Task: Look for Airbnb options in London, Canada from 2nd December, 2023 to 6th December, 2023 for 2 adults.1  bedroom having 1 bed and 1 bathroom. Property type can be hotel. Booking option can be shelf check-in. Look for 5 properties as per requirement.
Action: Mouse moved to (473, 76)
Screenshot: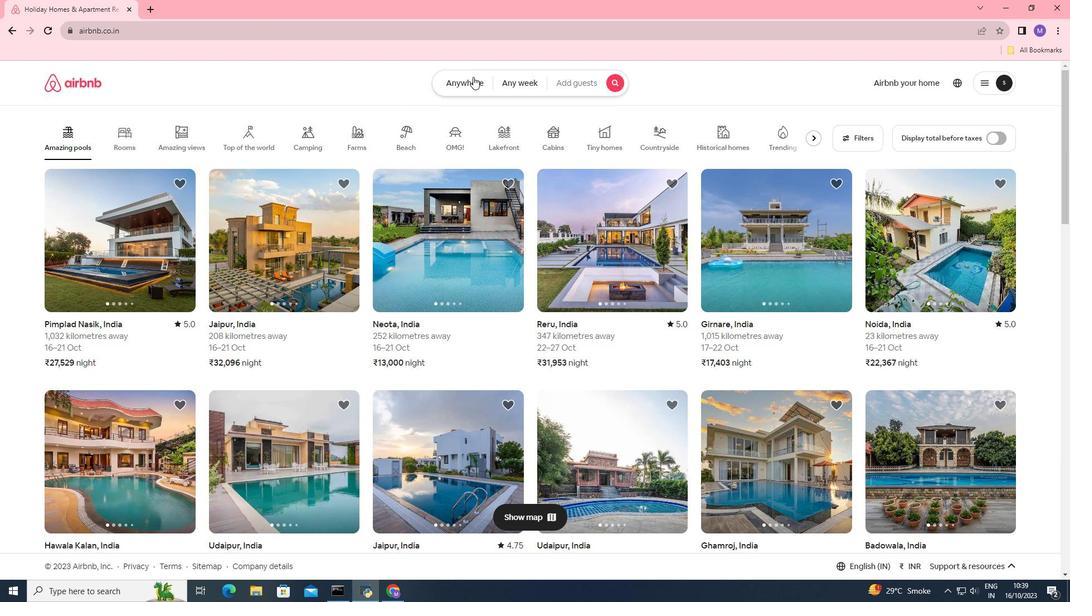 
Action: Mouse pressed left at (473, 76)
Screenshot: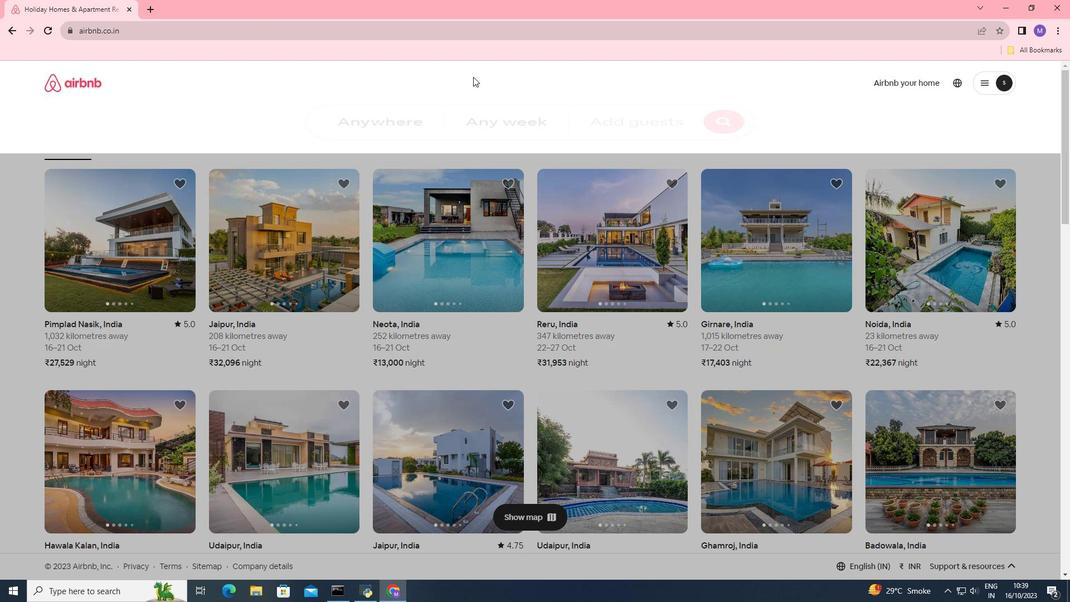 
Action: Mouse moved to (353, 124)
Screenshot: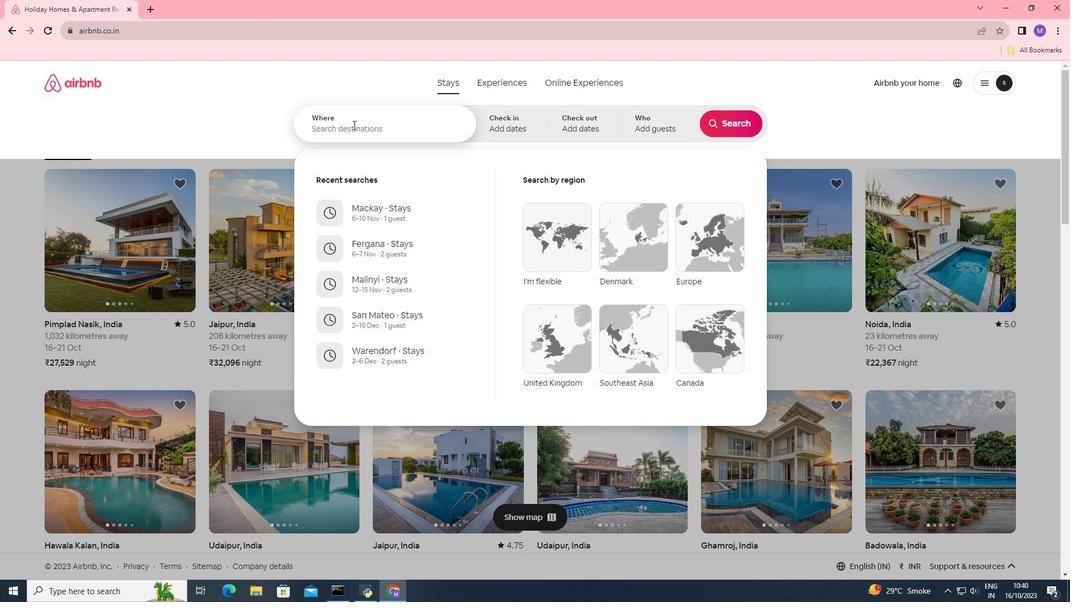 
Action: Mouse pressed left at (353, 124)
Screenshot: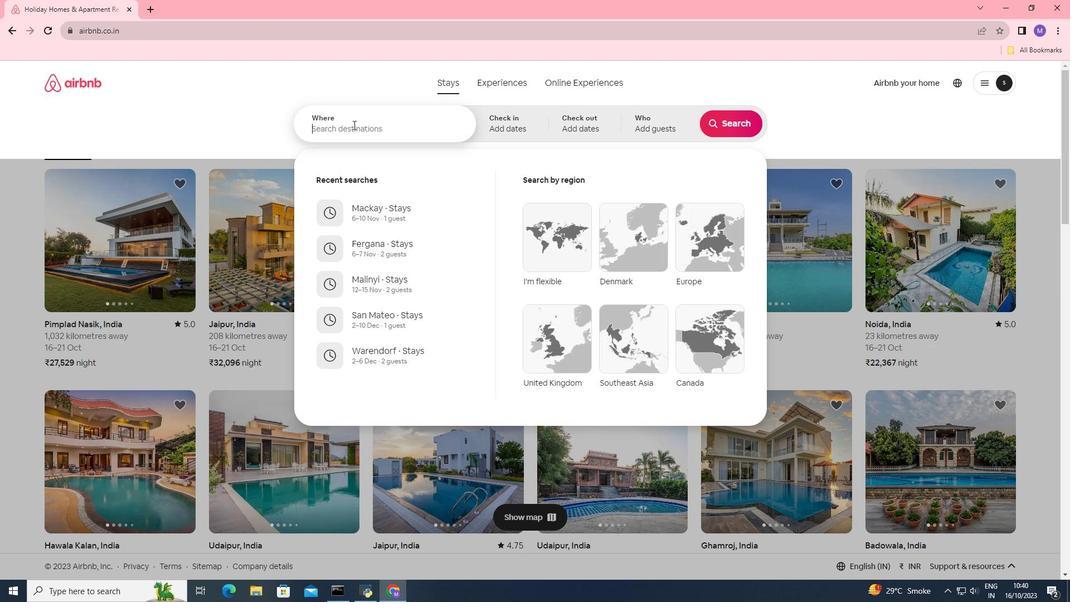 
Action: Mouse moved to (353, 124)
Screenshot: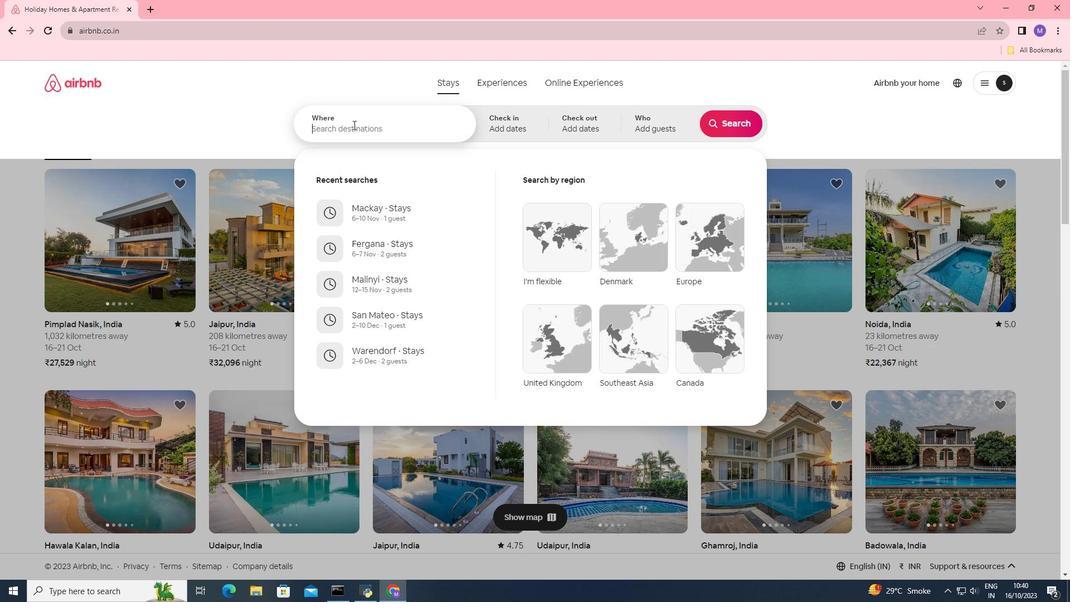
Action: Key pressed <Key.shift_r>London,<Key.space><Key.shift>Canada
Screenshot: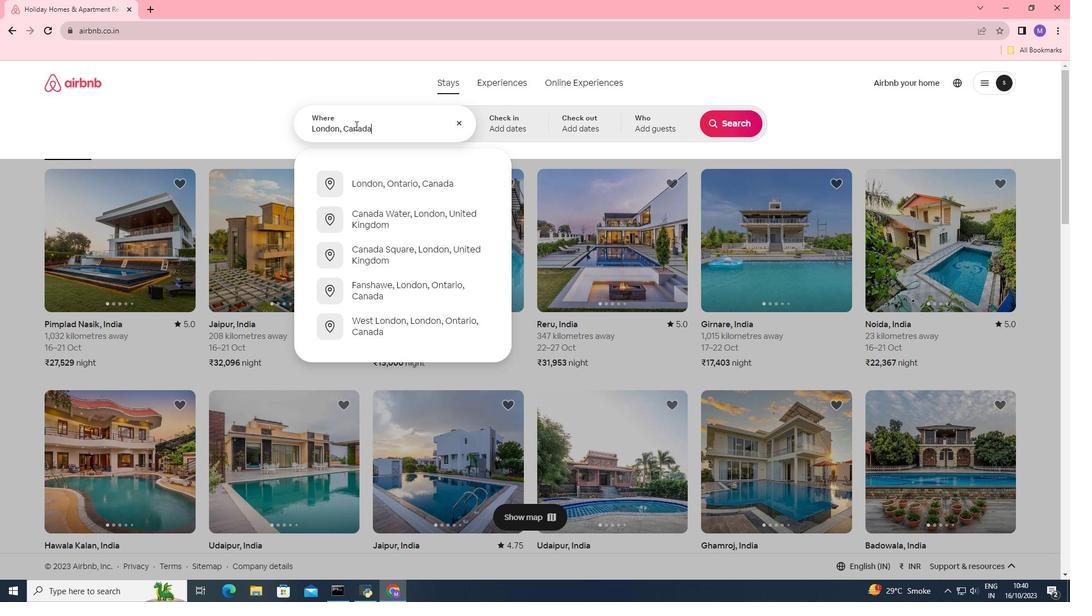 
Action: Mouse moved to (503, 125)
Screenshot: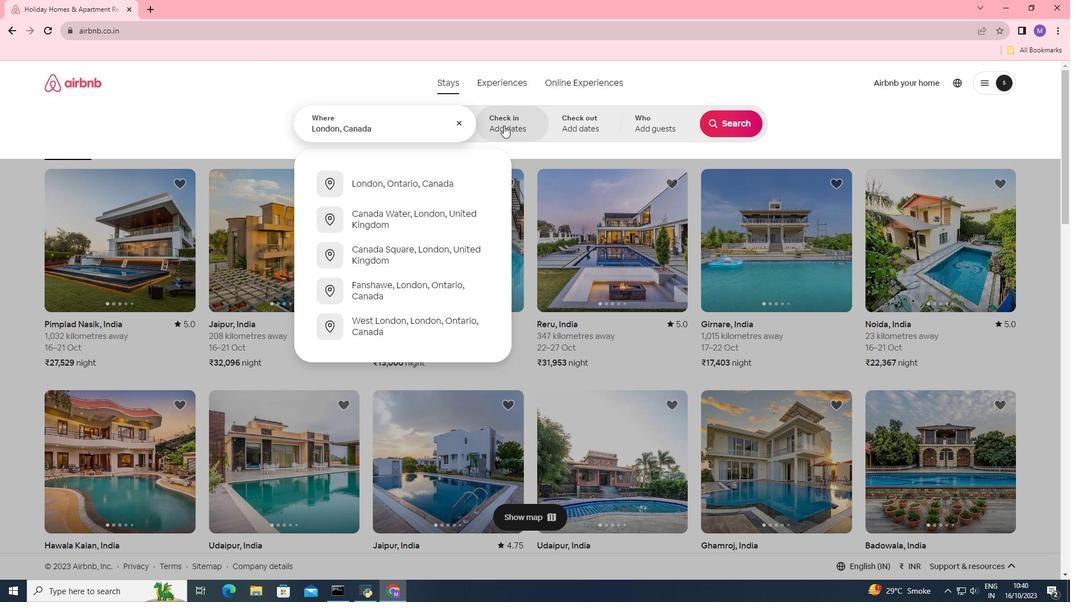
Action: Mouse pressed left at (503, 125)
Screenshot: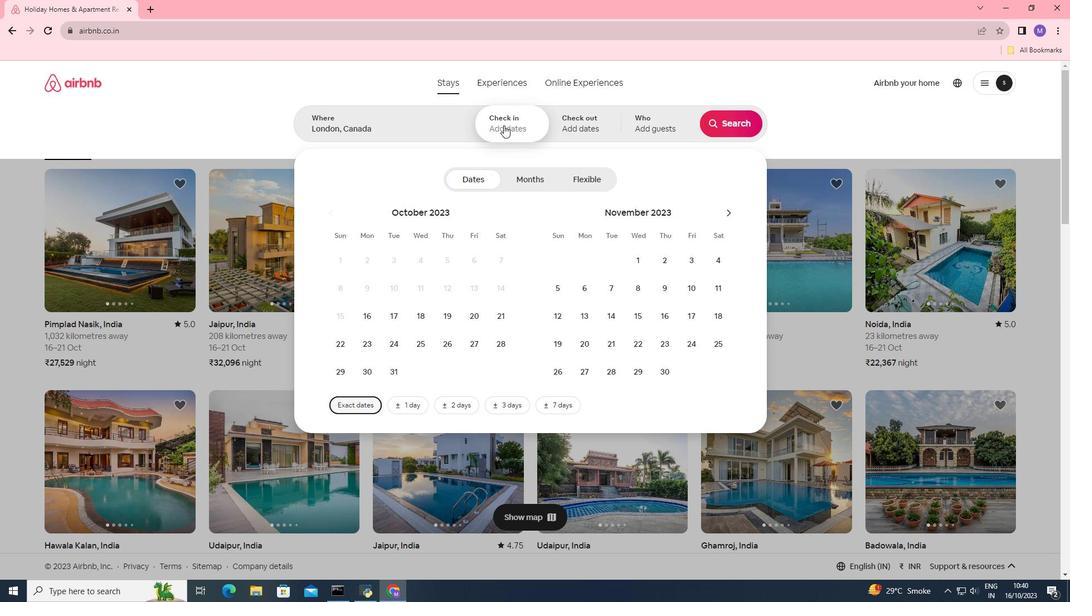 
Action: Mouse moved to (730, 215)
Screenshot: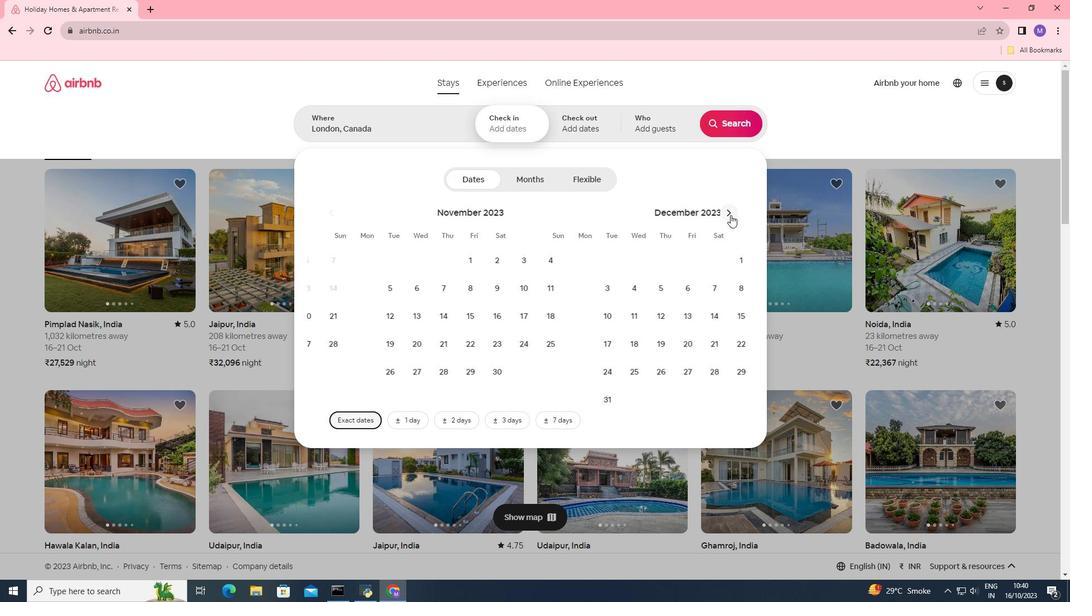 
Action: Mouse pressed left at (730, 215)
Screenshot: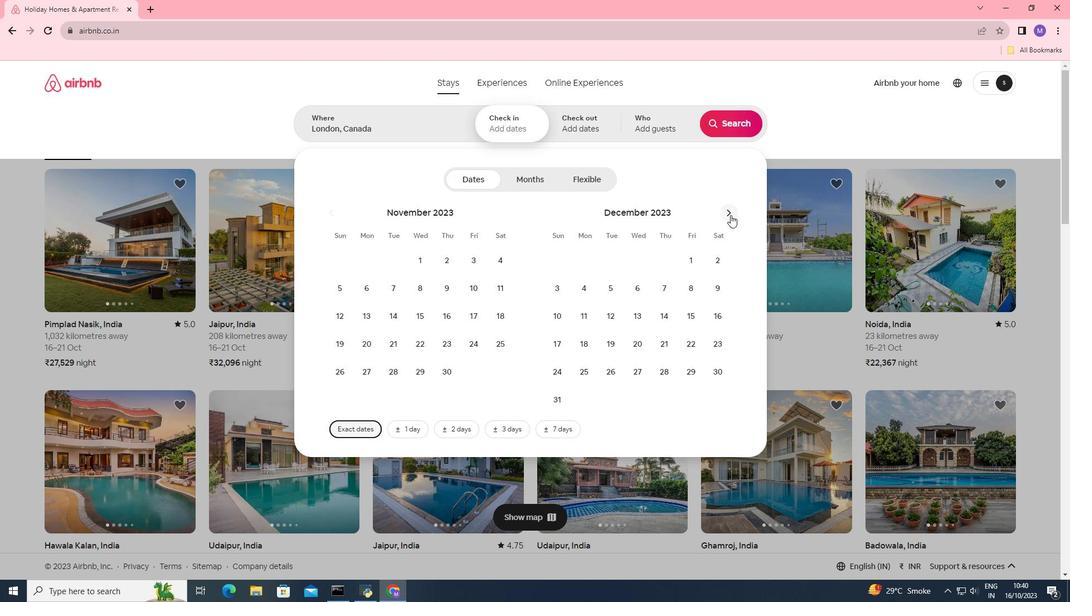 
Action: Mouse moved to (721, 263)
Screenshot: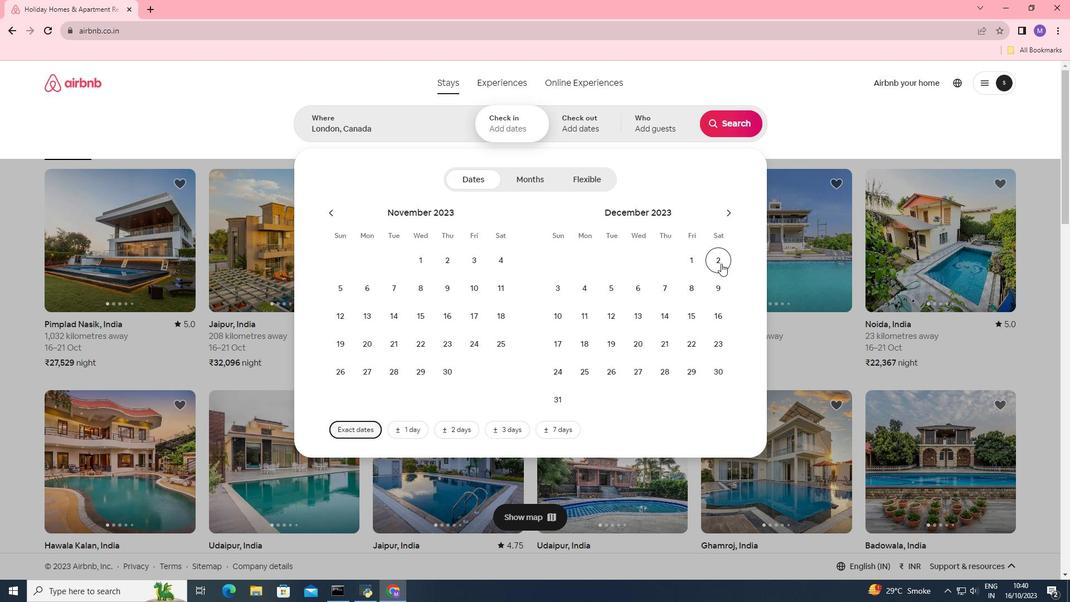 
Action: Mouse pressed left at (721, 263)
Screenshot: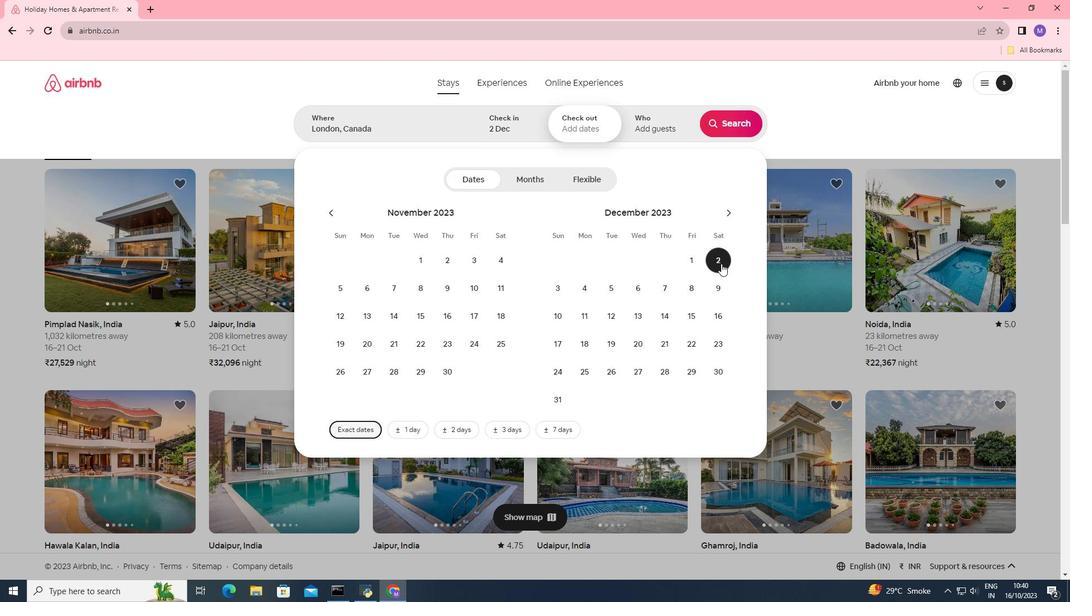 
Action: Mouse moved to (638, 290)
Screenshot: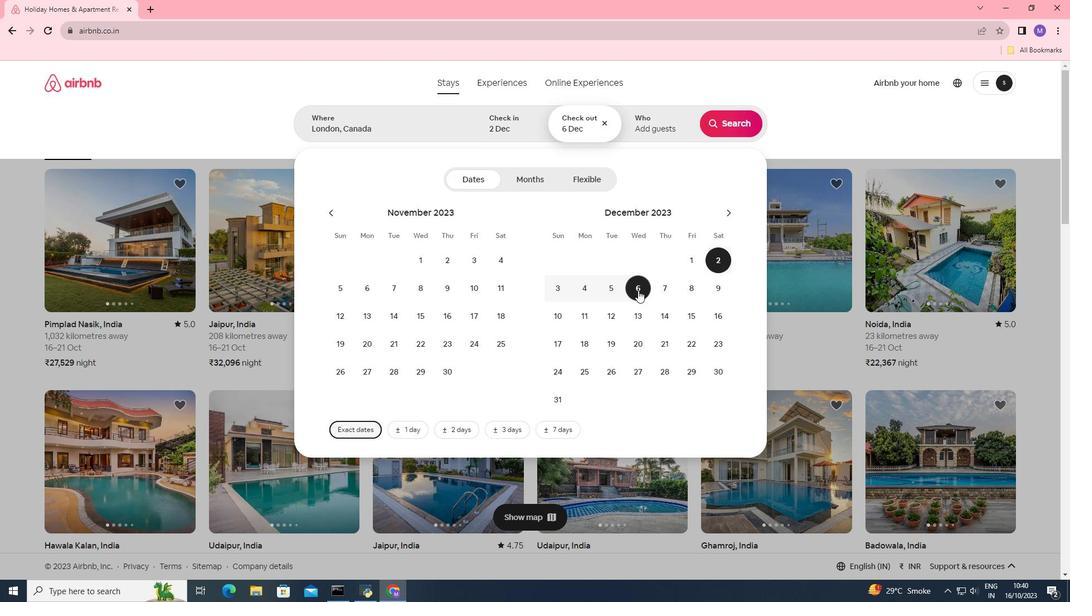 
Action: Mouse pressed left at (638, 290)
Screenshot: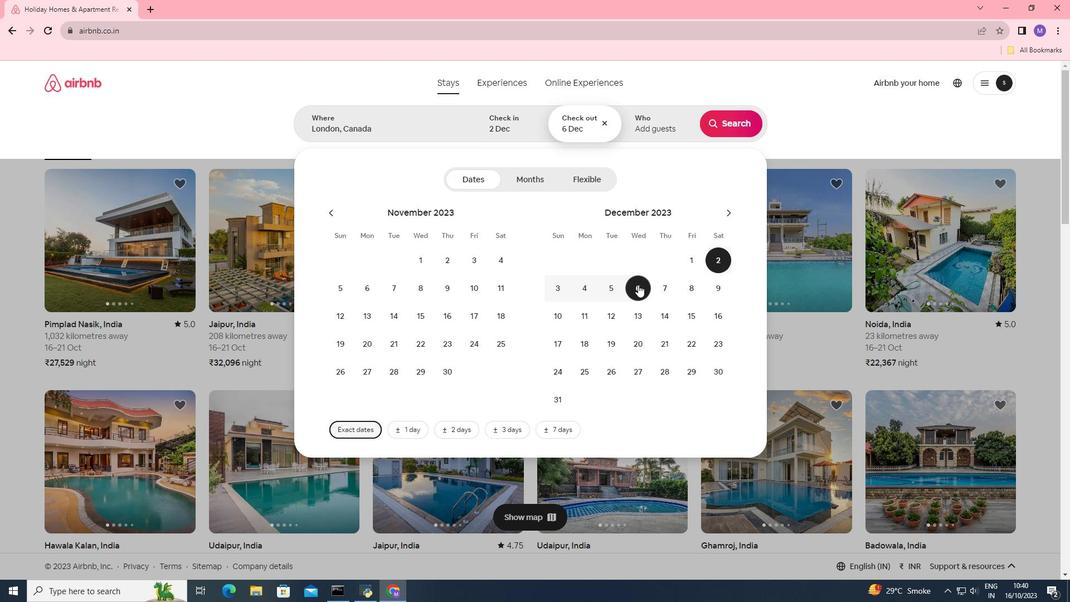 
Action: Mouse moved to (673, 127)
Screenshot: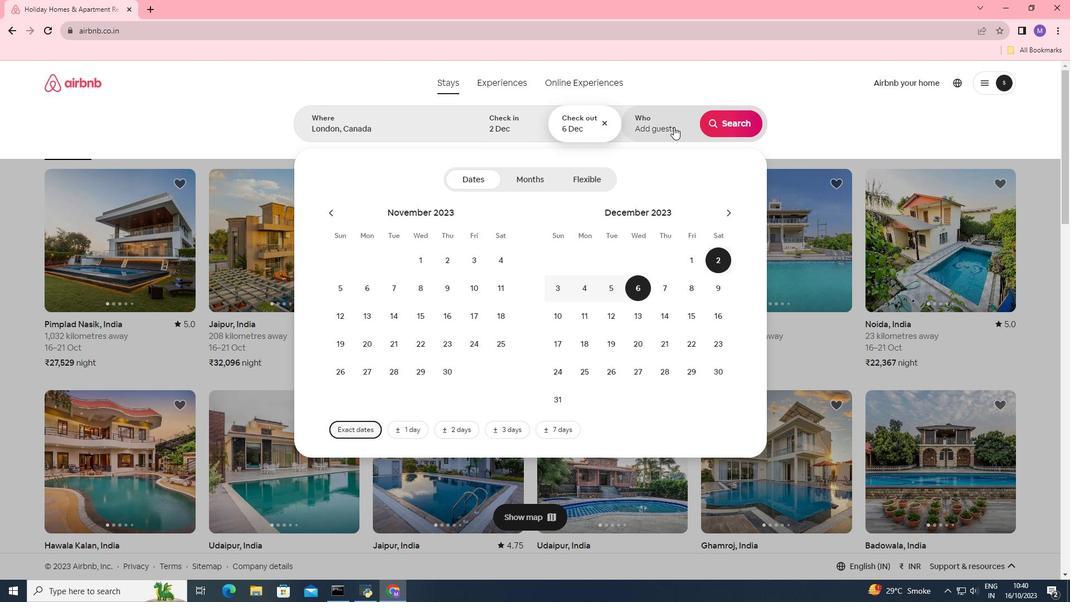 
Action: Mouse pressed left at (673, 127)
Screenshot: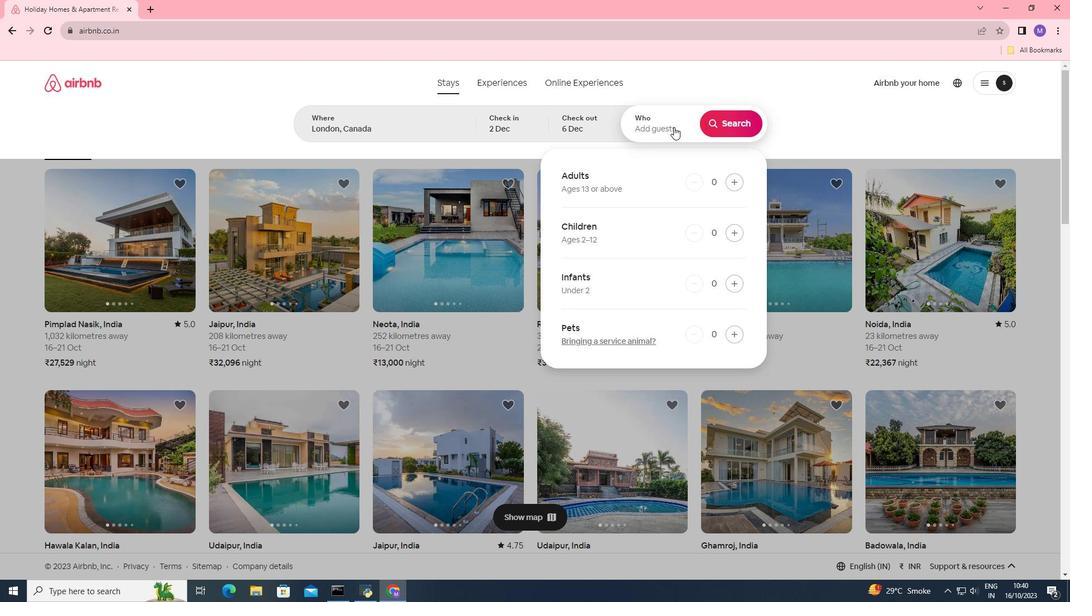 
Action: Mouse moved to (731, 170)
Screenshot: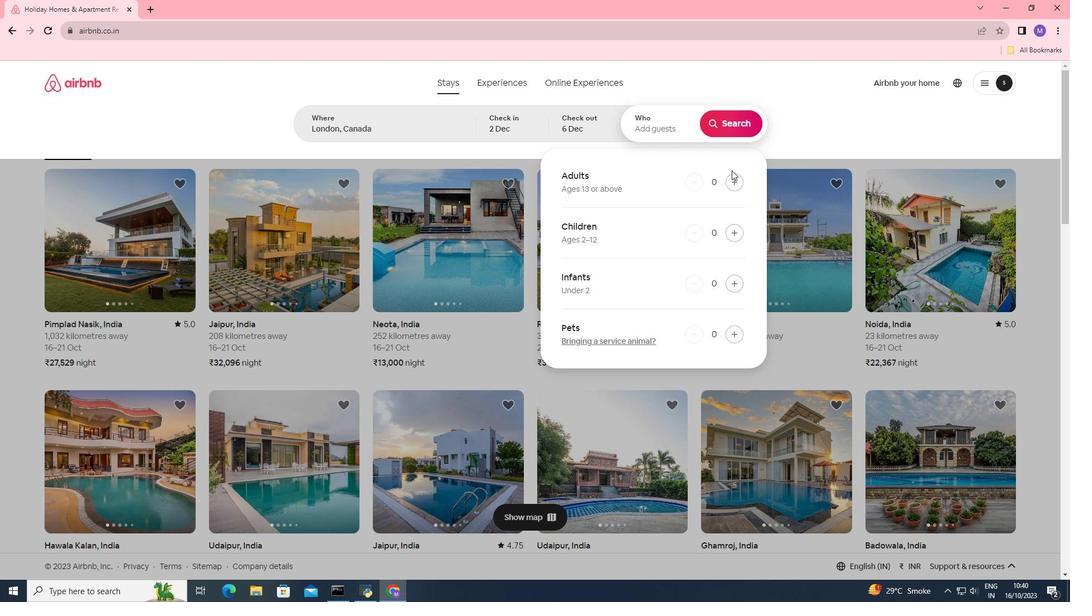 
Action: Mouse pressed left at (731, 170)
Screenshot: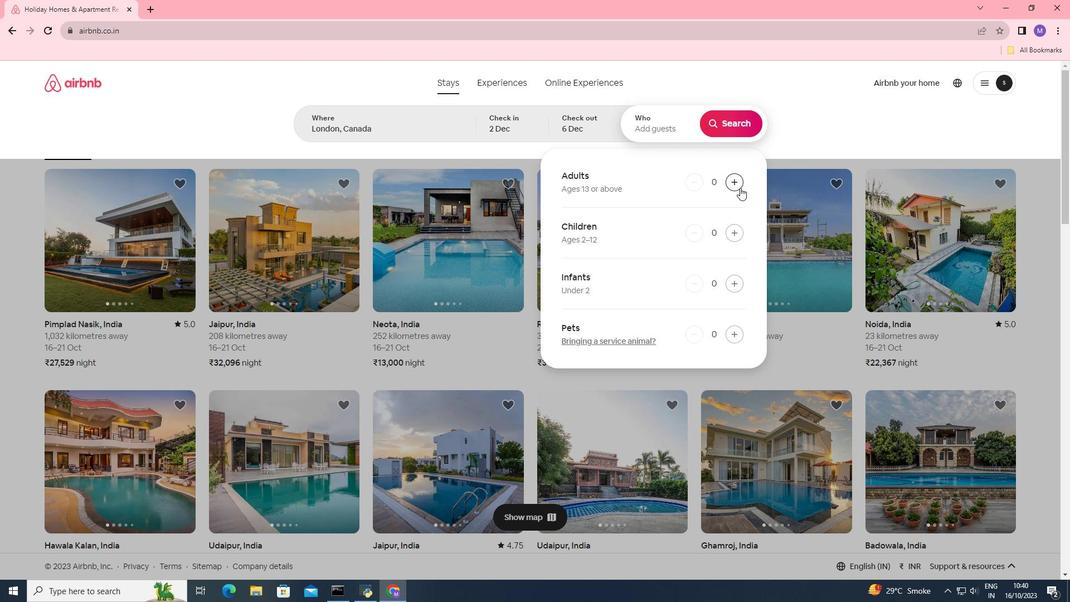 
Action: Mouse moved to (740, 187)
Screenshot: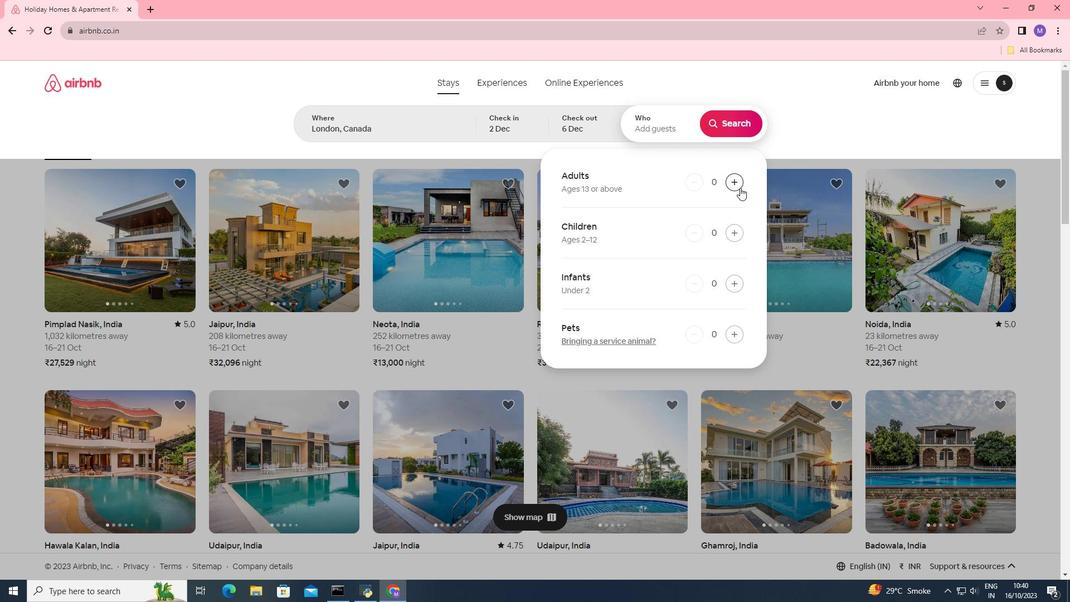
Action: Mouse pressed left at (740, 187)
Screenshot: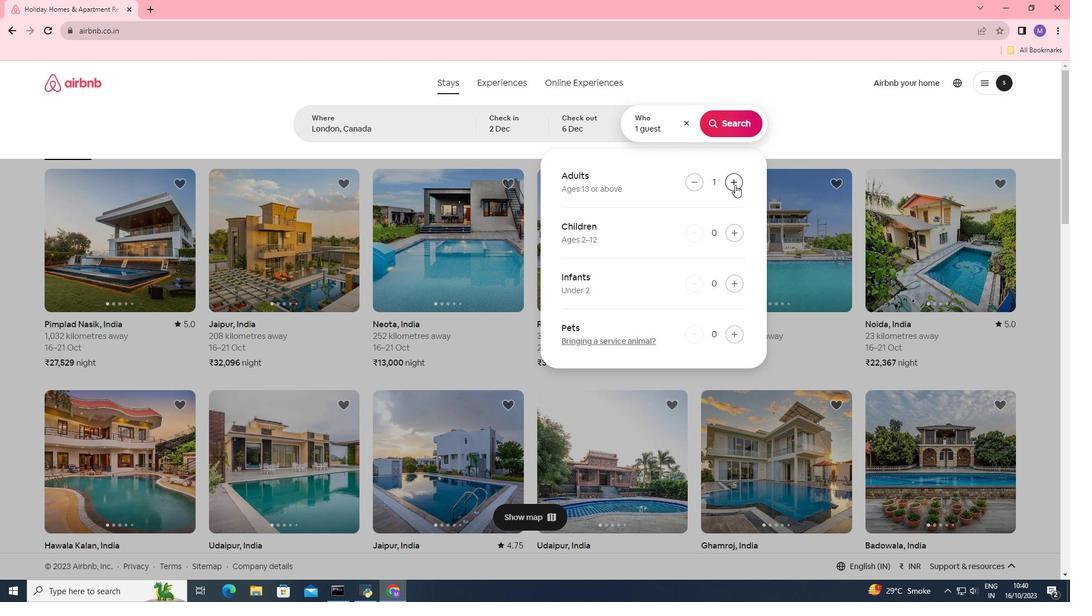 
Action: Mouse moved to (734, 185)
Screenshot: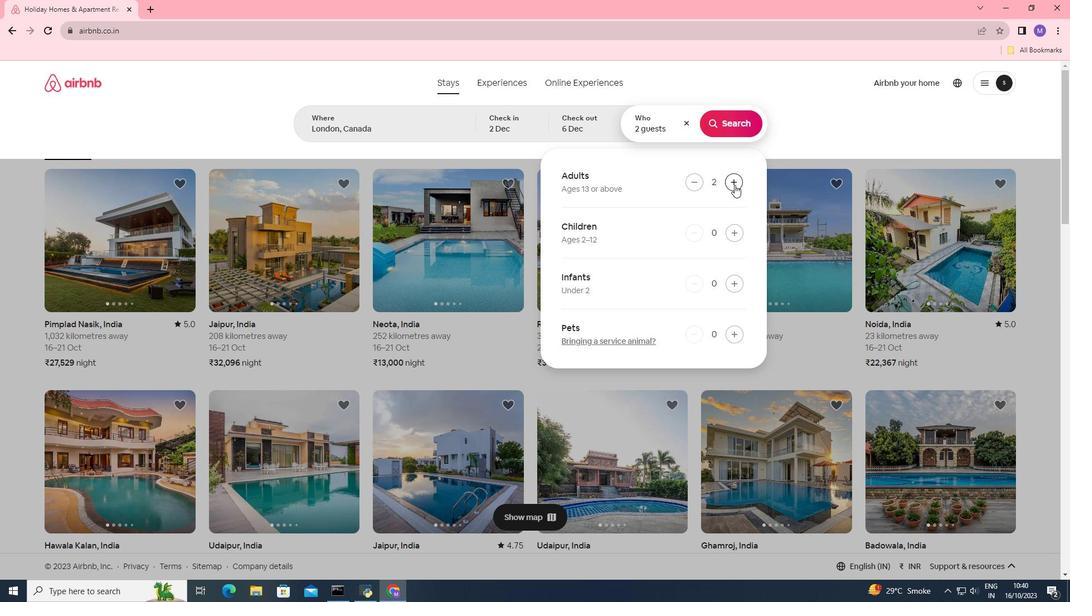 
Action: Mouse pressed left at (734, 185)
Screenshot: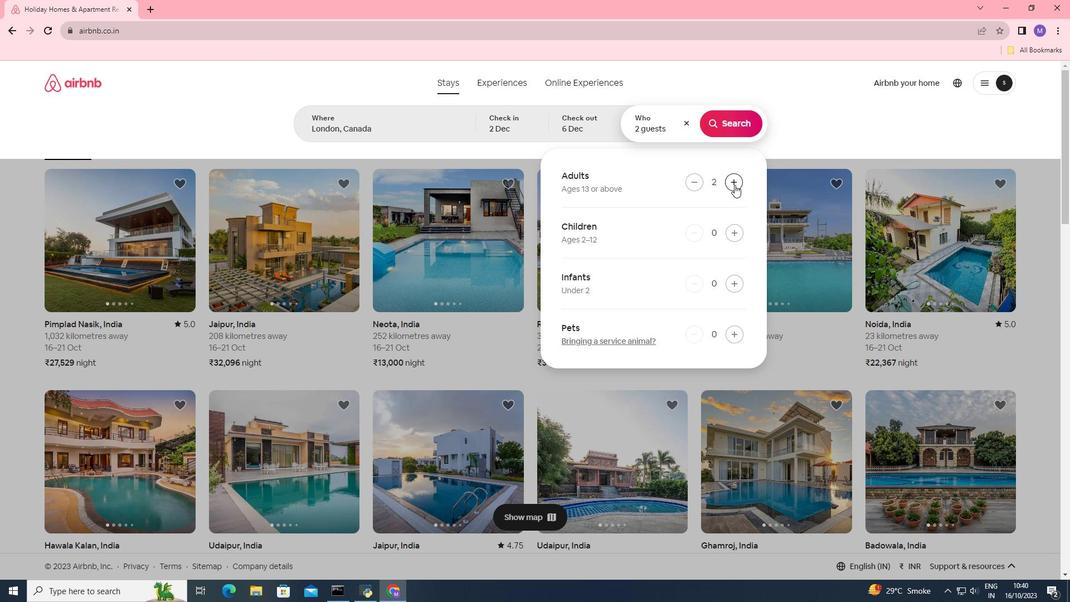 
Action: Mouse moved to (727, 125)
Screenshot: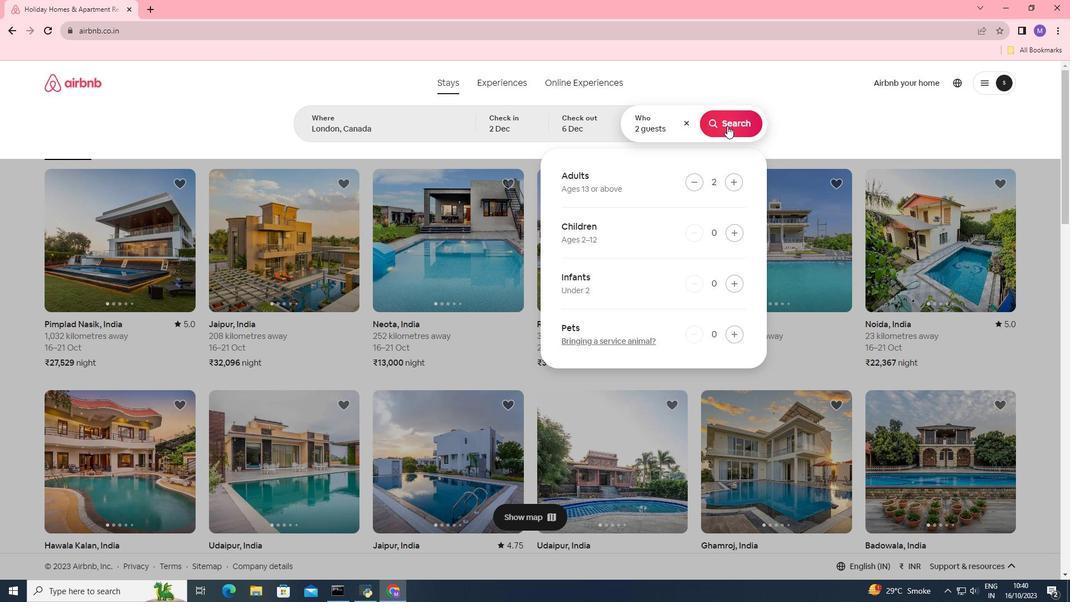 
Action: Mouse pressed left at (727, 125)
Screenshot: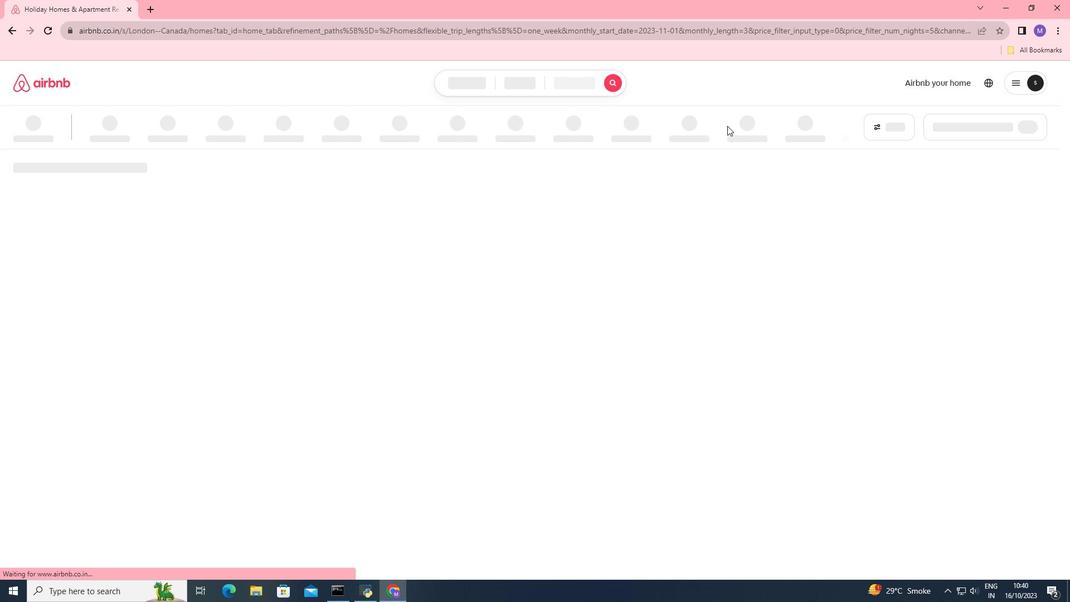 
Action: Mouse moved to (885, 128)
Screenshot: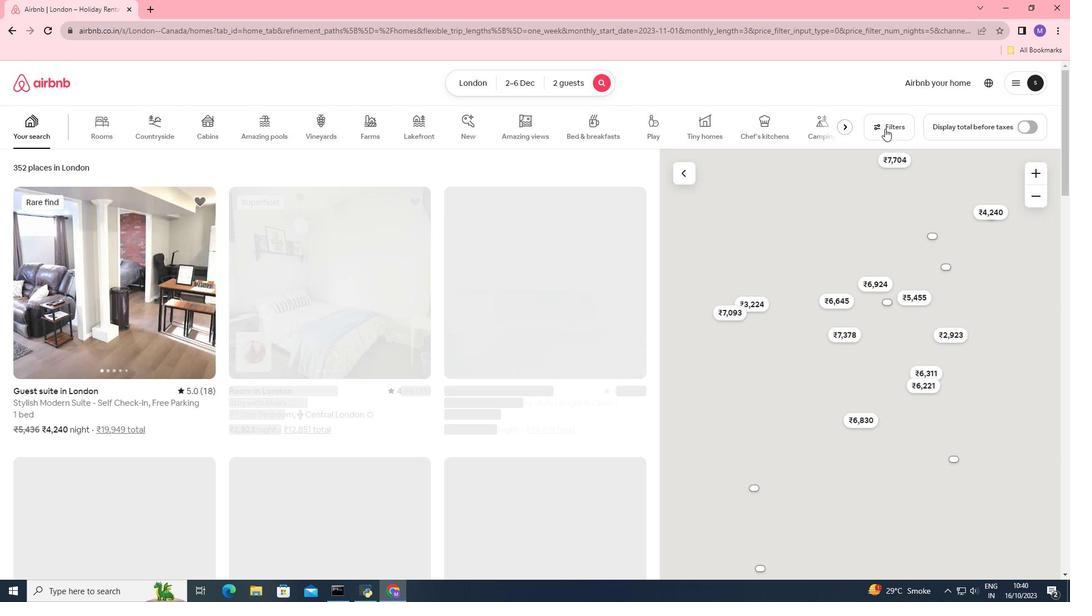 
Action: Mouse pressed left at (885, 128)
Screenshot: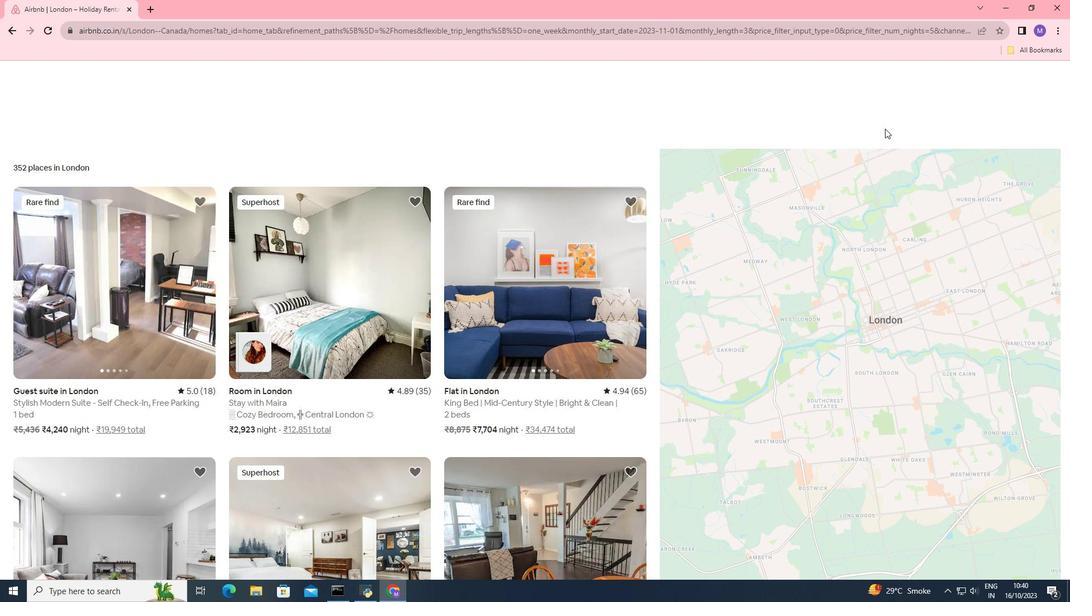 
Action: Mouse moved to (455, 387)
Screenshot: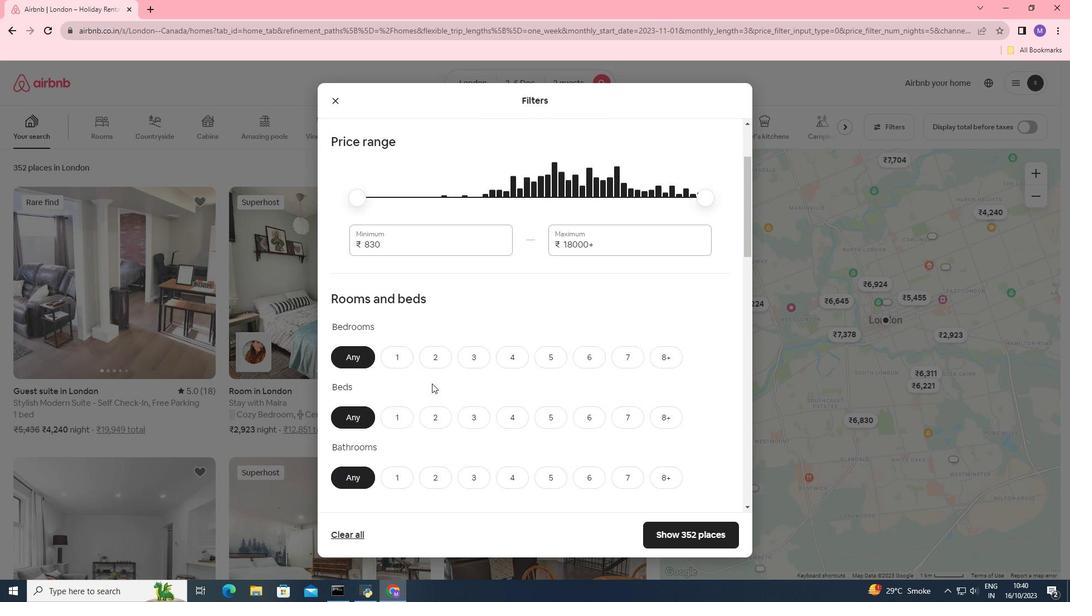 
Action: Mouse scrolled (455, 386) with delta (0, 0)
Screenshot: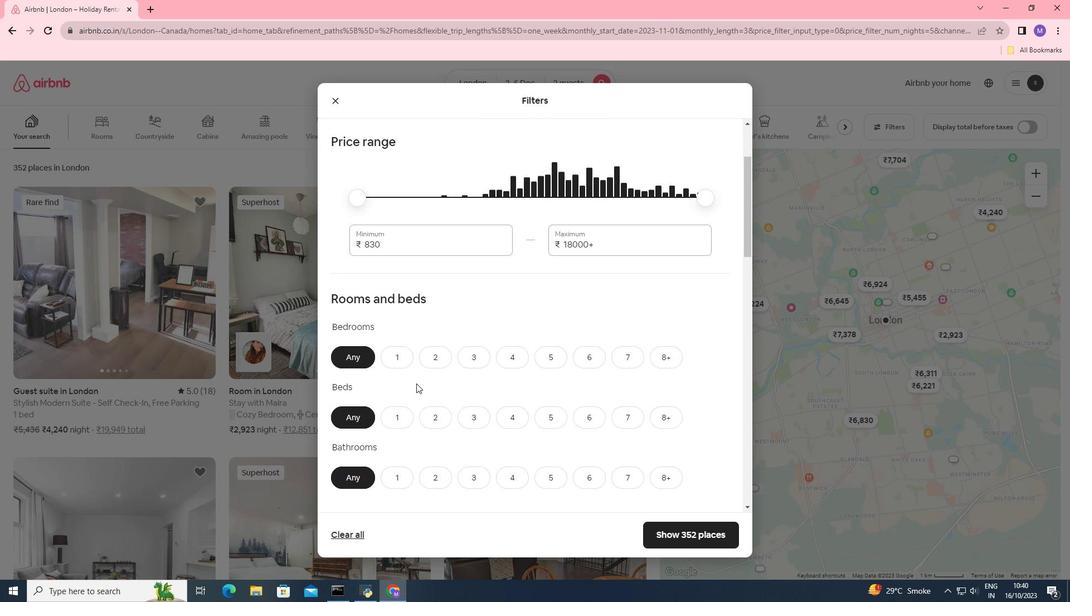 
Action: Mouse scrolled (455, 386) with delta (0, 0)
Screenshot: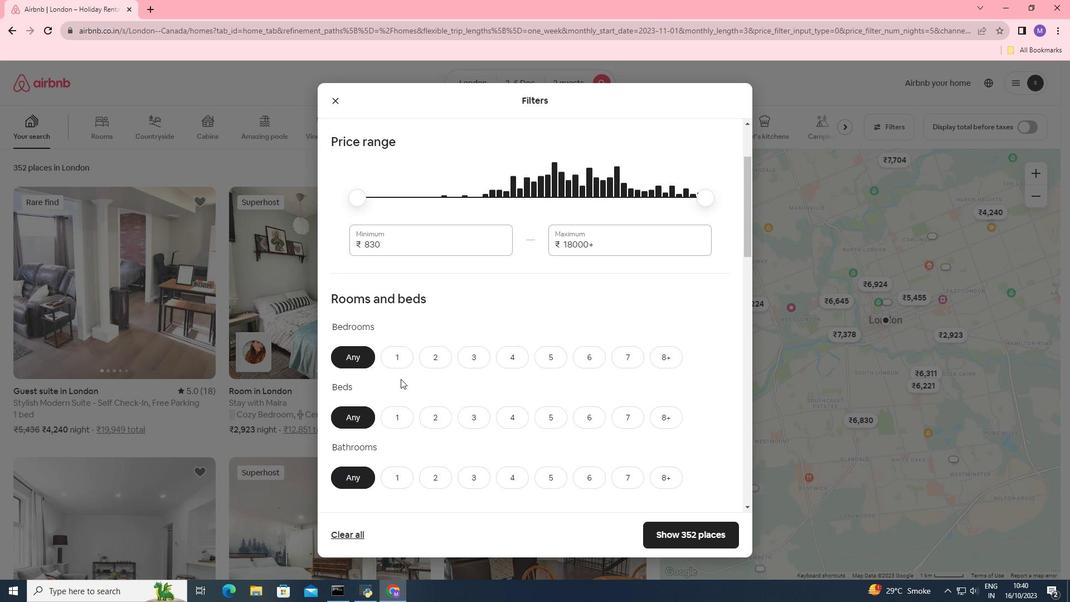 
Action: Mouse moved to (399, 351)
Screenshot: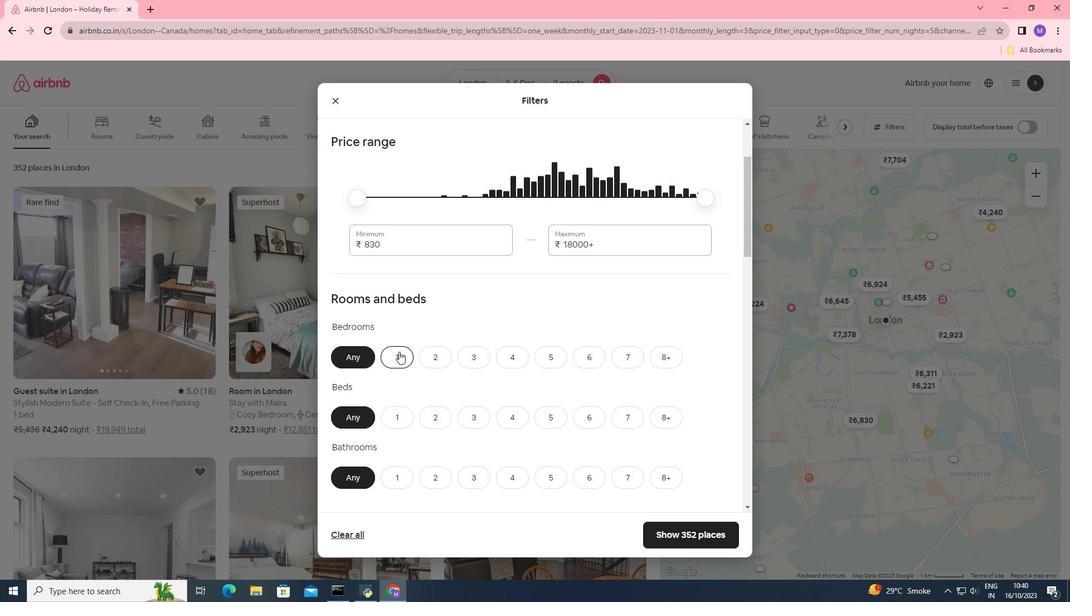 
Action: Mouse pressed left at (399, 351)
Screenshot: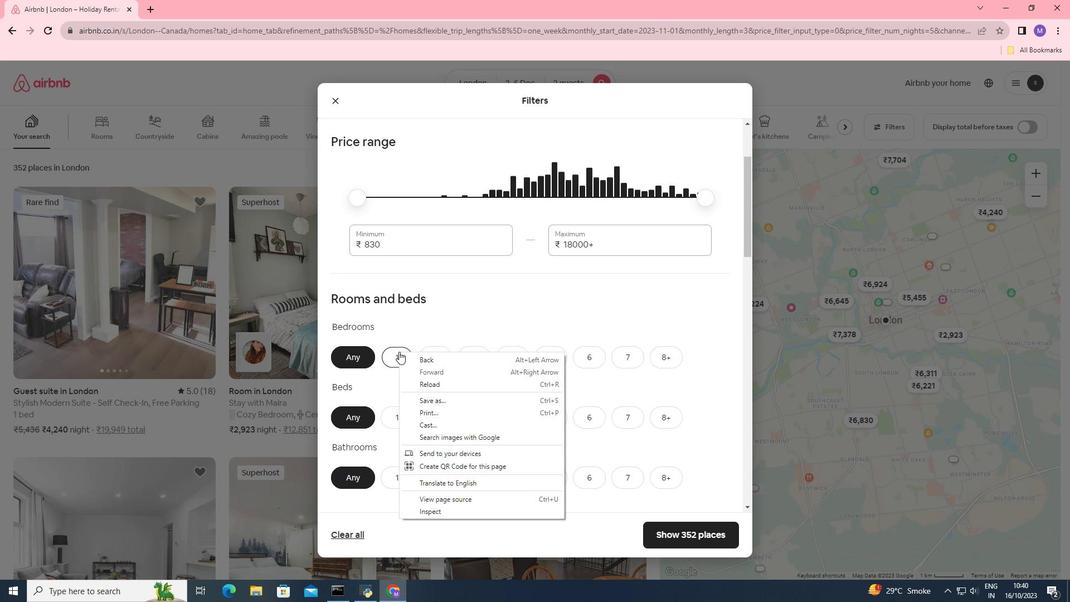 
Action: Mouse pressed right at (399, 351)
Screenshot: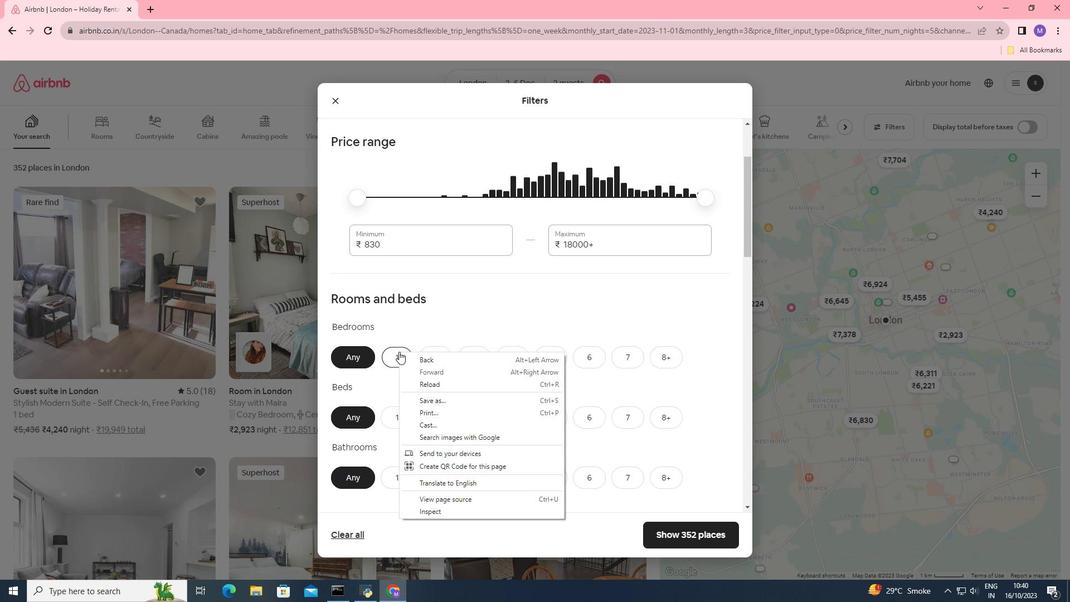 
Action: Mouse moved to (391, 363)
Screenshot: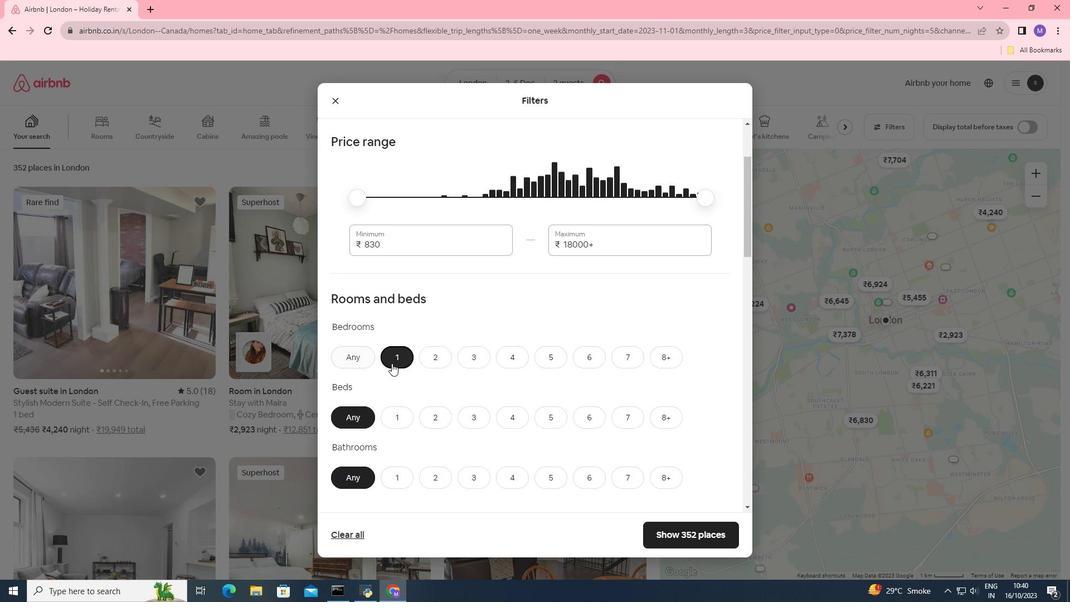 
Action: Mouse pressed left at (391, 363)
Screenshot: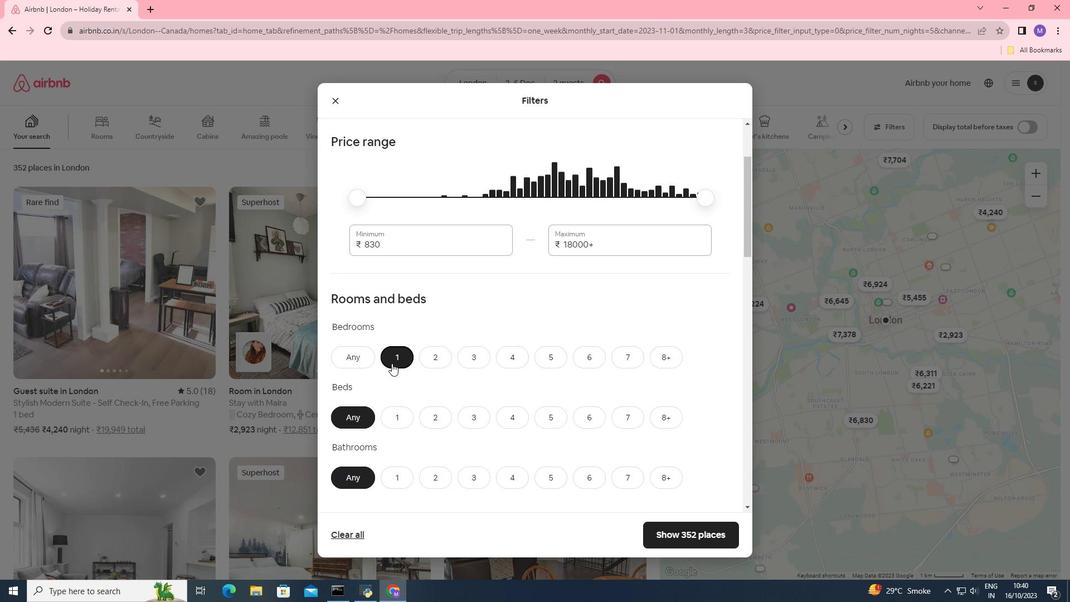 
Action: Mouse moved to (388, 419)
Screenshot: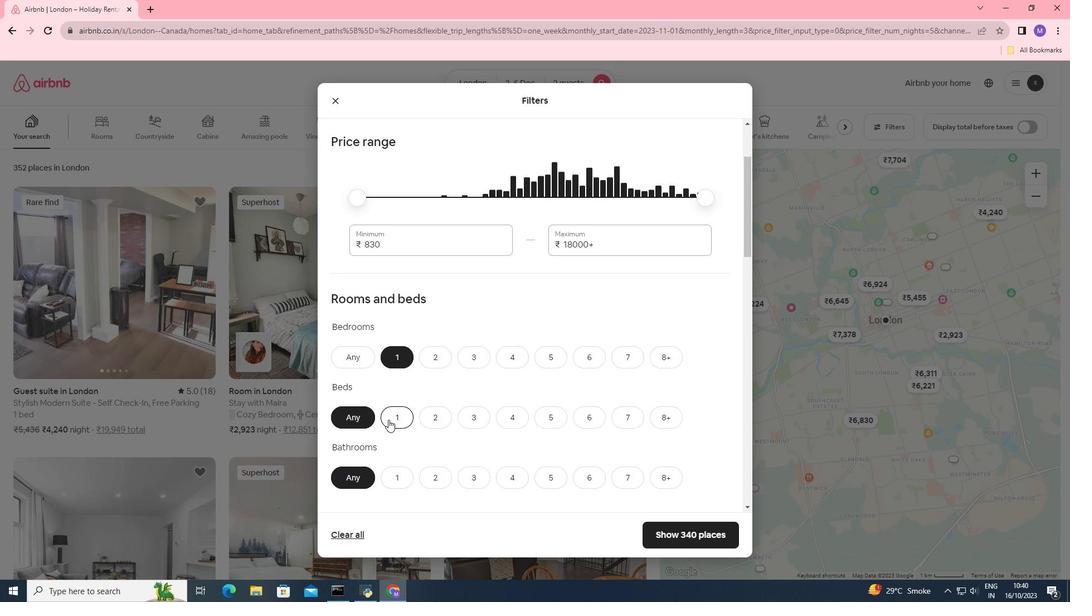 
Action: Mouse pressed left at (388, 419)
Screenshot: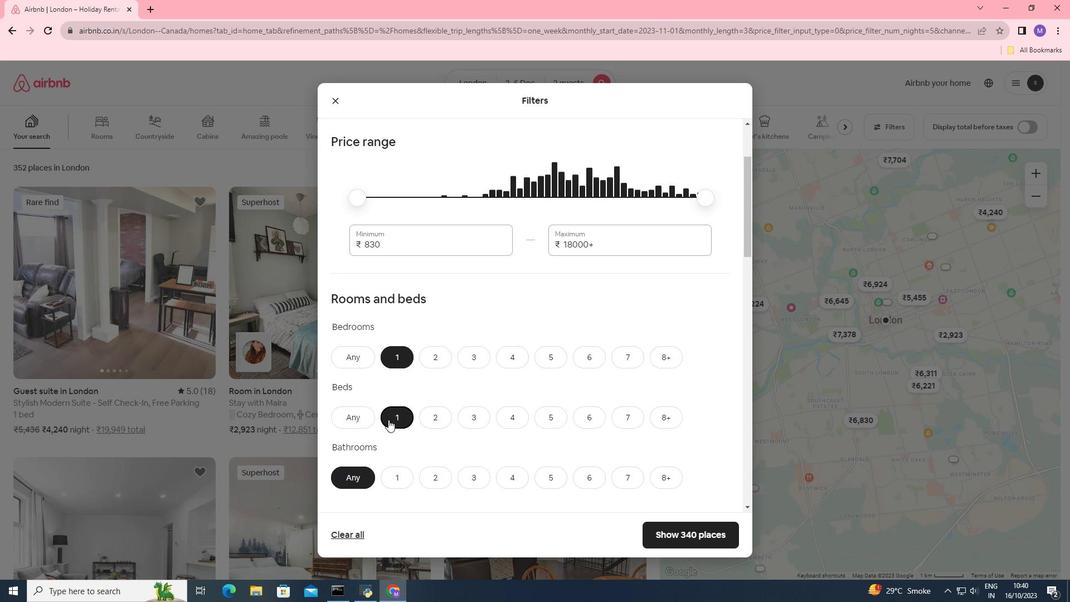 
Action: Mouse moved to (395, 477)
Screenshot: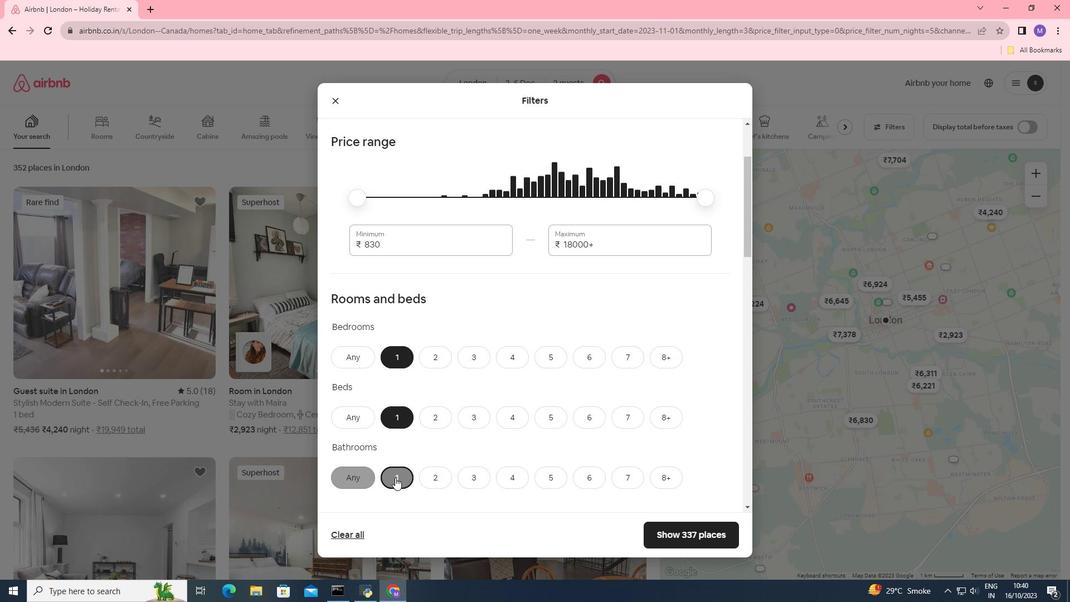 
Action: Mouse pressed left at (395, 477)
Screenshot: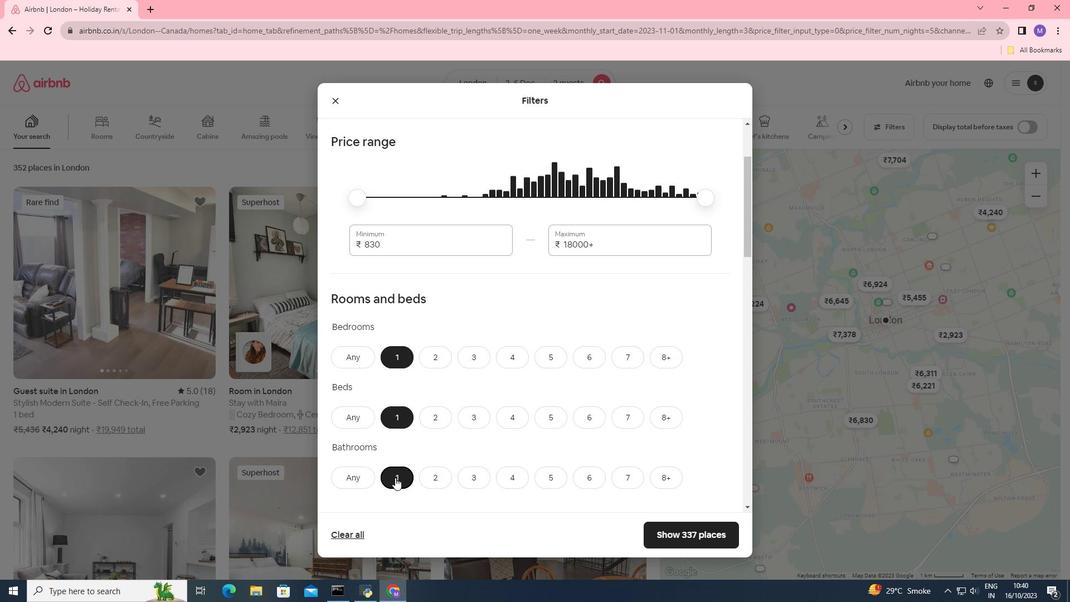 
Action: Mouse moved to (455, 385)
Screenshot: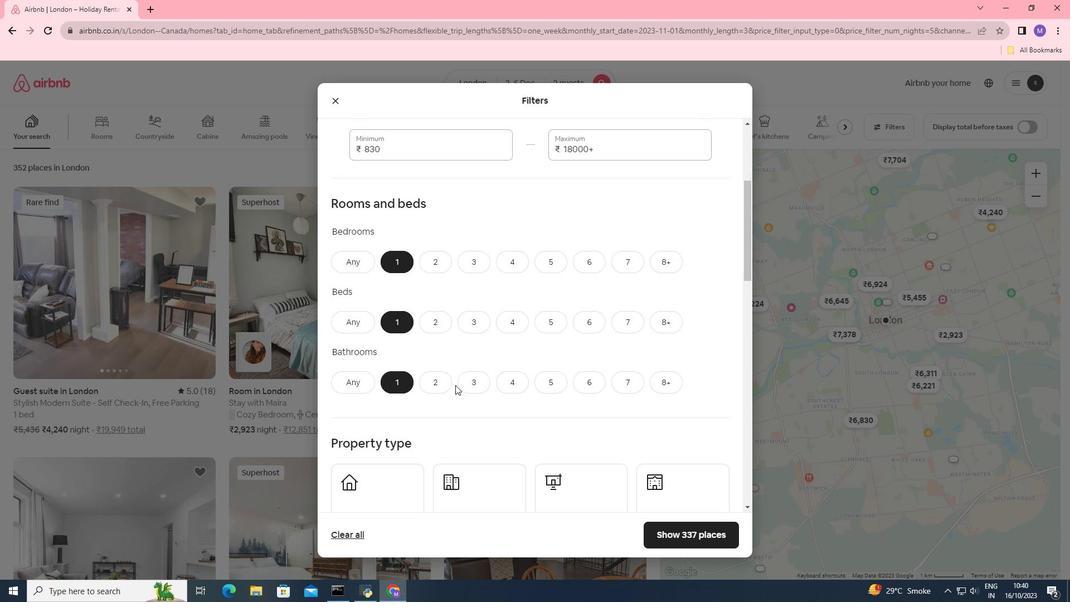 
Action: Mouse scrolled (455, 385) with delta (0, 0)
Screenshot: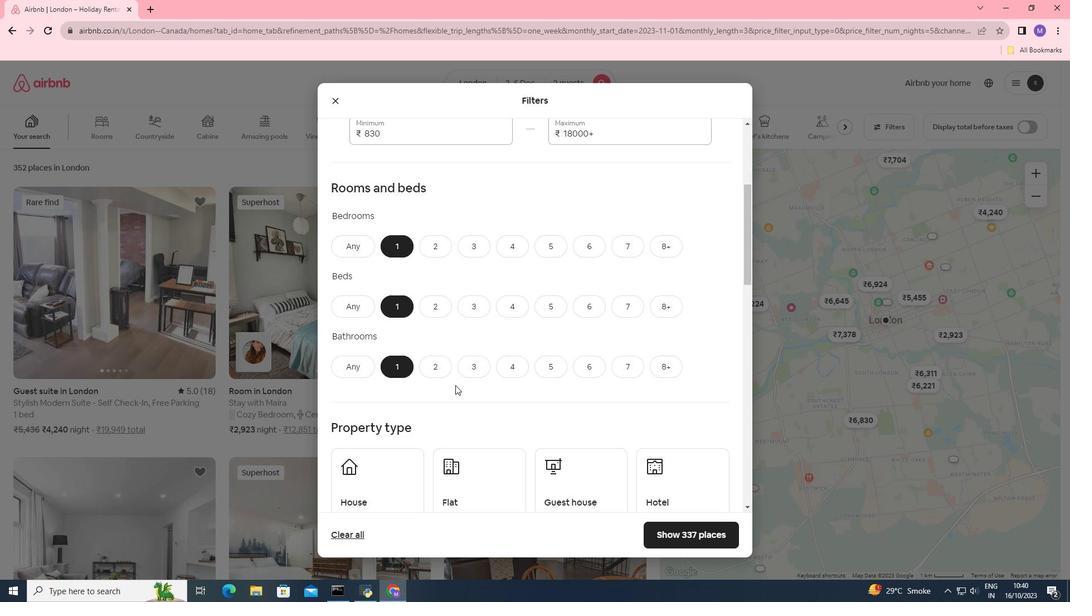 
Action: Mouse moved to (455, 385)
Screenshot: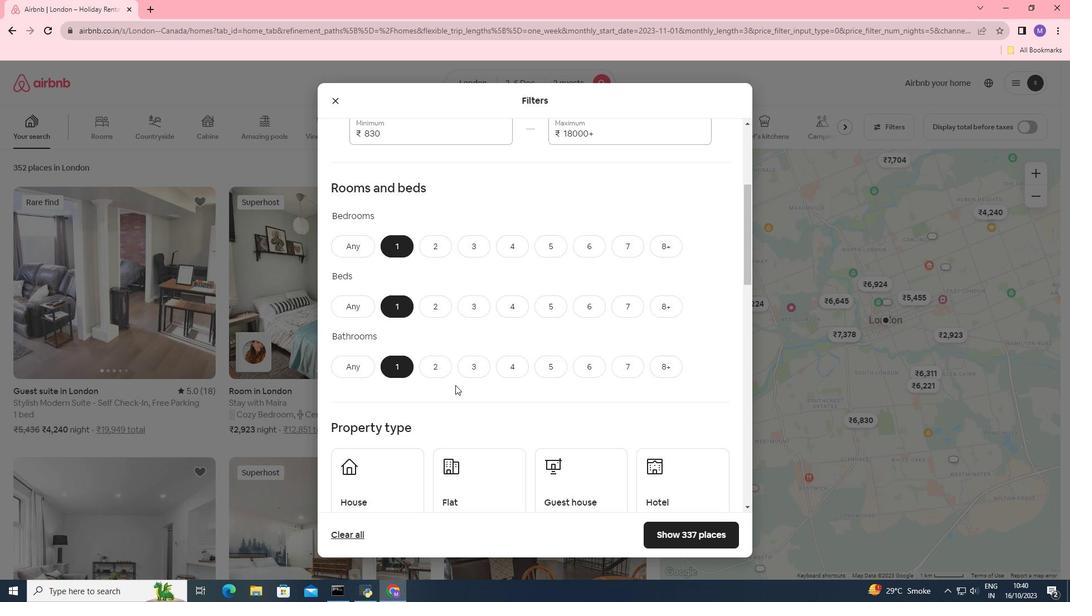 
Action: Mouse scrolled (455, 384) with delta (0, 0)
Screenshot: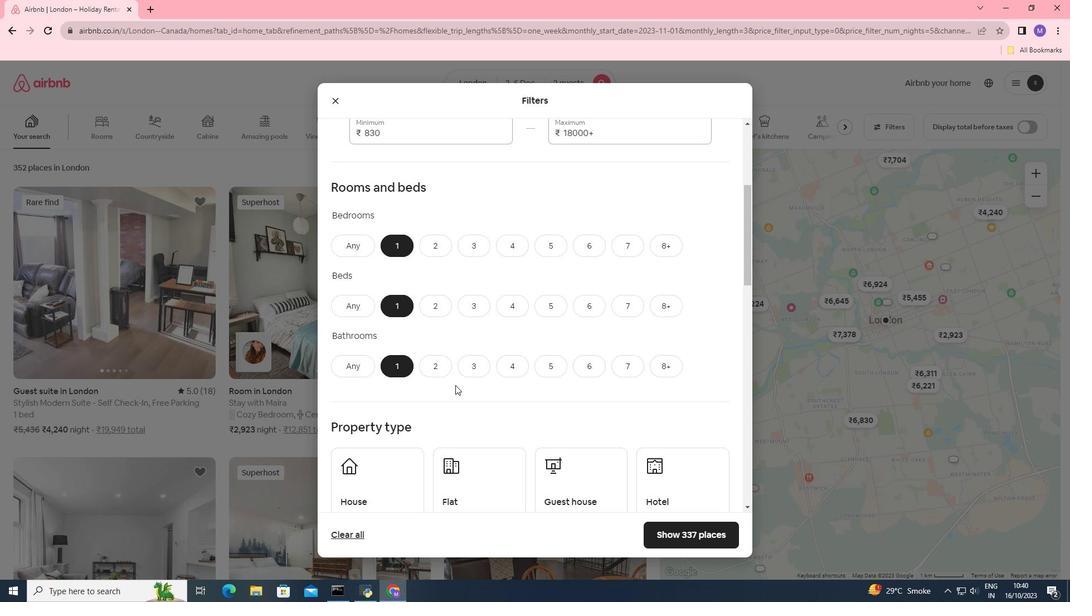 
Action: Mouse scrolled (455, 384) with delta (0, 0)
Screenshot: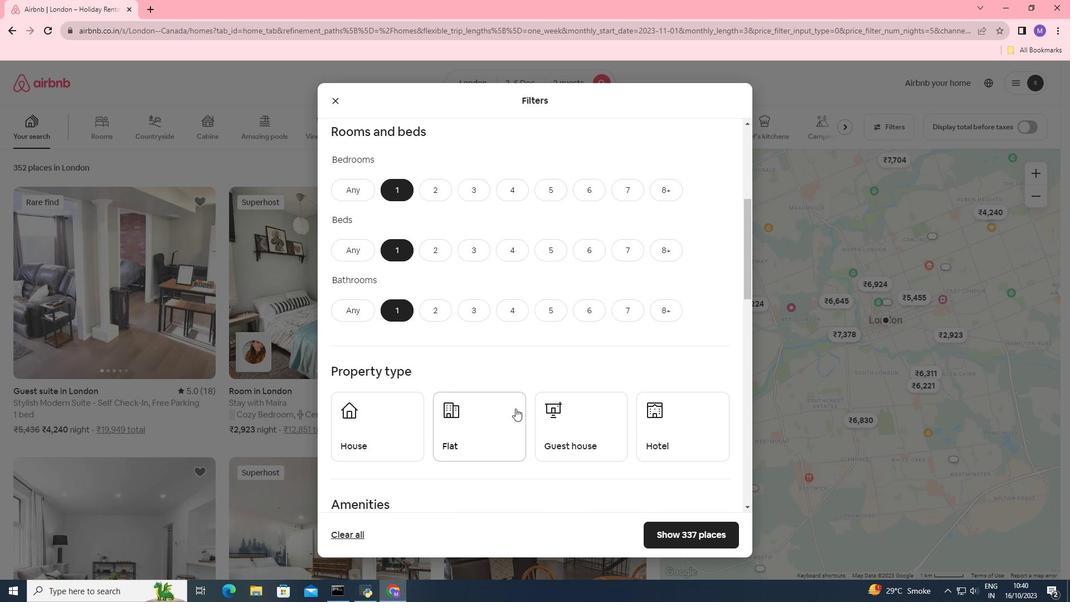 
Action: Mouse moved to (680, 450)
Screenshot: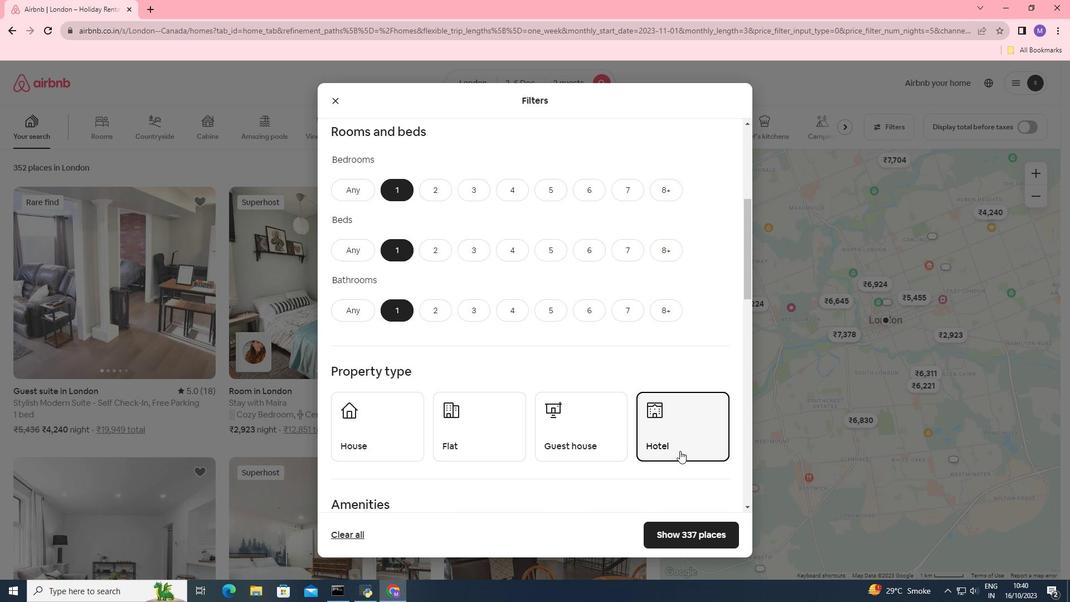 
Action: Mouse pressed left at (680, 450)
Screenshot: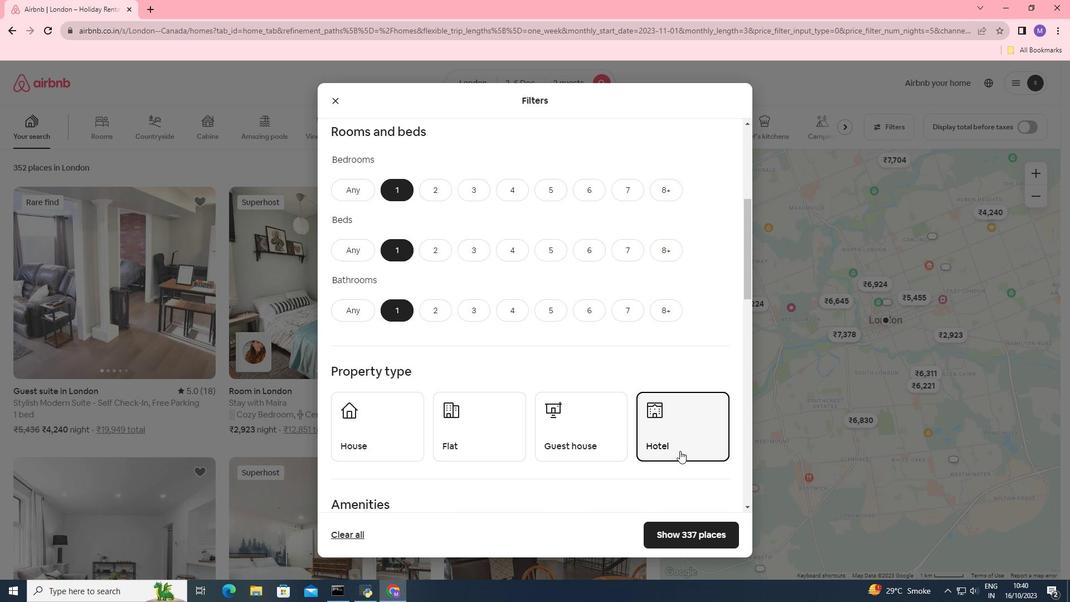 
Action: Mouse moved to (597, 362)
Screenshot: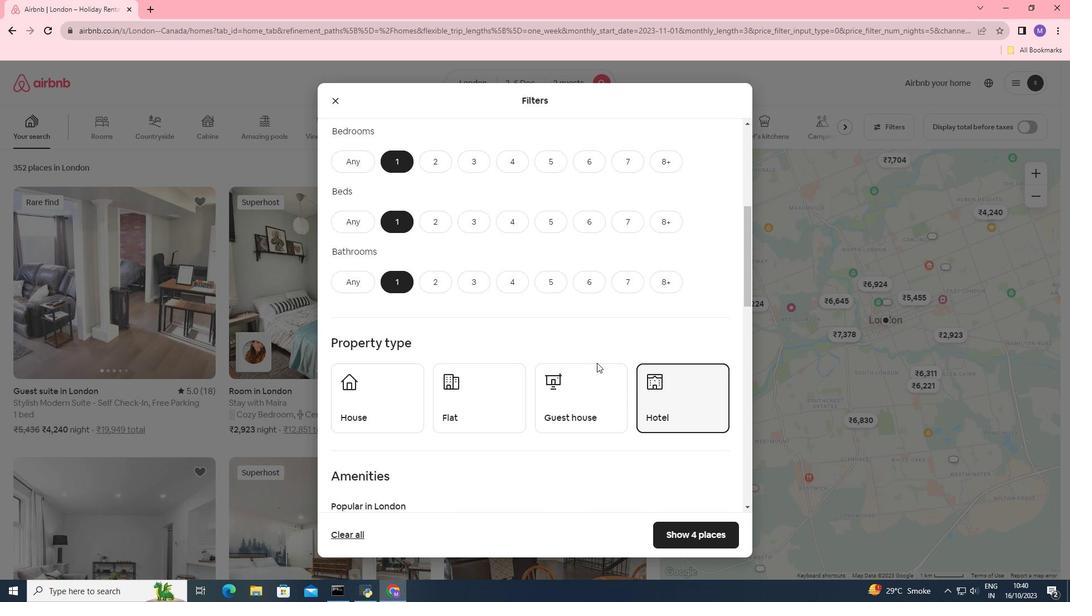
Action: Mouse scrolled (597, 362) with delta (0, 0)
Screenshot: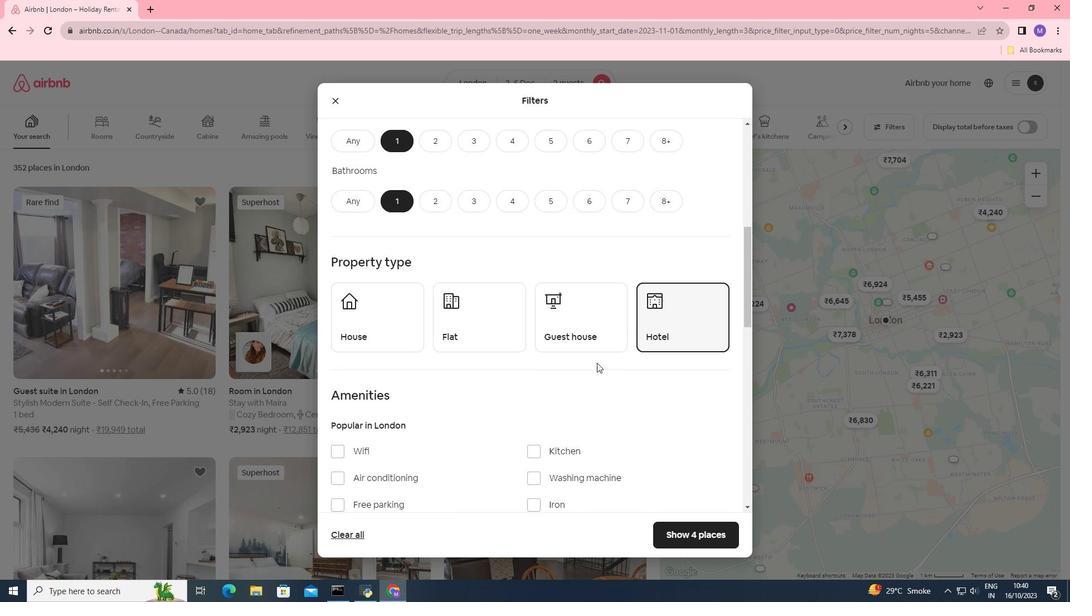 
Action: Mouse scrolled (597, 362) with delta (0, 0)
Screenshot: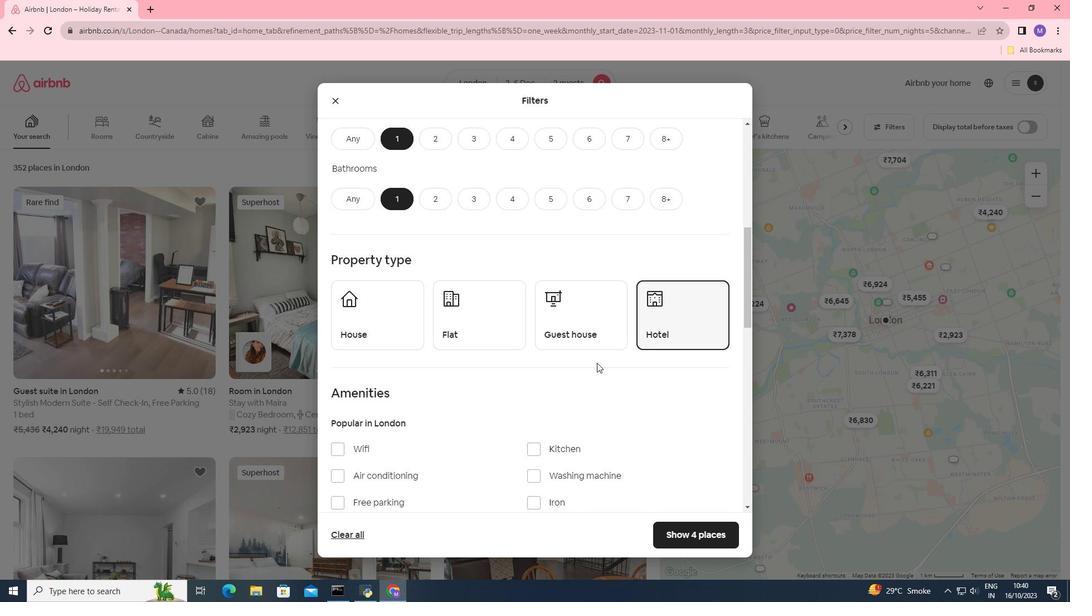 
Action: Mouse scrolled (597, 362) with delta (0, 0)
Screenshot: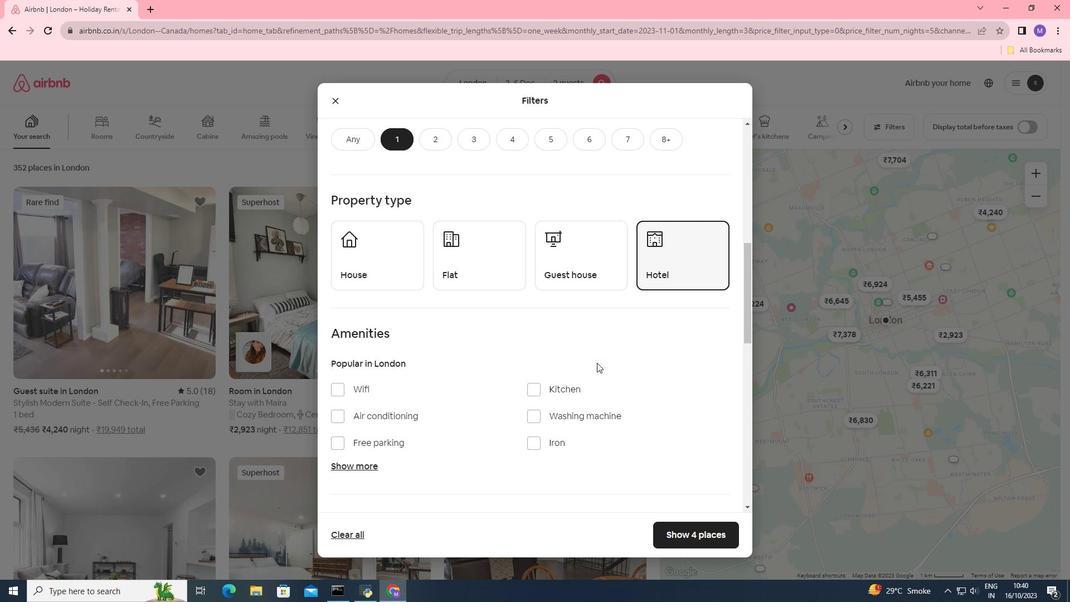 
Action: Mouse scrolled (597, 362) with delta (0, 0)
Screenshot: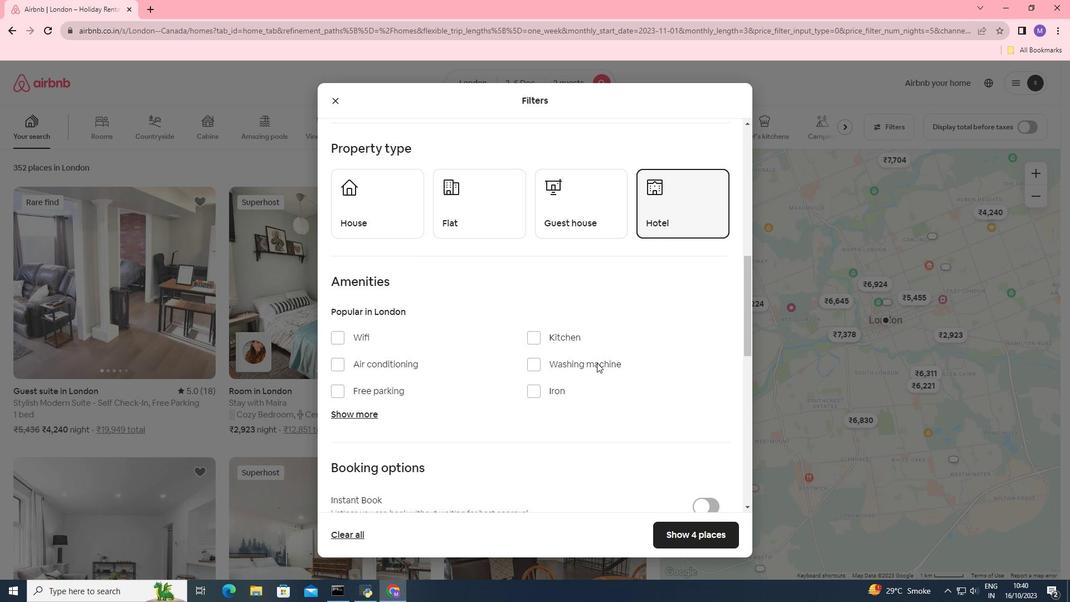 
Action: Mouse scrolled (597, 362) with delta (0, 0)
Screenshot: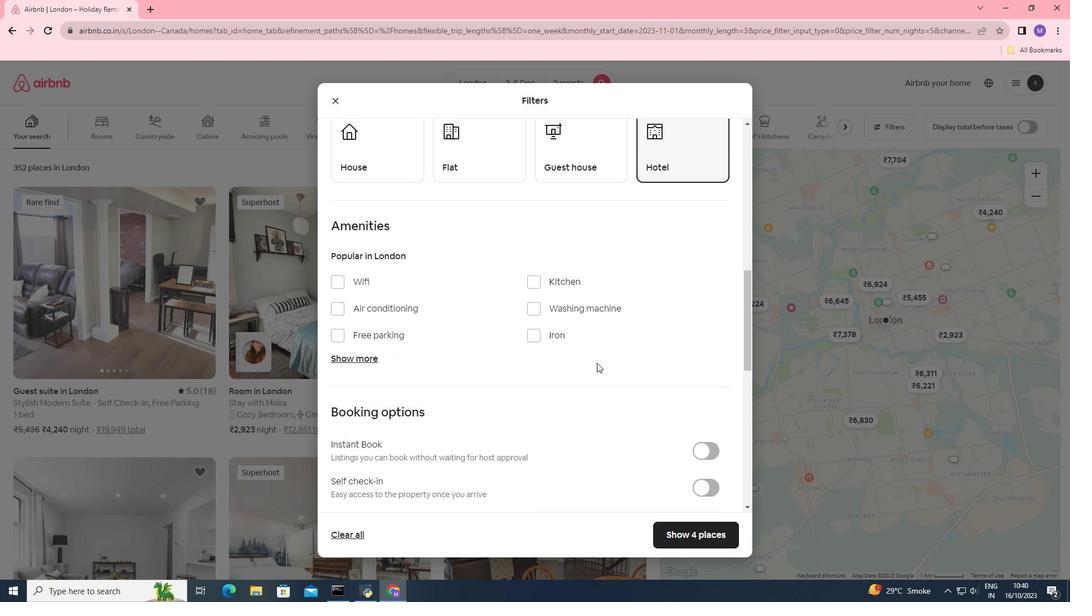 
Action: Mouse moved to (715, 484)
Screenshot: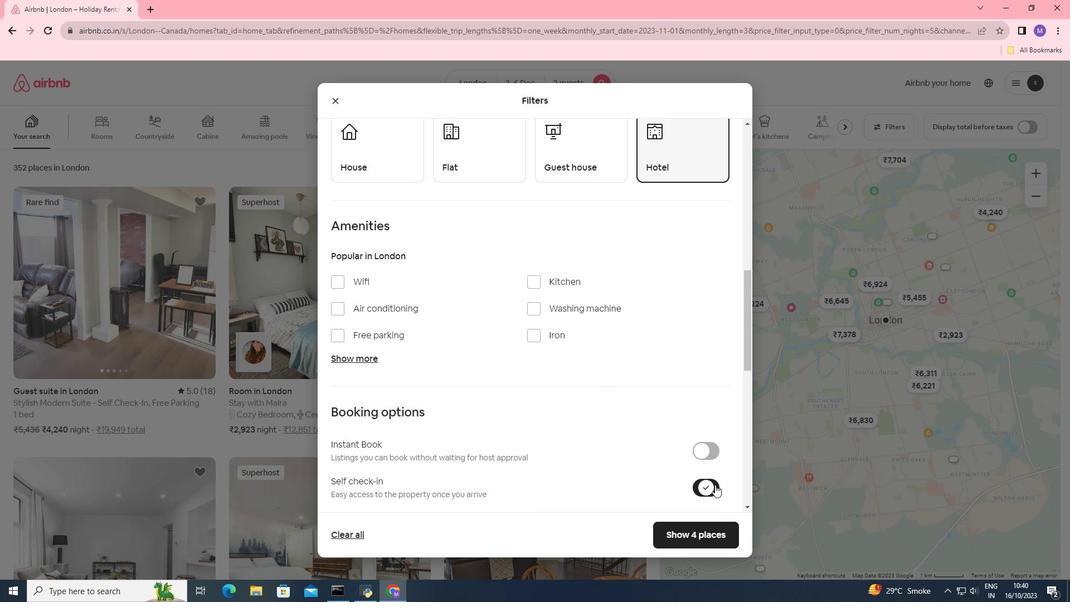 
Action: Mouse pressed left at (715, 484)
Screenshot: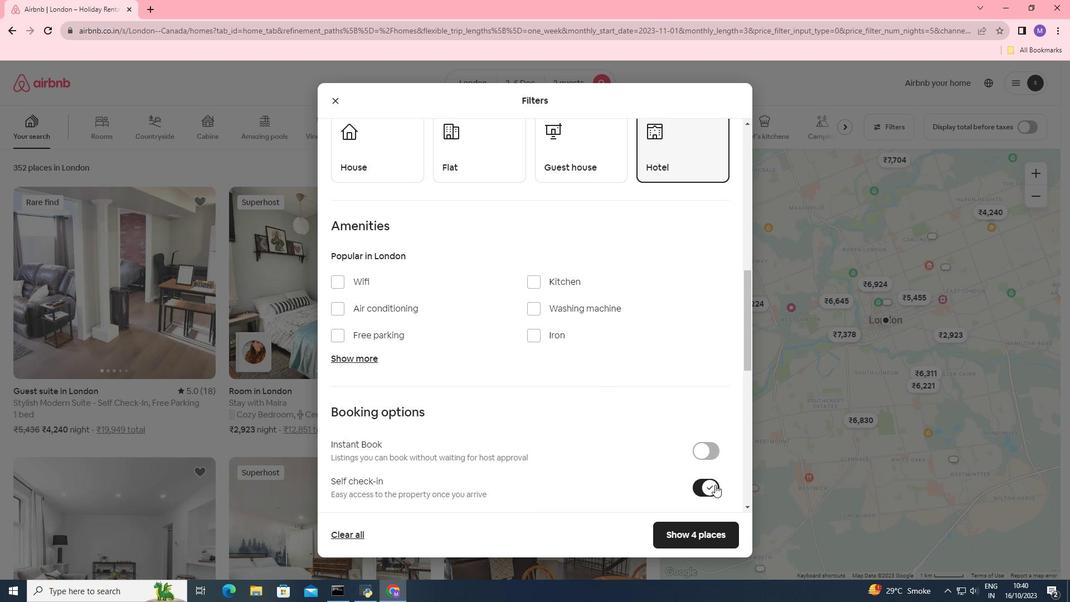 
Action: Mouse moved to (693, 526)
Screenshot: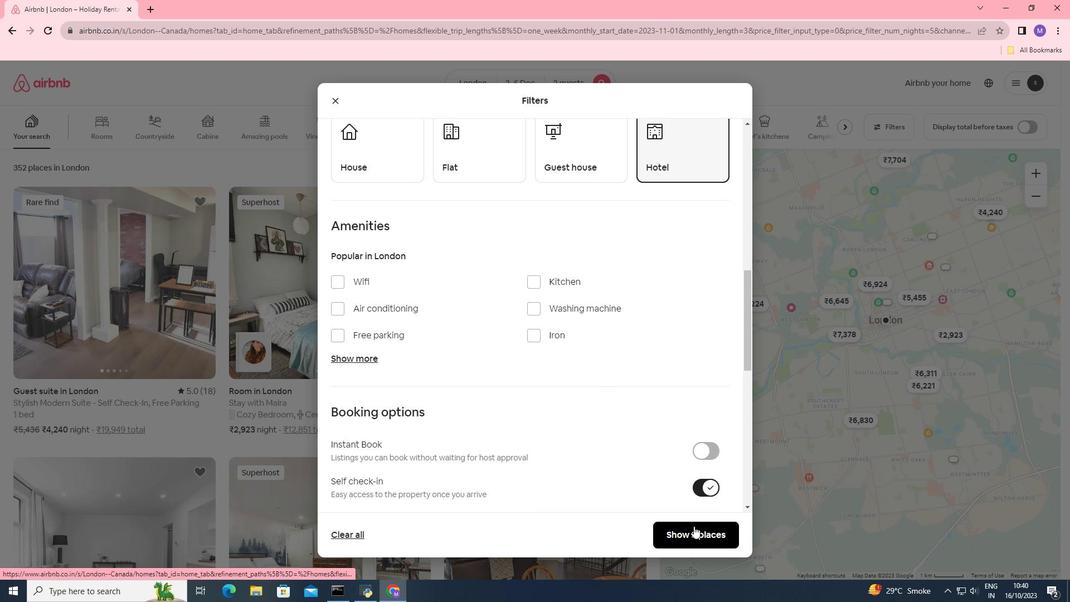 
Action: Mouse pressed left at (693, 526)
Screenshot: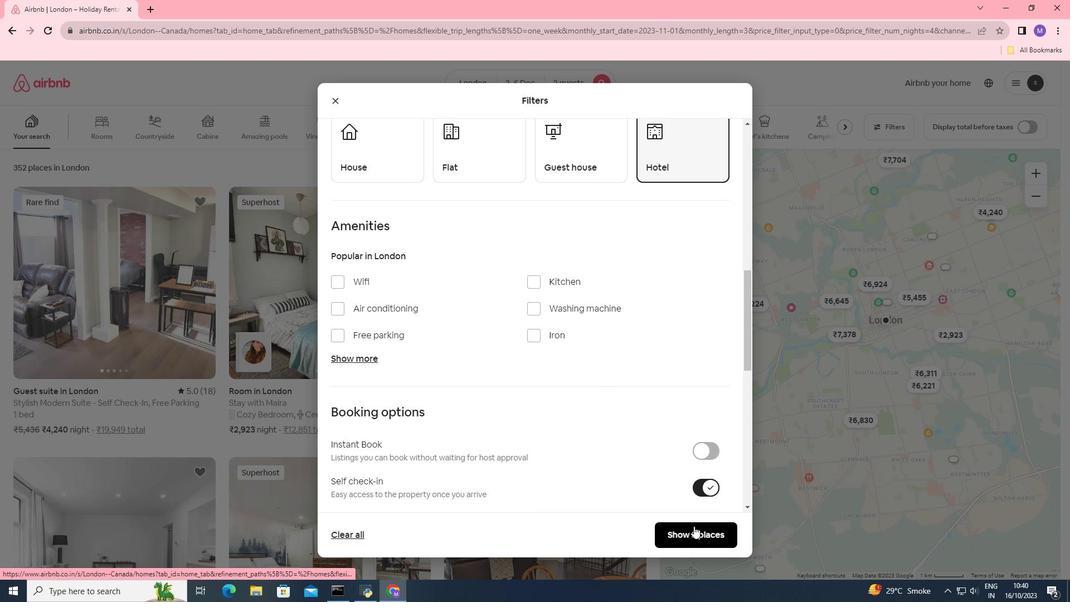 
Action: Mouse moved to (120, 285)
Screenshot: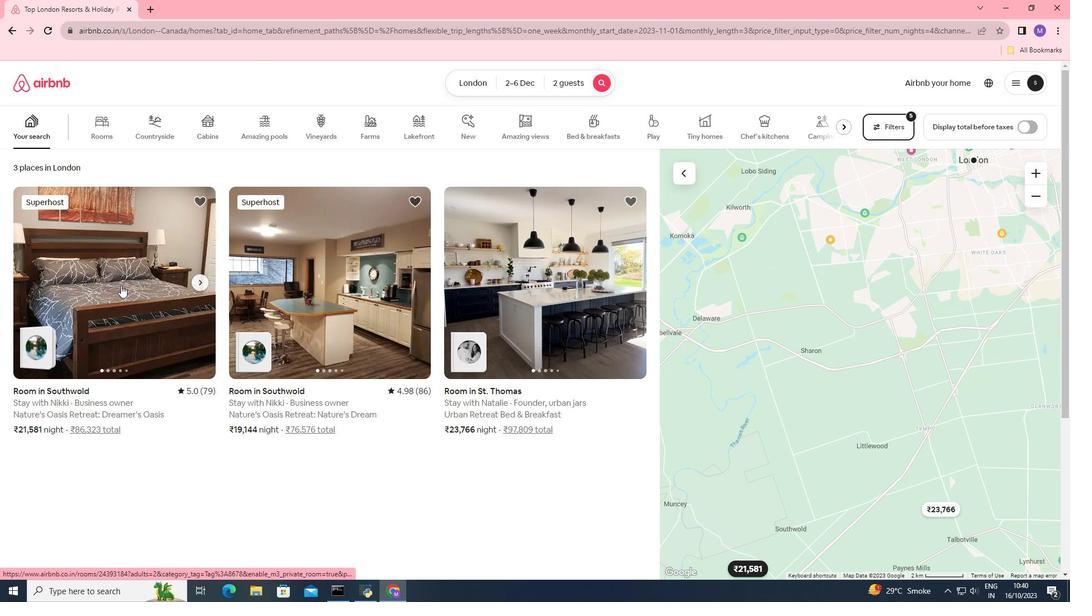 
Action: Mouse pressed left at (120, 285)
Screenshot: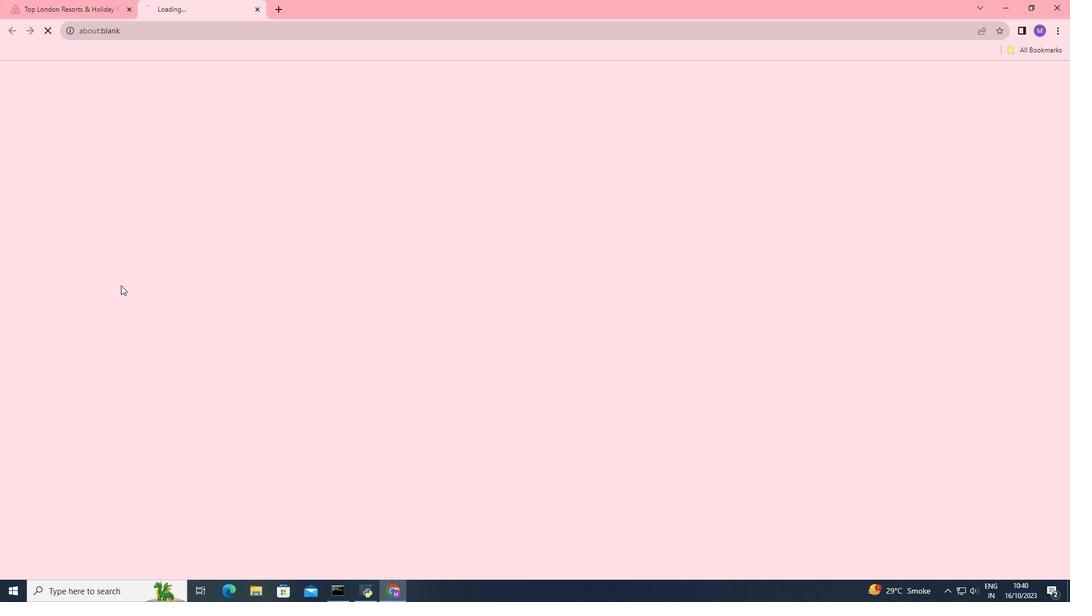 
Action: Mouse moved to (769, 391)
Screenshot: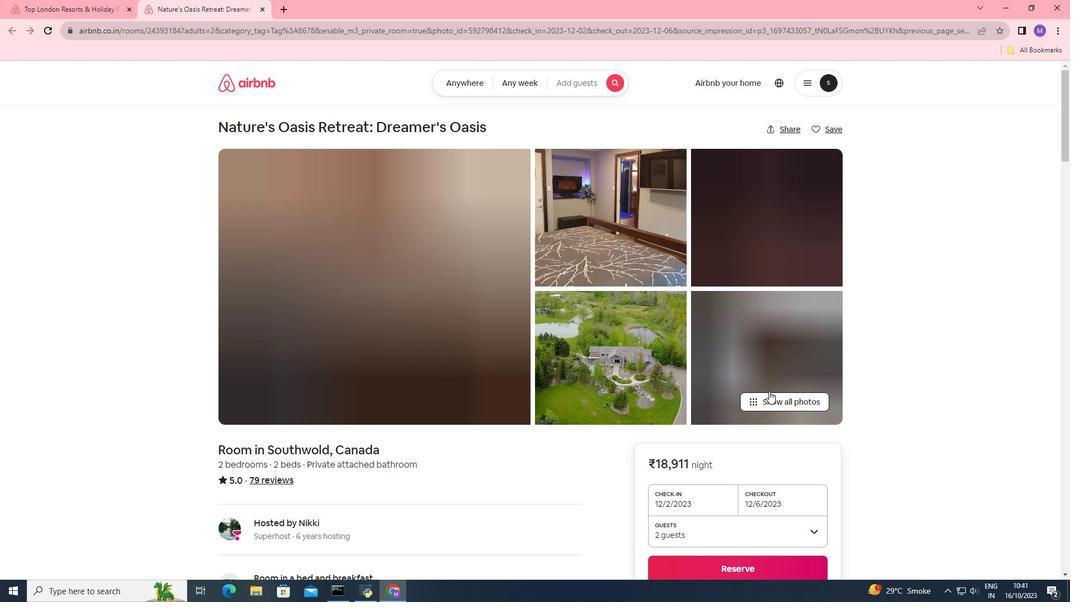 
Action: Mouse pressed left at (769, 391)
Screenshot: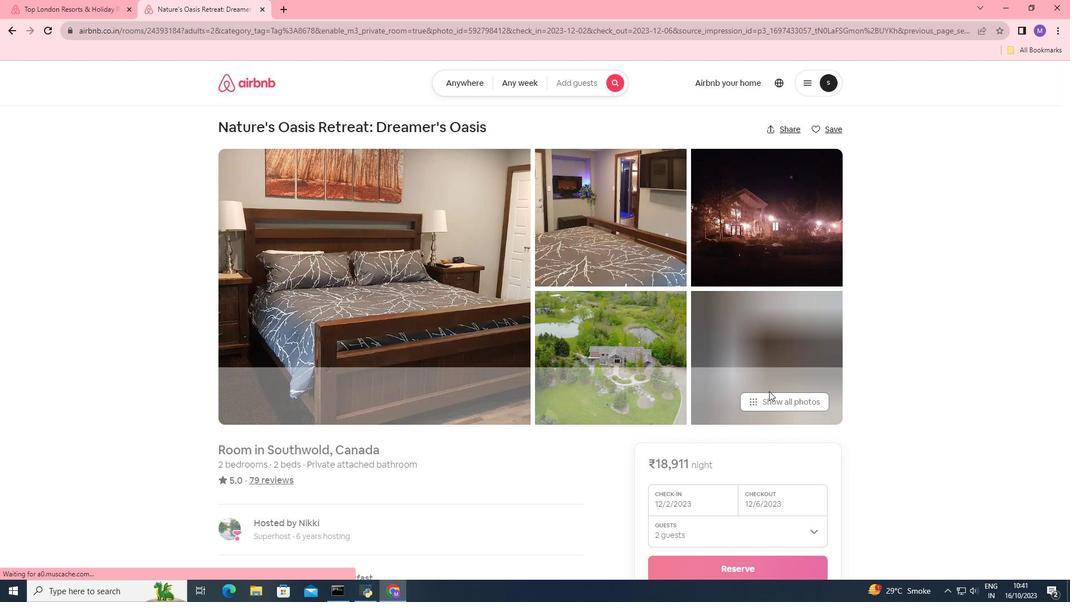 
Action: Mouse moved to (551, 329)
Screenshot: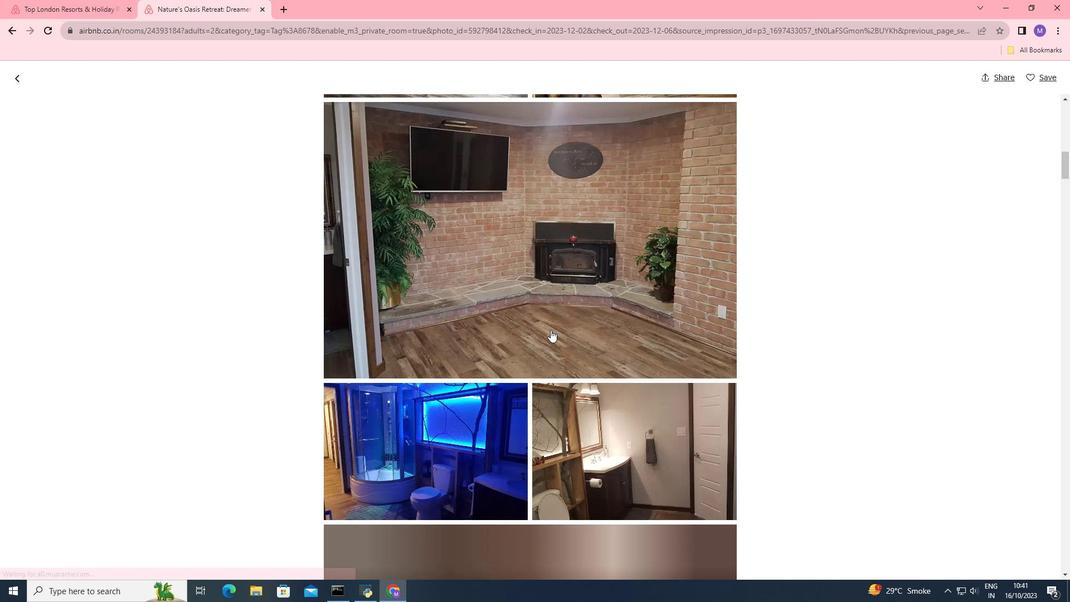 
Action: Mouse scrolled (551, 328) with delta (0, 0)
Screenshot: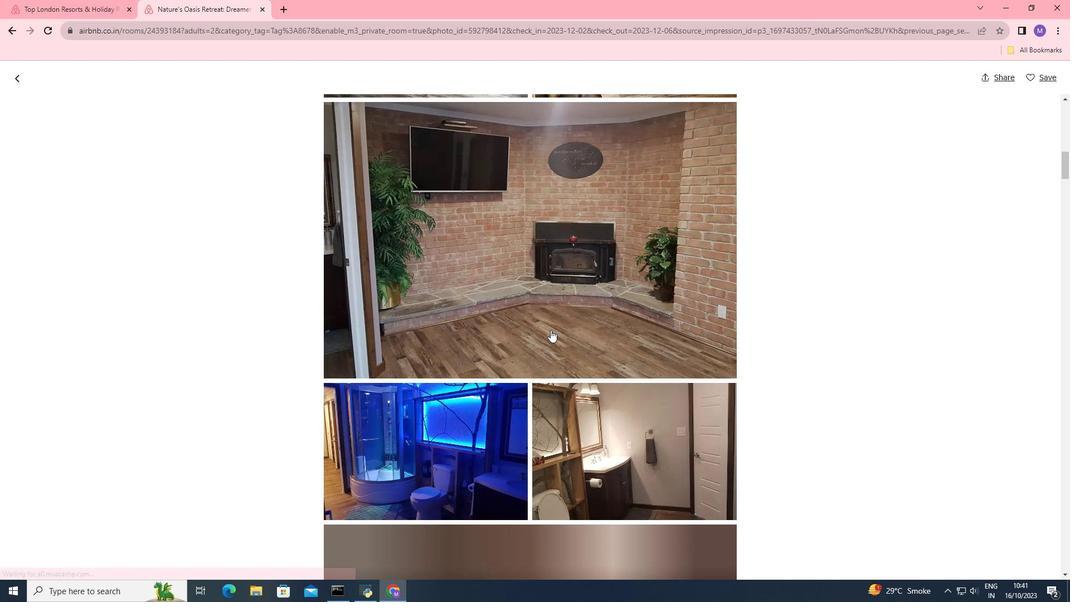 
Action: Mouse moved to (550, 329)
Screenshot: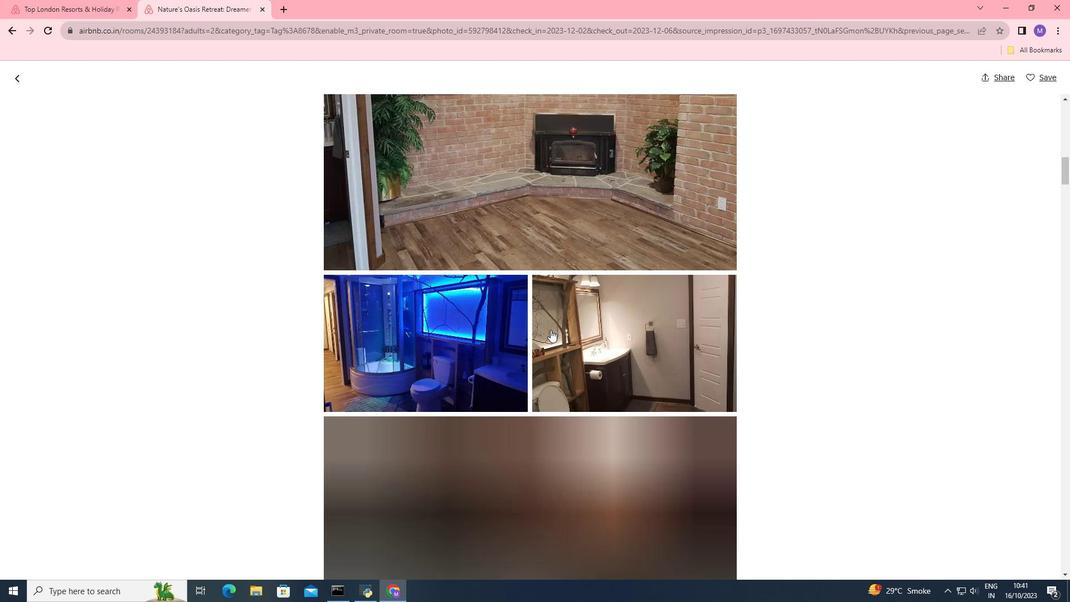 
Action: Mouse scrolled (550, 328) with delta (0, 0)
Screenshot: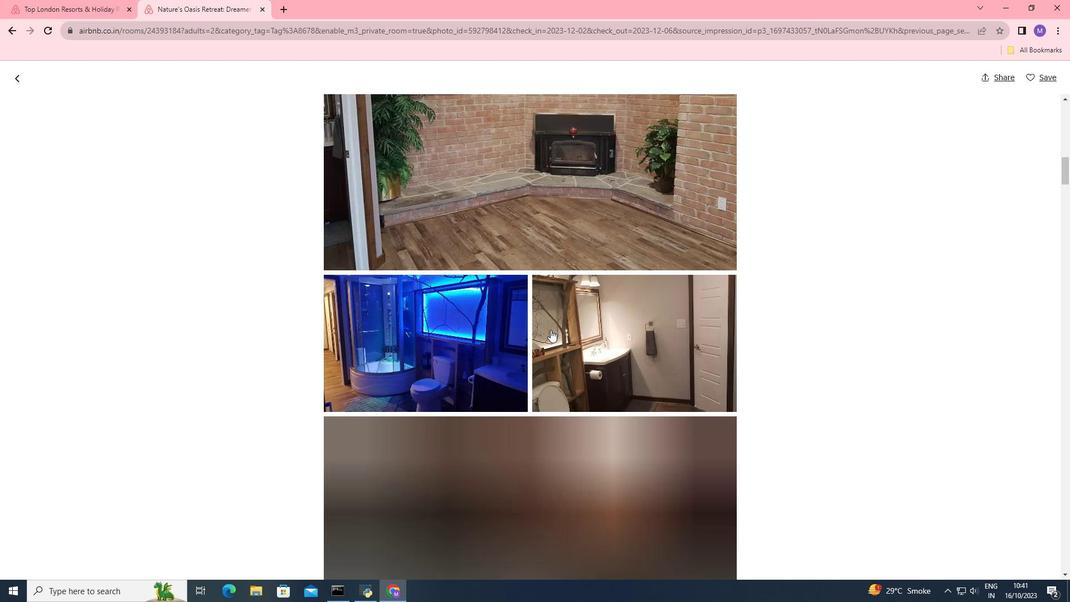
Action: Mouse moved to (550, 329)
Screenshot: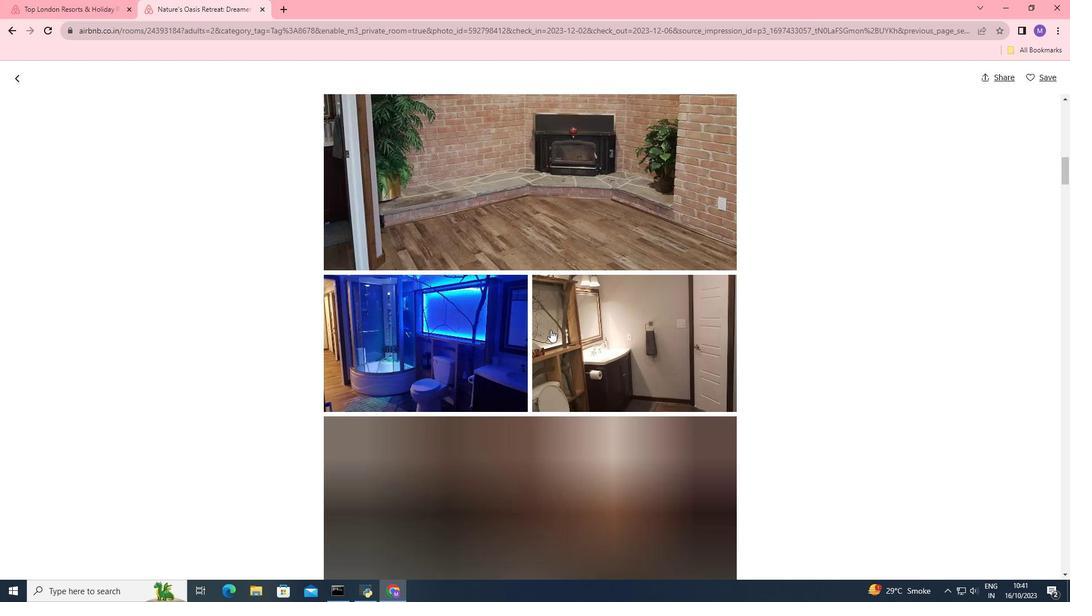 
Action: Mouse scrolled (550, 329) with delta (0, 0)
Screenshot: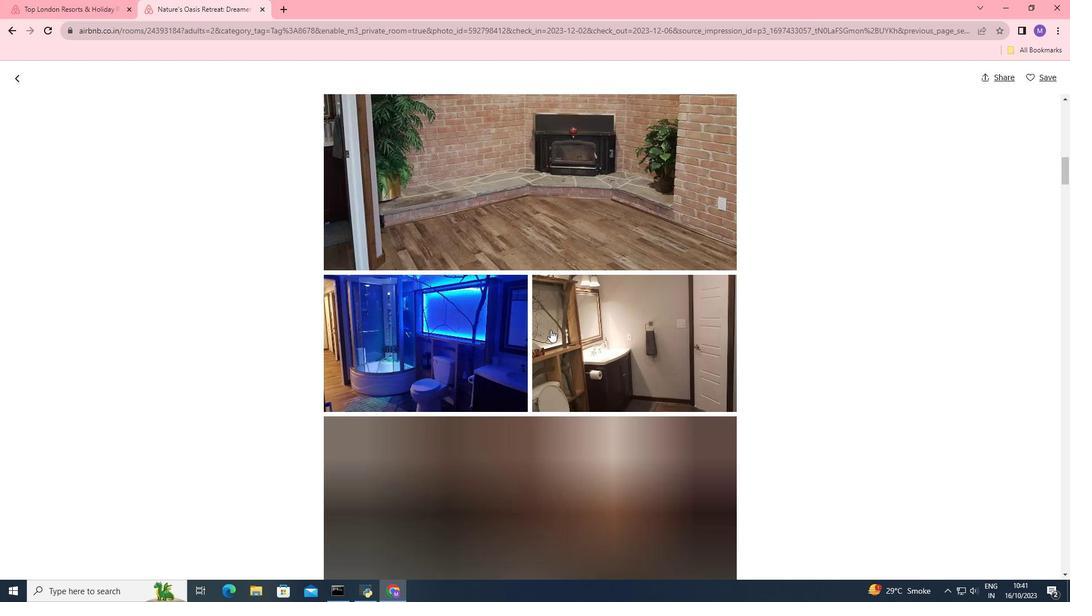 
Action: Mouse scrolled (550, 329) with delta (0, 0)
Screenshot: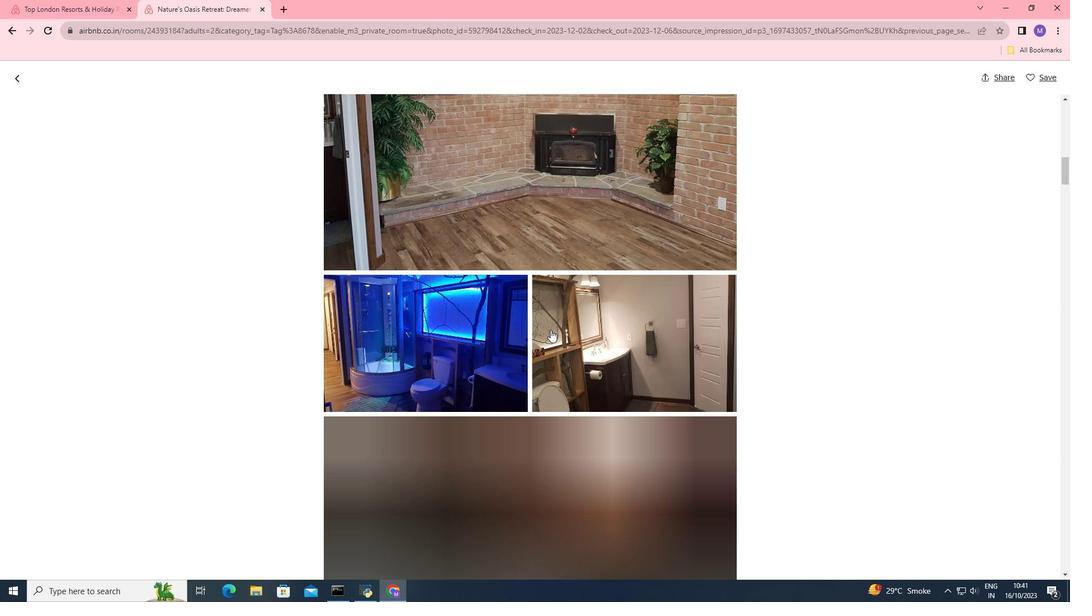 
Action: Mouse scrolled (550, 329) with delta (0, 0)
Screenshot: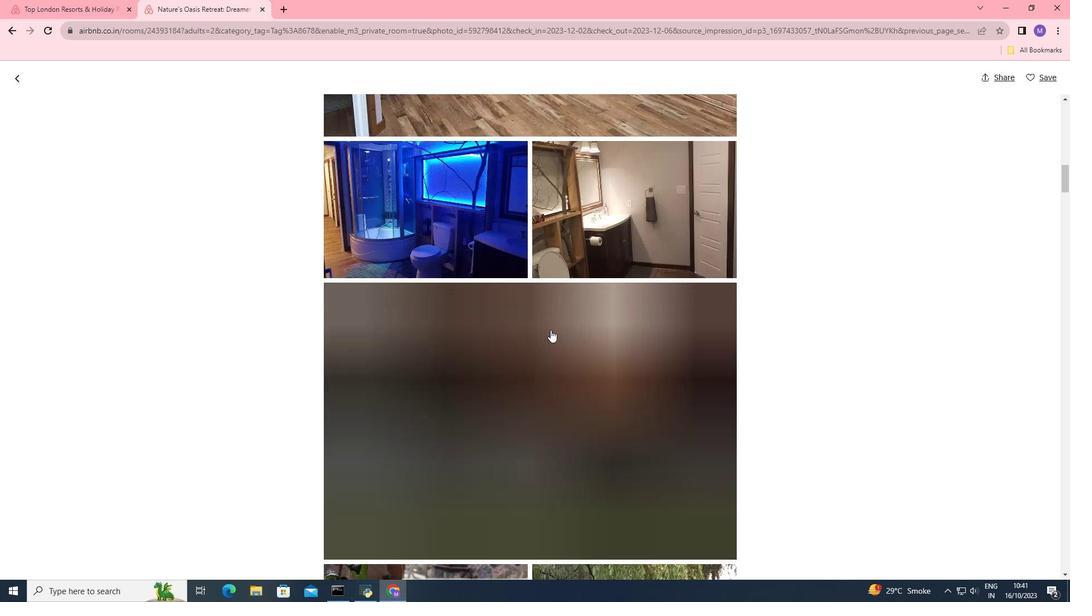 
Action: Mouse scrolled (550, 329) with delta (0, 0)
Screenshot: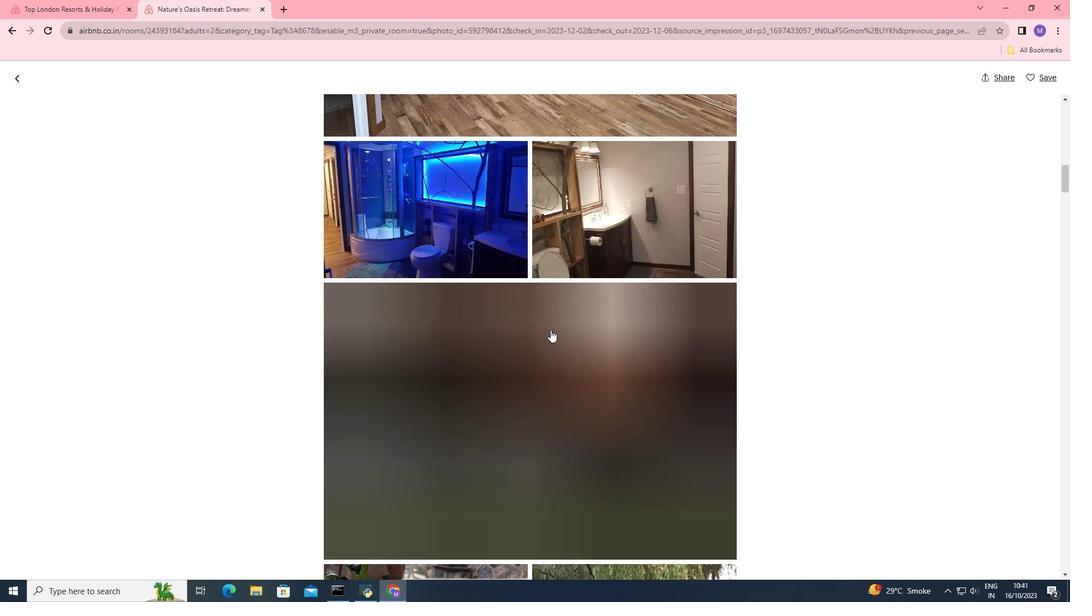 
Action: Mouse scrolled (550, 329) with delta (0, 0)
Screenshot: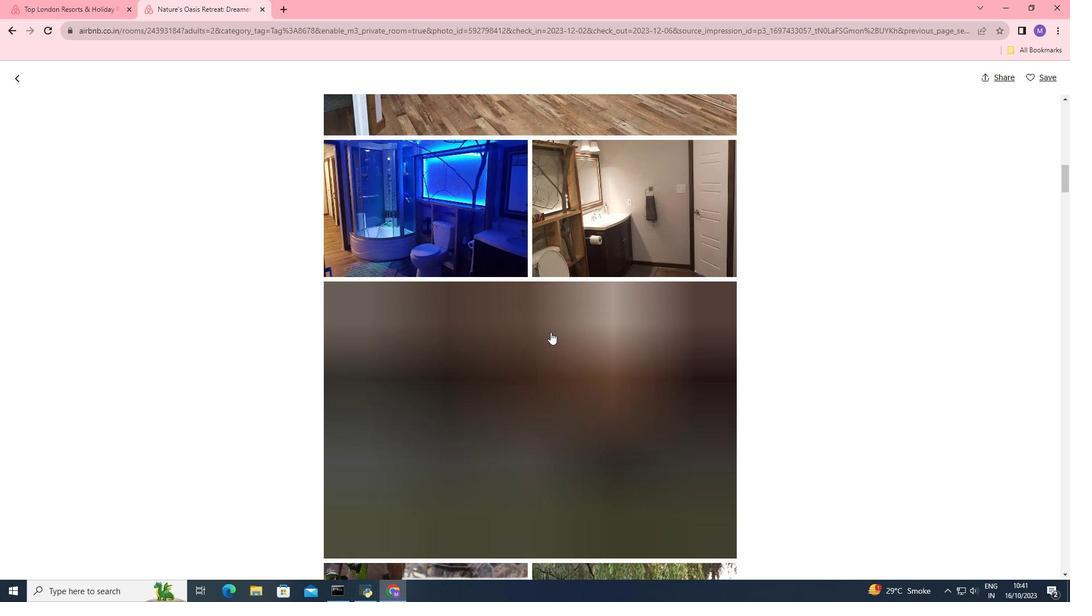 
Action: Mouse moved to (550, 335)
Screenshot: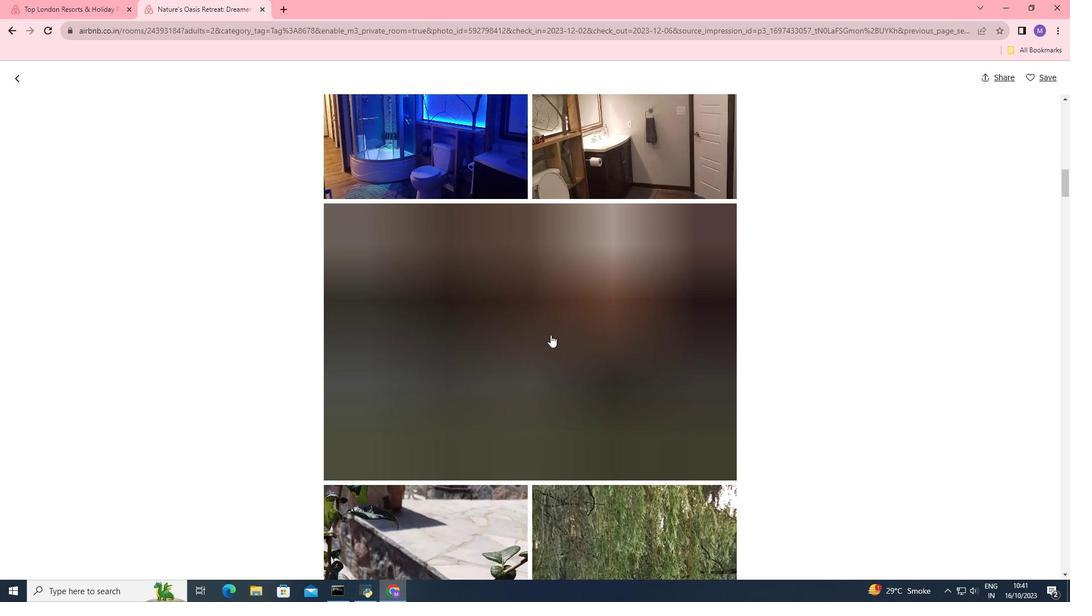 
Action: Mouse scrolled (550, 334) with delta (0, 0)
Screenshot: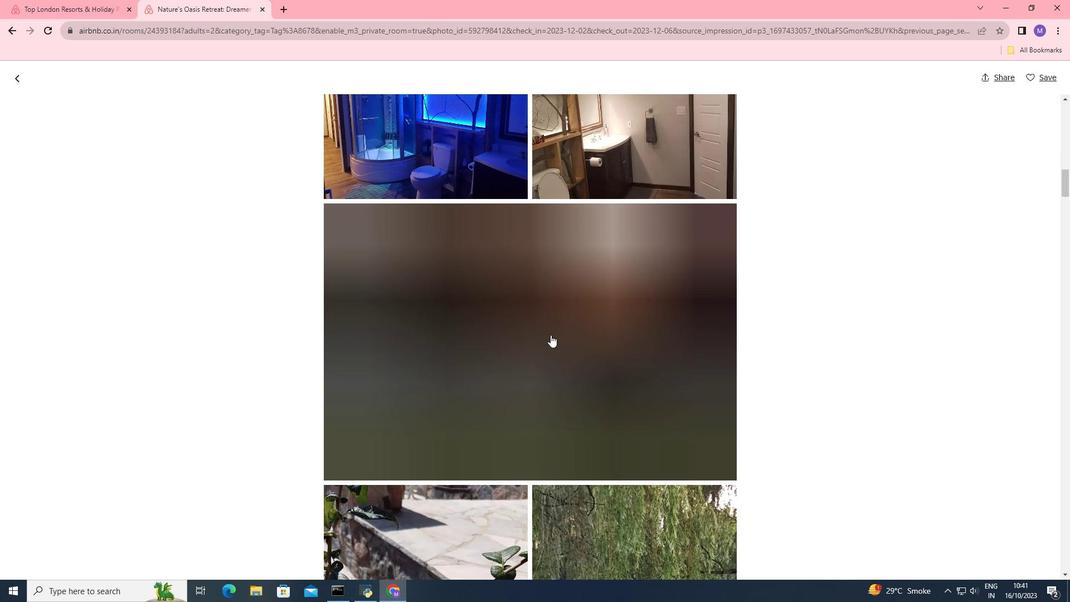 
Action: Mouse scrolled (550, 334) with delta (0, 0)
Screenshot: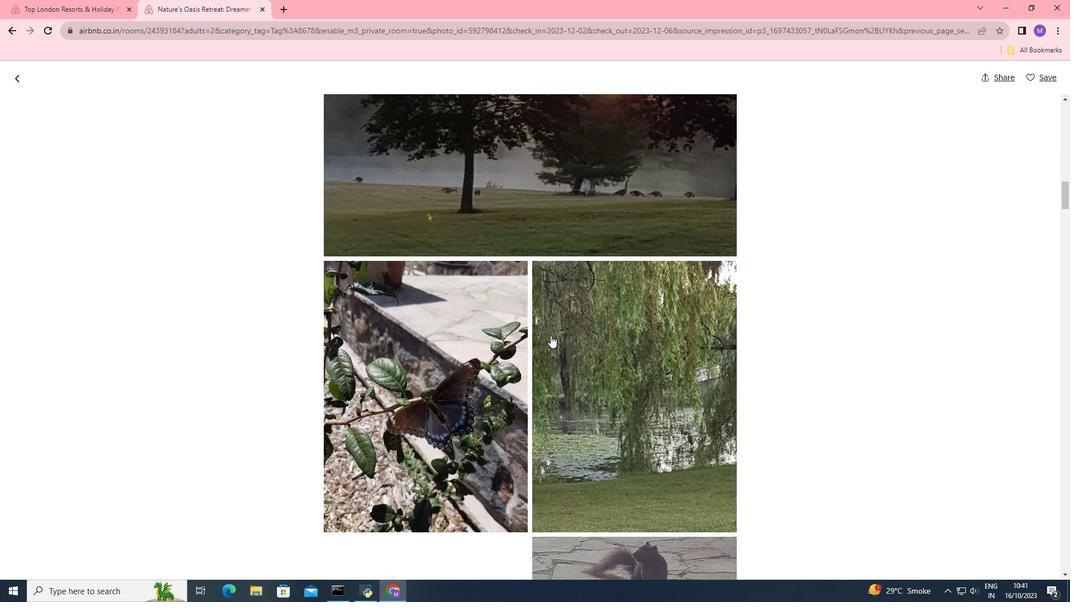 
Action: Mouse scrolled (550, 334) with delta (0, 0)
Screenshot: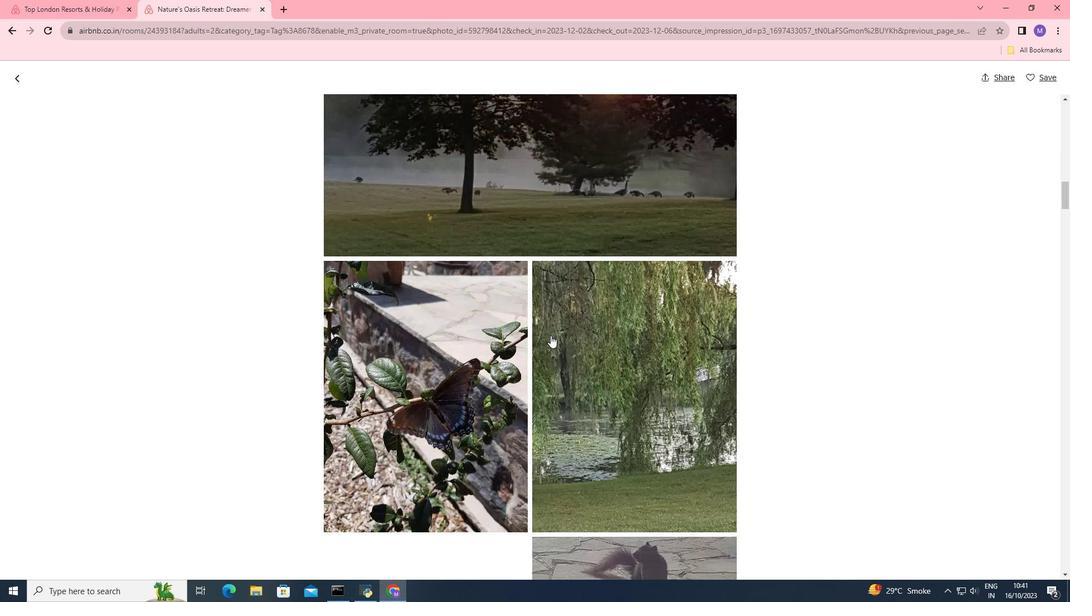 
Action: Mouse scrolled (550, 334) with delta (0, 0)
Screenshot: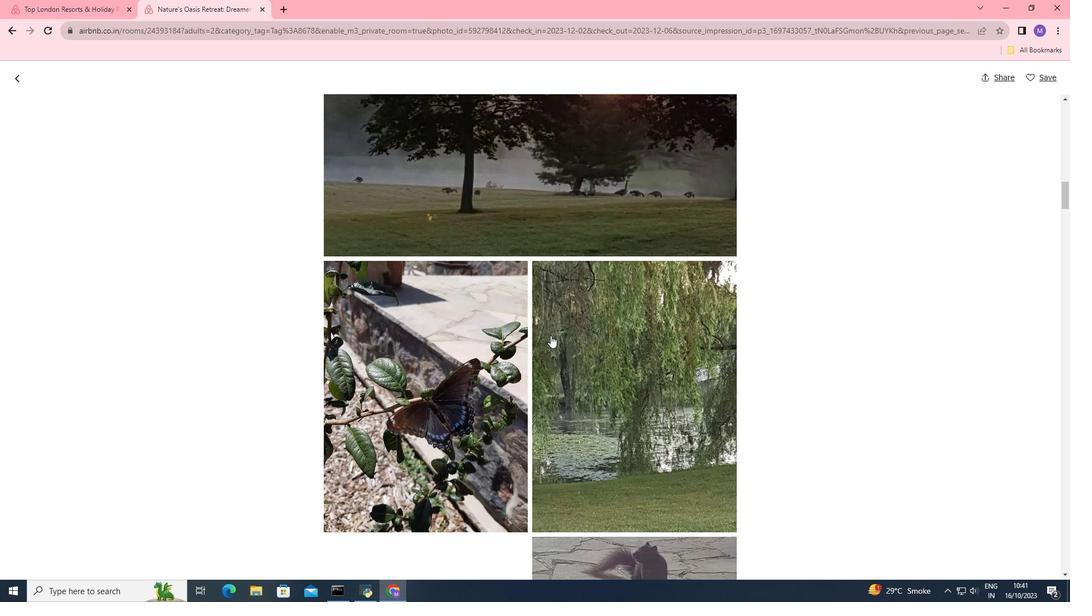 
Action: Mouse scrolled (550, 334) with delta (0, 0)
Screenshot: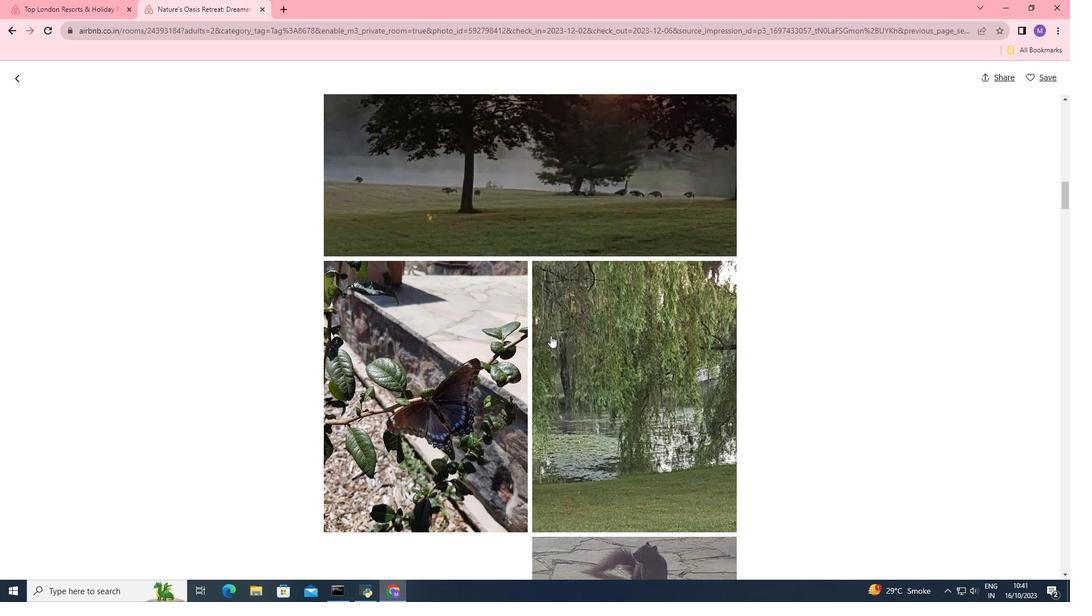 
Action: Mouse scrolled (550, 334) with delta (0, 0)
Screenshot: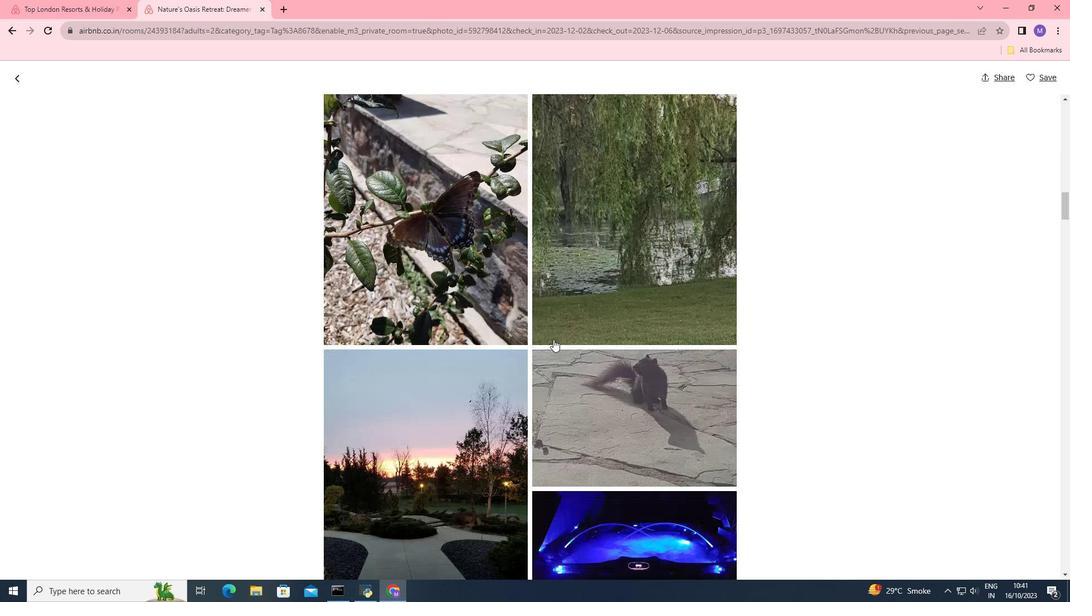 
Action: Mouse scrolled (550, 334) with delta (0, 0)
Screenshot: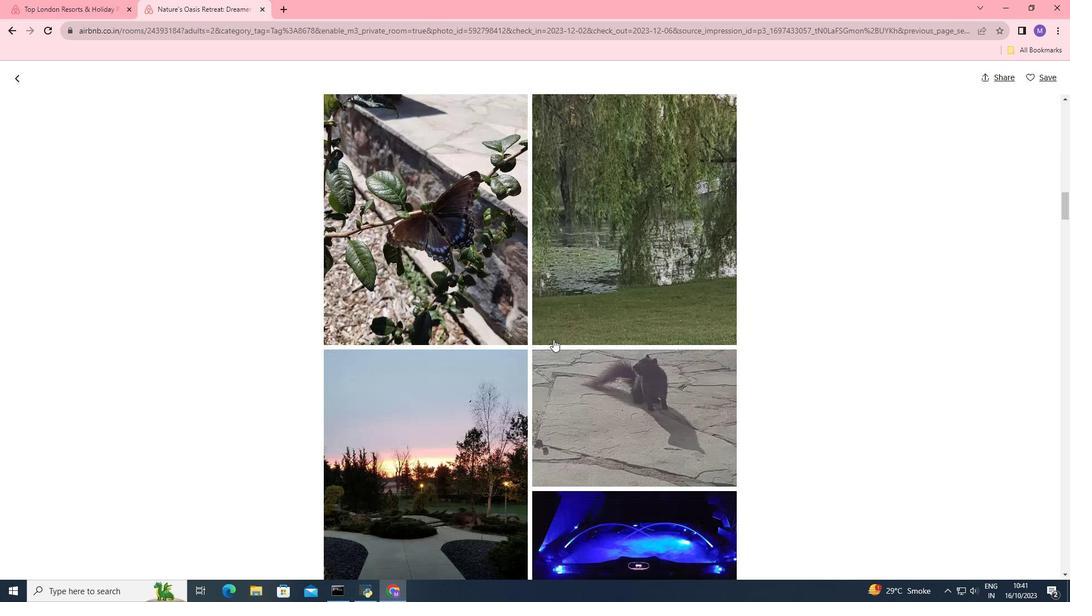 
Action: Mouse scrolled (550, 334) with delta (0, 0)
Screenshot: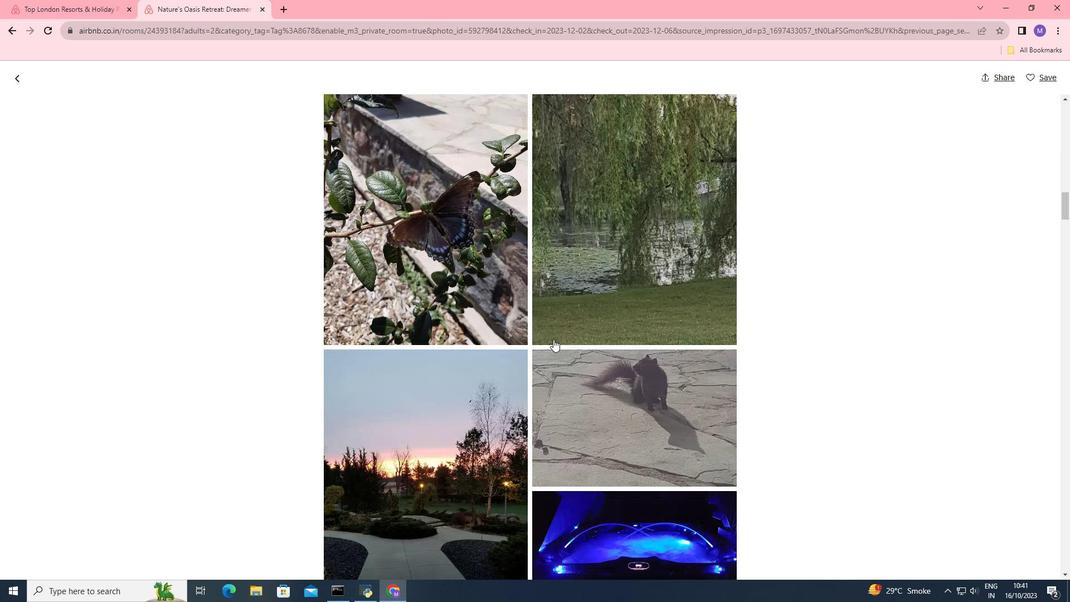 
Action: Mouse moved to (550, 335)
Screenshot: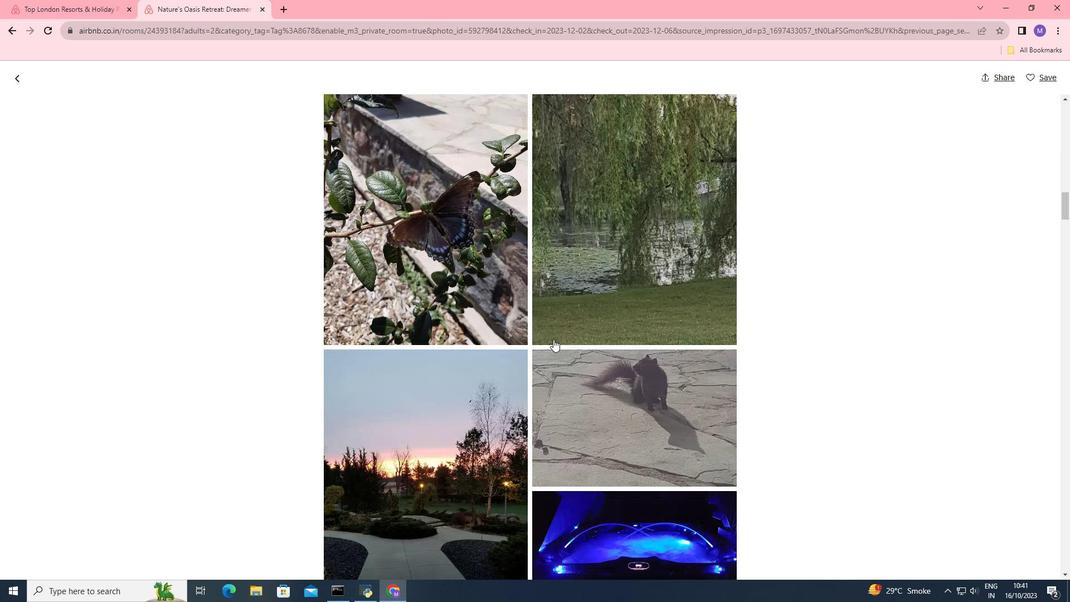 
Action: Mouse scrolled (550, 334) with delta (0, 0)
Screenshot: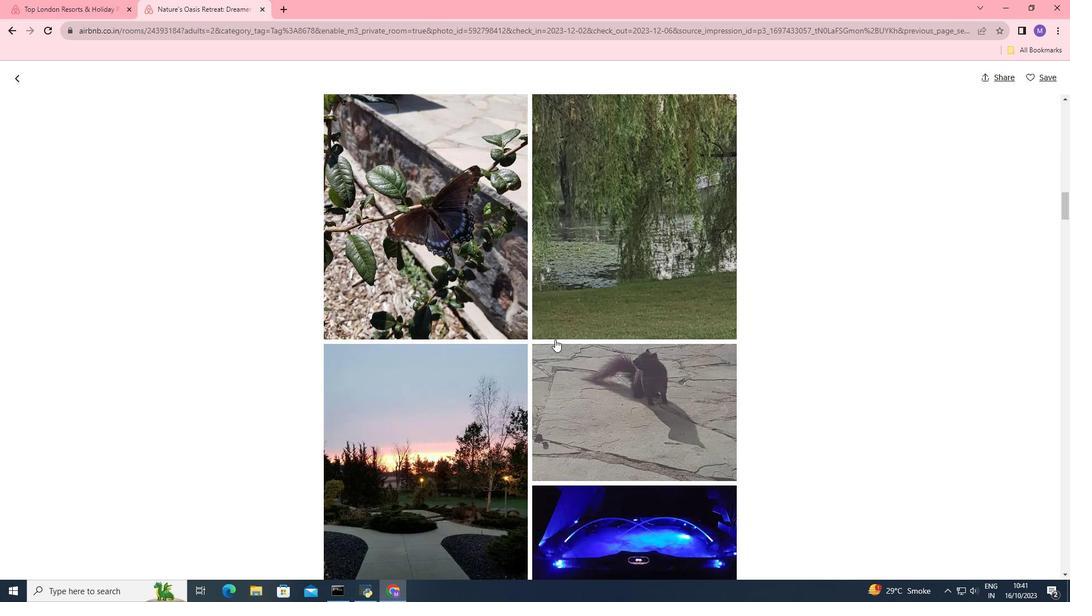 
Action: Mouse moved to (555, 341)
Screenshot: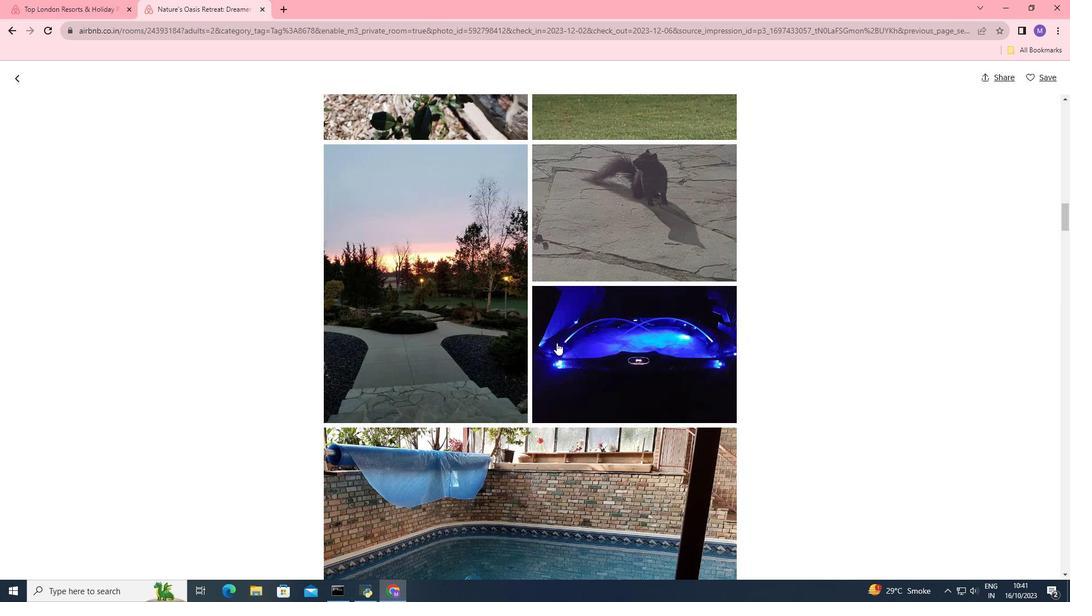 
Action: Mouse scrolled (555, 340) with delta (0, 0)
Screenshot: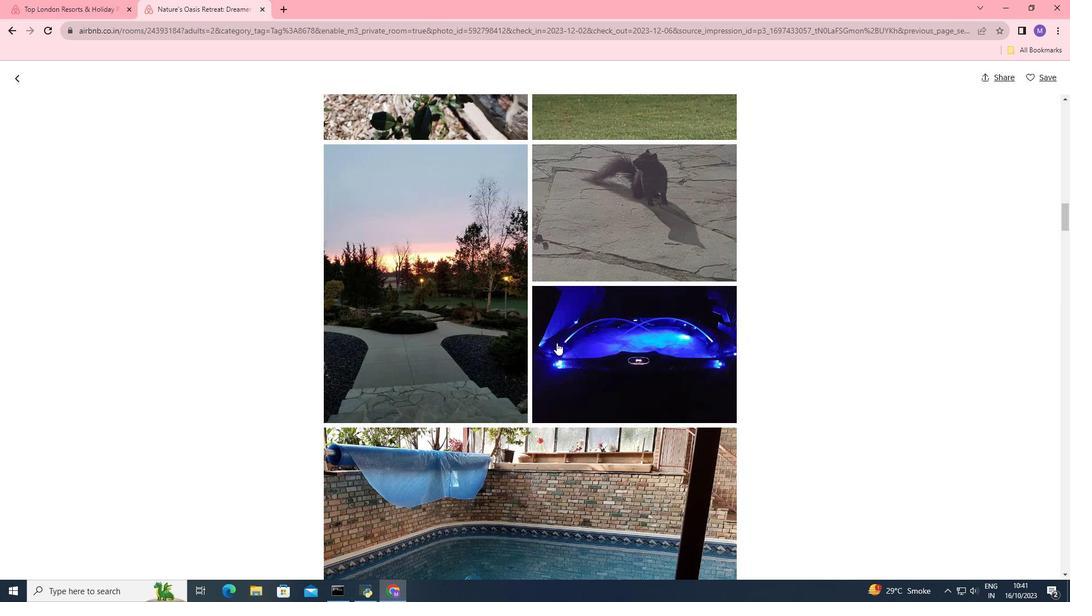 
Action: Mouse moved to (555, 341)
Screenshot: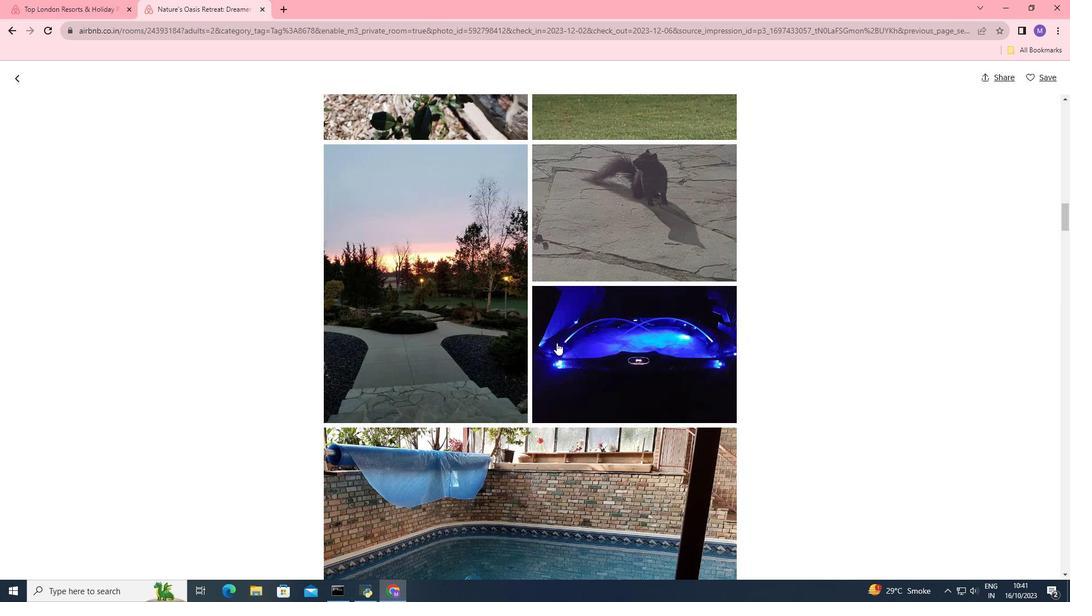 
Action: Mouse scrolled (555, 340) with delta (0, 0)
Screenshot: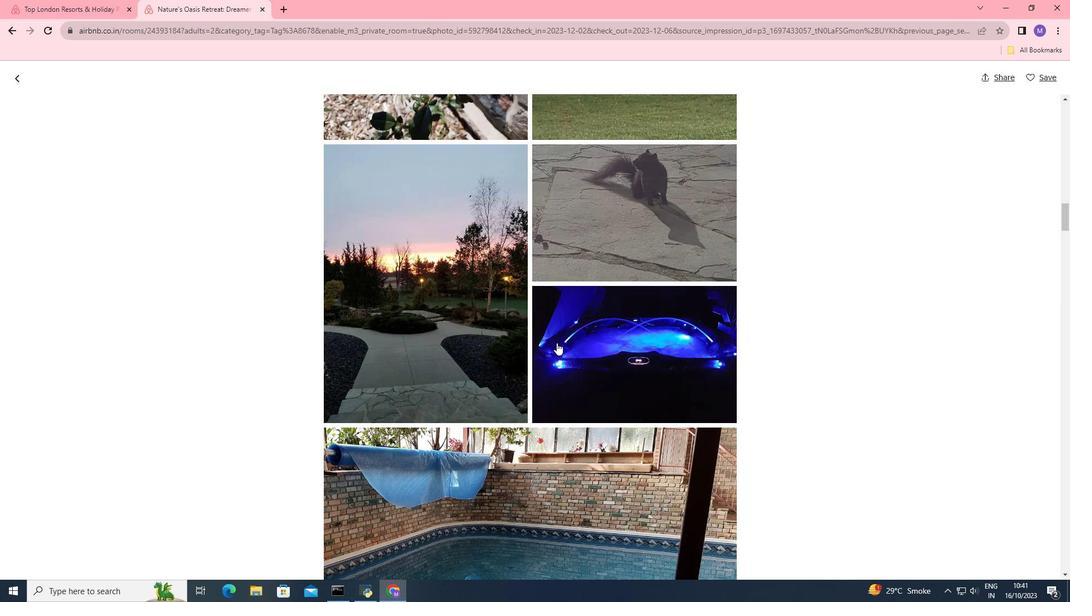 
Action: Mouse scrolled (555, 340) with delta (0, 0)
Screenshot: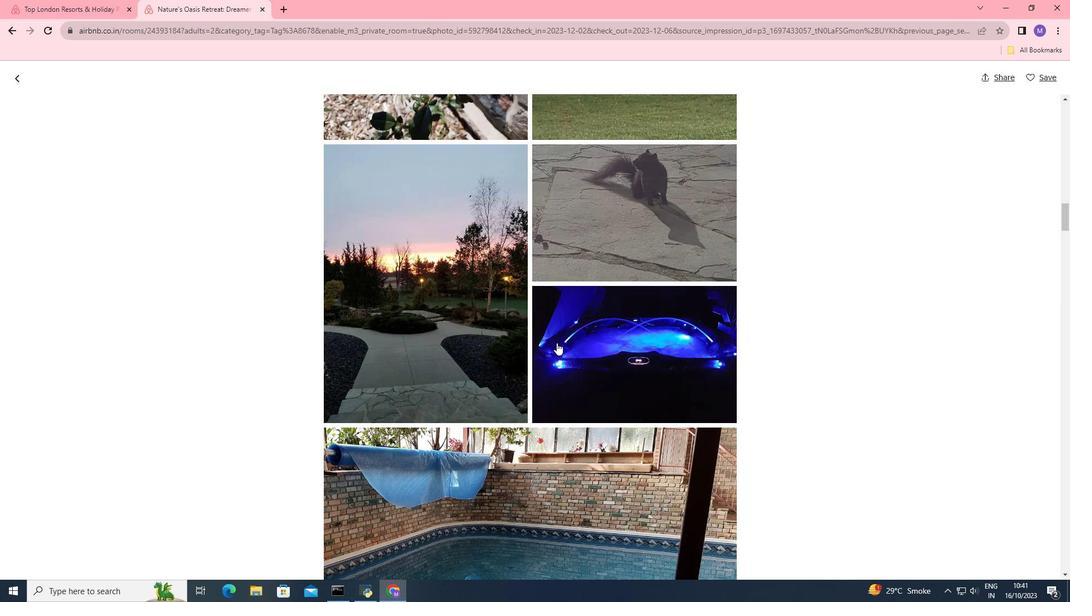 
Action: Mouse scrolled (555, 340) with delta (0, 0)
Screenshot: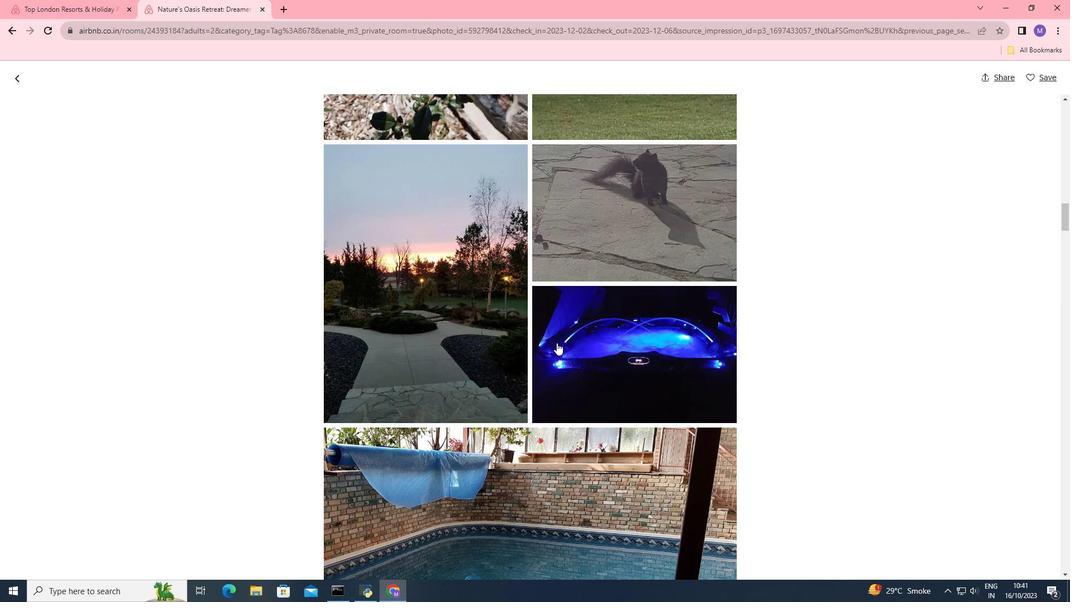
Action: Mouse scrolled (555, 340) with delta (0, 0)
Screenshot: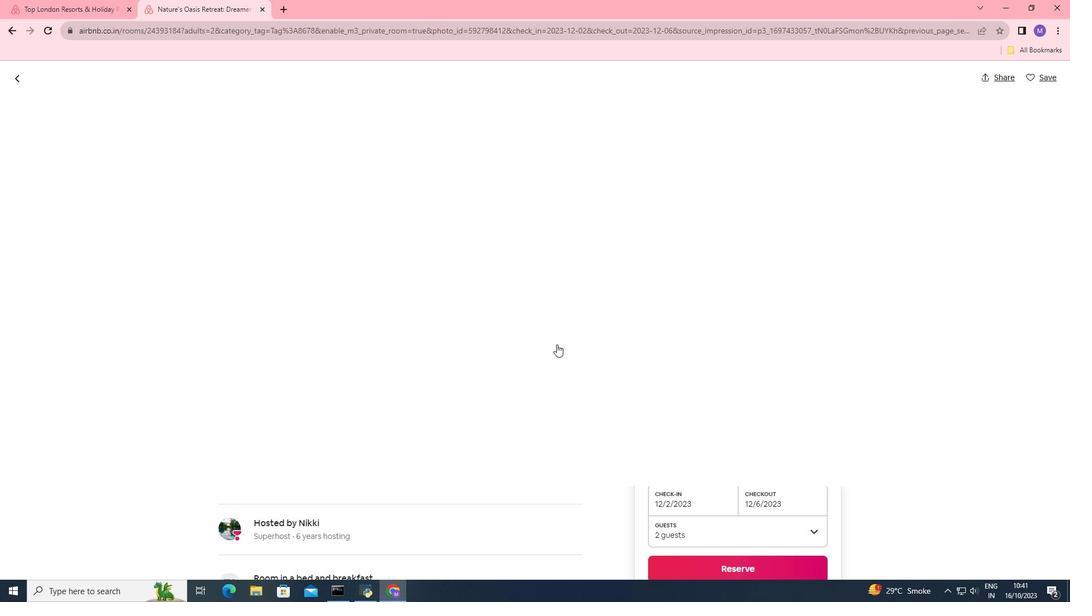 
Action: Mouse scrolled (555, 340) with delta (0, 0)
Screenshot: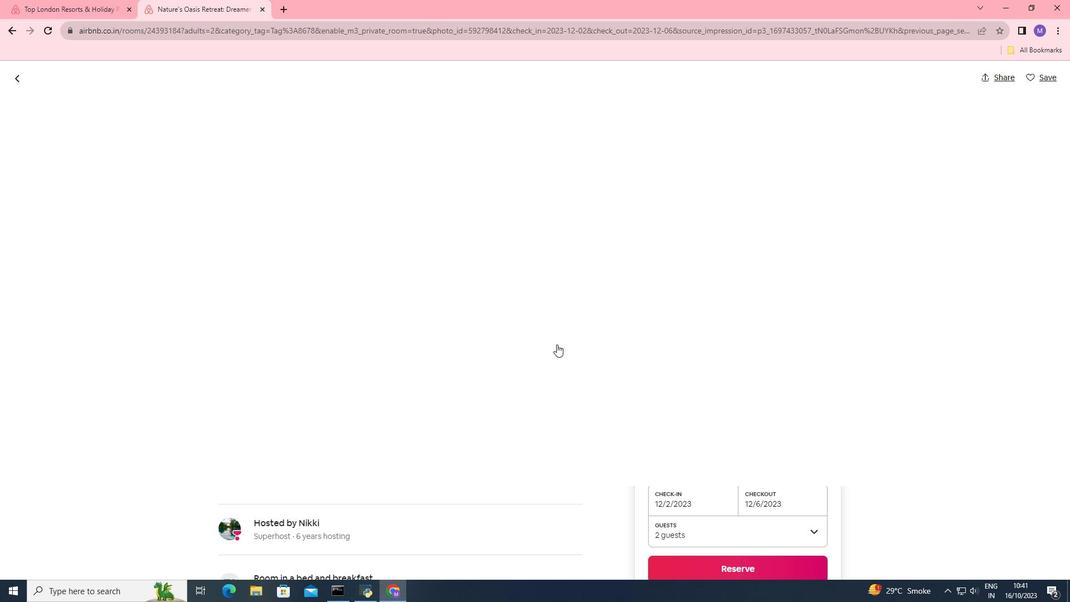 
Action: Mouse moved to (556, 341)
Screenshot: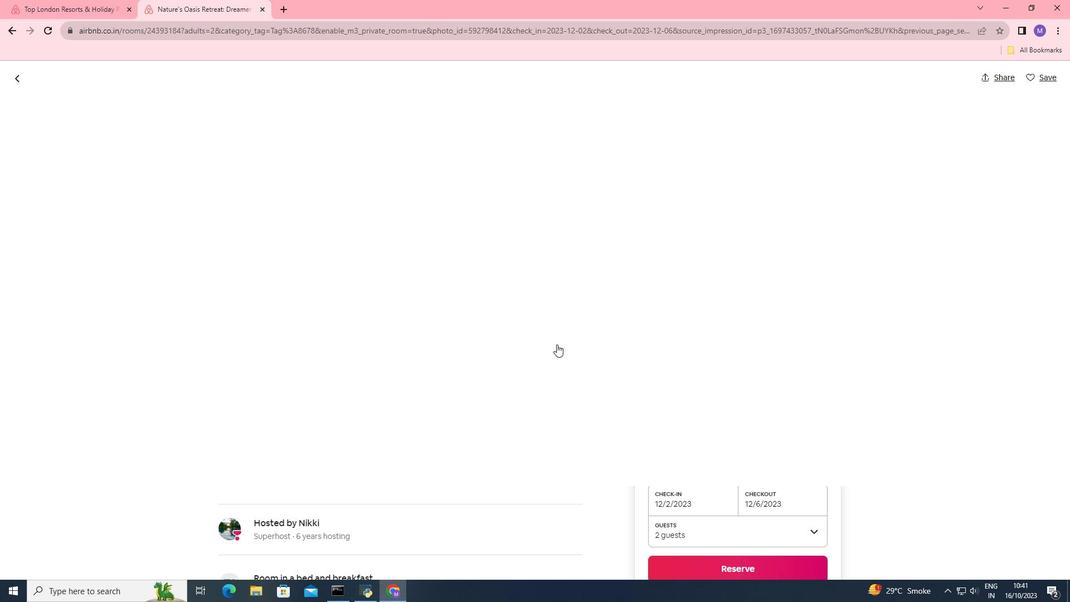 
Action: Mouse scrolled (556, 341) with delta (0, 0)
Screenshot: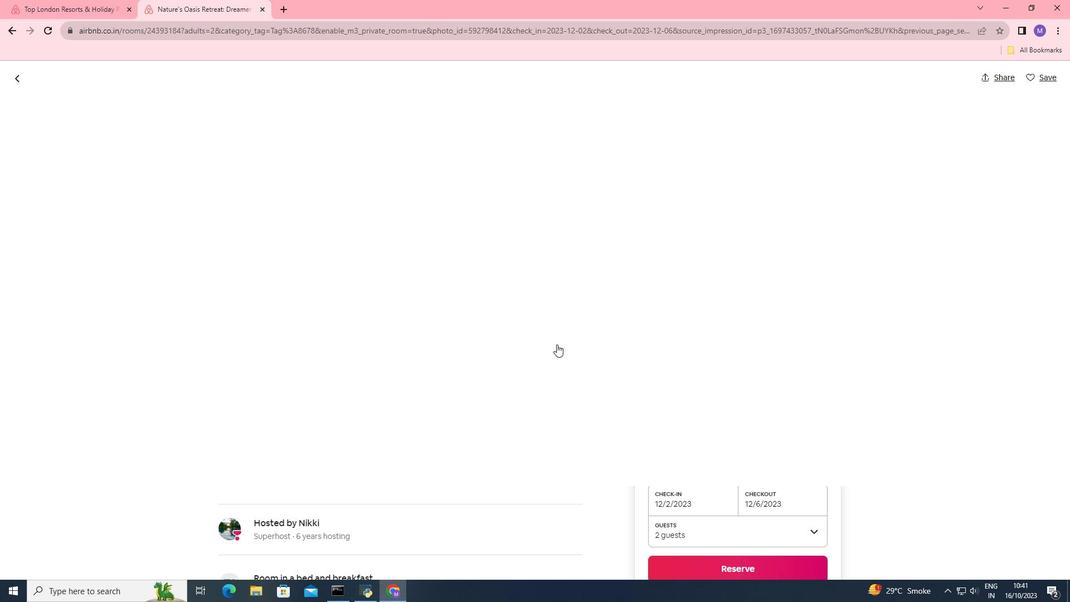 
Action: Mouse scrolled (556, 341) with delta (0, 0)
Screenshot: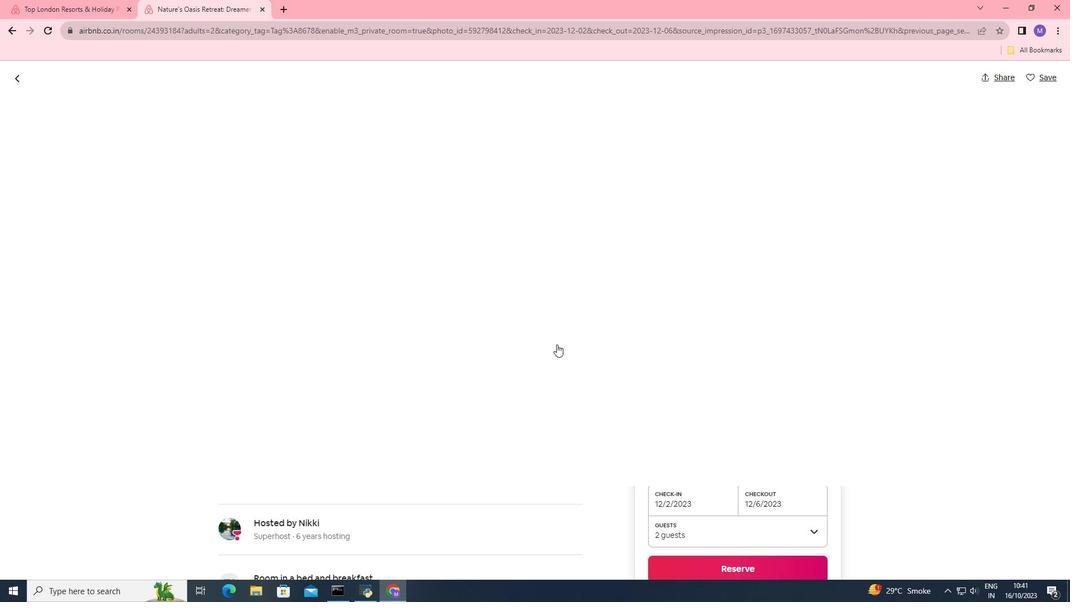 
Action: Mouse moved to (556, 342)
Screenshot: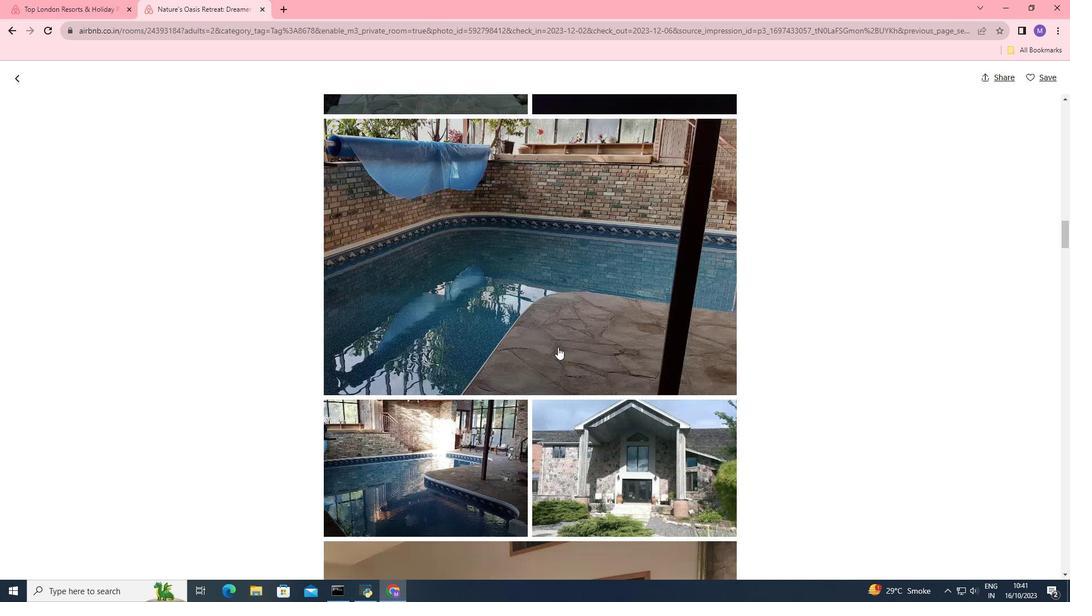
Action: Mouse scrolled (556, 342) with delta (0, 0)
Screenshot: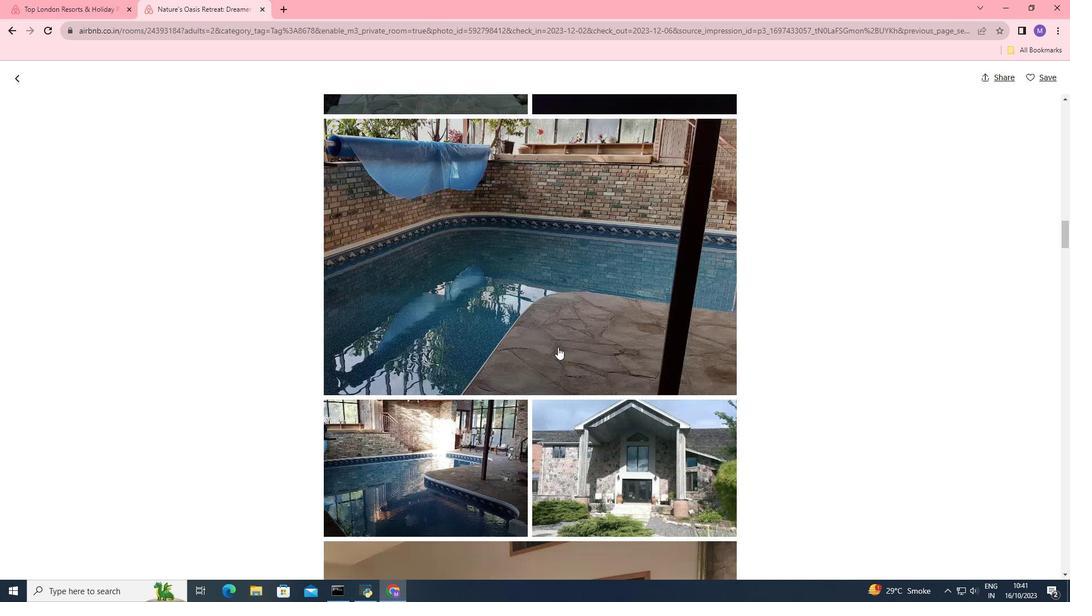 
Action: Mouse moved to (557, 347)
Screenshot: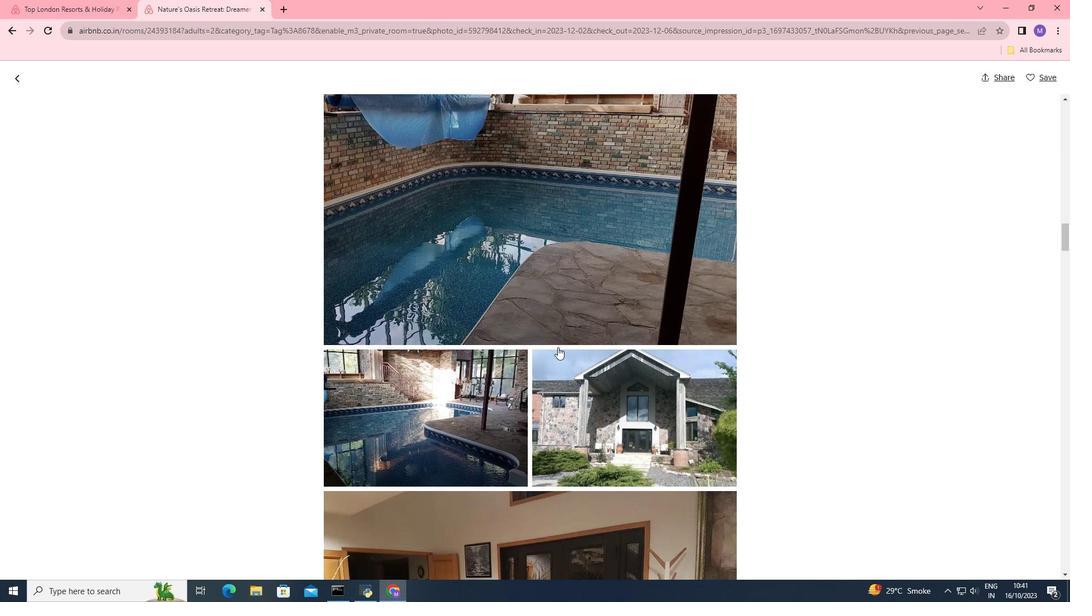
Action: Mouse scrolled (557, 346) with delta (0, 0)
Screenshot: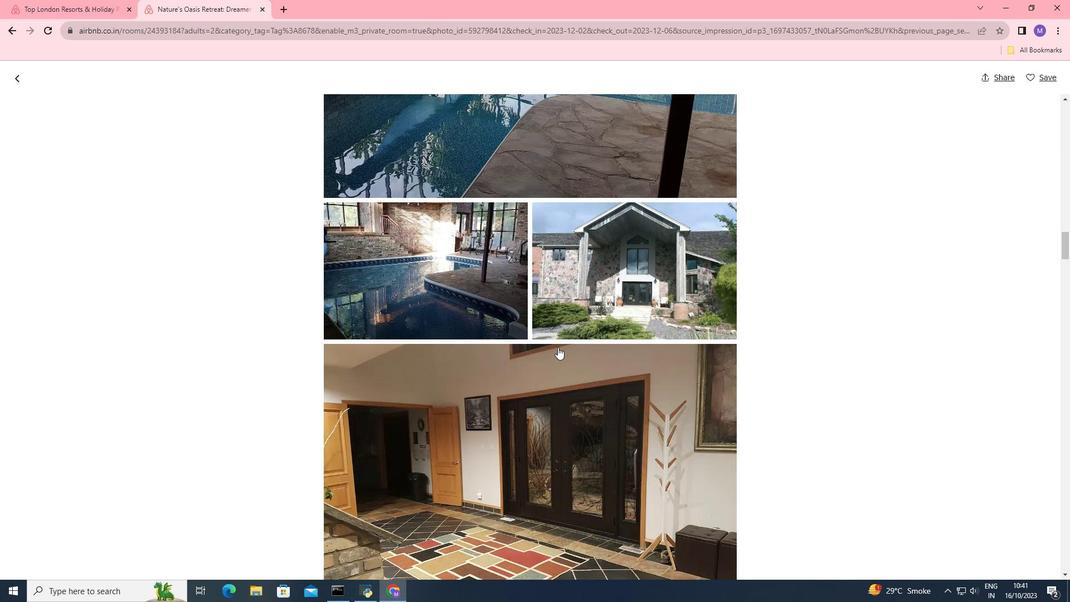 
Action: Mouse scrolled (557, 346) with delta (0, 0)
Screenshot: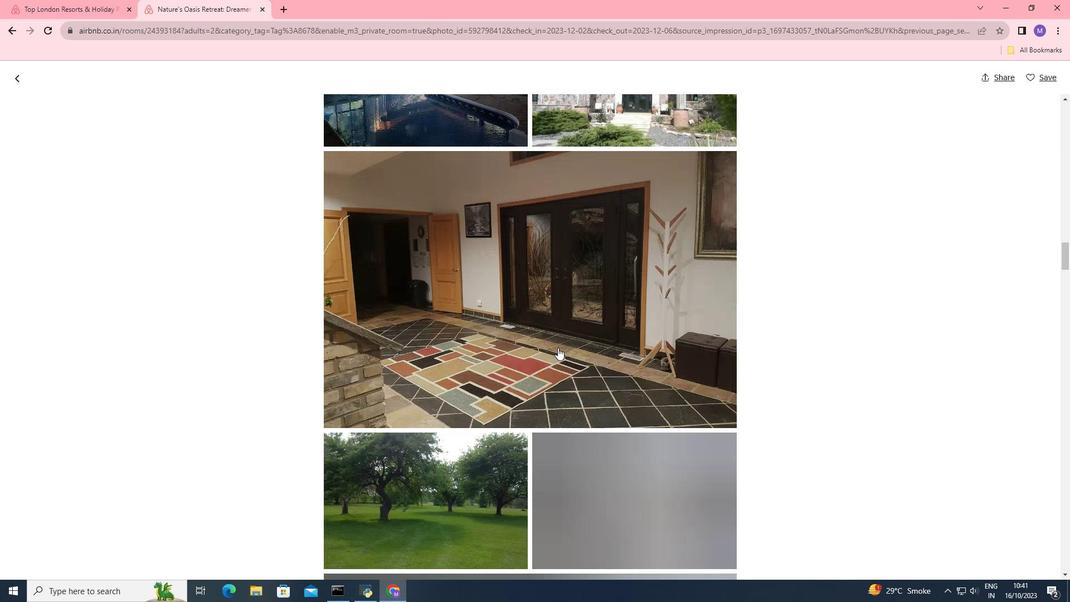 
Action: Mouse scrolled (557, 346) with delta (0, 0)
Screenshot: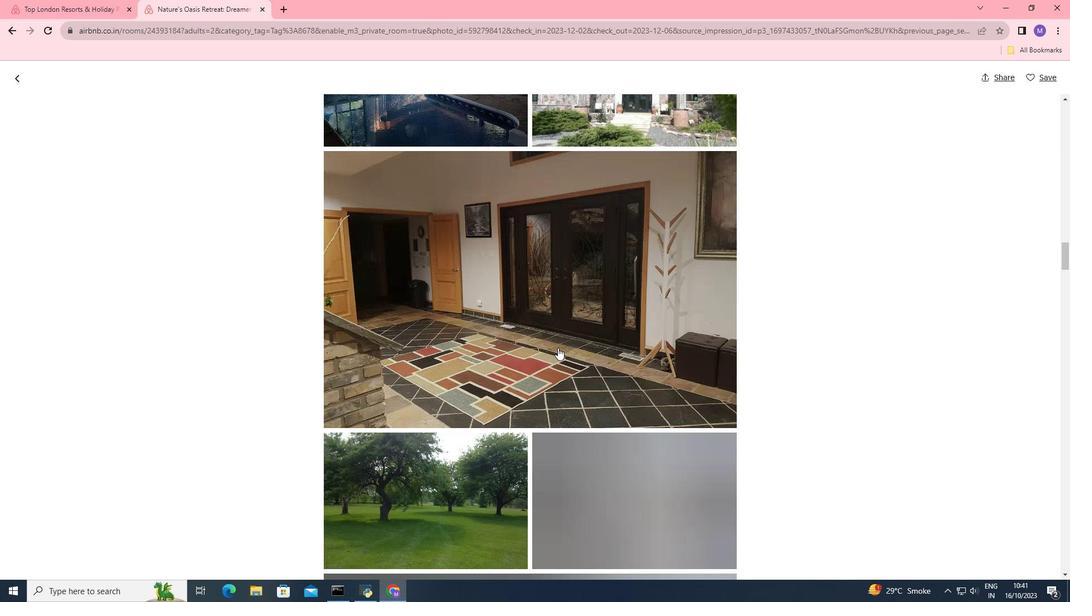 
Action: Mouse scrolled (557, 346) with delta (0, 0)
Screenshot: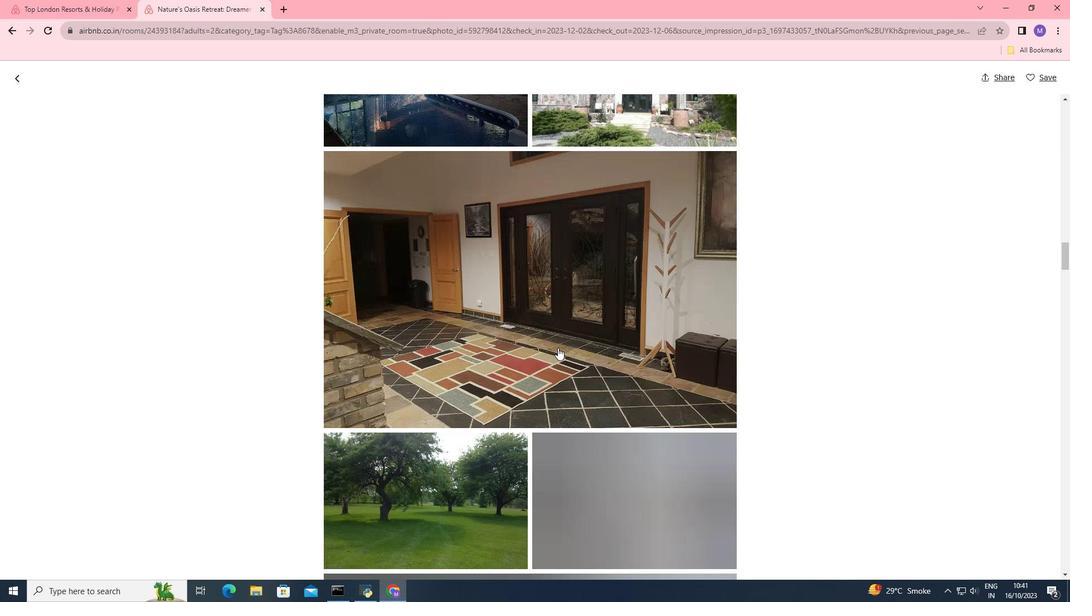 
Action: Mouse scrolled (557, 346) with delta (0, 0)
Screenshot: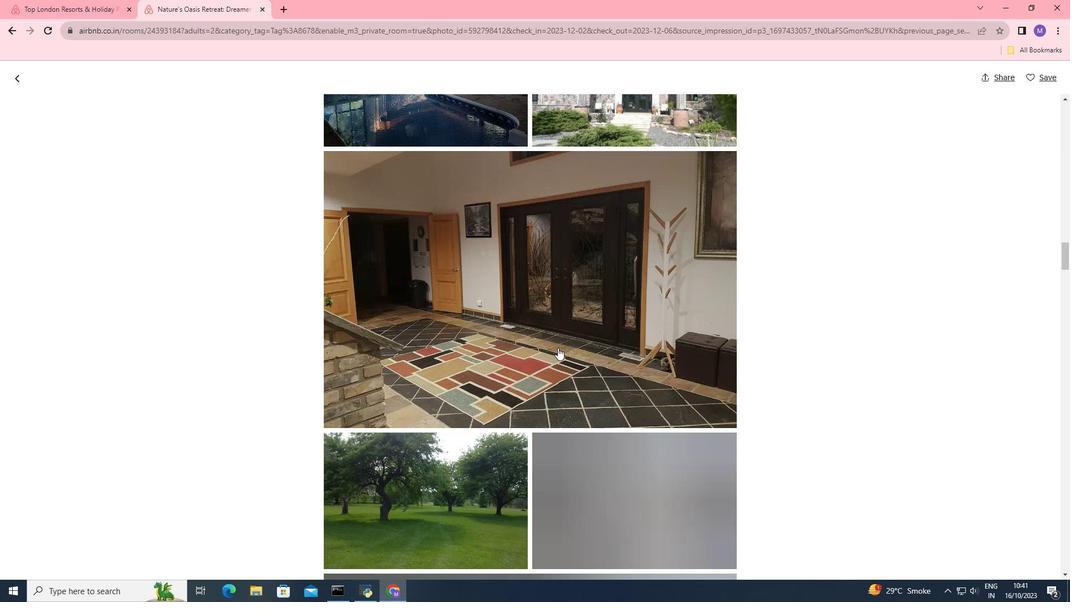 
Action: Mouse scrolled (557, 346) with delta (0, 0)
Screenshot: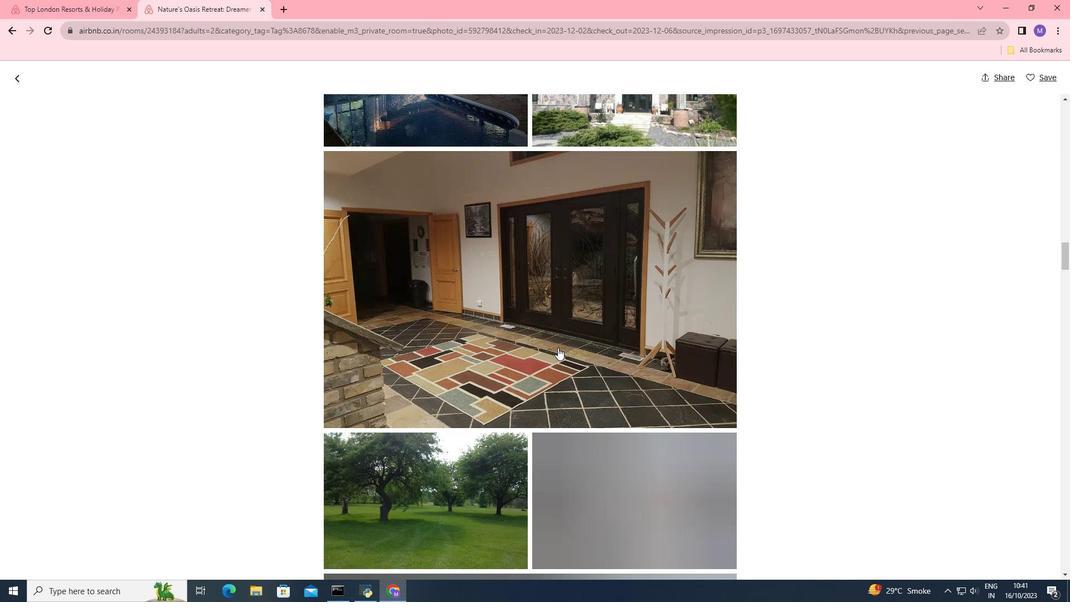 
Action: Mouse scrolled (557, 346) with delta (0, 0)
Screenshot: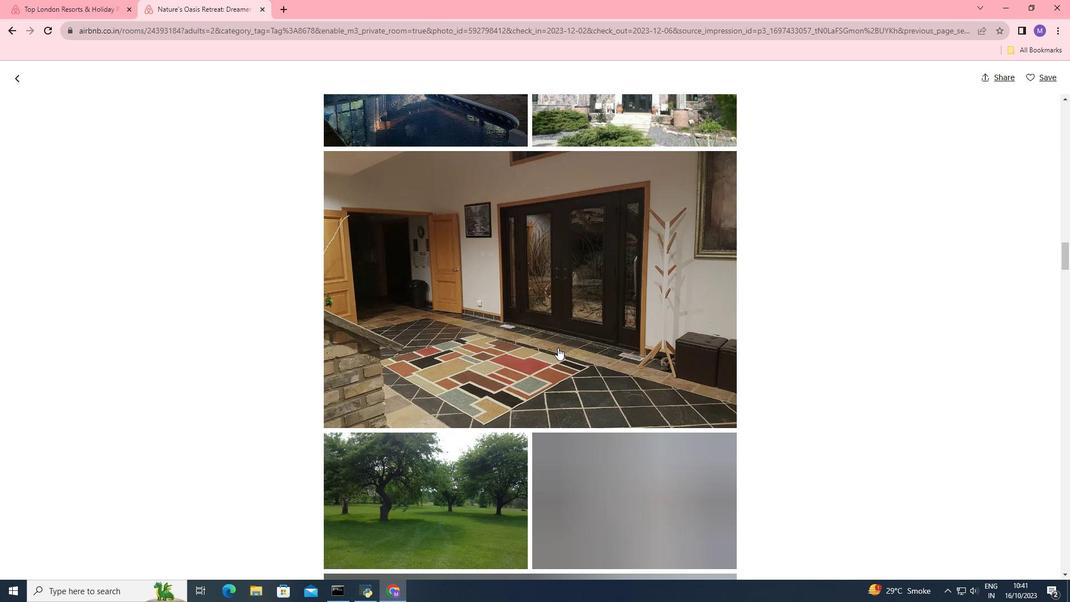 
Action: Mouse moved to (557, 347)
Screenshot: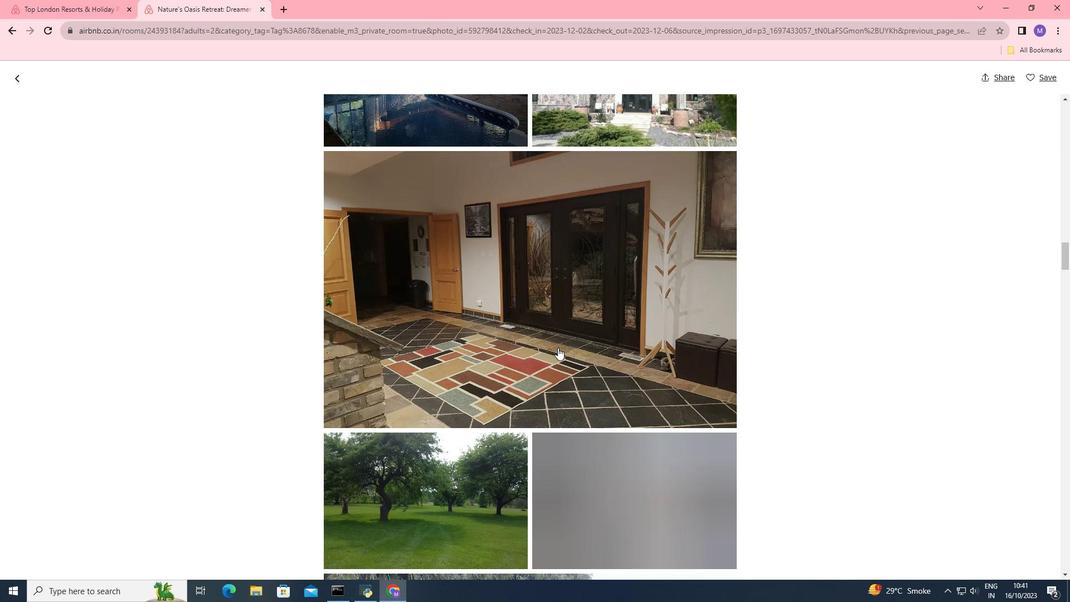 
Action: Mouse scrolled (557, 347) with delta (0, 0)
Screenshot: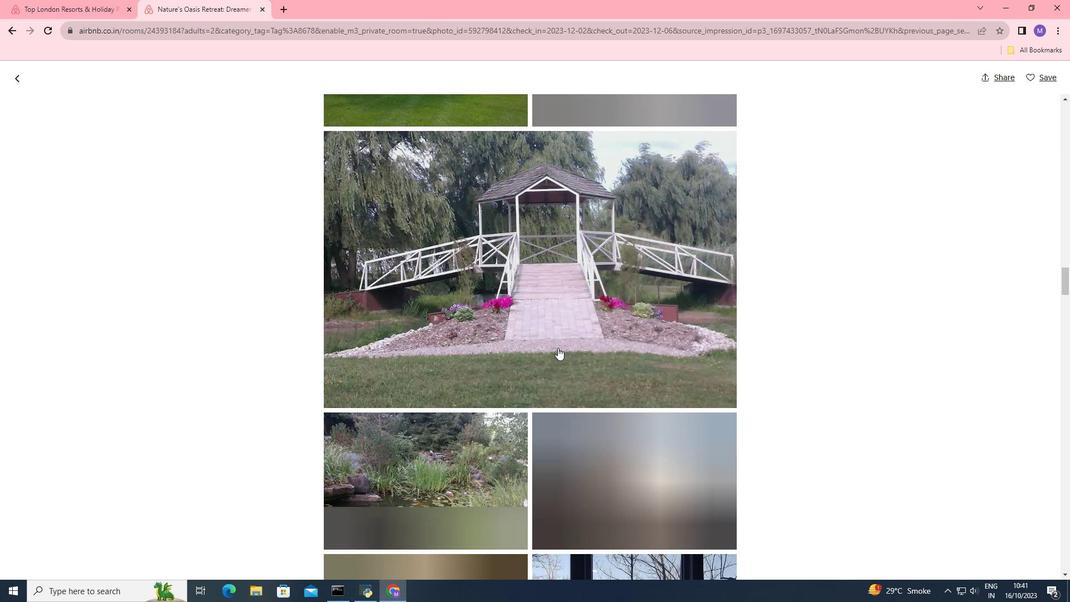 
Action: Mouse scrolled (557, 347) with delta (0, 0)
Screenshot: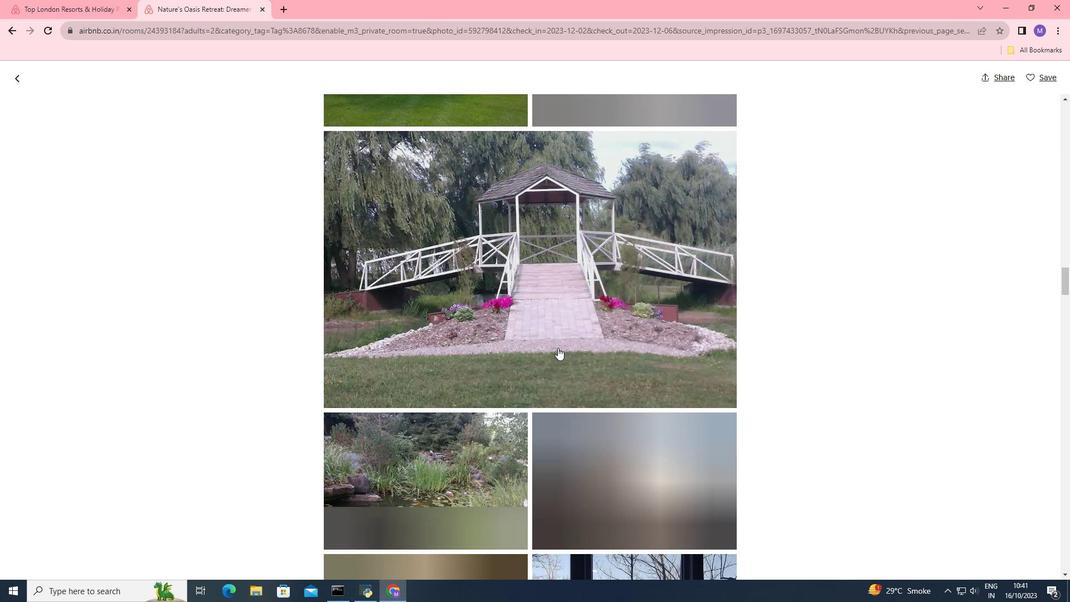 
Action: Mouse scrolled (557, 347) with delta (0, 0)
Screenshot: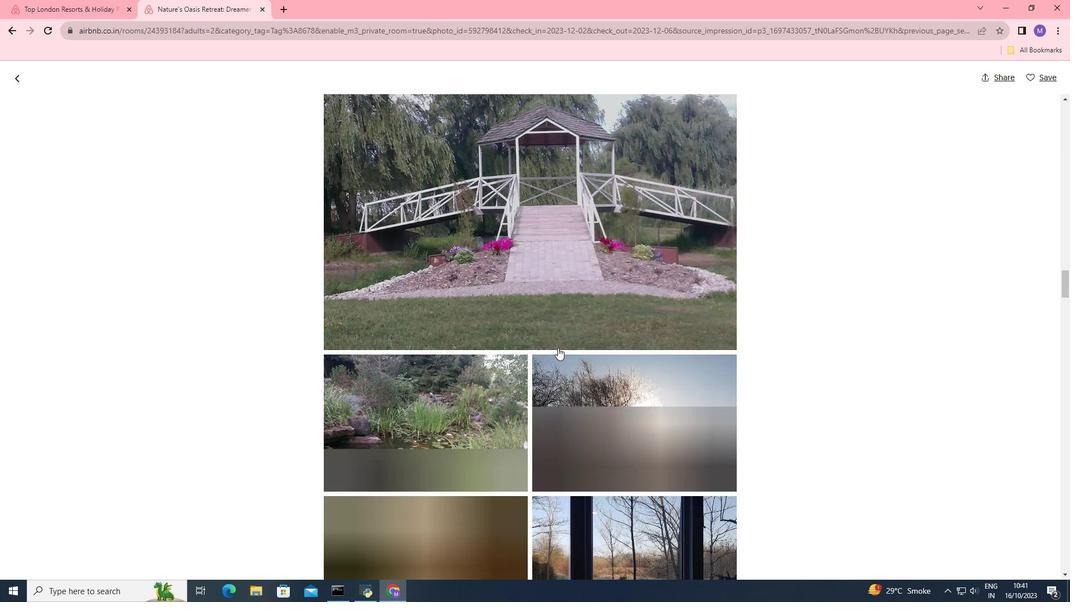 
Action: Mouse scrolled (557, 347) with delta (0, 0)
Screenshot: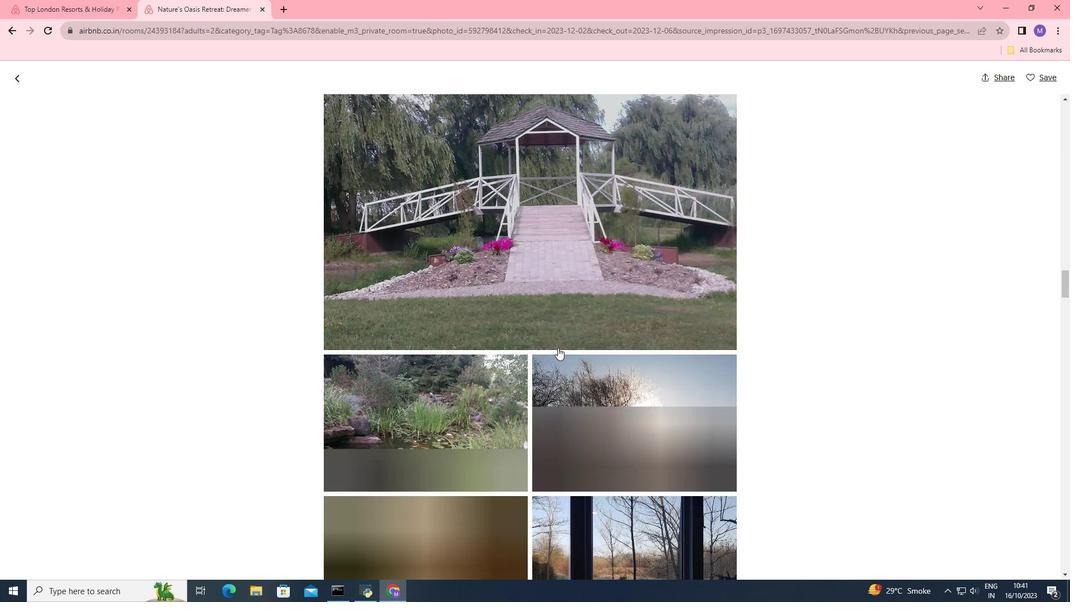 
Action: Mouse scrolled (557, 347) with delta (0, 0)
Screenshot: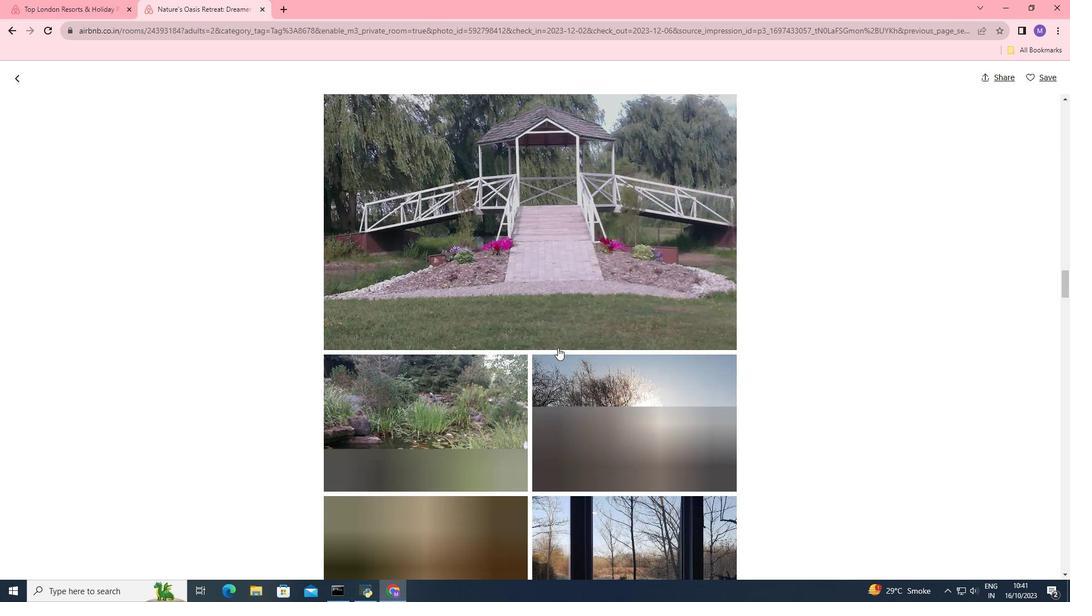 
Action: Mouse scrolled (557, 347) with delta (0, 0)
Screenshot: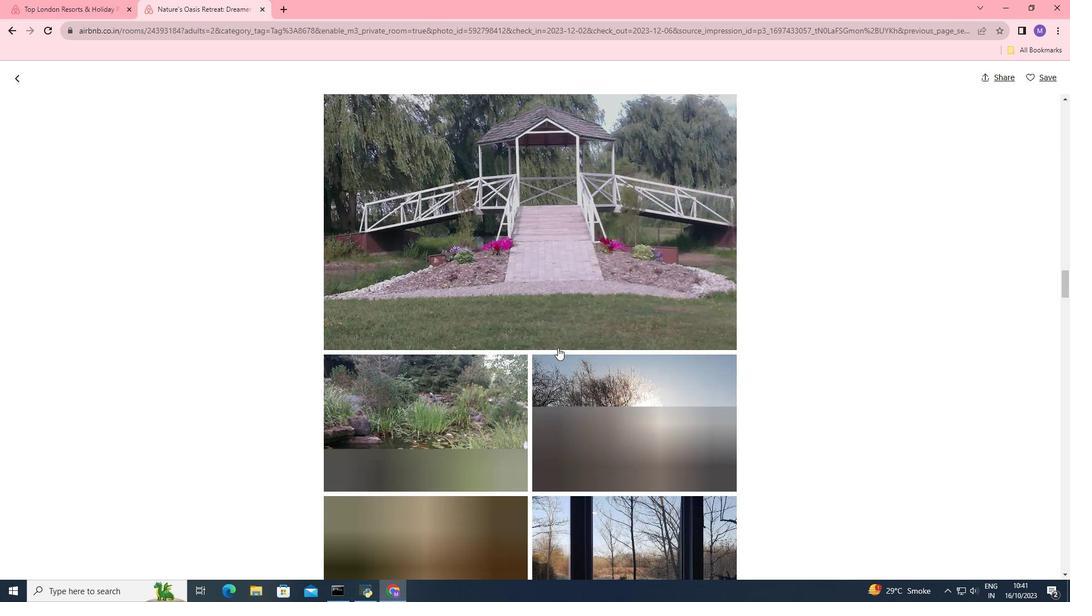 
Action: Mouse scrolled (557, 347) with delta (0, 0)
Screenshot: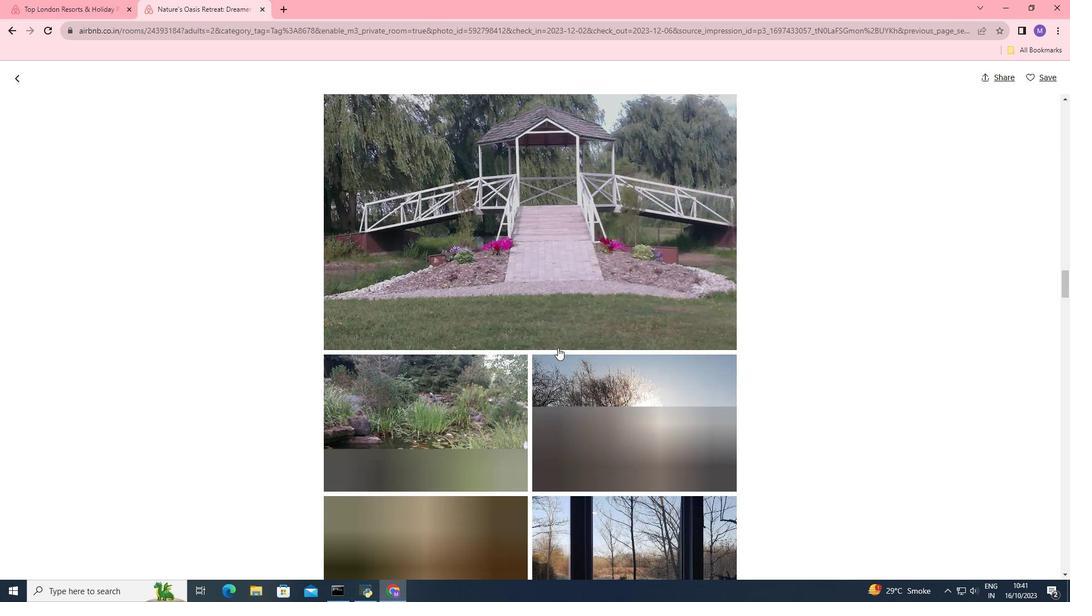 
Action: Mouse scrolled (557, 347) with delta (0, 0)
Screenshot: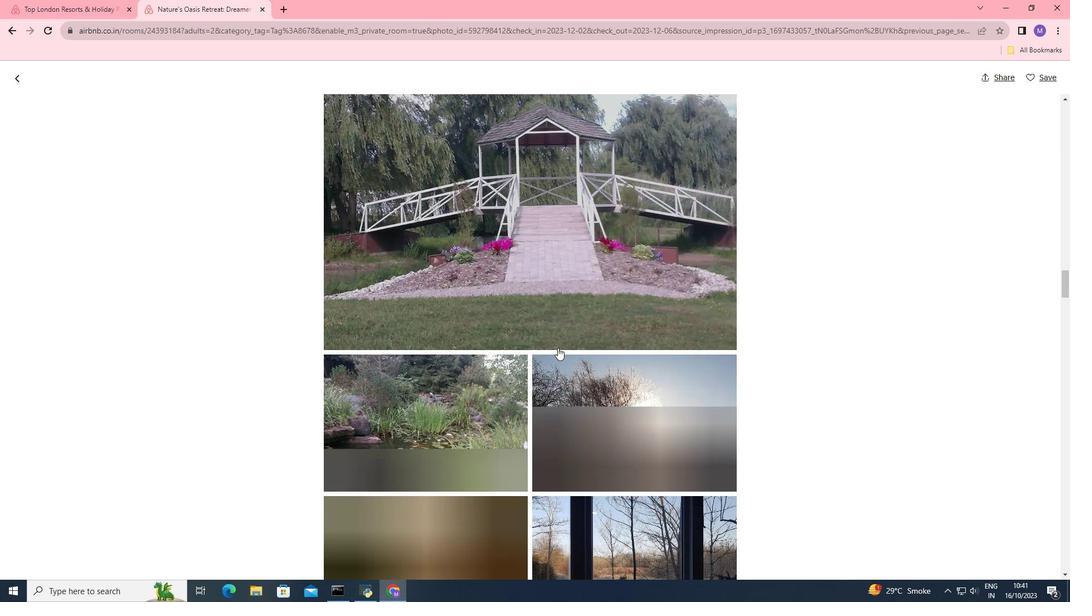 
Action: Mouse scrolled (557, 347) with delta (0, 0)
Screenshot: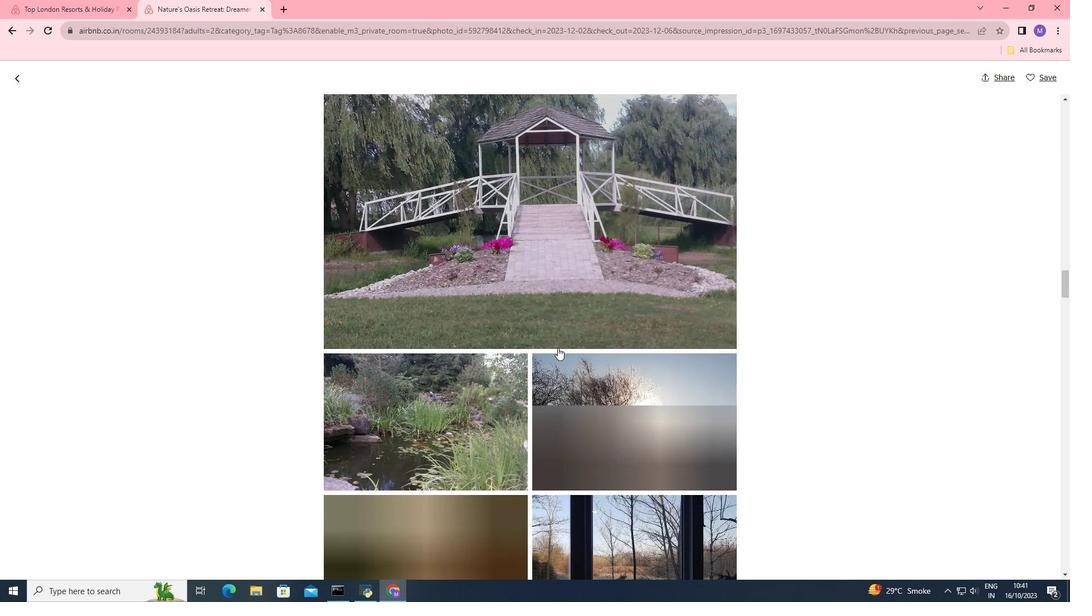 
Action: Mouse moved to (557, 347)
Screenshot: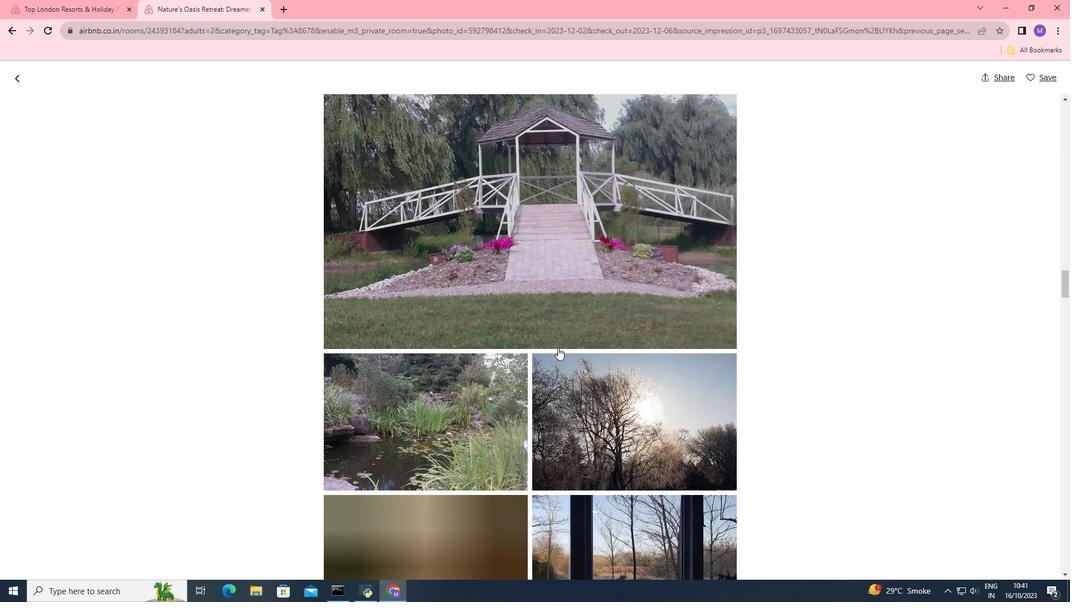 
Action: Mouse scrolled (557, 347) with delta (0, 0)
Screenshot: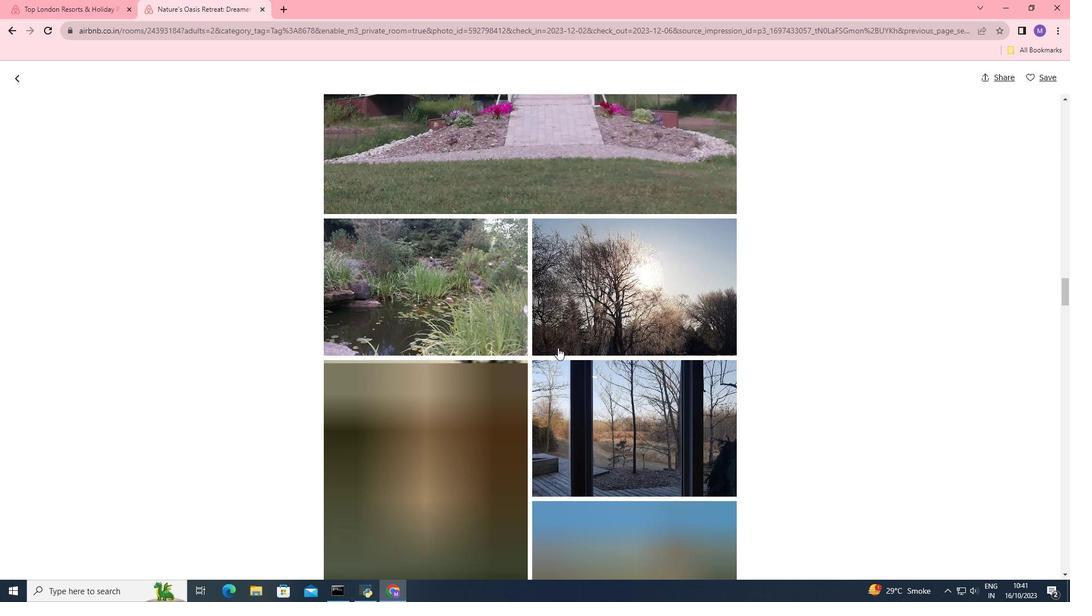 
Action: Mouse scrolled (557, 347) with delta (0, 0)
Screenshot: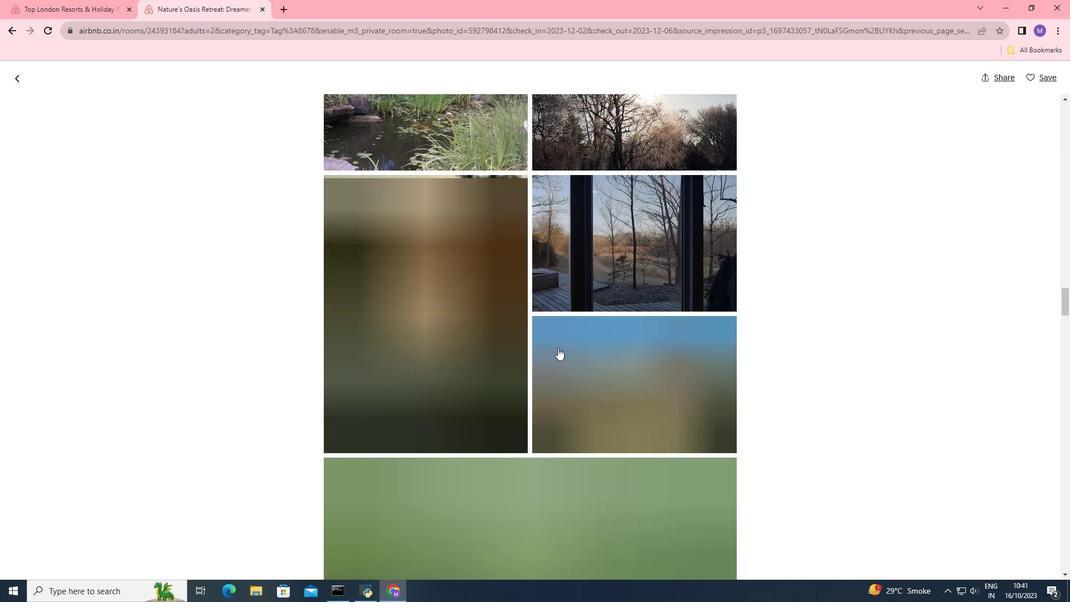 
Action: Mouse scrolled (557, 347) with delta (0, 0)
Screenshot: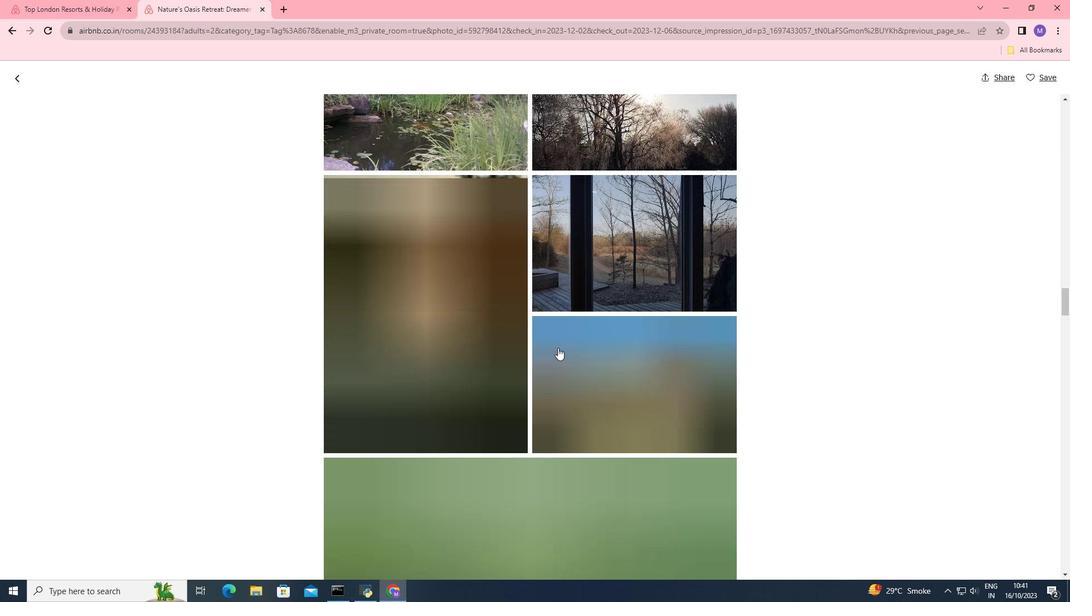 
Action: Mouse scrolled (557, 347) with delta (0, 0)
Screenshot: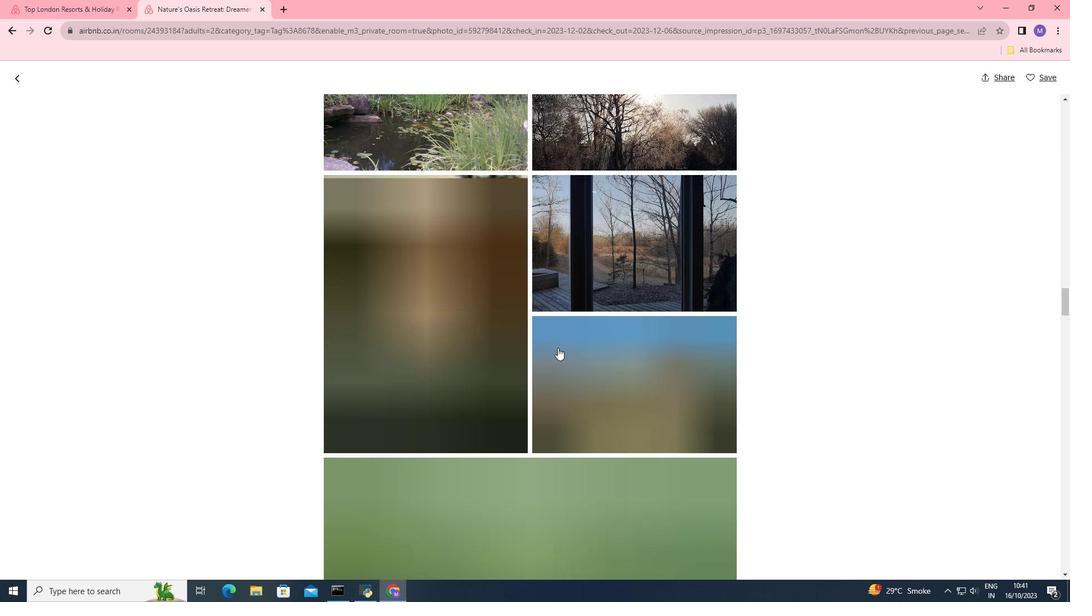 
Action: Mouse scrolled (557, 347) with delta (0, 0)
Screenshot: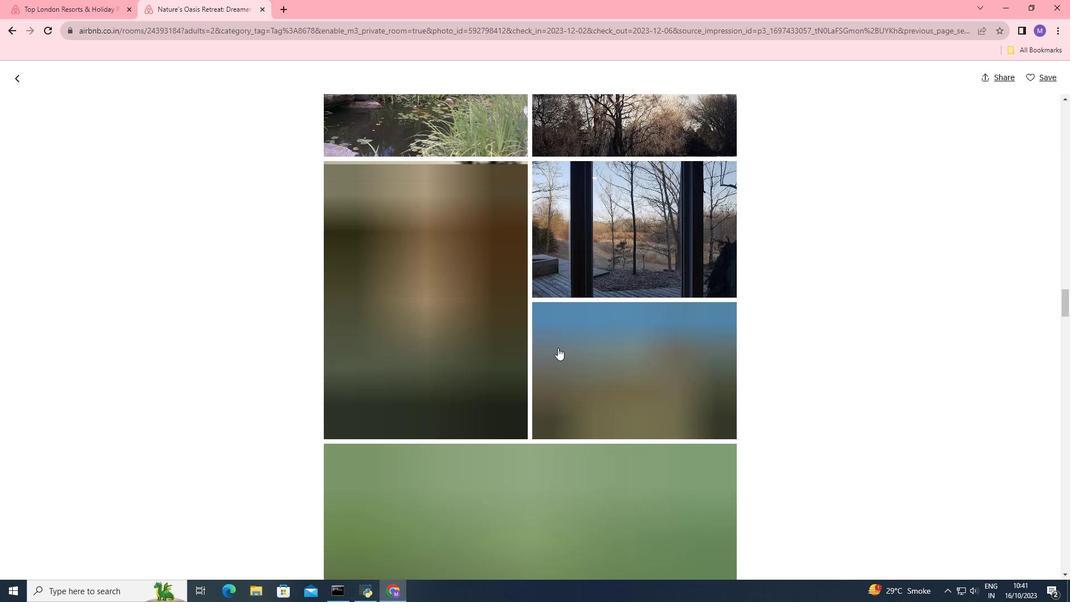 
Action: Mouse scrolled (557, 347) with delta (0, 0)
Screenshot: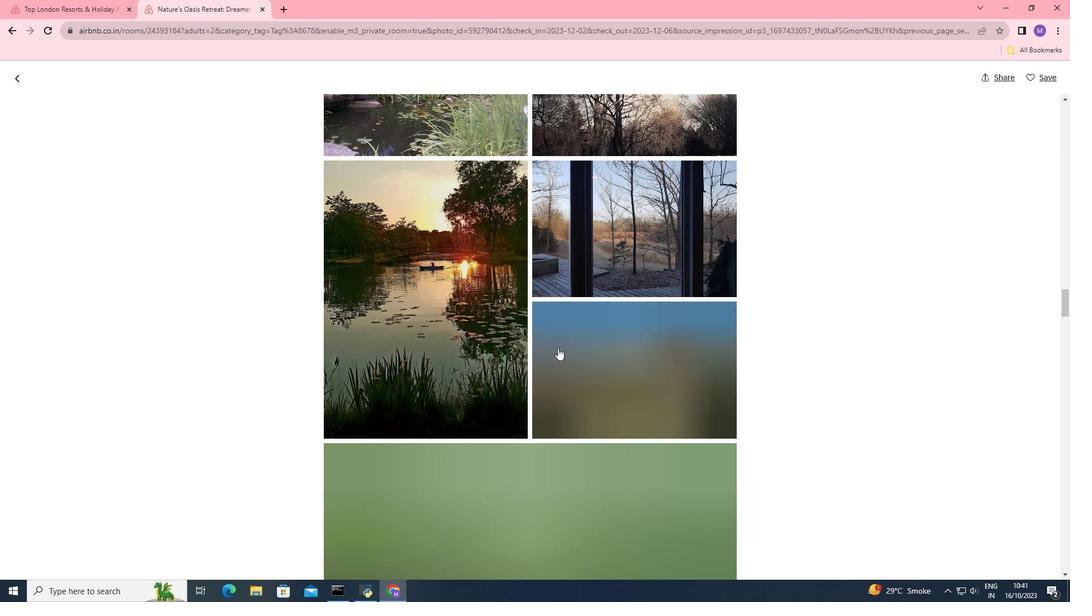 
Action: Mouse scrolled (557, 347) with delta (0, 0)
Screenshot: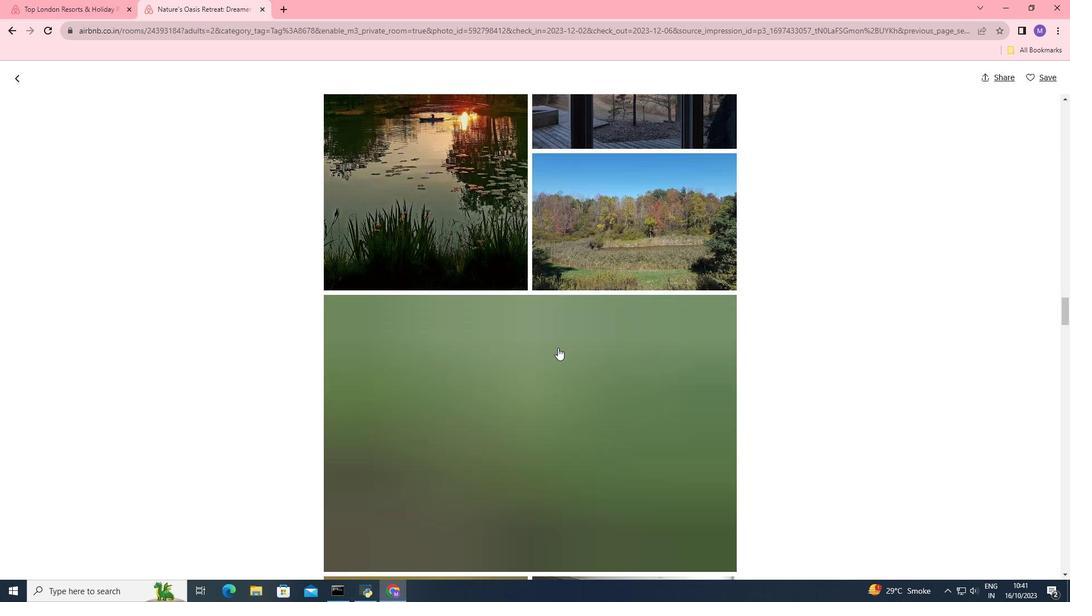 
Action: Mouse scrolled (557, 347) with delta (0, 0)
Screenshot: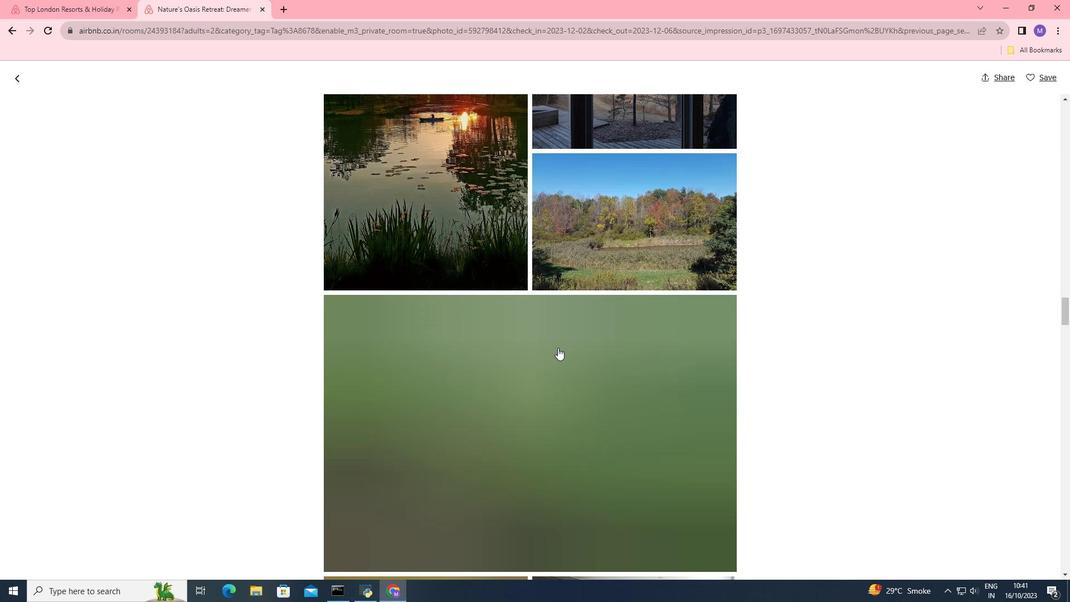 
Action: Mouse scrolled (557, 347) with delta (0, 0)
Screenshot: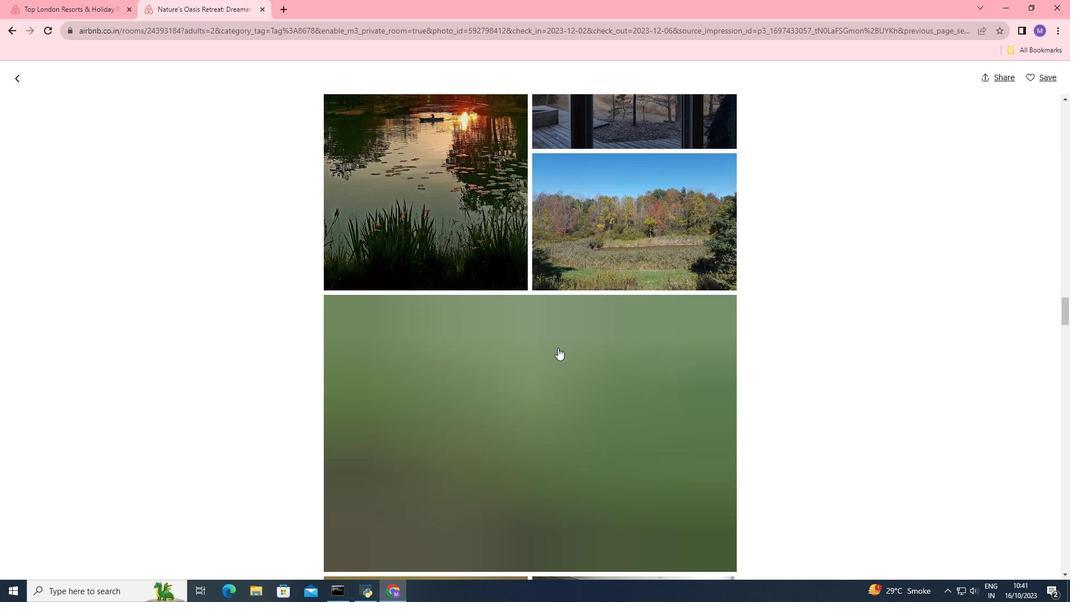 
Action: Mouse scrolled (557, 347) with delta (0, 0)
Screenshot: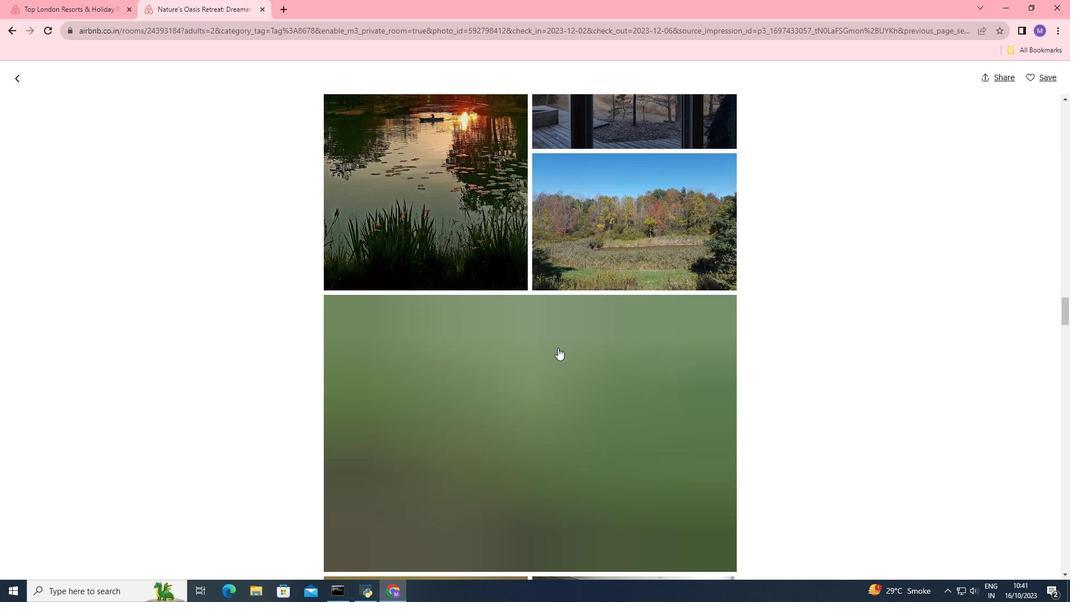 
Action: Mouse scrolled (557, 347) with delta (0, 0)
Screenshot: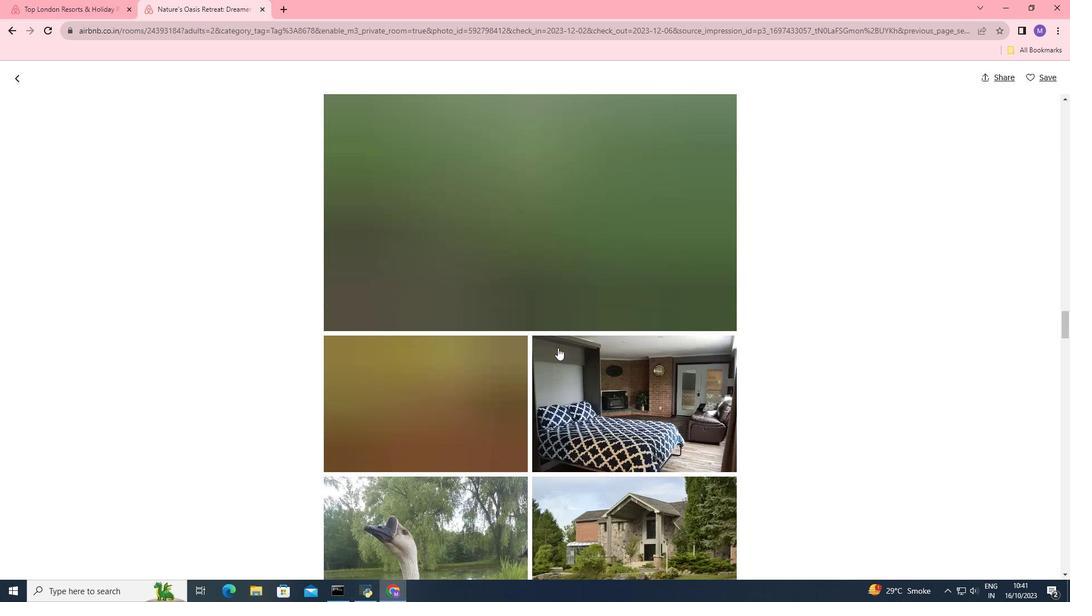 
Action: Mouse scrolled (557, 347) with delta (0, 0)
Screenshot: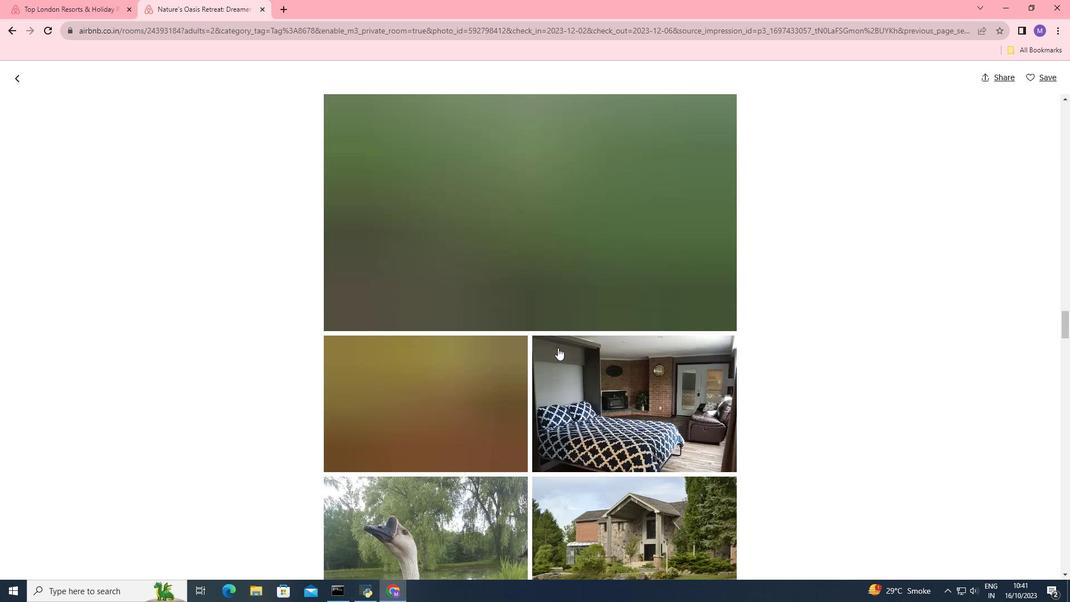 
Action: Mouse scrolled (557, 347) with delta (0, 0)
Screenshot: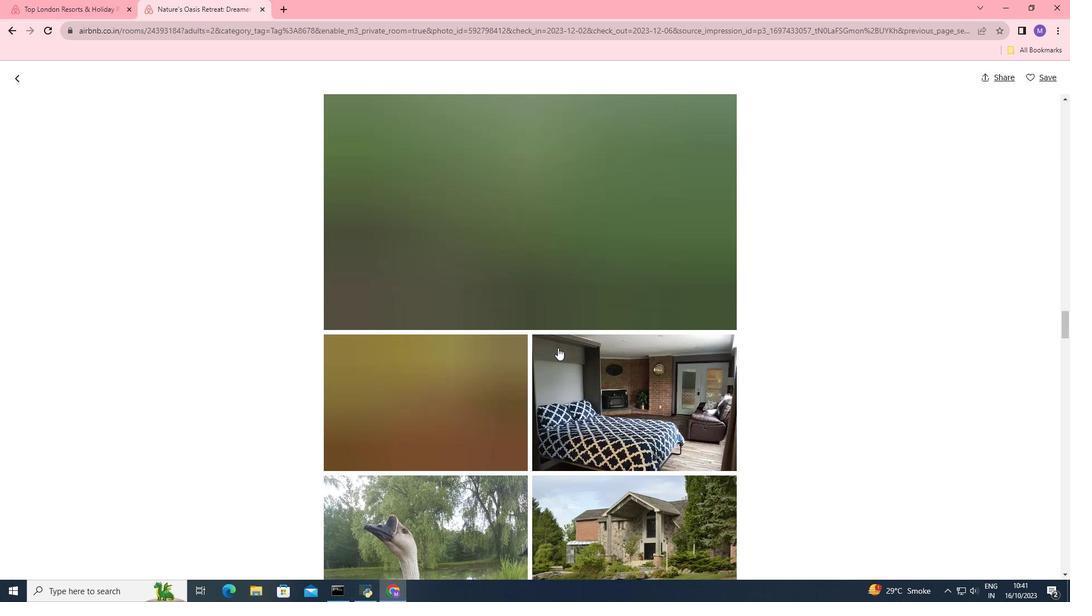 
Action: Mouse scrolled (557, 347) with delta (0, 0)
Screenshot: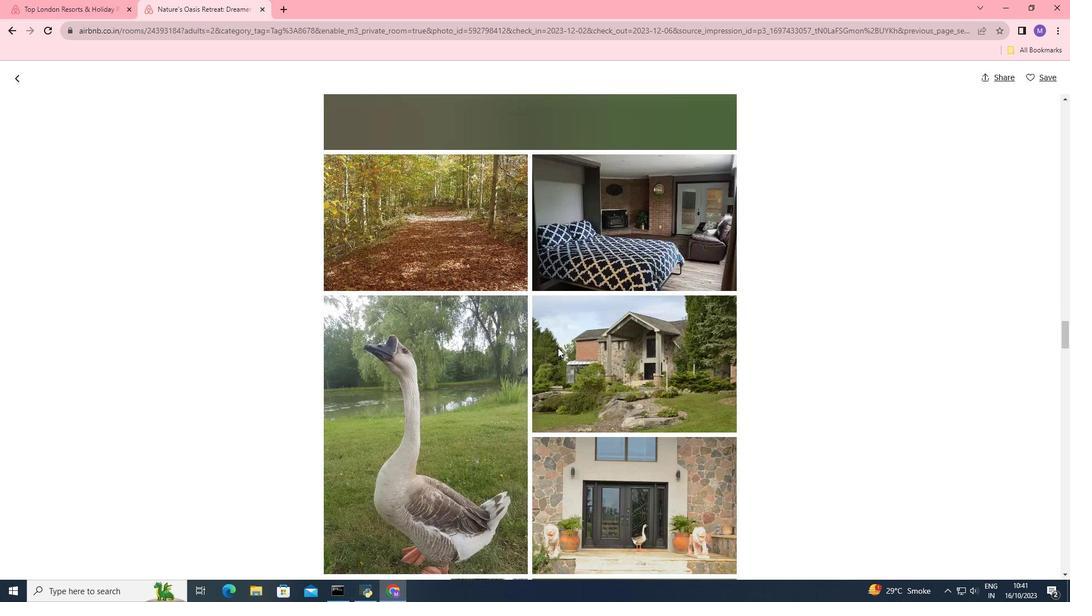 
Action: Mouse scrolled (557, 347) with delta (0, 0)
Screenshot: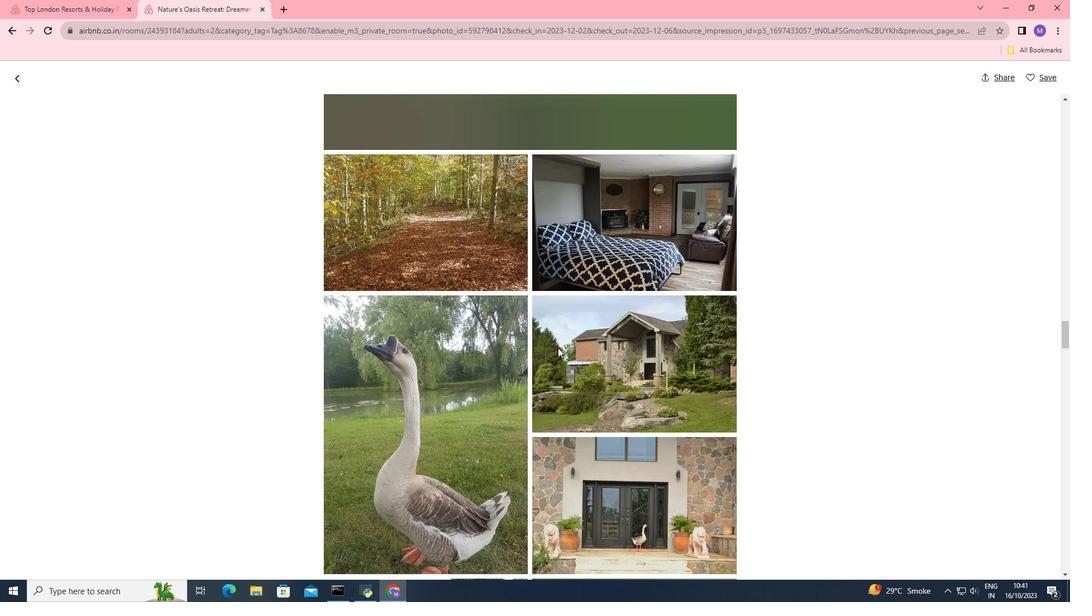 
Action: Mouse scrolled (557, 347) with delta (0, 0)
Screenshot: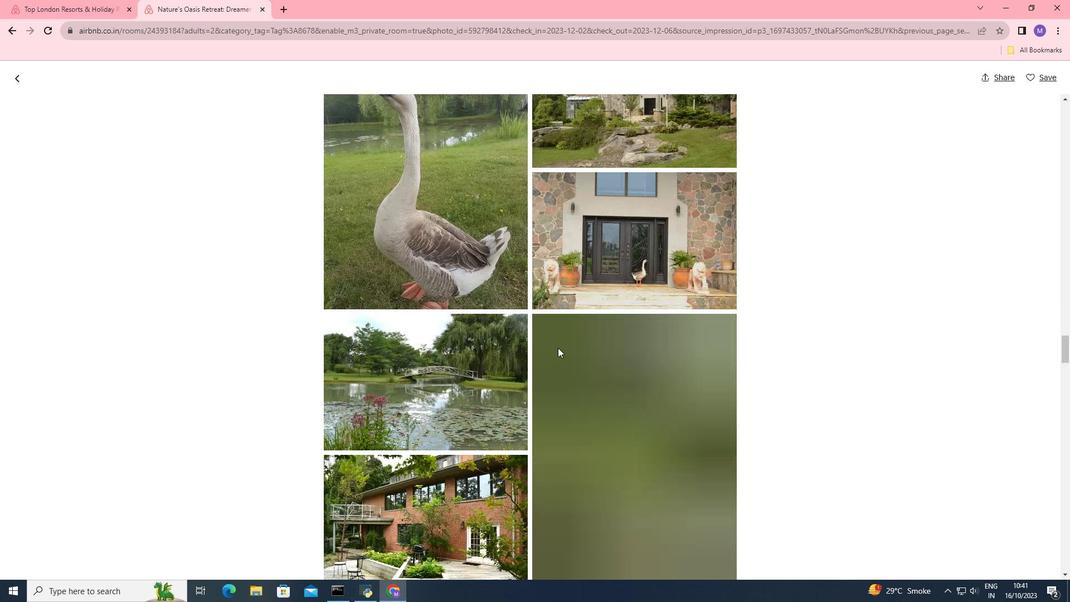 
Action: Mouse scrolled (557, 347) with delta (0, 0)
Screenshot: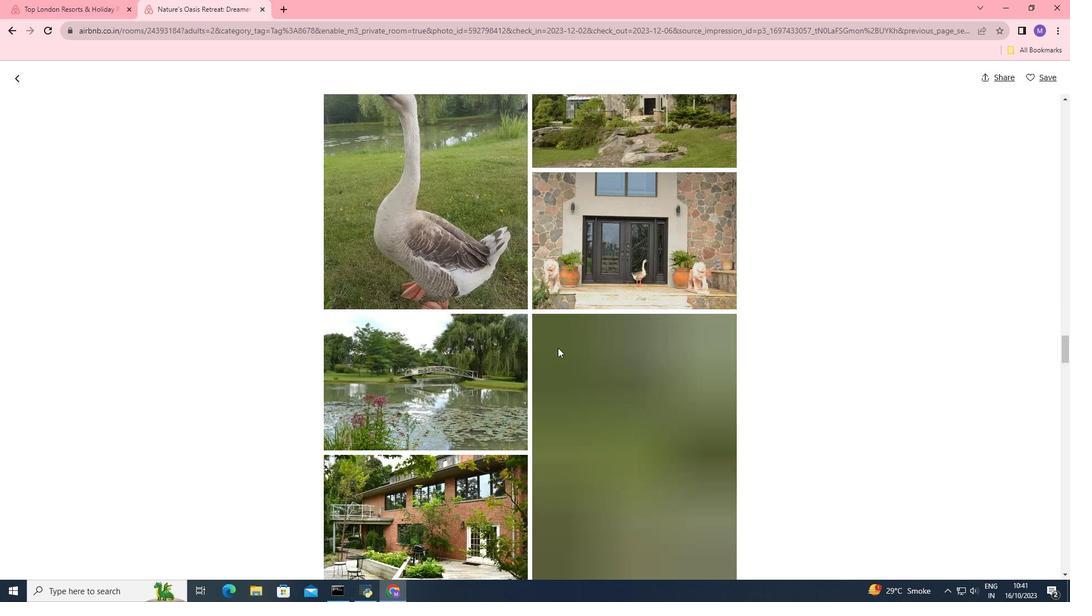 
Action: Mouse moved to (557, 347)
Screenshot: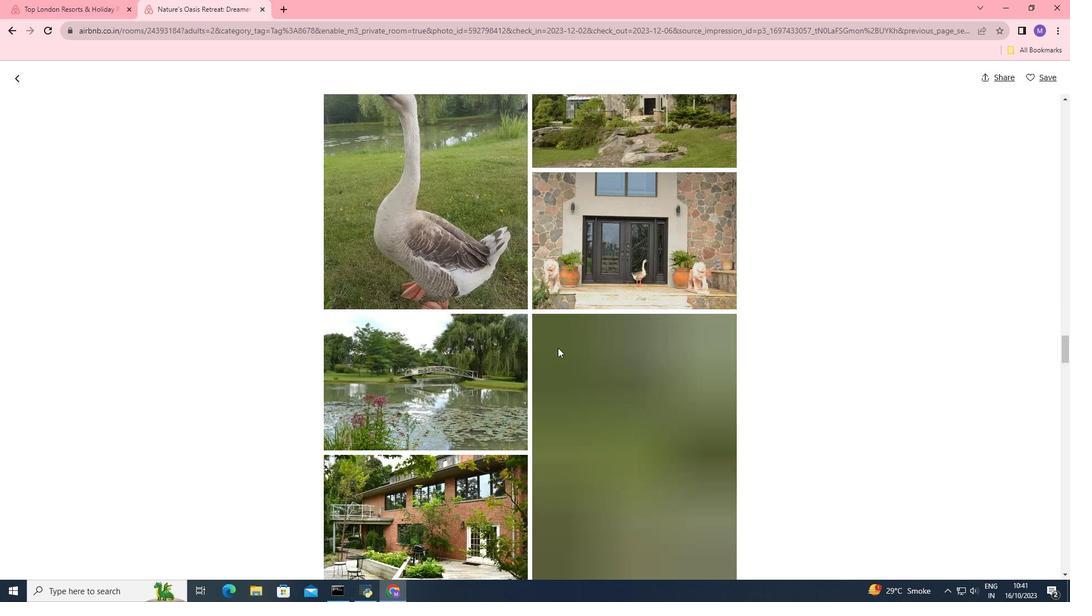 
Action: Mouse scrolled (557, 347) with delta (0, 0)
Screenshot: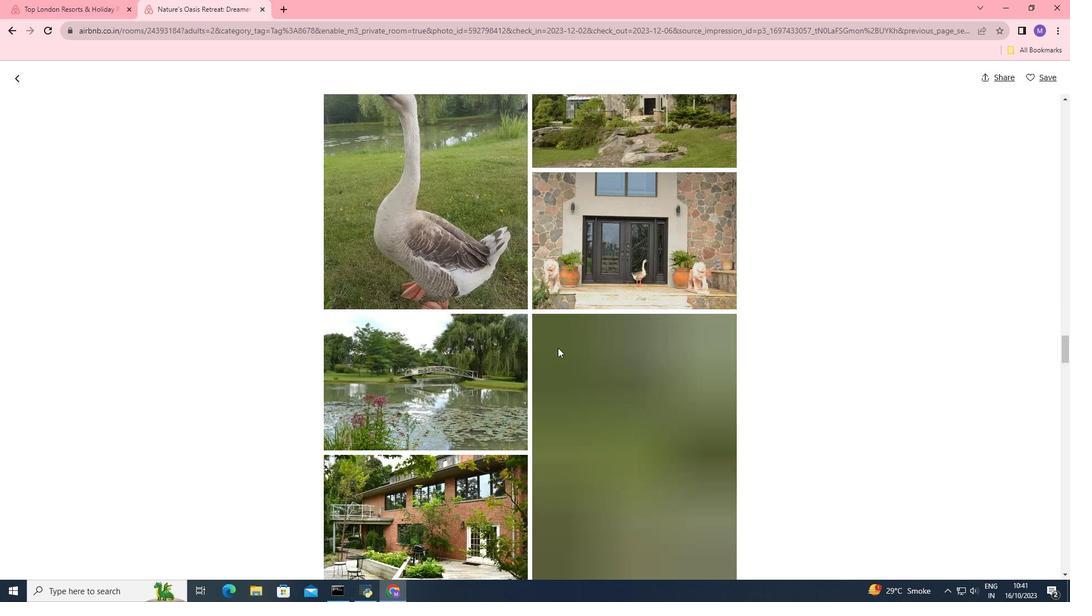 
Action: Mouse scrolled (557, 347) with delta (0, 0)
Screenshot: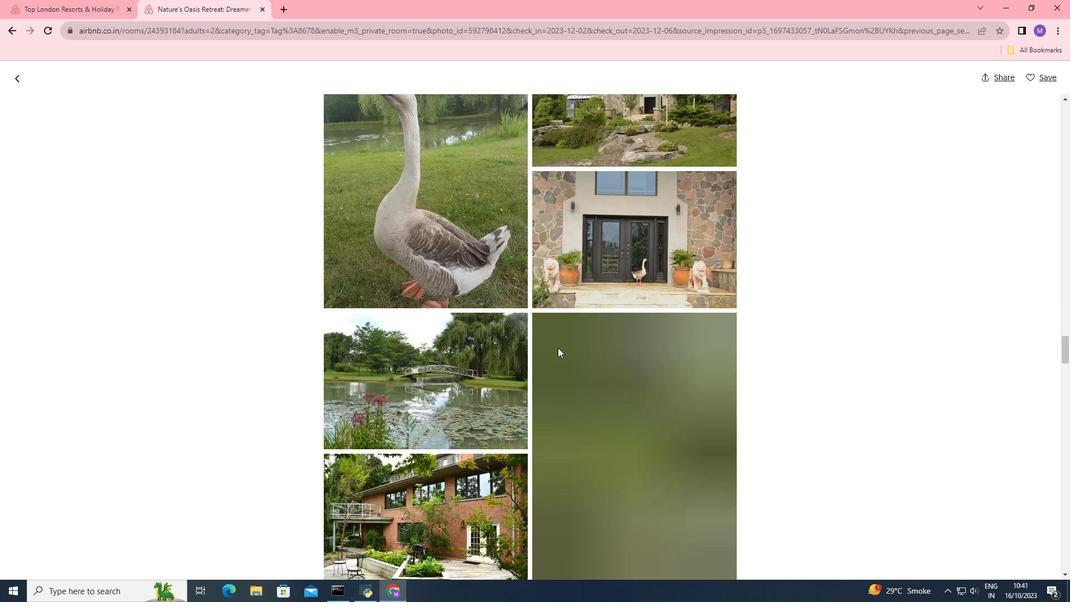 
Action: Mouse scrolled (557, 347) with delta (0, 0)
Screenshot: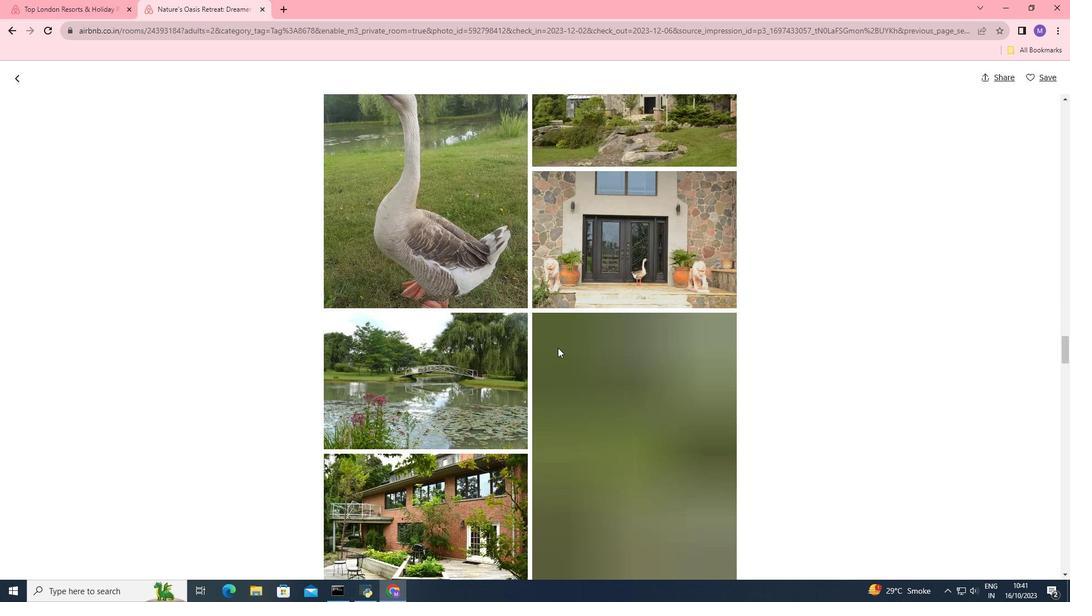
Action: Mouse scrolled (557, 347) with delta (0, 0)
Screenshot: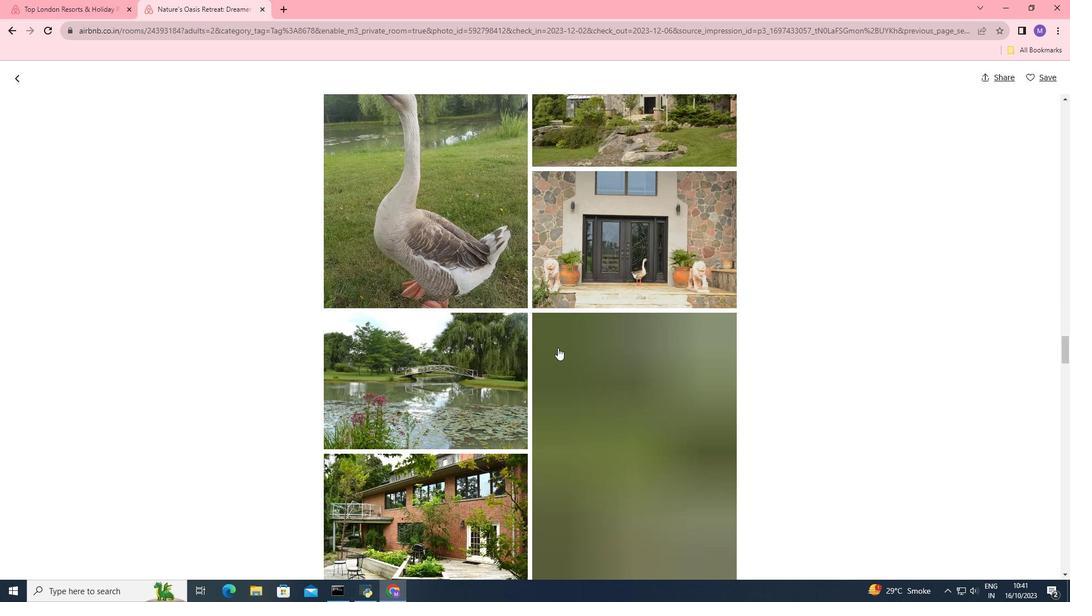 
Action: Mouse scrolled (557, 347) with delta (0, 0)
Screenshot: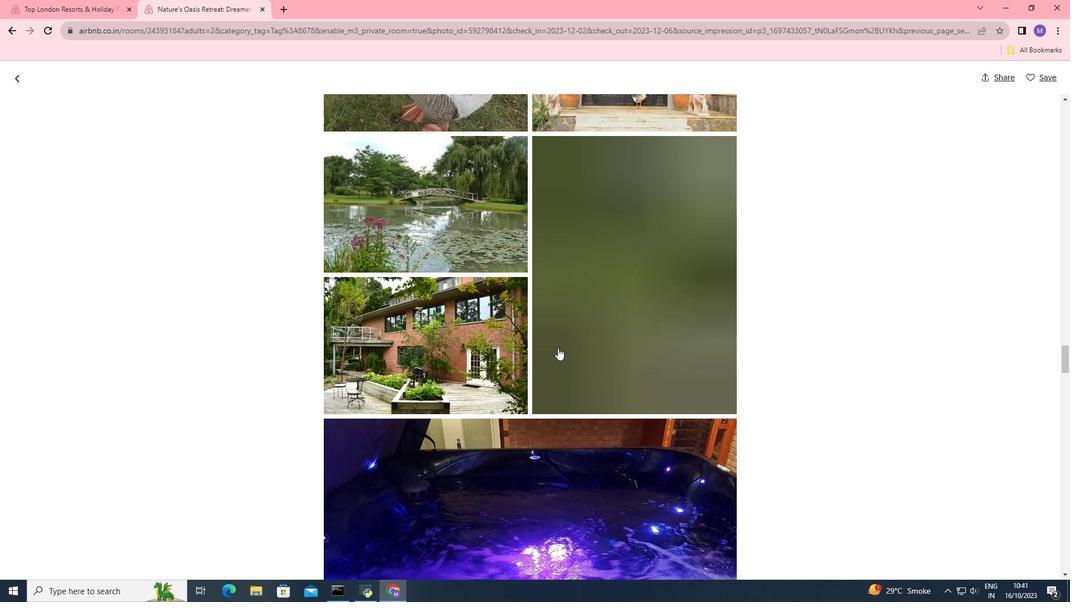 
Action: Mouse scrolled (557, 347) with delta (0, 0)
Screenshot: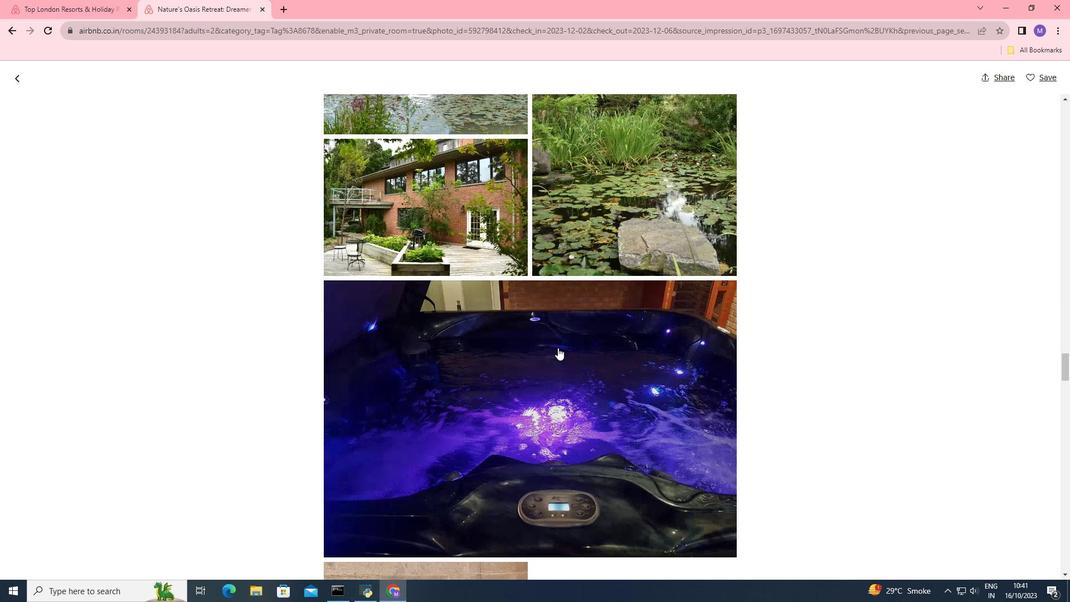 
Action: Mouse scrolled (557, 347) with delta (0, 0)
Screenshot: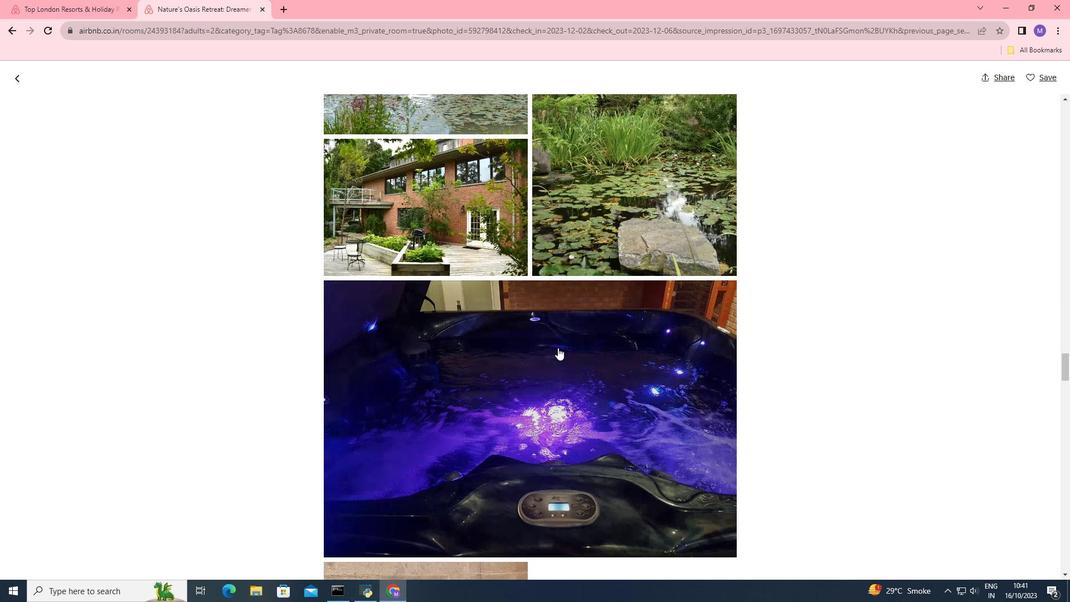 
Action: Mouse scrolled (557, 347) with delta (0, 0)
Screenshot: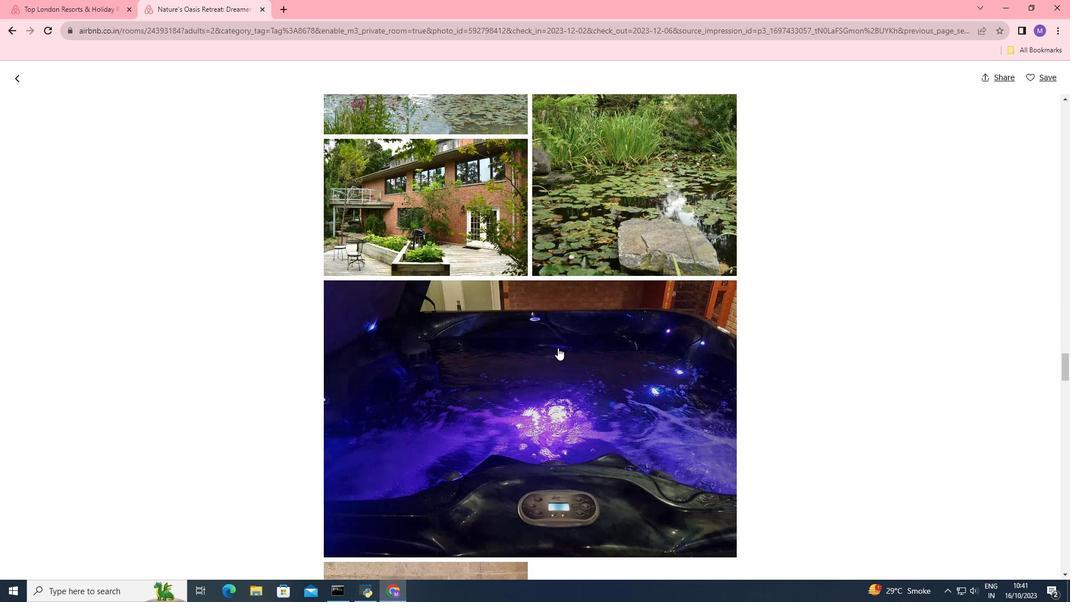 
Action: Mouse scrolled (557, 347) with delta (0, 0)
Screenshot: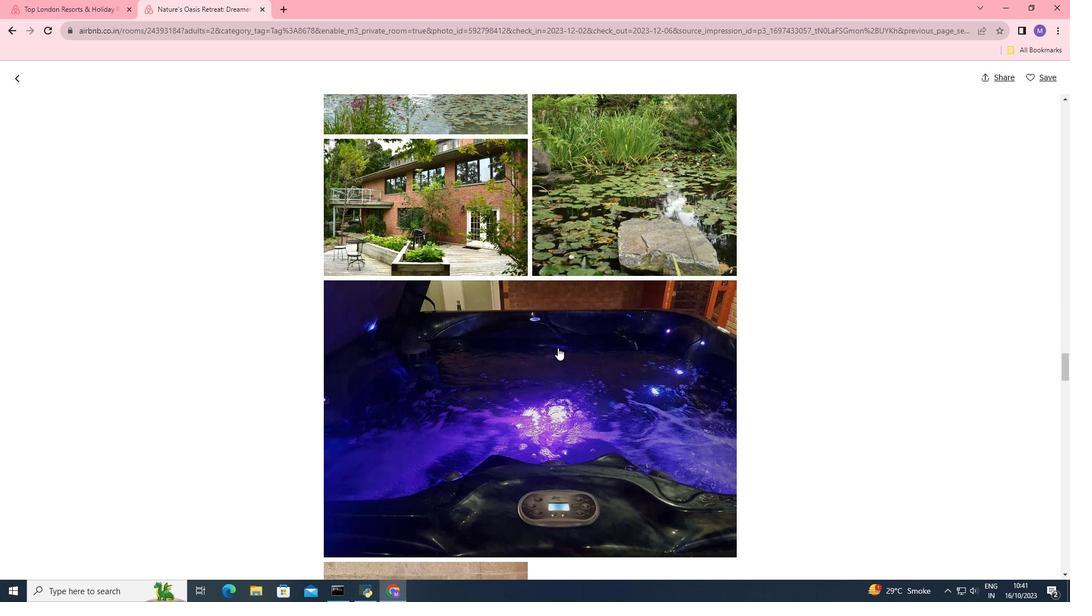 
Action: Mouse scrolled (557, 347) with delta (0, 0)
Screenshot: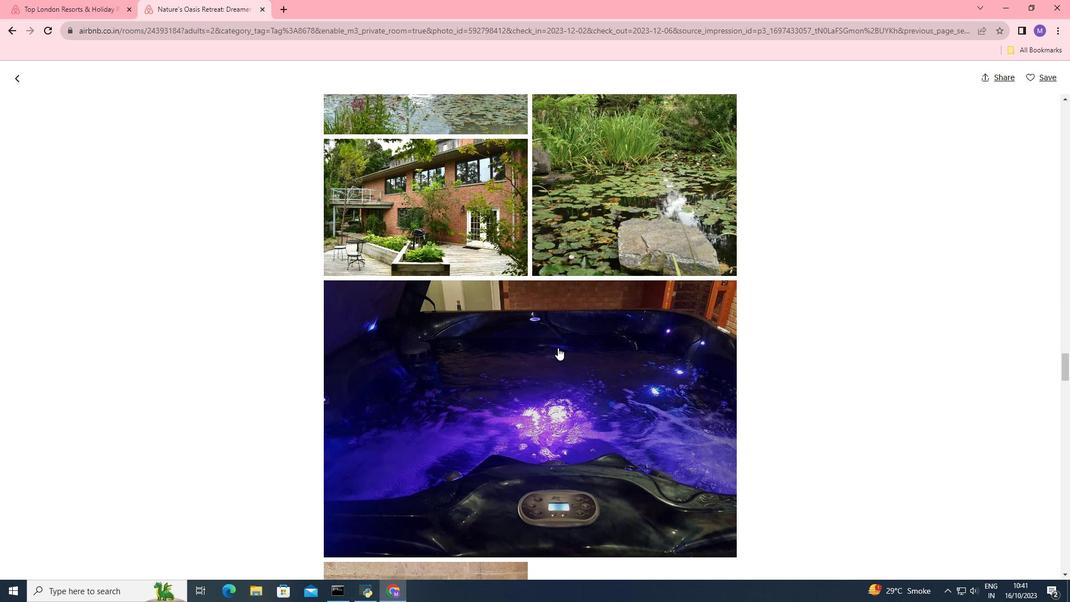 
Action: Mouse scrolled (557, 347) with delta (0, 0)
Screenshot: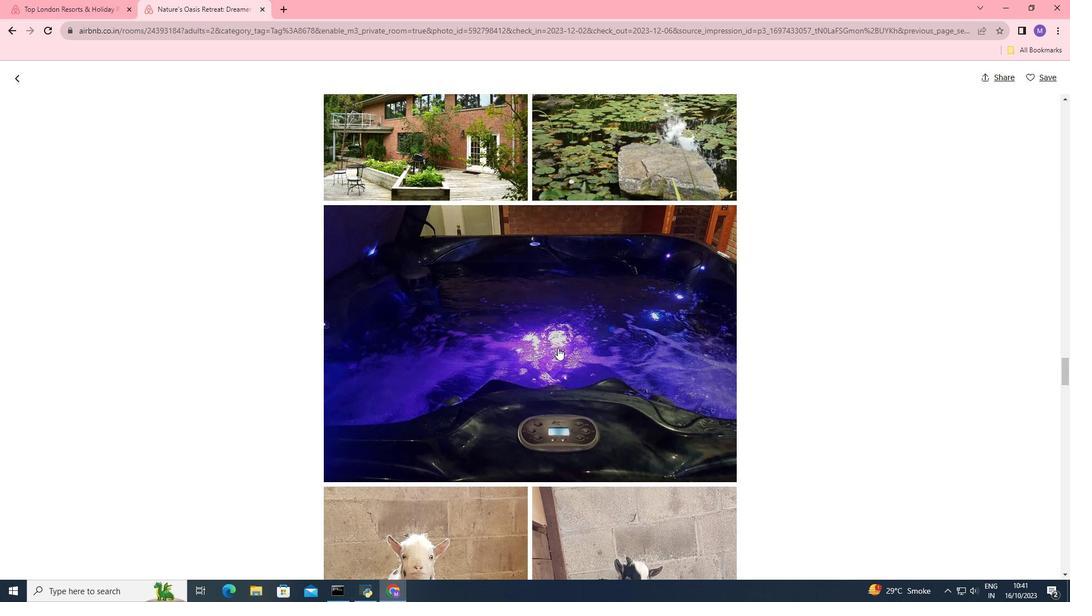 
Action: Mouse scrolled (557, 347) with delta (0, 0)
Screenshot: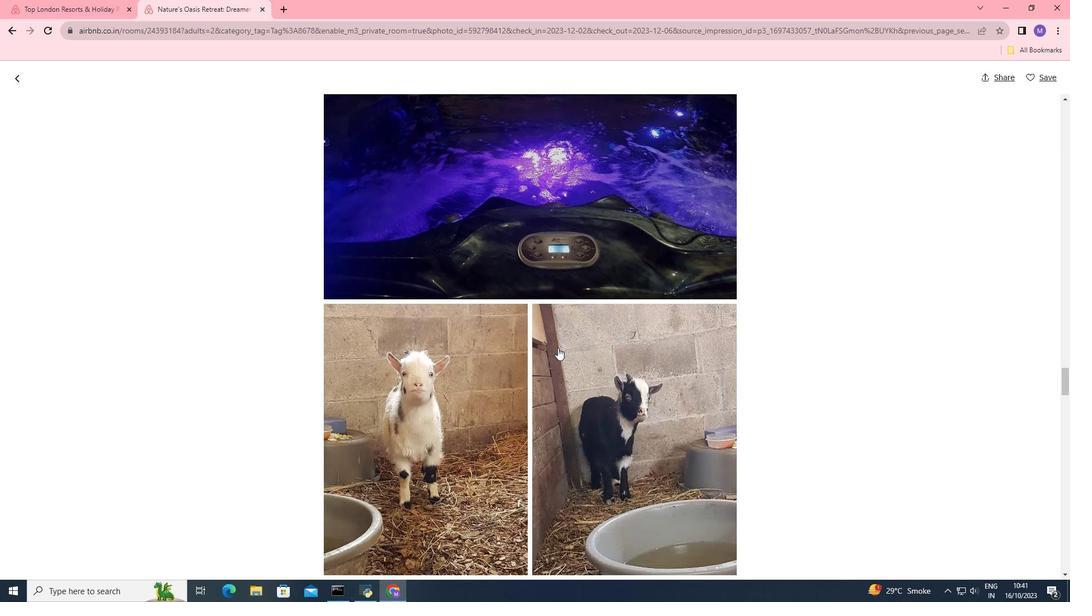 
Action: Mouse scrolled (557, 347) with delta (0, 0)
Screenshot: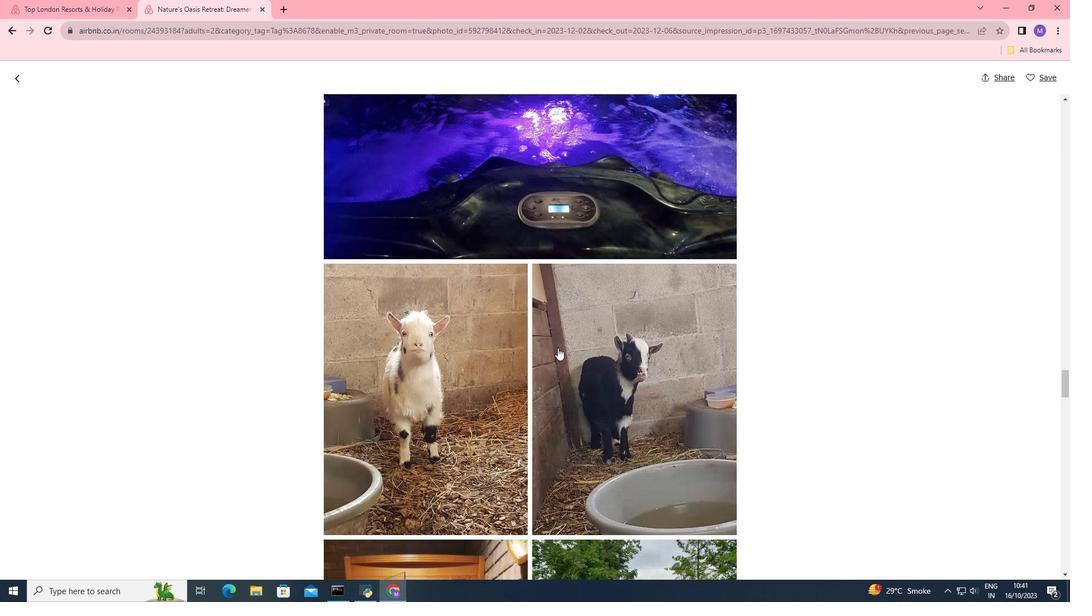 
Action: Mouse scrolled (557, 347) with delta (0, 0)
Screenshot: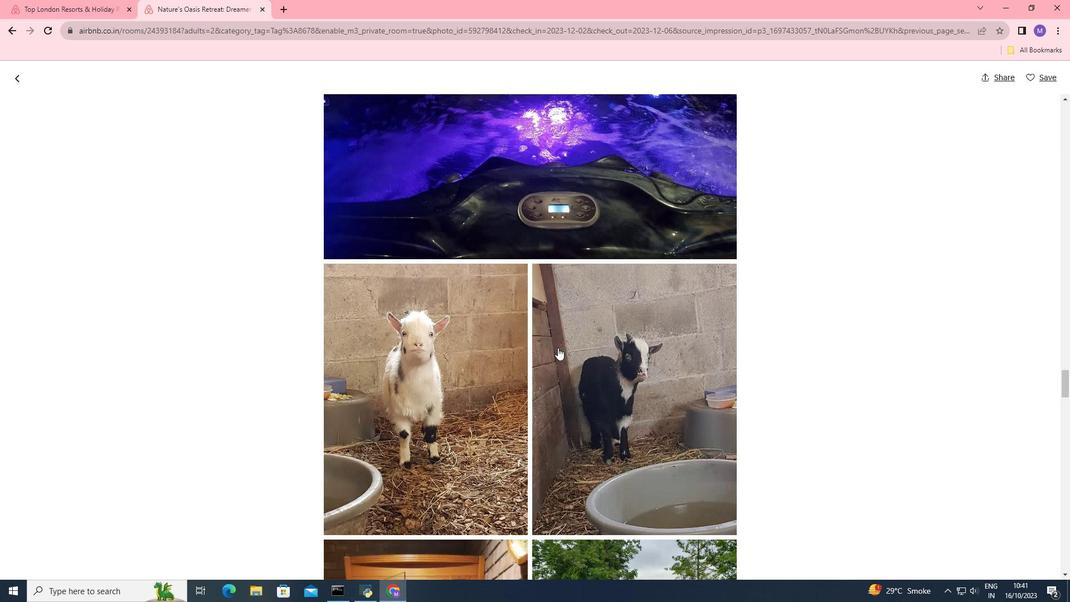 
Action: Mouse scrolled (557, 347) with delta (0, 0)
Screenshot: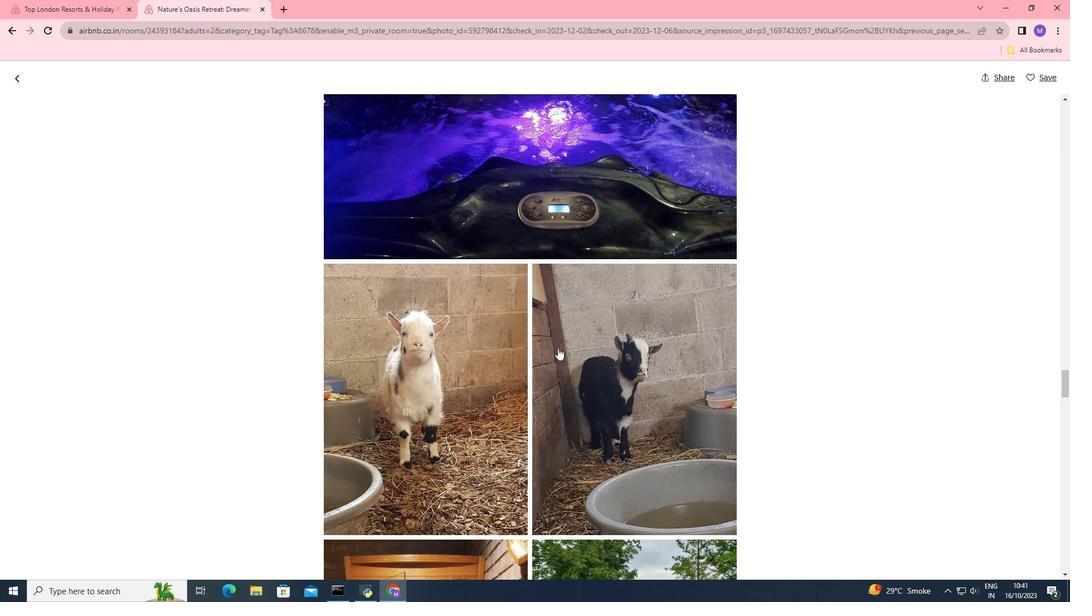 
Action: Mouse scrolled (557, 347) with delta (0, 0)
Screenshot: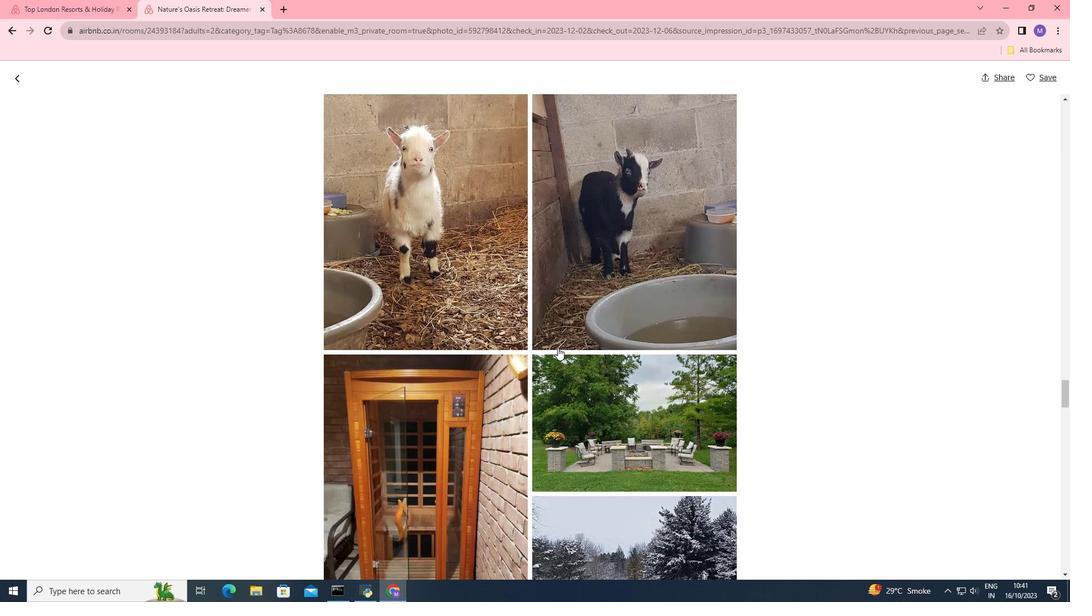 
Action: Mouse scrolled (557, 347) with delta (0, 0)
Screenshot: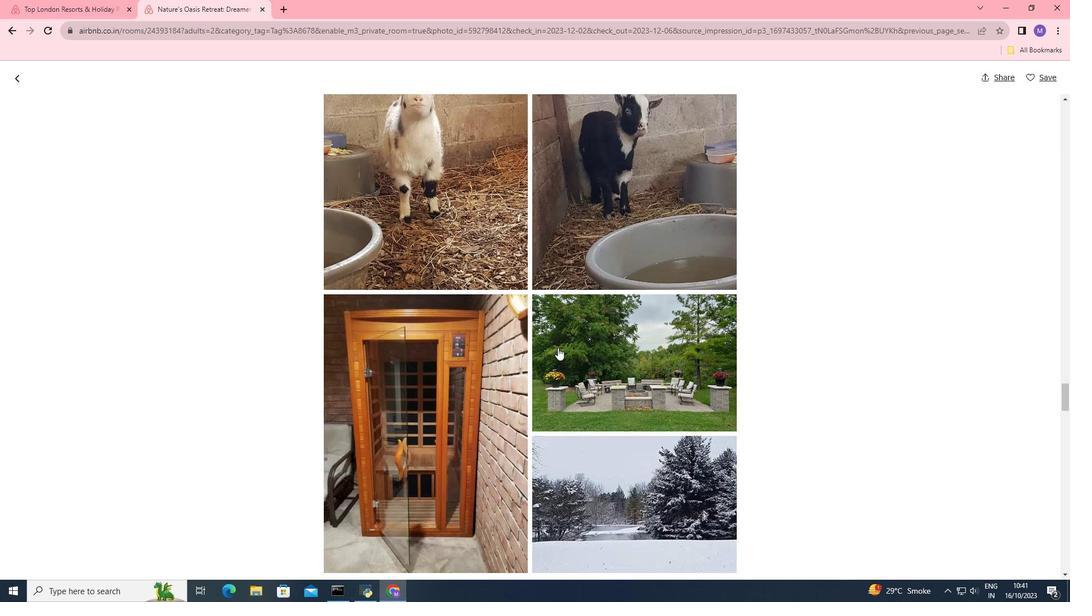 
Action: Mouse scrolled (557, 347) with delta (0, 0)
Screenshot: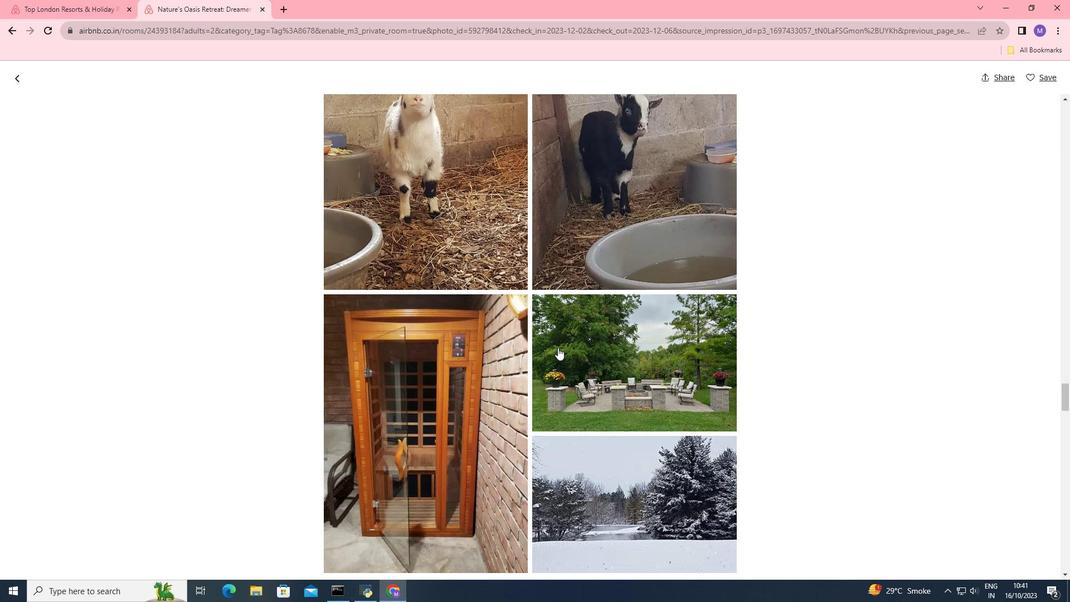 
Action: Mouse scrolled (557, 347) with delta (0, 0)
Screenshot: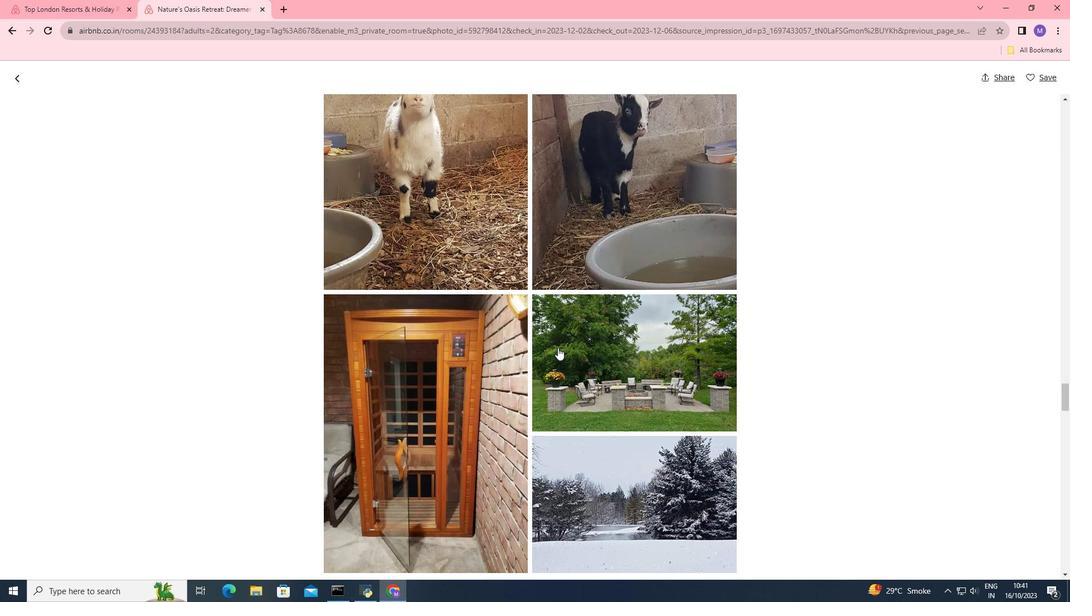 
Action: Mouse scrolled (557, 347) with delta (0, 0)
Screenshot: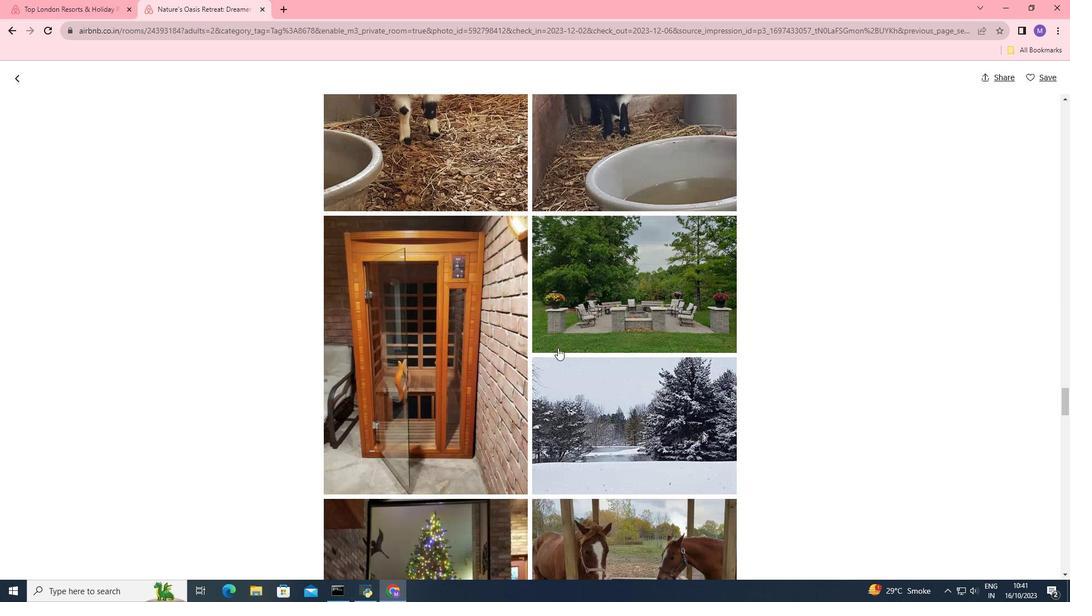
Action: Mouse scrolled (557, 347) with delta (0, 0)
Screenshot: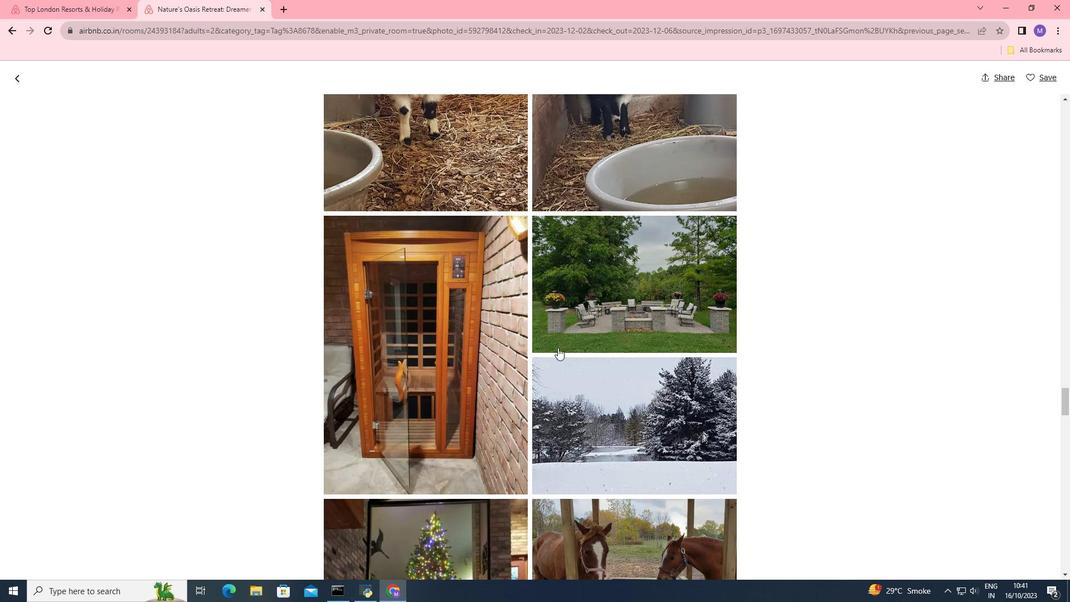 
Action: Mouse scrolled (557, 347) with delta (0, 0)
Screenshot: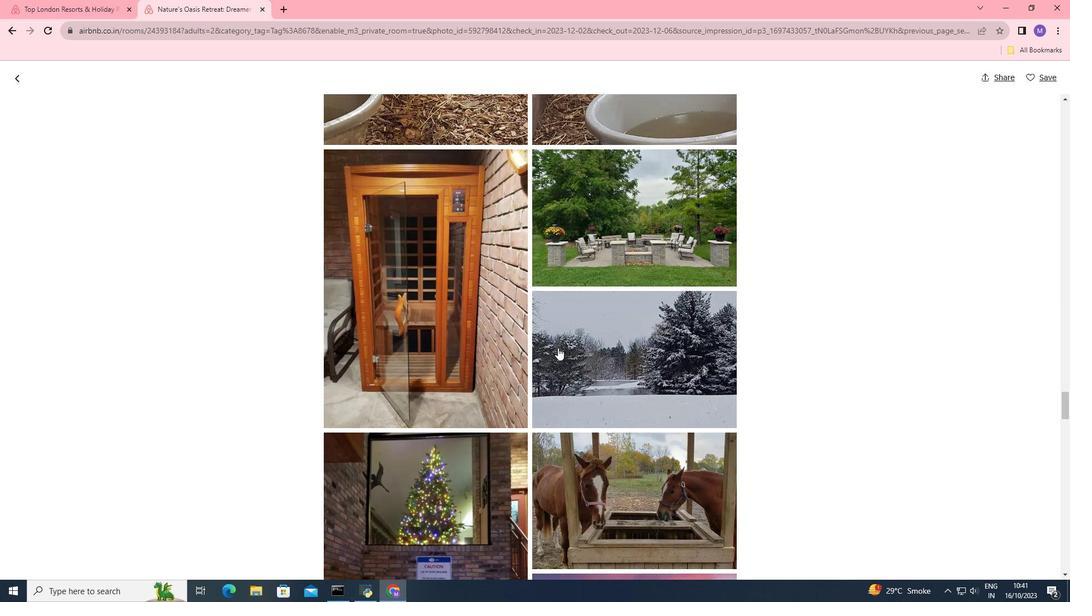 
Action: Mouse scrolled (557, 347) with delta (0, 0)
Screenshot: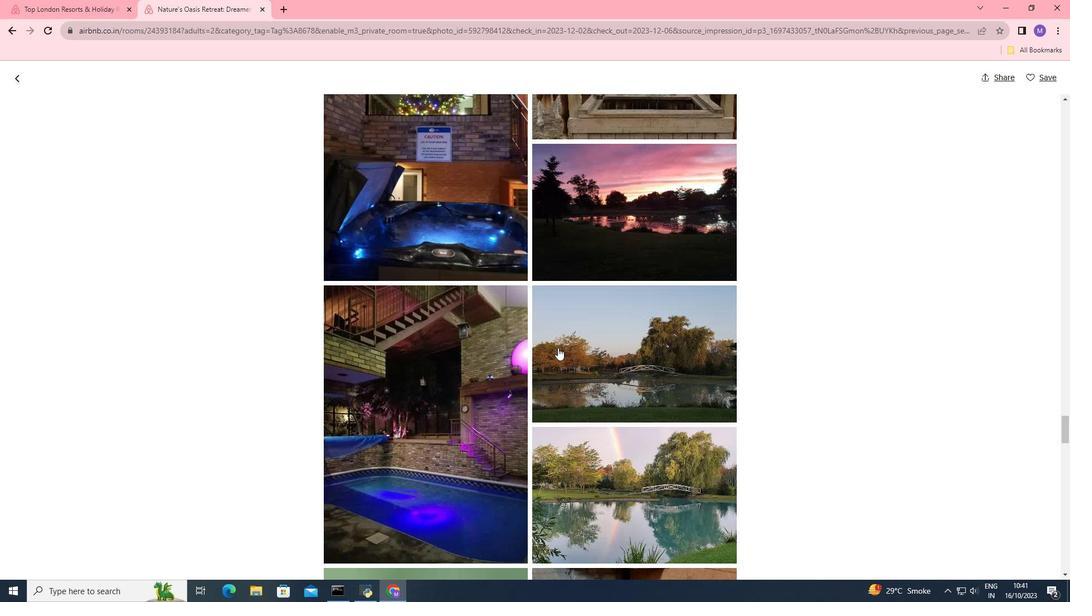 
Action: Mouse scrolled (557, 347) with delta (0, 0)
Screenshot: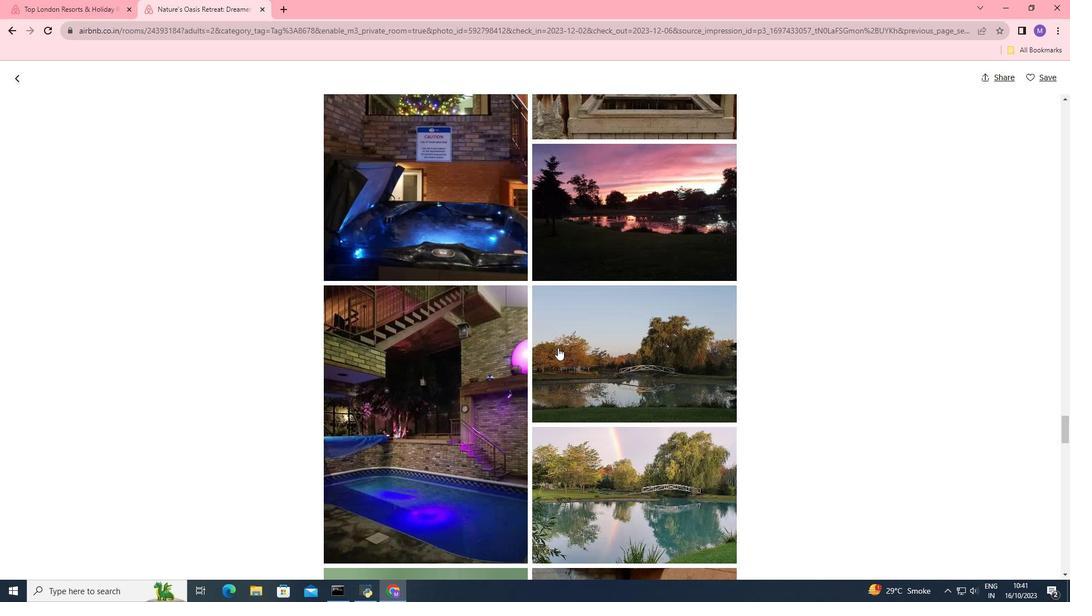 
Action: Mouse scrolled (557, 347) with delta (0, 0)
Screenshot: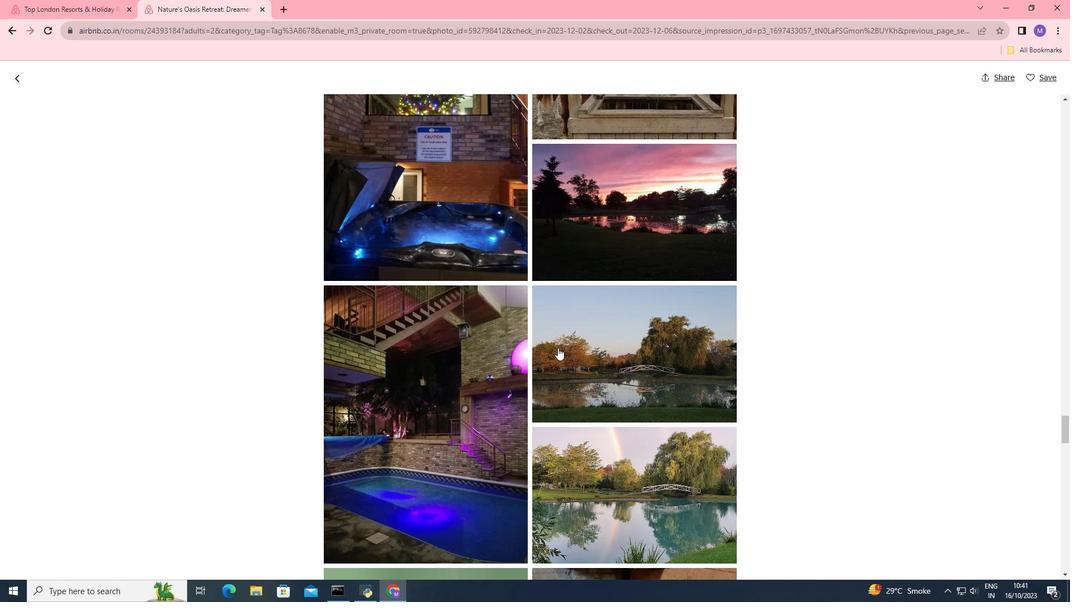 
Action: Mouse scrolled (557, 347) with delta (0, 0)
Screenshot: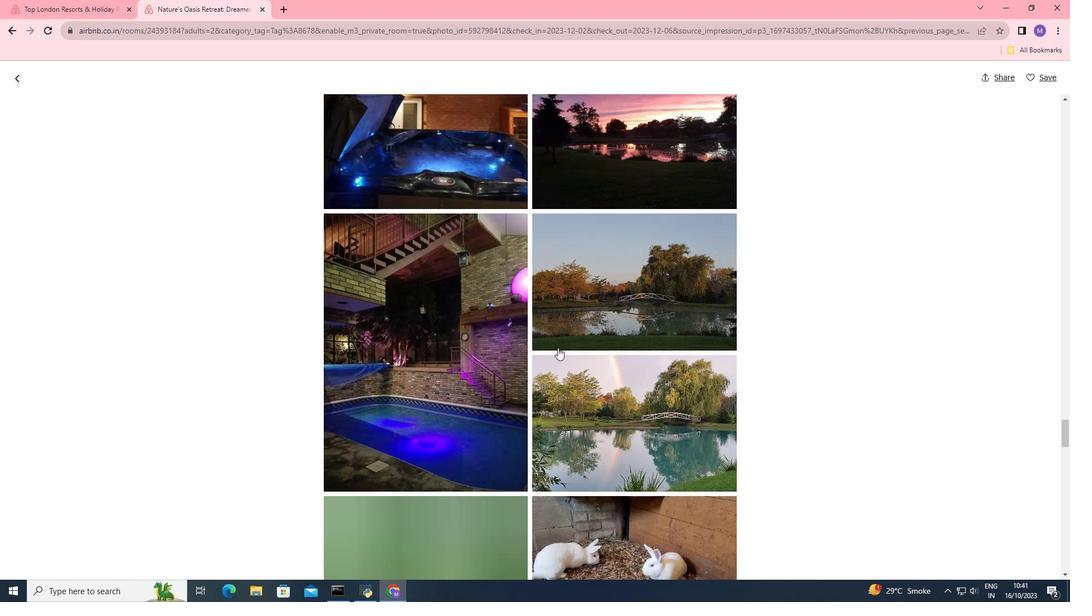 
Action: Mouse scrolled (557, 347) with delta (0, 0)
Screenshot: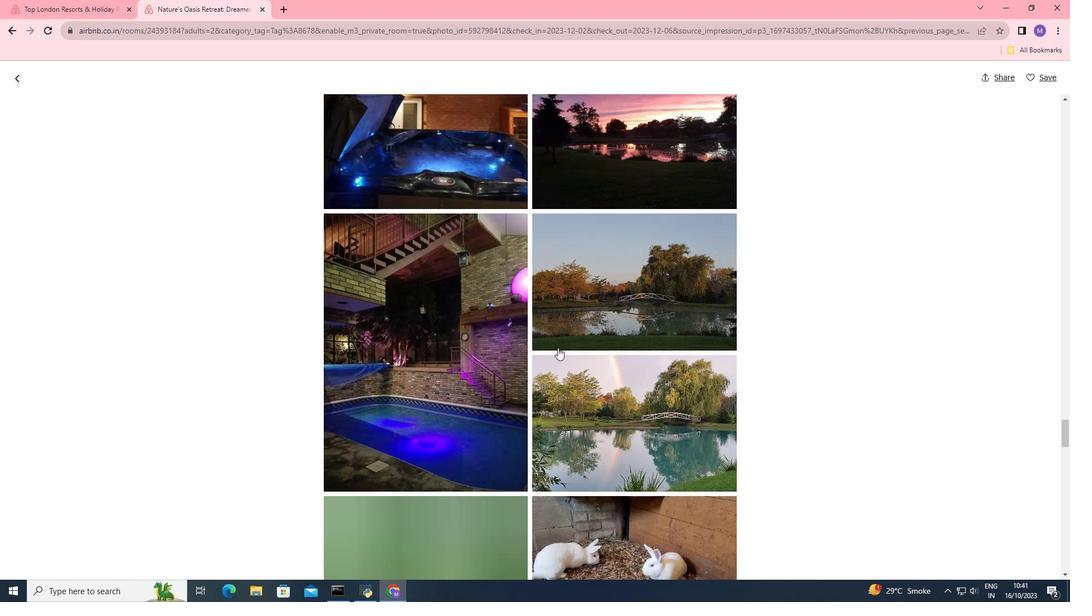 
Action: Mouse scrolled (557, 347) with delta (0, 0)
Screenshot: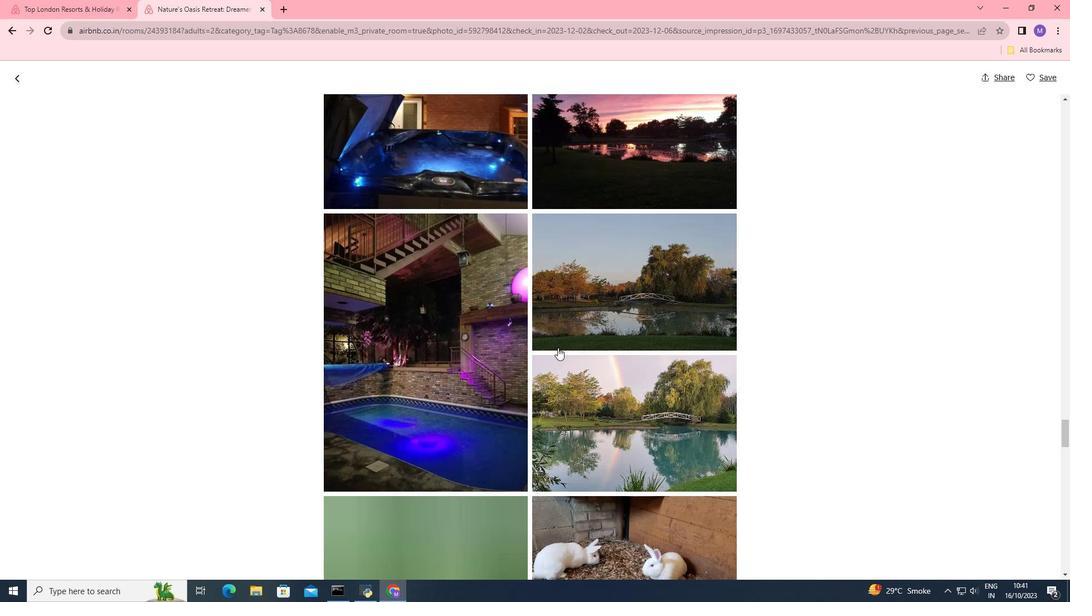 
Action: Mouse scrolled (557, 347) with delta (0, 0)
Screenshot: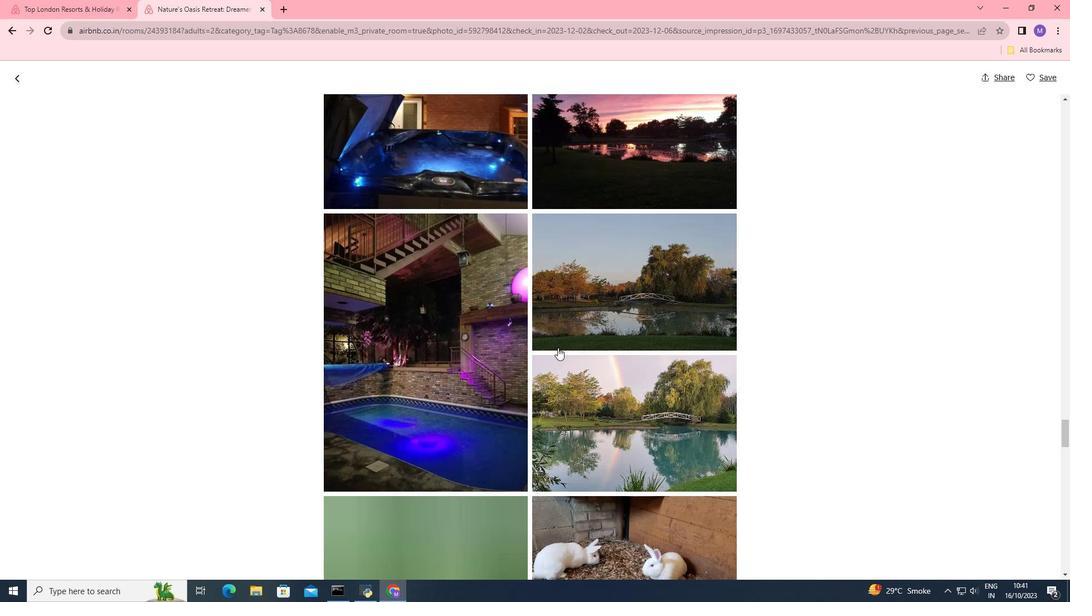 
Action: Mouse scrolled (557, 347) with delta (0, 0)
Screenshot: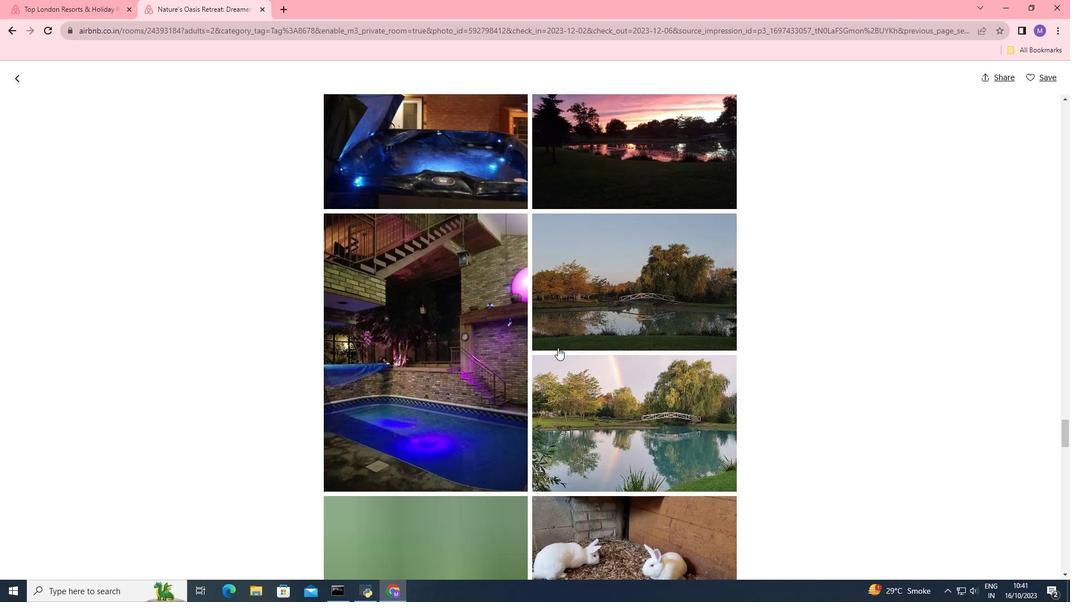 
Action: Mouse scrolled (557, 347) with delta (0, 0)
Screenshot: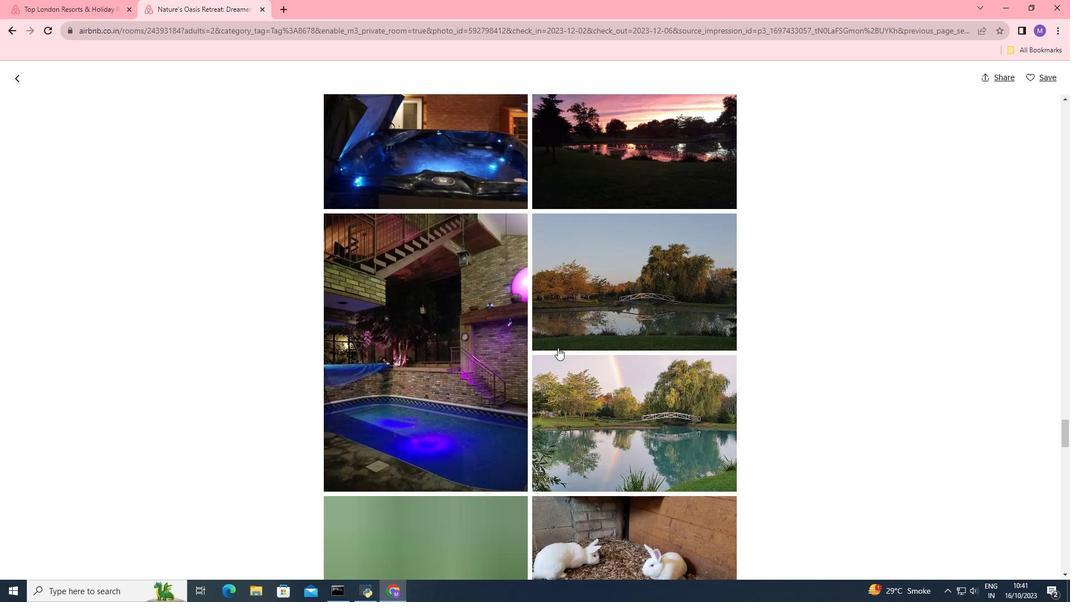 
Action: Mouse scrolled (557, 347) with delta (0, 0)
Screenshot: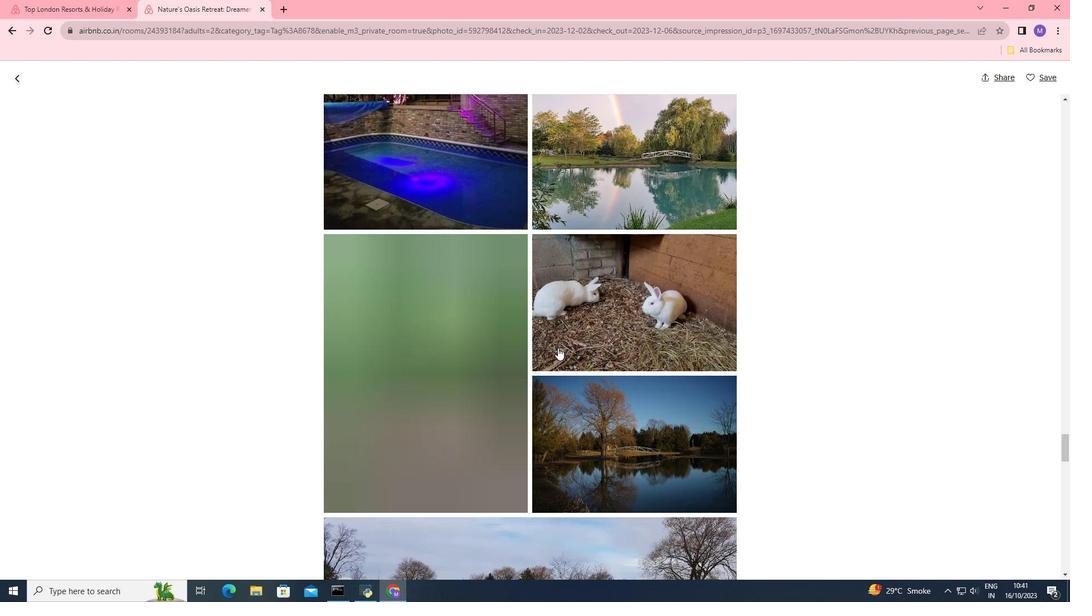 
Action: Mouse scrolled (557, 347) with delta (0, 0)
Screenshot: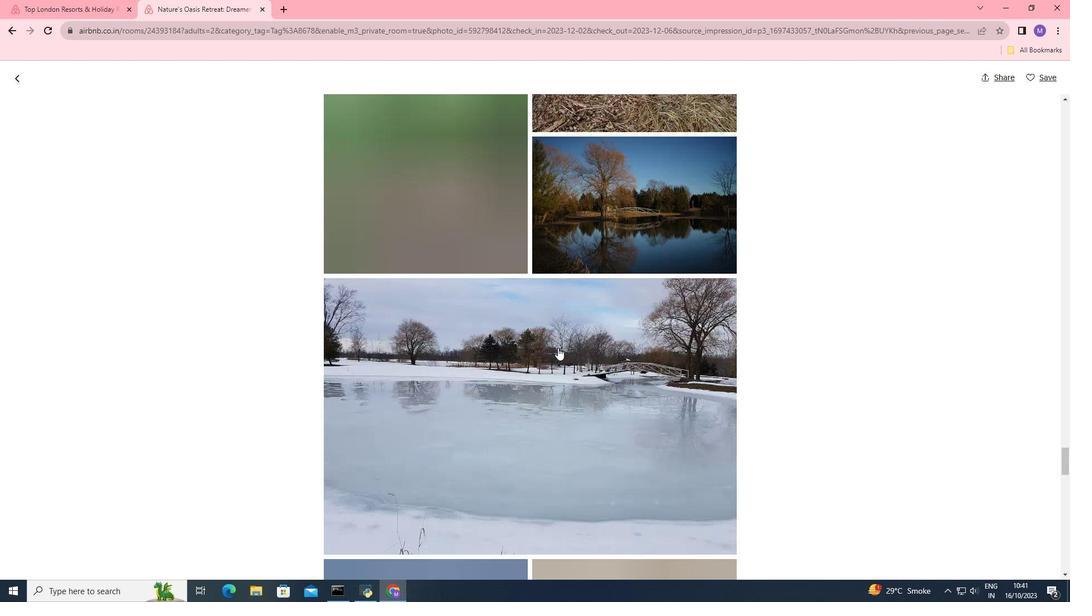 
Action: Mouse scrolled (557, 347) with delta (0, 0)
Screenshot: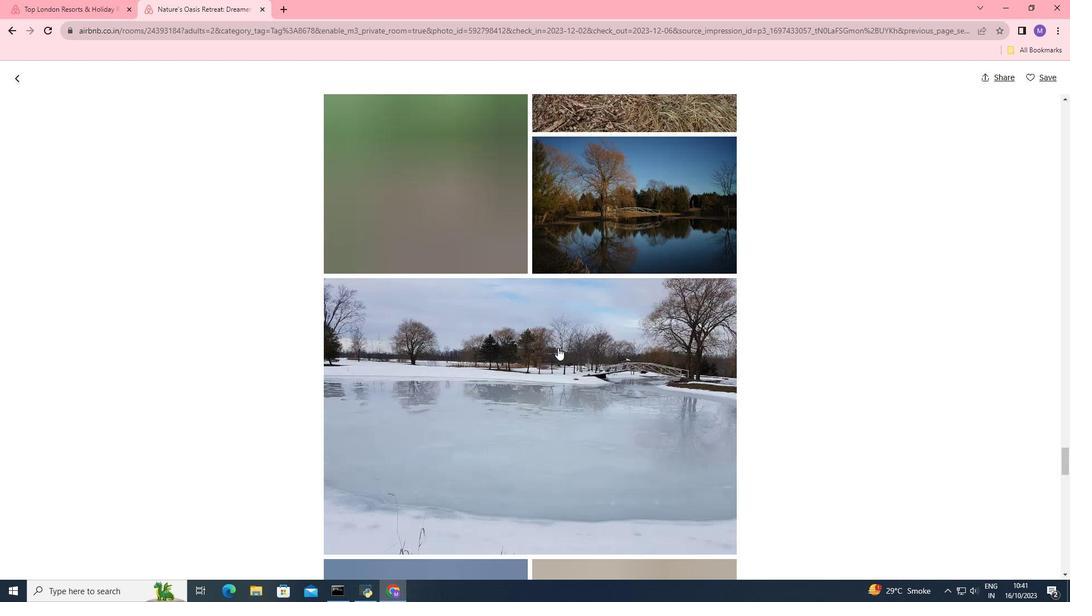 
Action: Mouse scrolled (557, 347) with delta (0, 0)
Screenshot: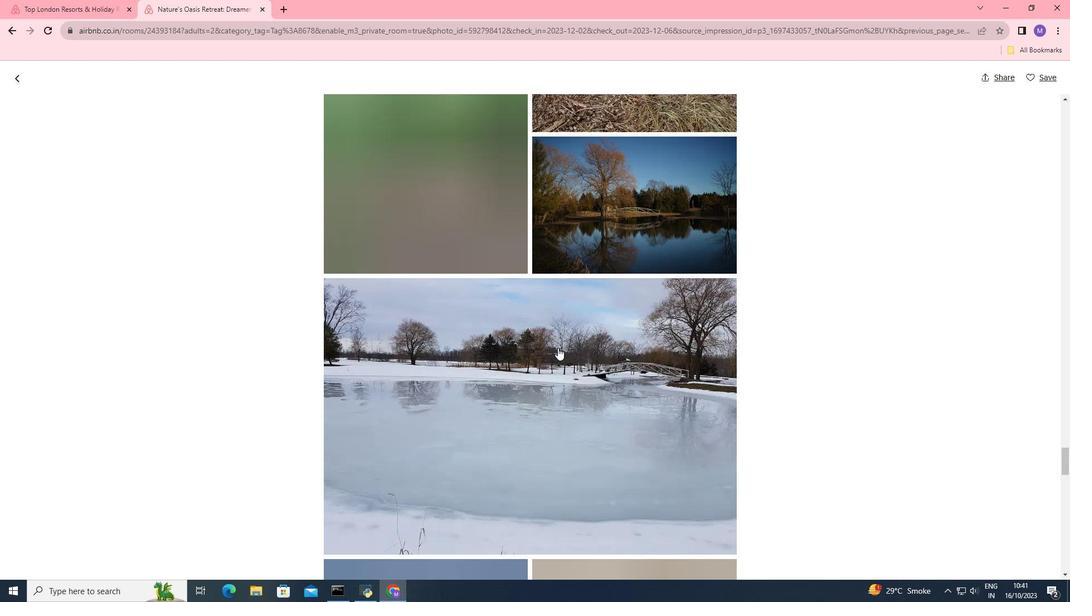 
Action: Mouse scrolled (557, 347) with delta (0, 0)
Screenshot: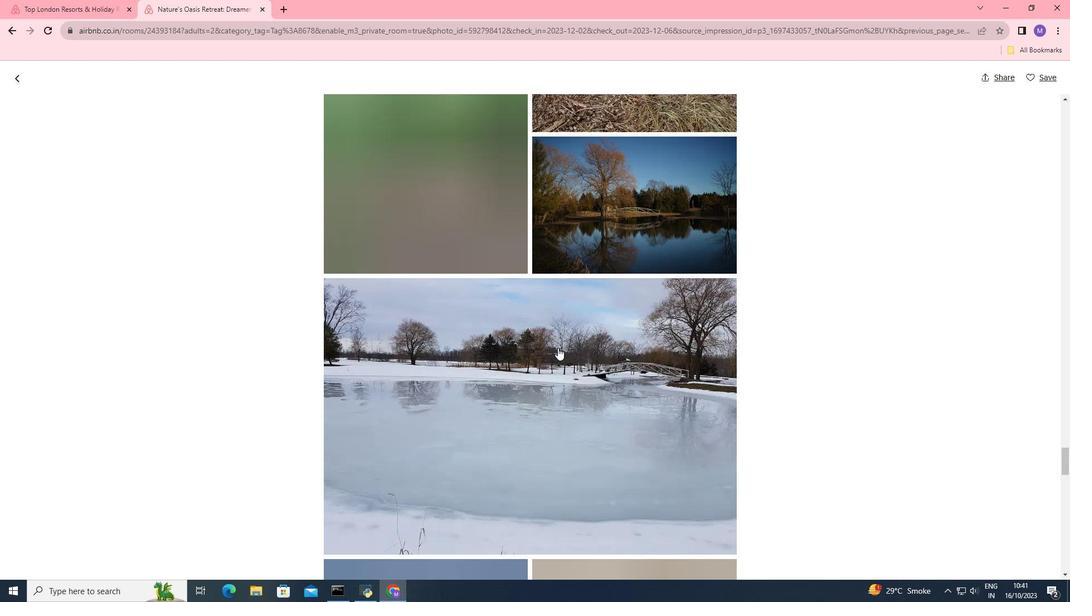
Action: Mouse scrolled (557, 347) with delta (0, 0)
Screenshot: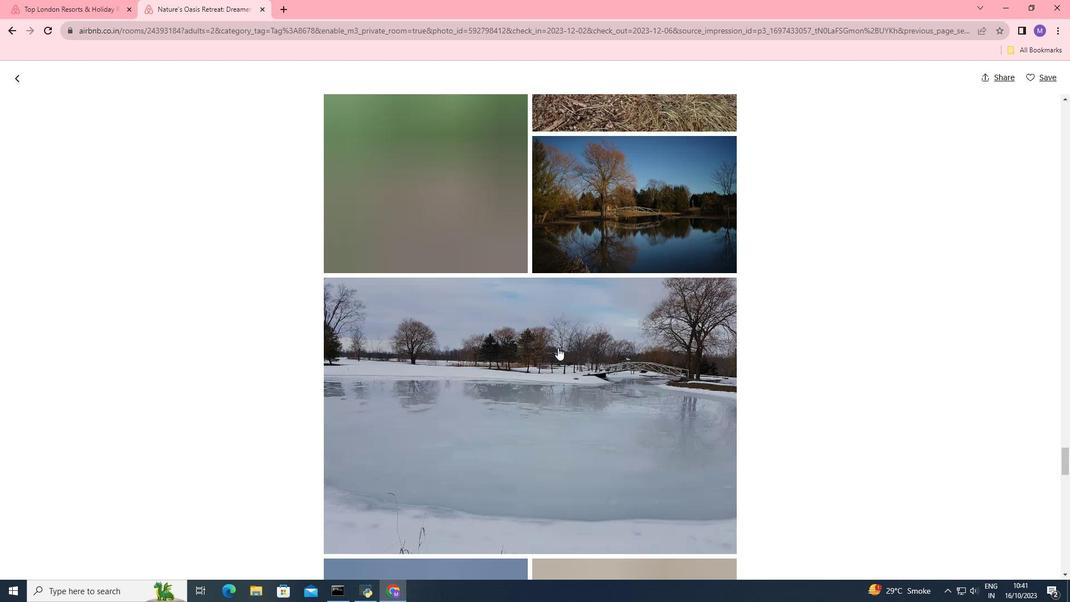 
Action: Mouse scrolled (557, 347) with delta (0, 0)
Screenshot: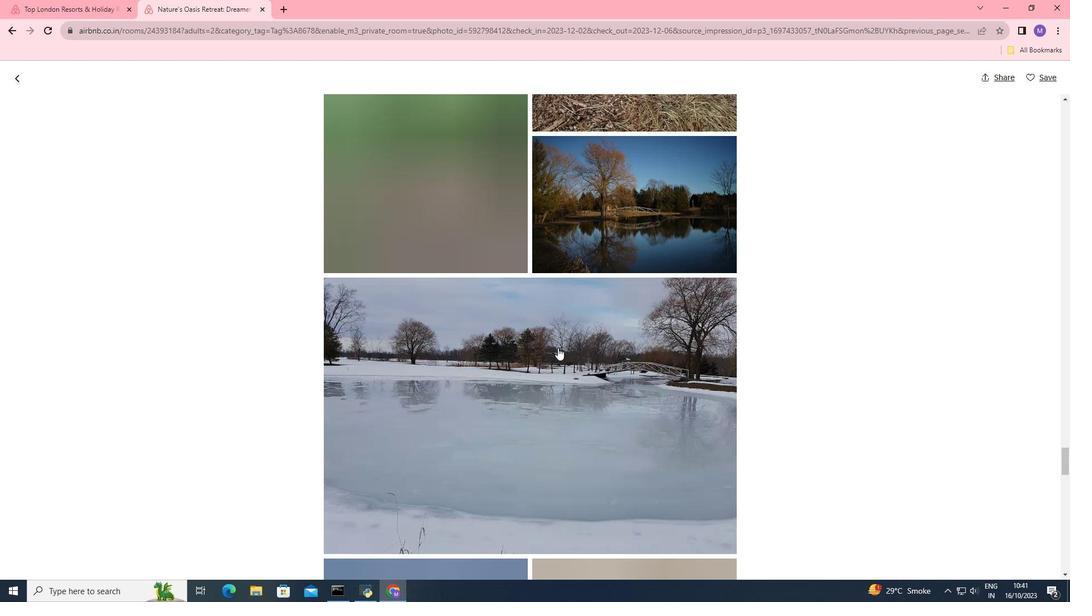 
Action: Mouse scrolled (557, 347) with delta (0, 0)
Screenshot: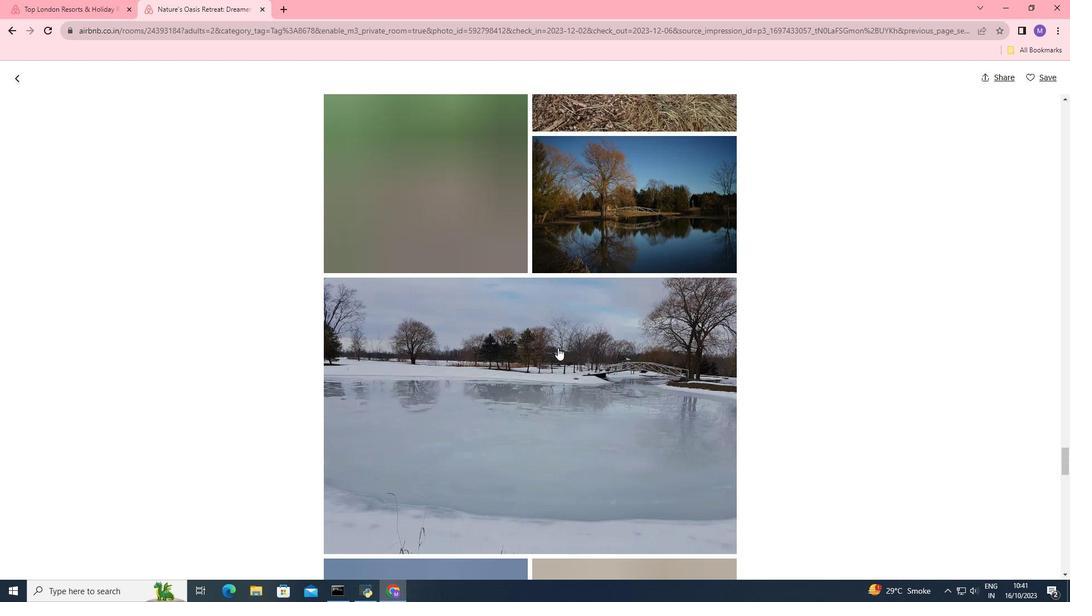 
Action: Mouse scrolled (557, 347) with delta (0, 0)
Screenshot: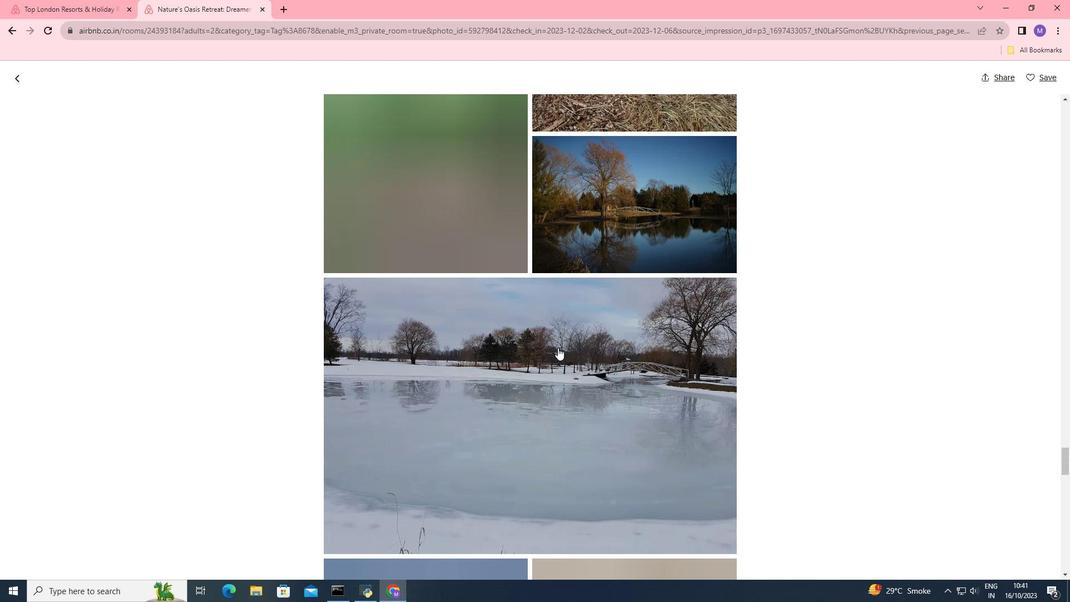 
Action: Mouse moved to (557, 347)
Screenshot: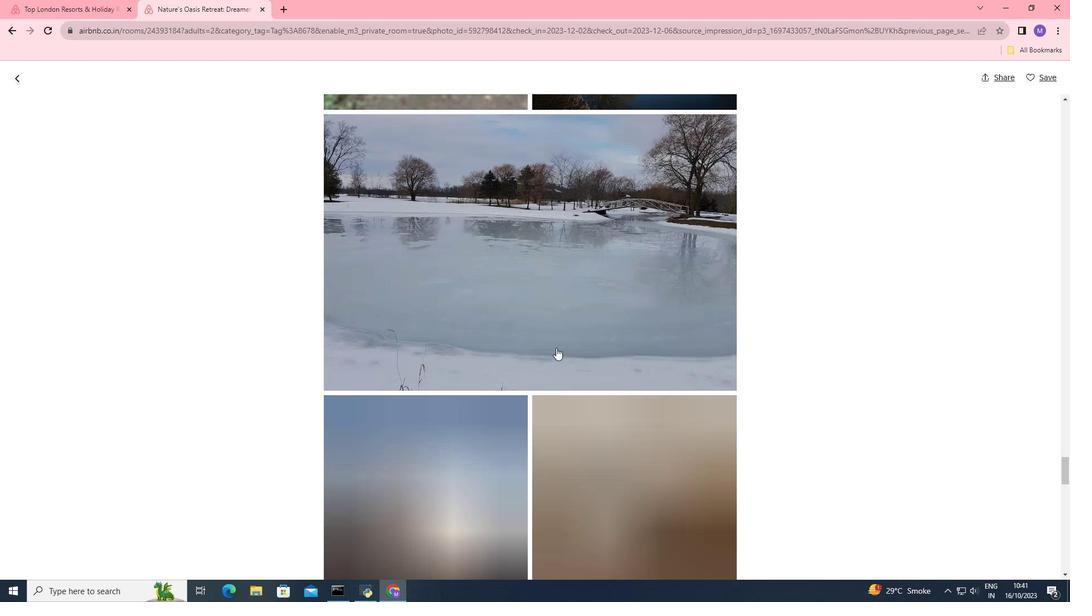 
Action: Mouse scrolled (557, 347) with delta (0, 0)
Screenshot: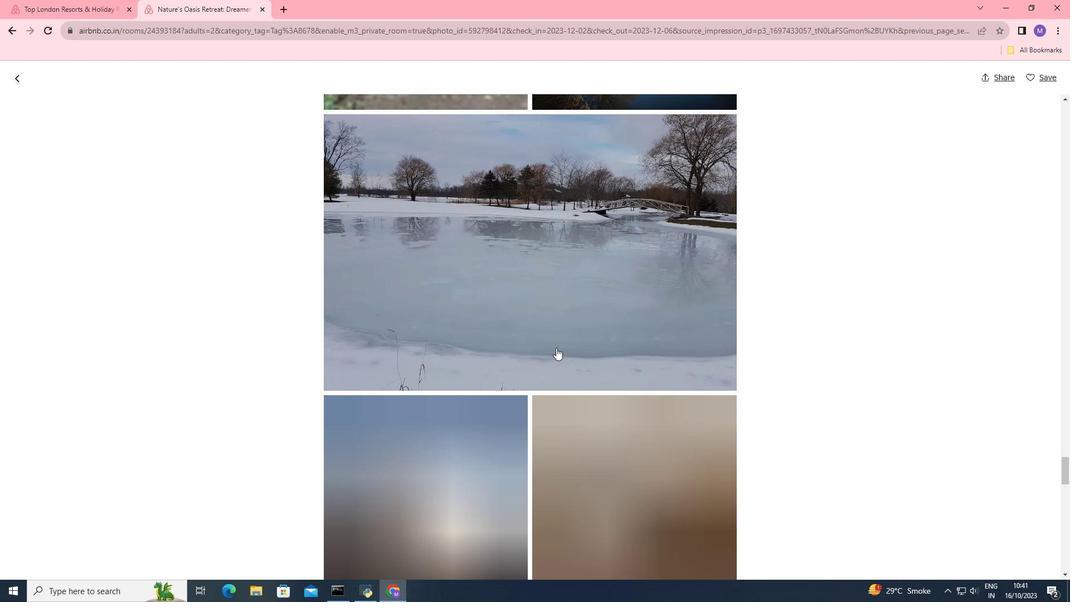
Action: Mouse scrolled (557, 347) with delta (0, 0)
Screenshot: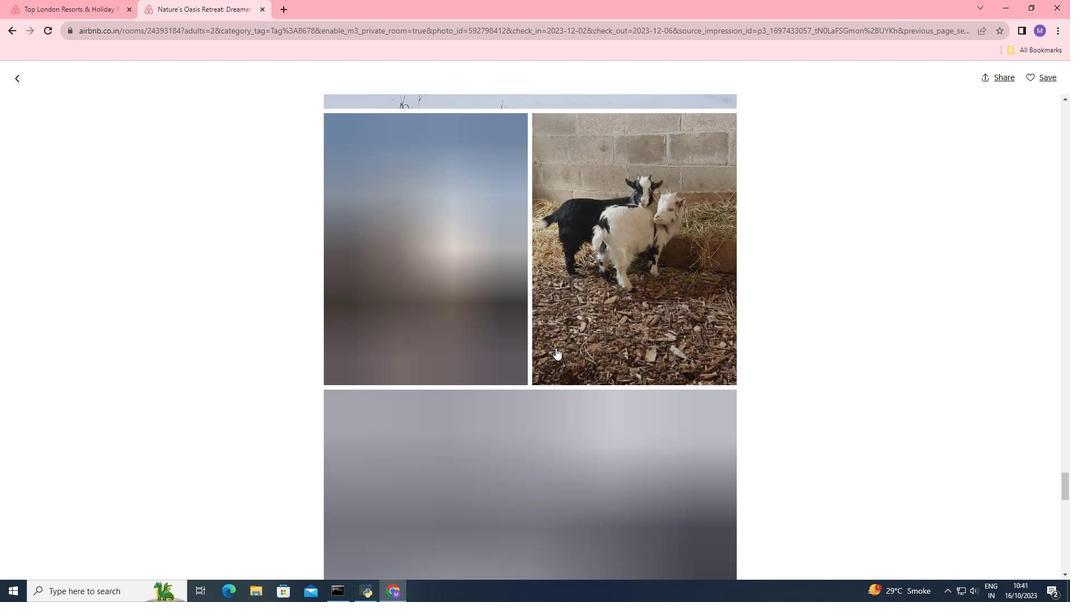 
Action: Mouse scrolled (557, 347) with delta (0, 0)
Screenshot: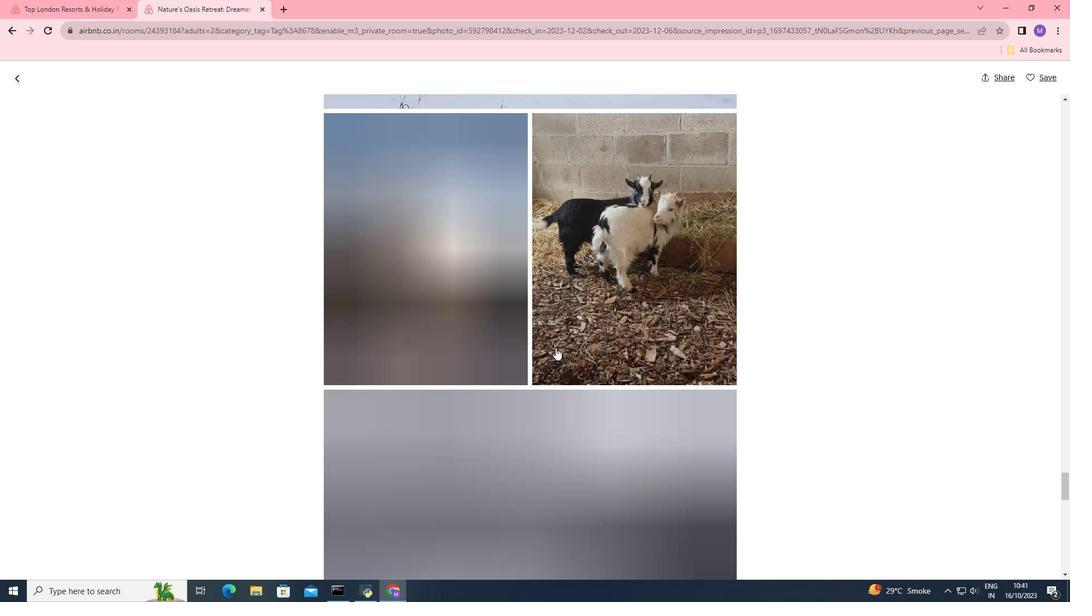 
Action: Mouse scrolled (557, 347) with delta (0, 0)
Screenshot: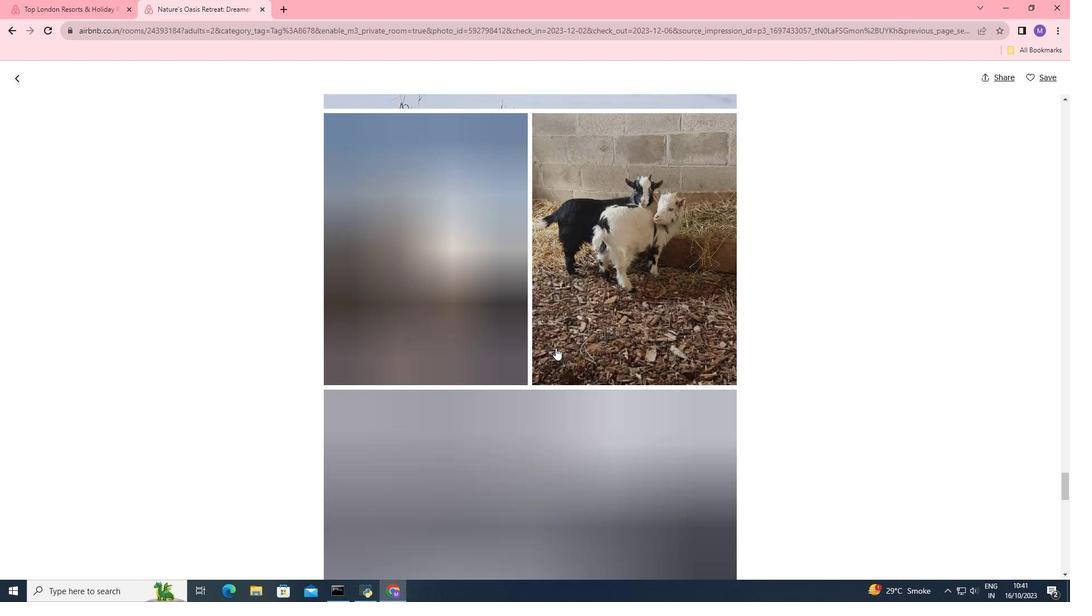 
Action: Mouse scrolled (557, 347) with delta (0, 0)
Screenshot: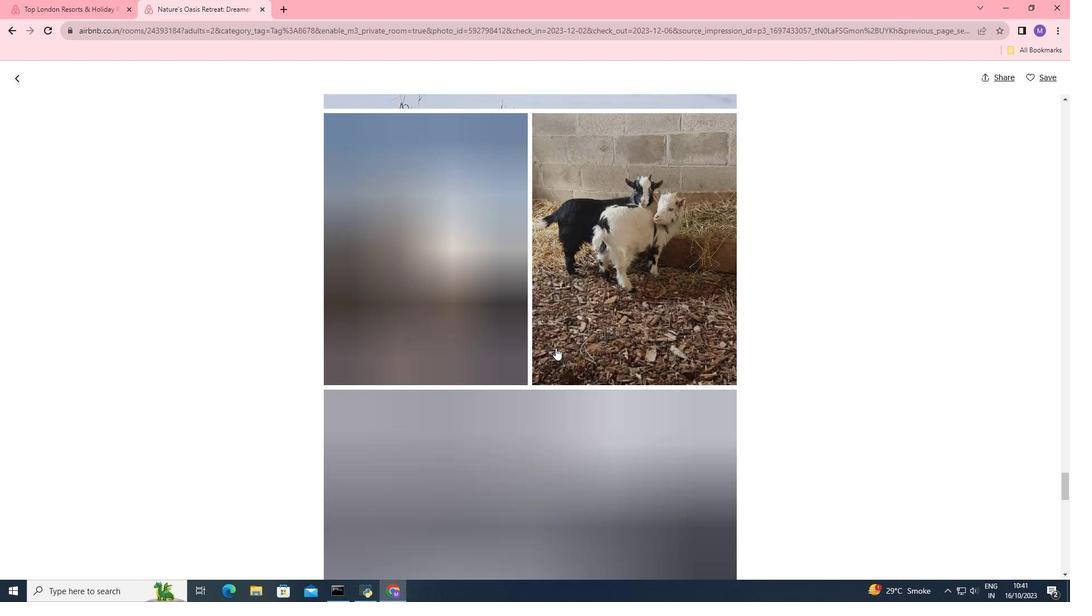
Action: Mouse scrolled (557, 347) with delta (0, 0)
Screenshot: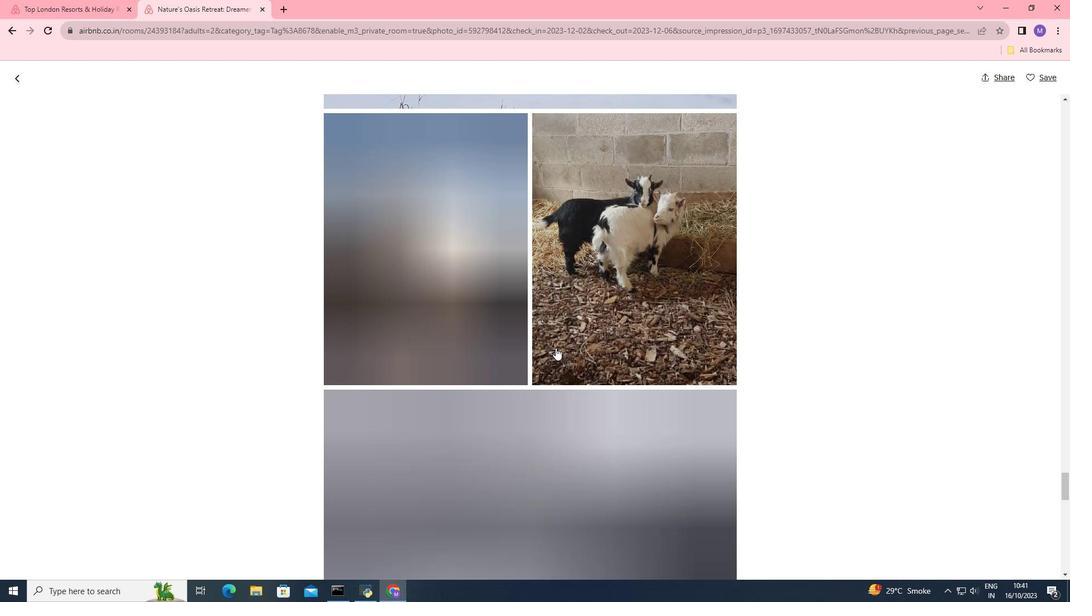 
Action: Mouse scrolled (557, 347) with delta (0, 0)
Screenshot: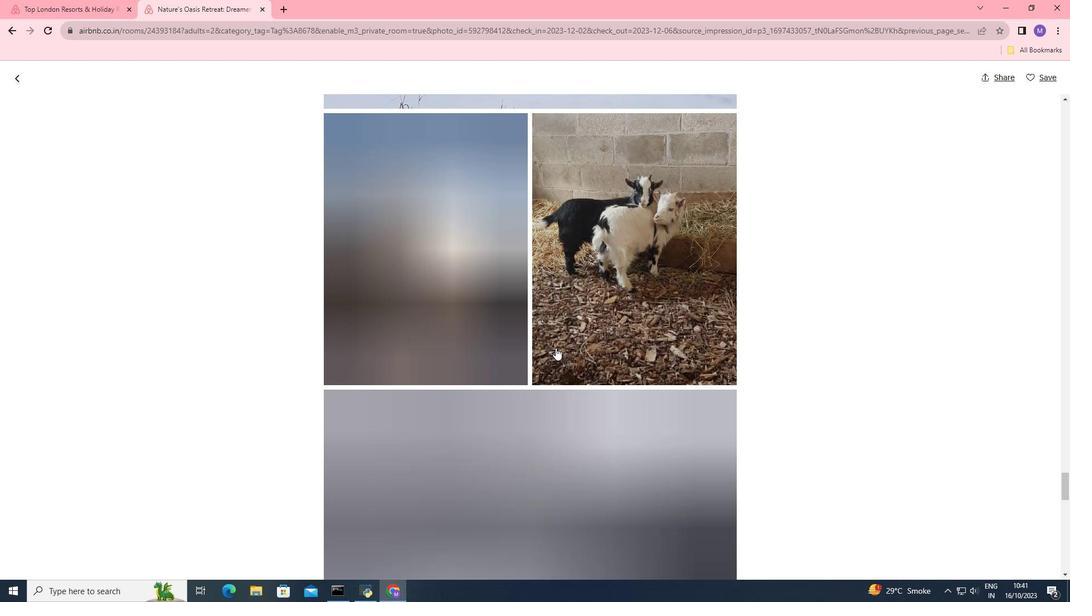 
Action: Mouse moved to (556, 347)
Screenshot: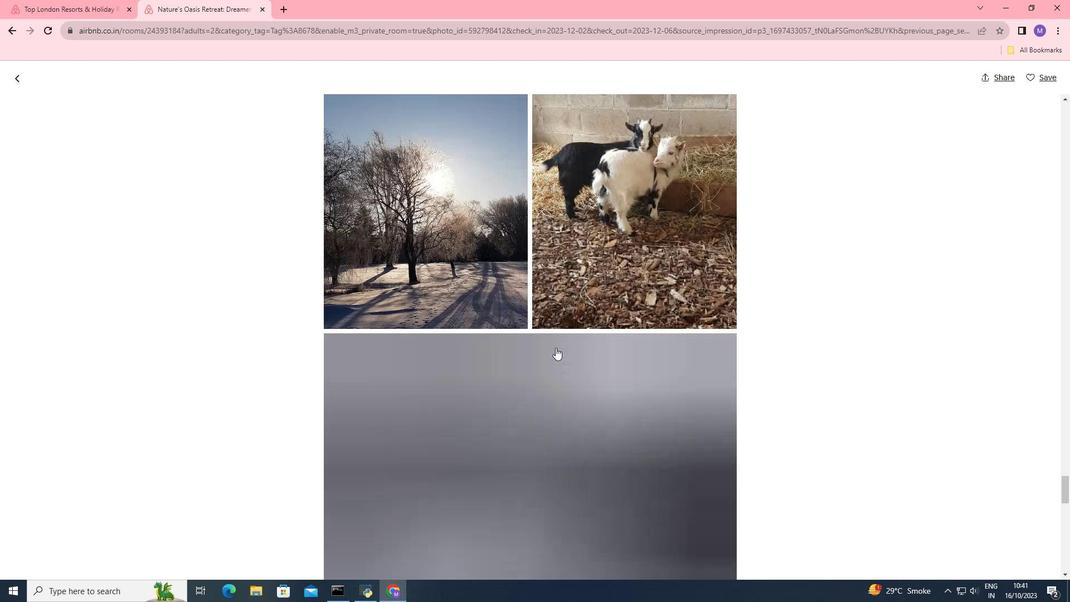 
Action: Mouse scrolled (556, 347) with delta (0, 0)
Screenshot: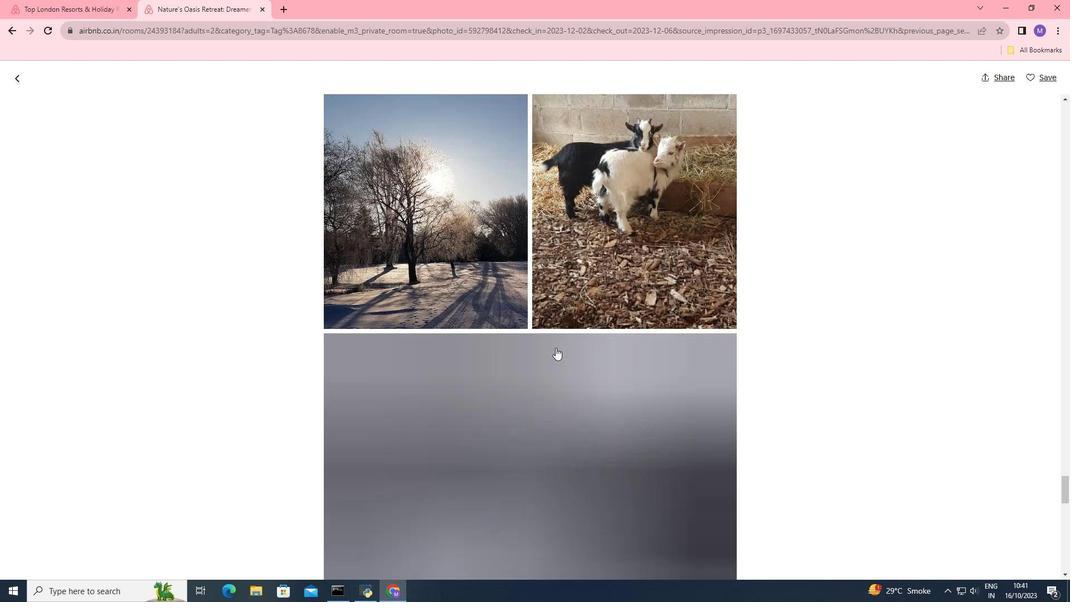 
Action: Mouse moved to (555, 347)
Screenshot: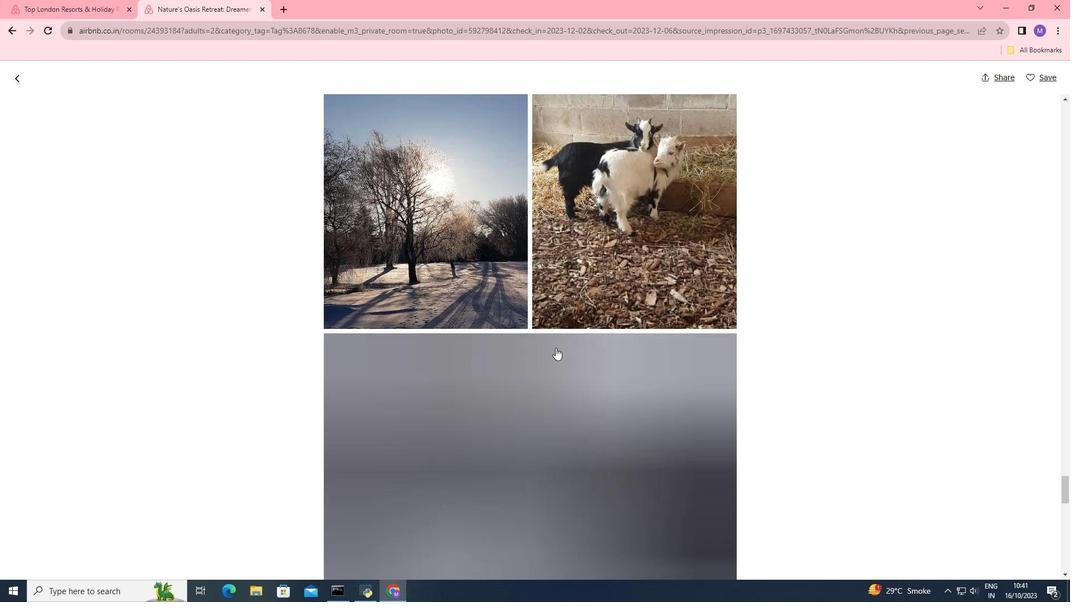 
Action: Mouse scrolled (555, 347) with delta (0, 0)
Screenshot: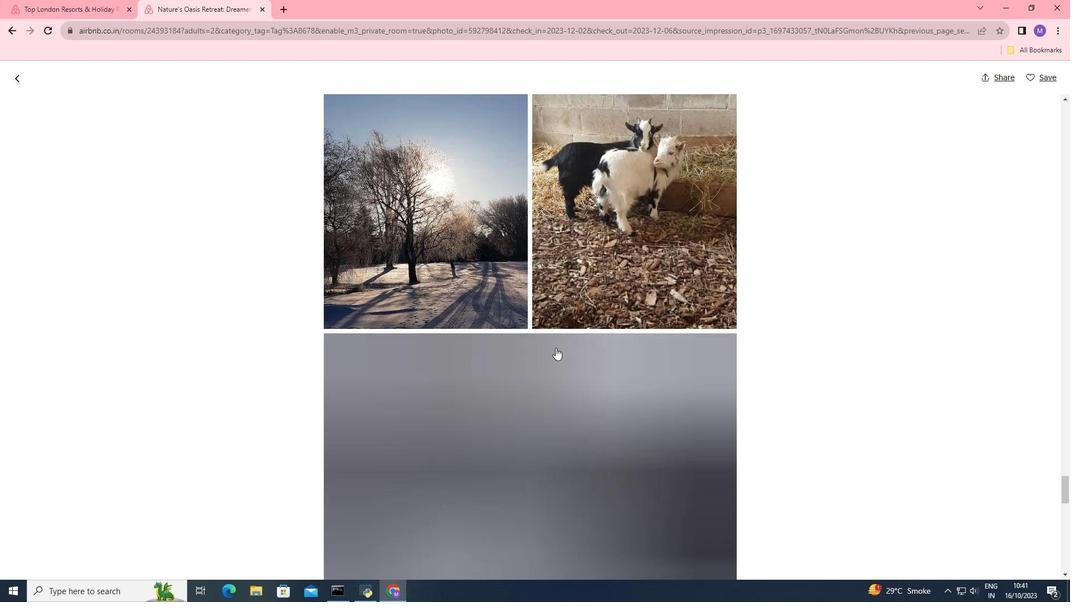 
Action: Mouse scrolled (555, 347) with delta (0, 0)
Screenshot: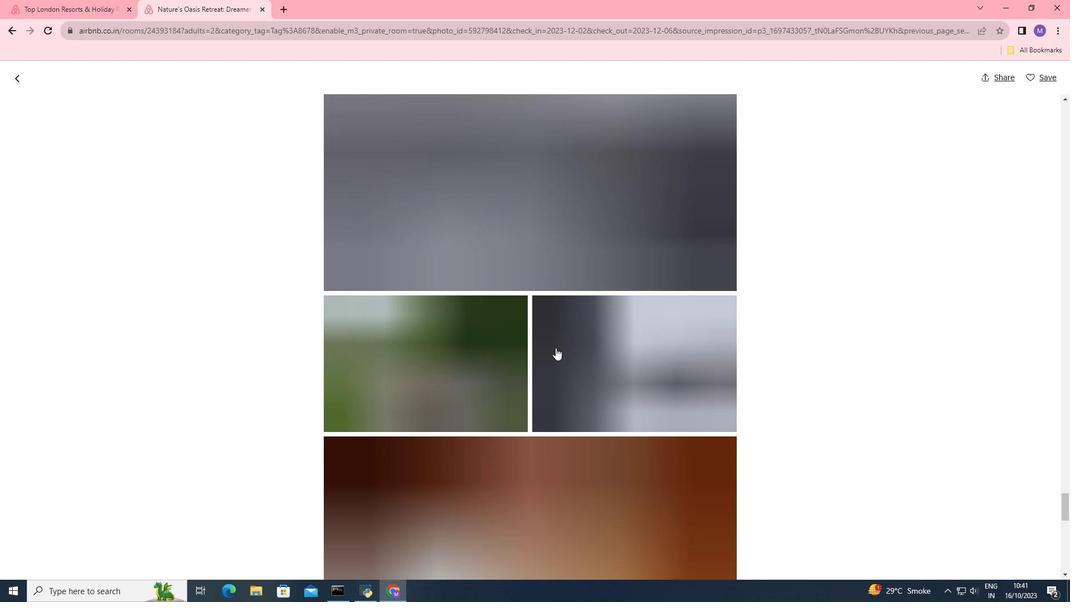 
Action: Mouse scrolled (555, 347) with delta (0, 0)
Screenshot: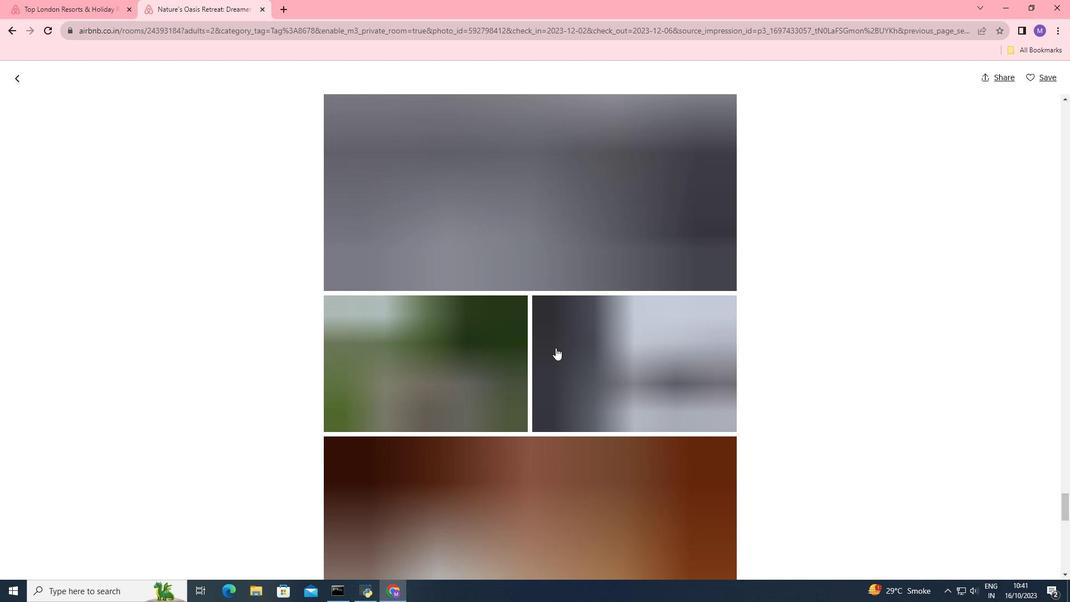 
Action: Mouse scrolled (555, 347) with delta (0, 0)
Screenshot: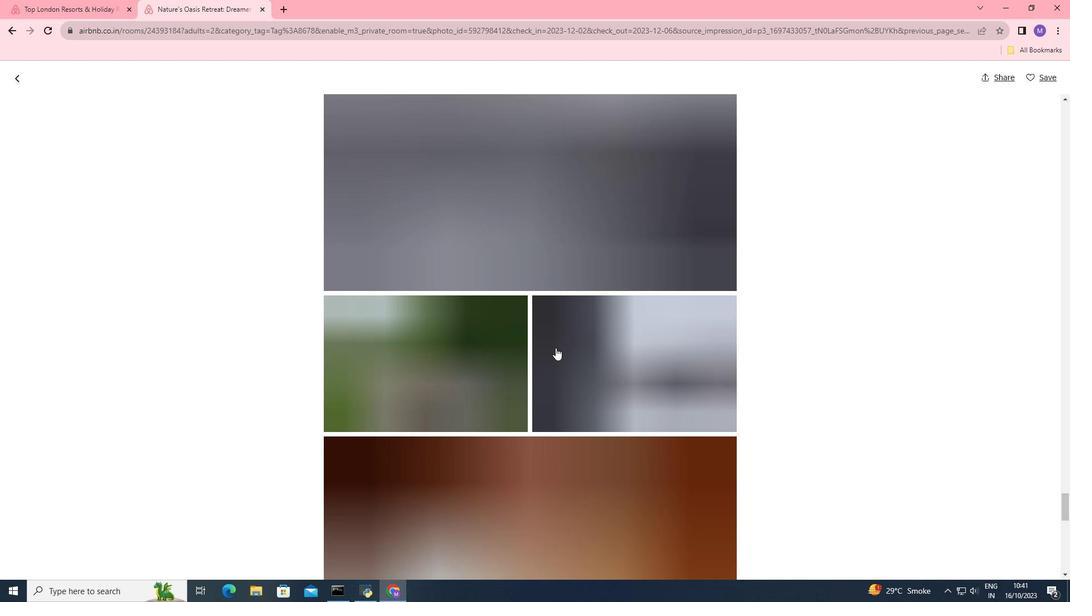 
Action: Mouse scrolled (555, 347) with delta (0, 0)
Screenshot: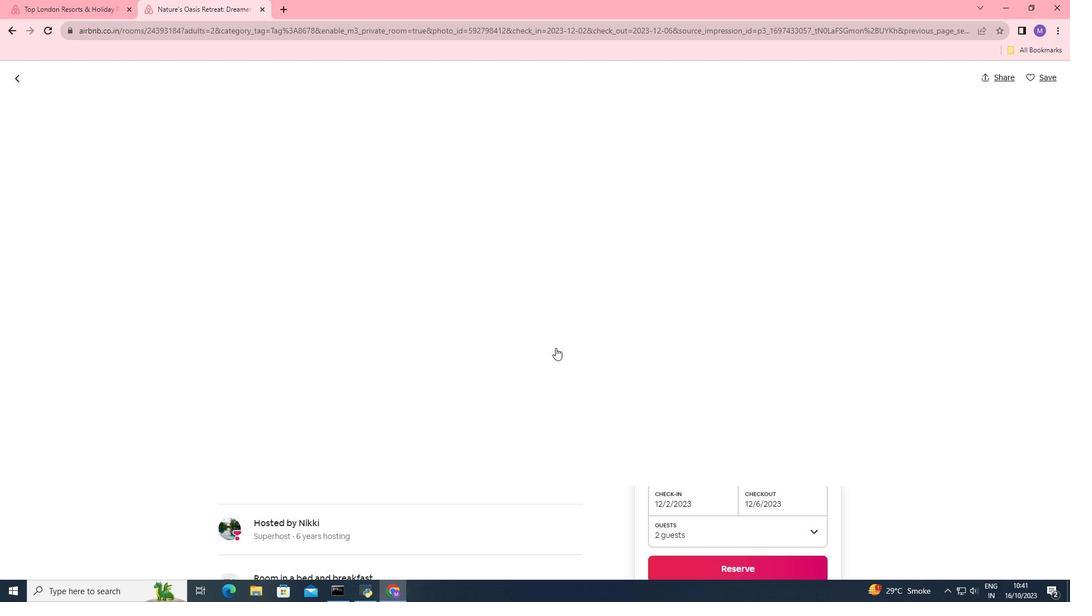 
Action: Mouse scrolled (555, 347) with delta (0, 0)
Screenshot: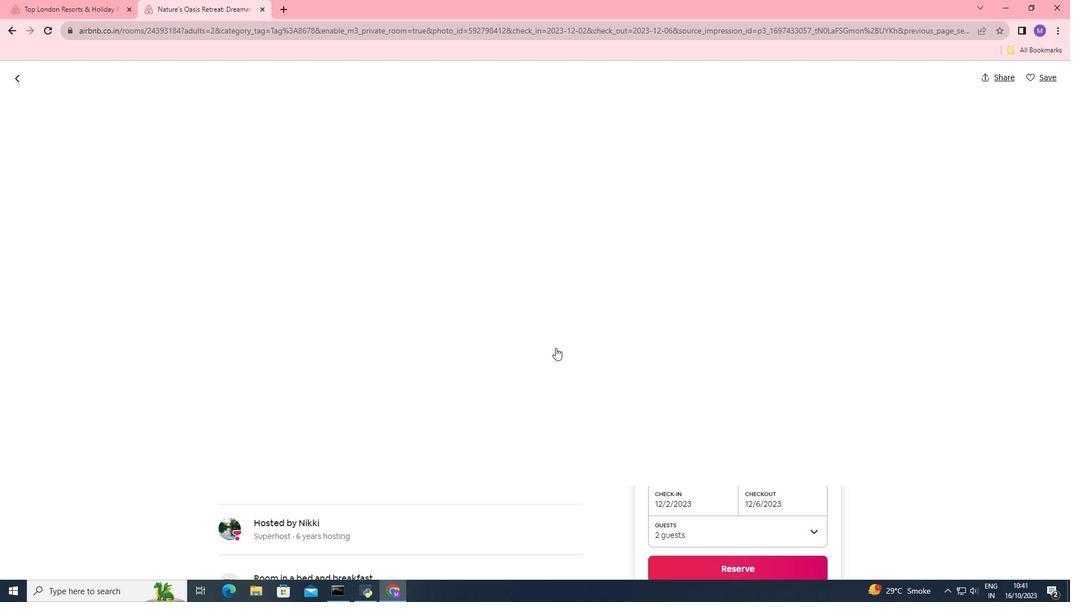 
Action: Mouse scrolled (555, 347) with delta (0, 0)
Screenshot: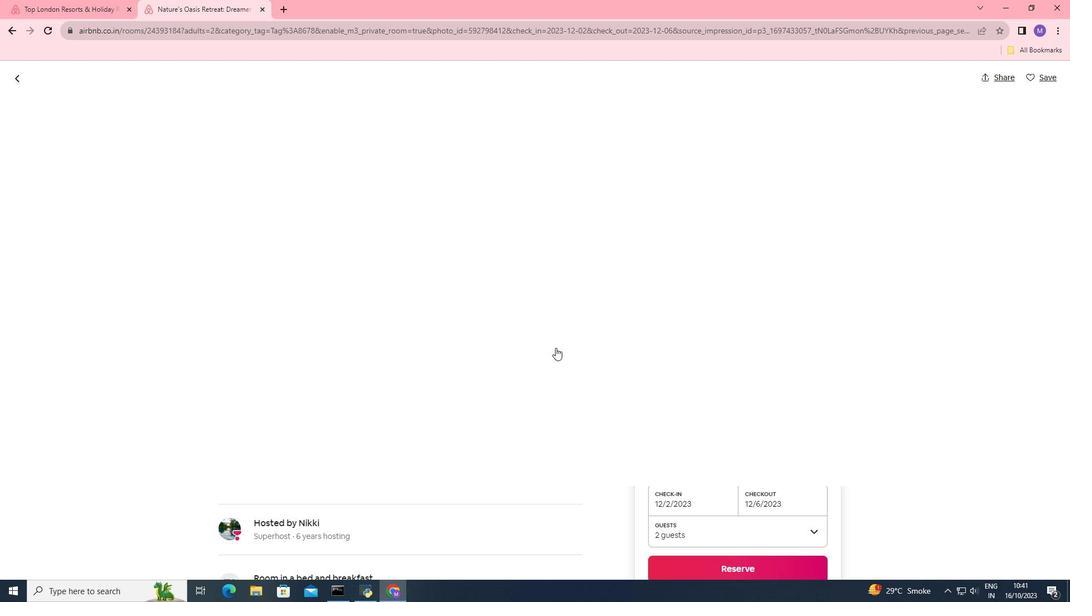 
Action: Mouse scrolled (555, 347) with delta (0, 0)
Screenshot: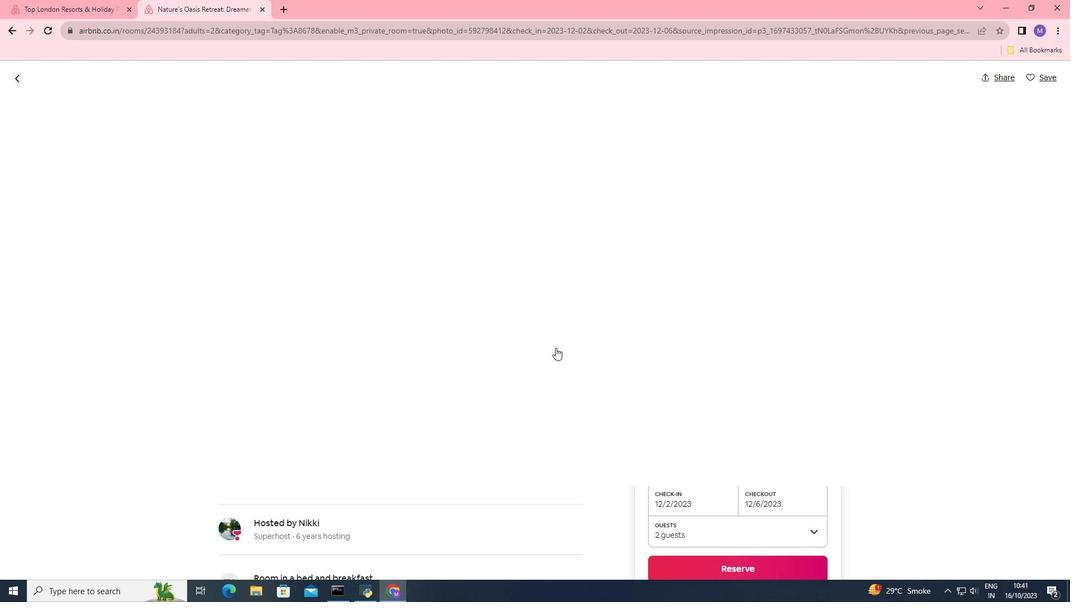 
Action: Mouse scrolled (555, 347) with delta (0, 0)
Screenshot: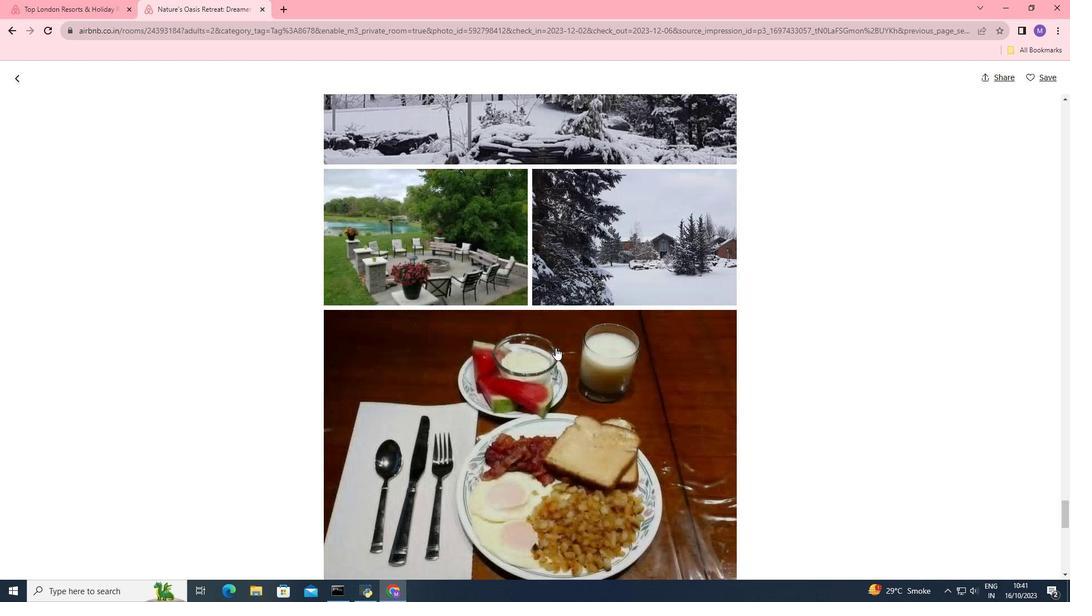 
Action: Mouse scrolled (555, 347) with delta (0, 0)
Screenshot: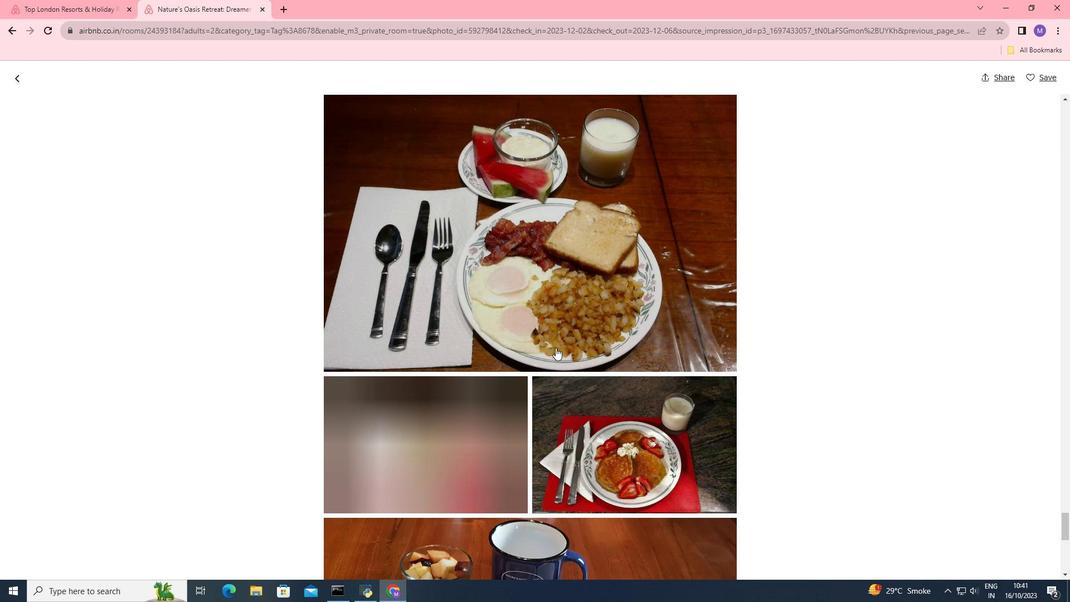 
Action: Mouse scrolled (555, 347) with delta (0, 0)
Screenshot: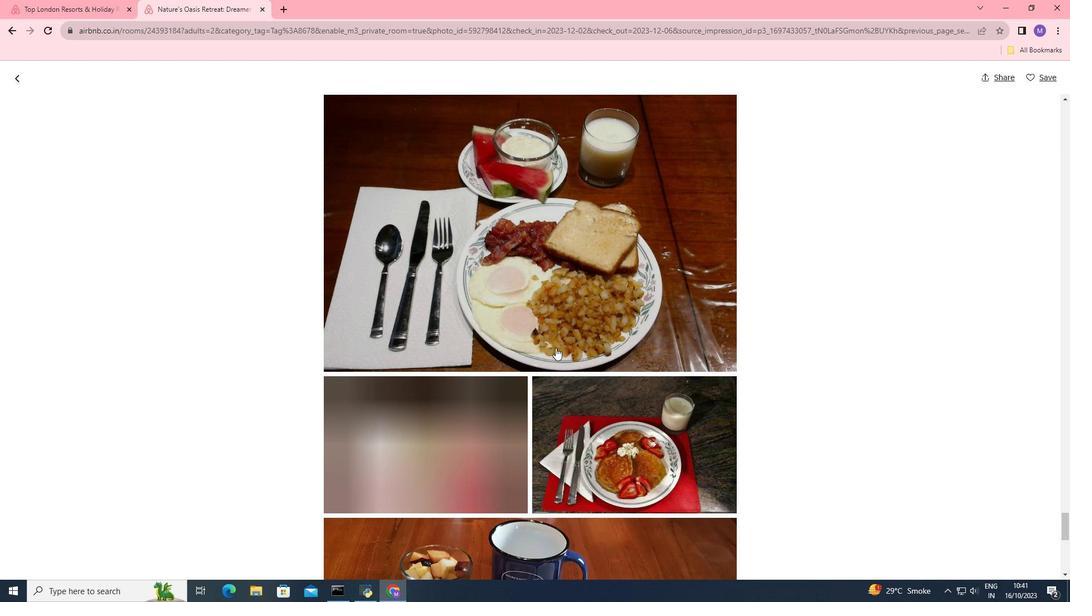 
Action: Mouse scrolled (555, 347) with delta (0, 0)
Screenshot: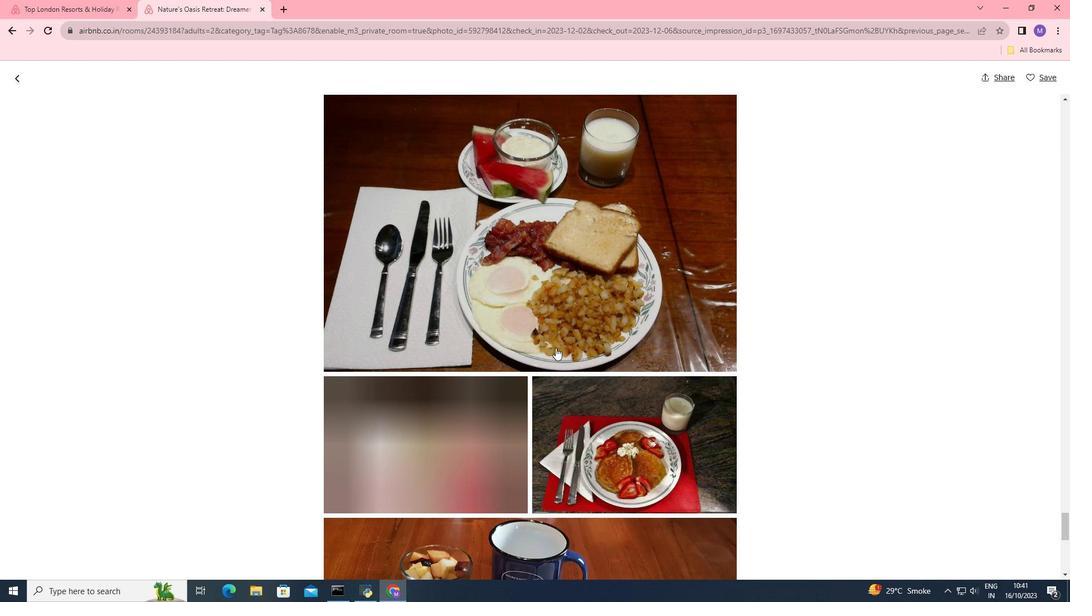 
Action: Mouse scrolled (555, 347) with delta (0, 0)
Screenshot: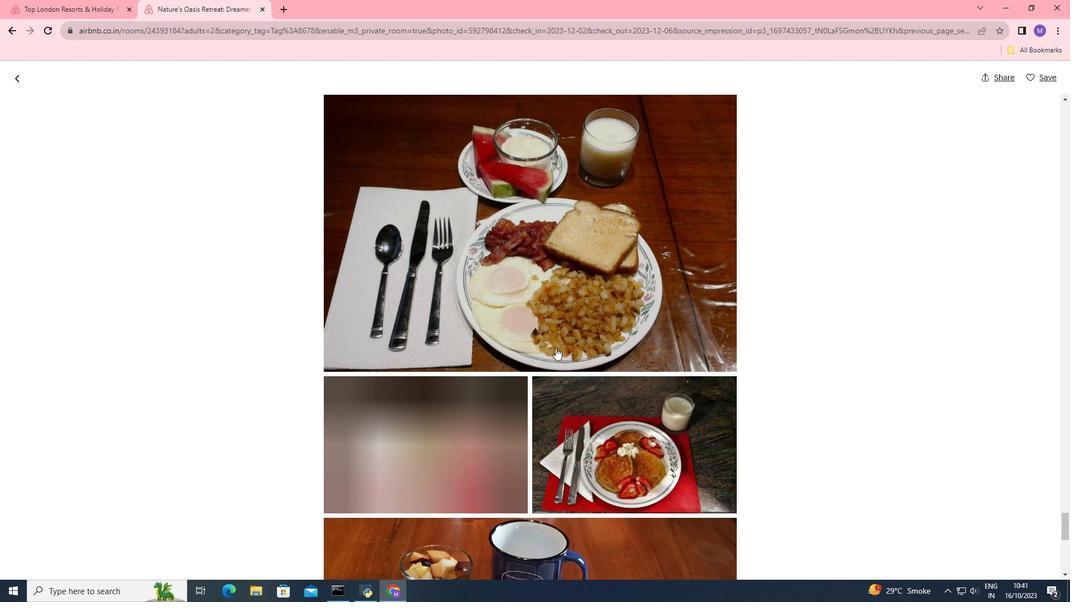 
Action: Mouse scrolled (555, 347) with delta (0, 0)
Screenshot: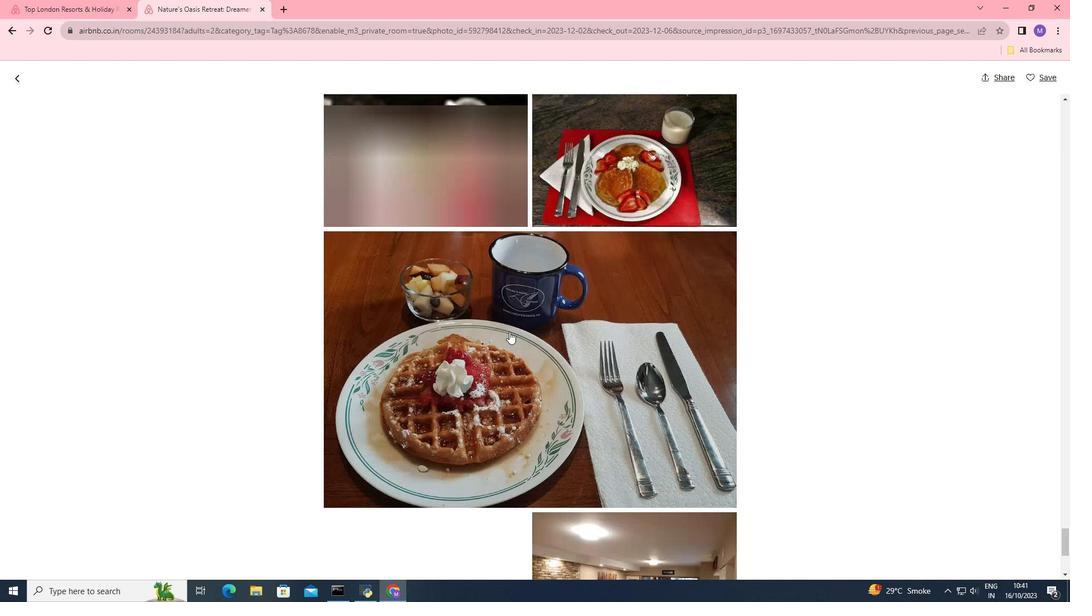 
Action: Mouse scrolled (555, 347) with delta (0, 0)
Screenshot: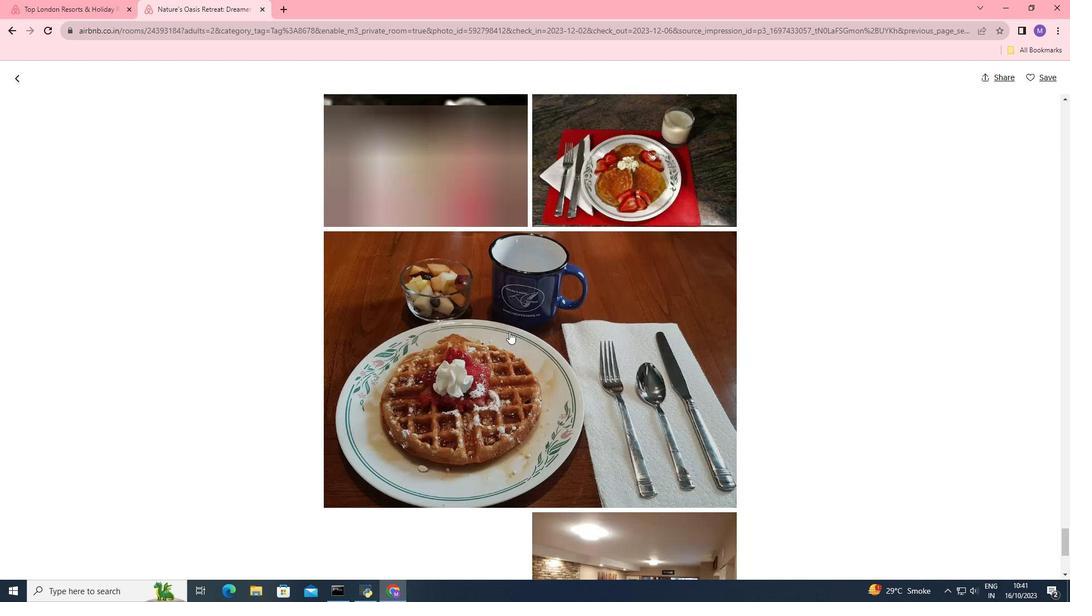
Action: Mouse scrolled (555, 347) with delta (0, 0)
Screenshot: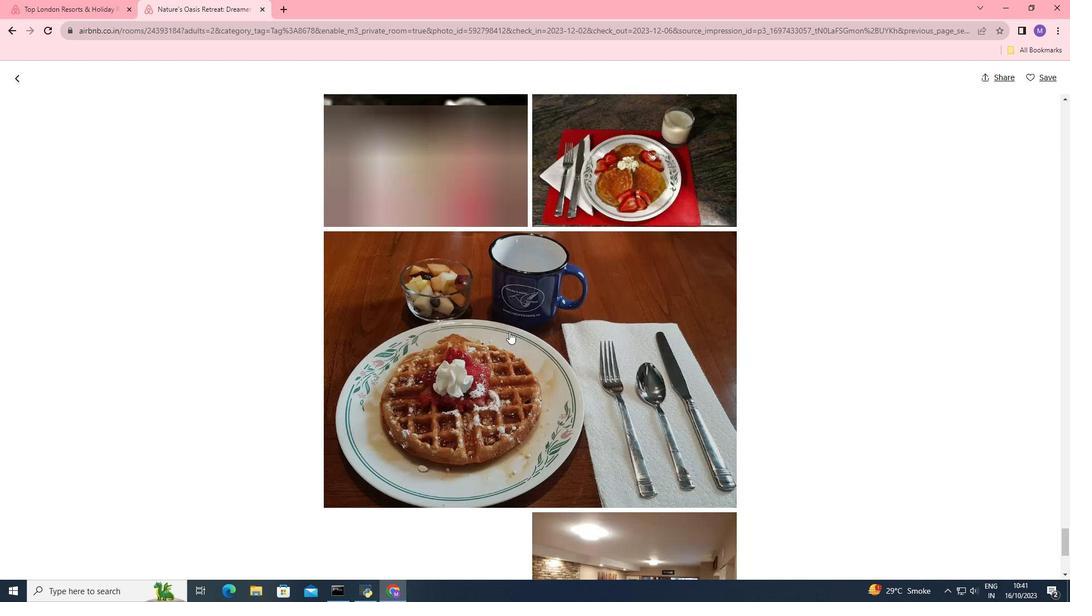
Action: Mouse scrolled (555, 347) with delta (0, 0)
Screenshot: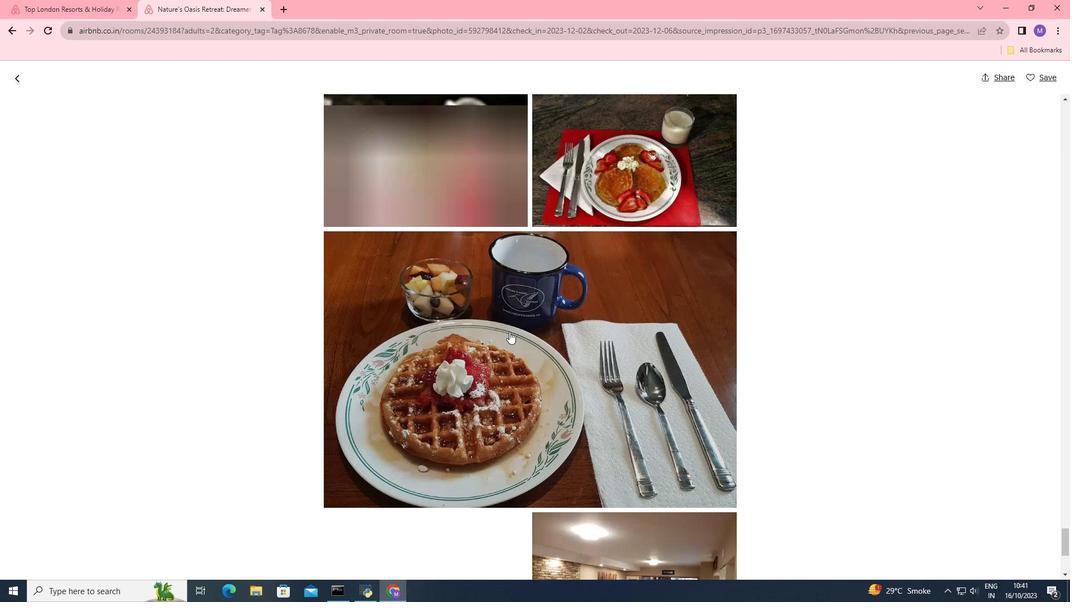 
Action: Mouse scrolled (555, 347) with delta (0, 0)
Screenshot: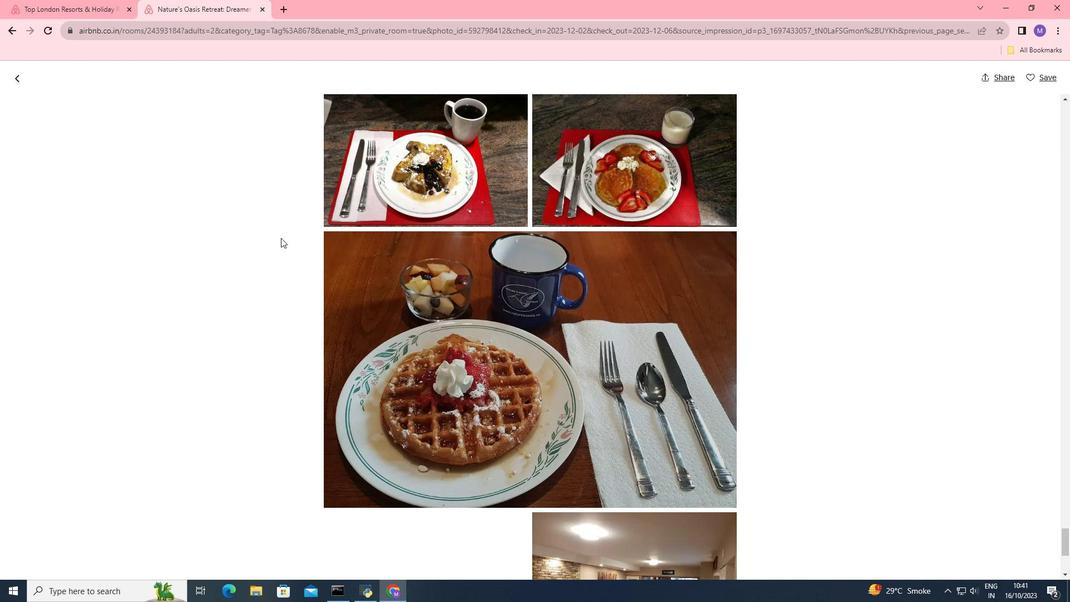
Action: Mouse moved to (187, 172)
Screenshot: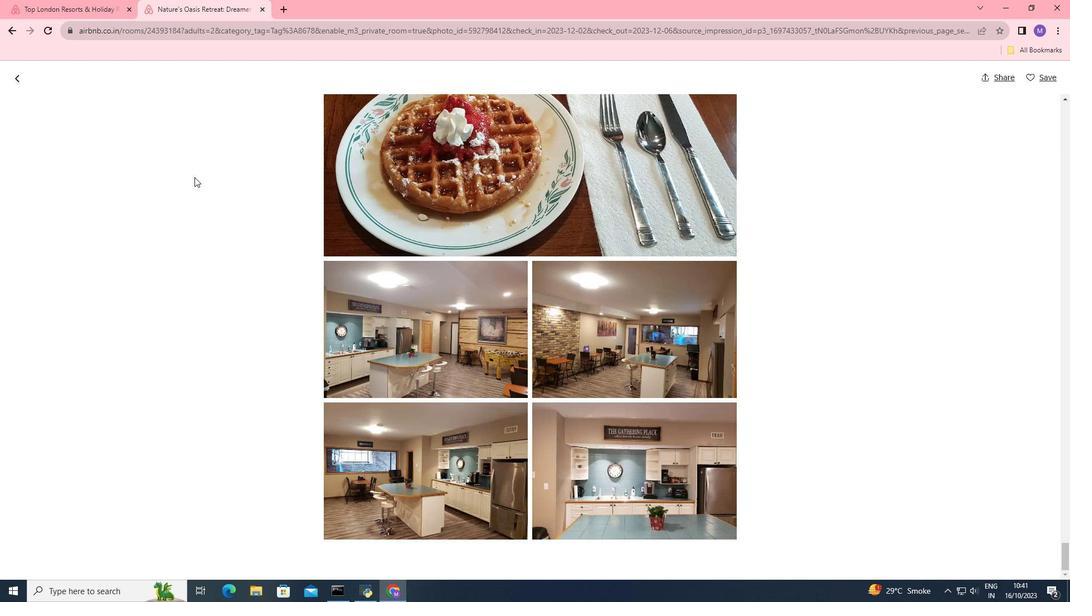 
Action: Mouse scrolled (187, 171) with delta (0, 0)
Screenshot: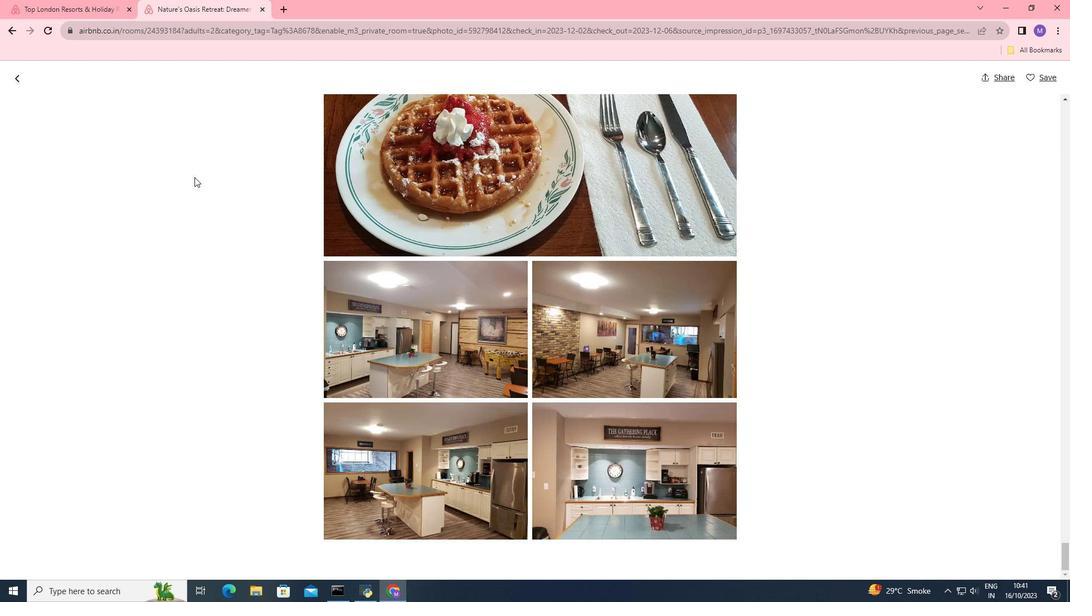 
Action: Mouse scrolled (187, 171) with delta (0, 0)
Screenshot: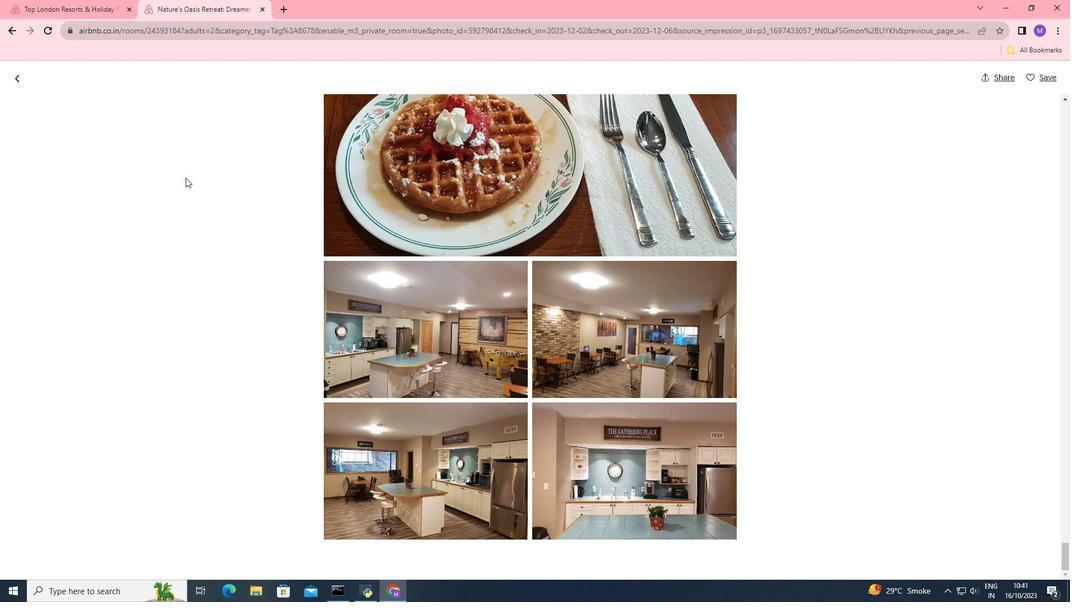 
Action: Mouse scrolled (187, 171) with delta (0, 0)
Screenshot: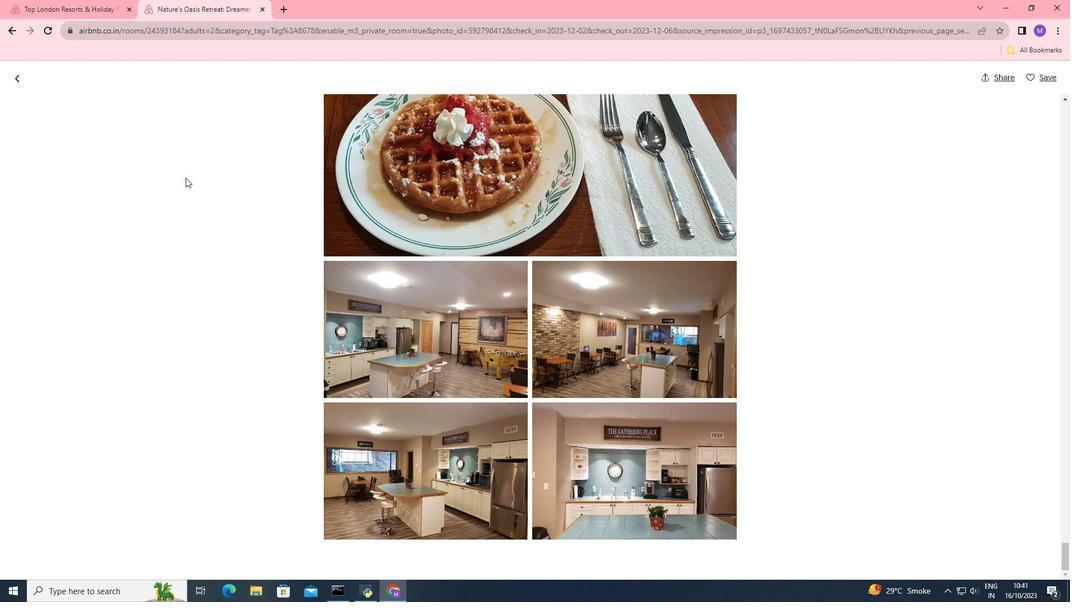 
Action: Mouse scrolled (187, 171) with delta (0, 0)
Screenshot: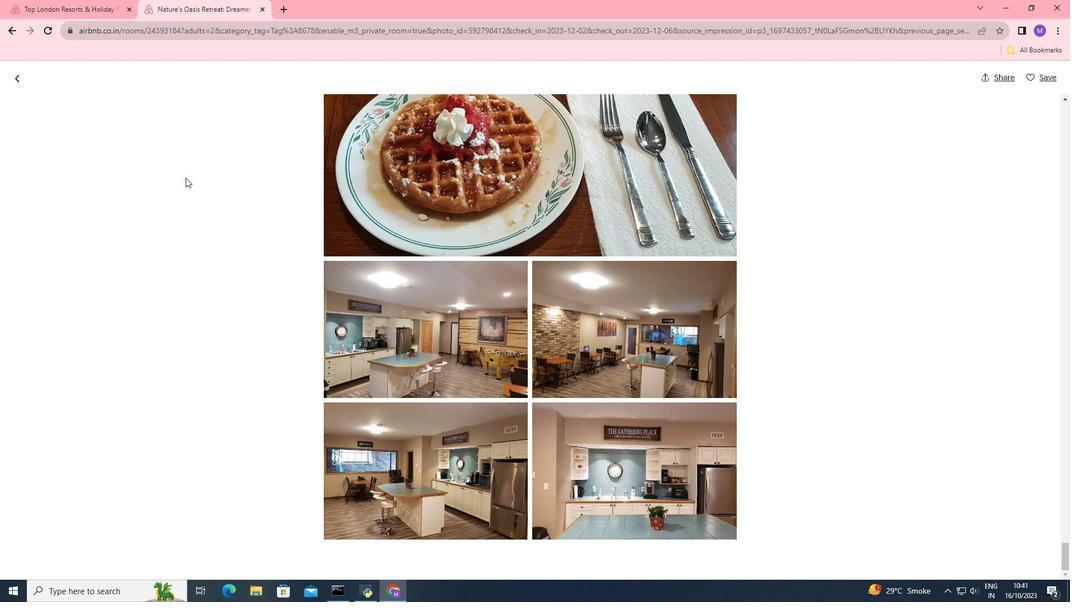 
Action: Mouse scrolled (187, 171) with delta (0, 0)
Screenshot: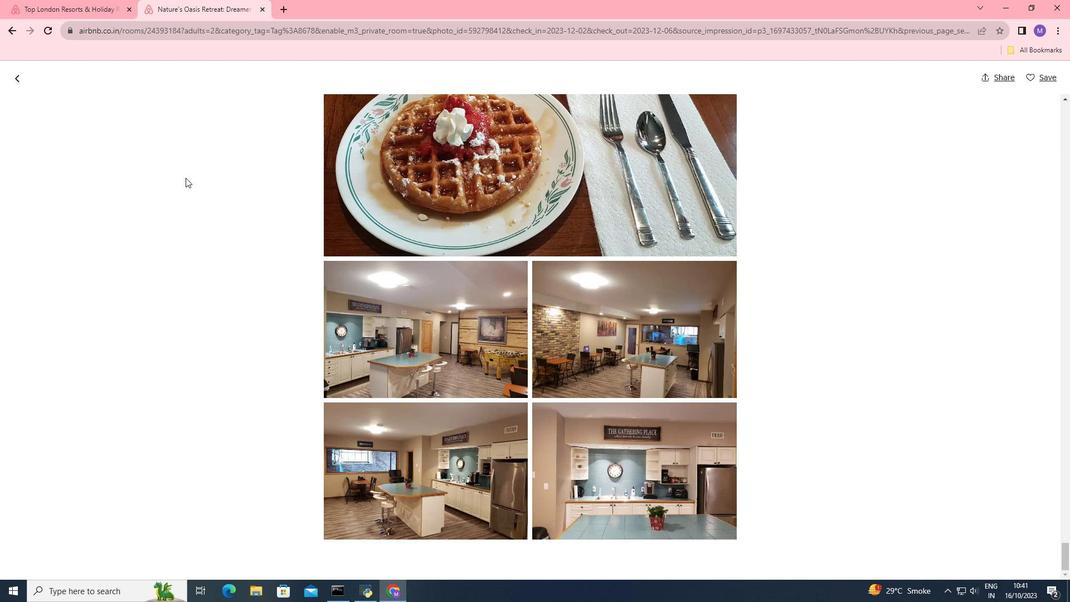 
Action: Mouse scrolled (187, 171) with delta (0, 0)
Screenshot: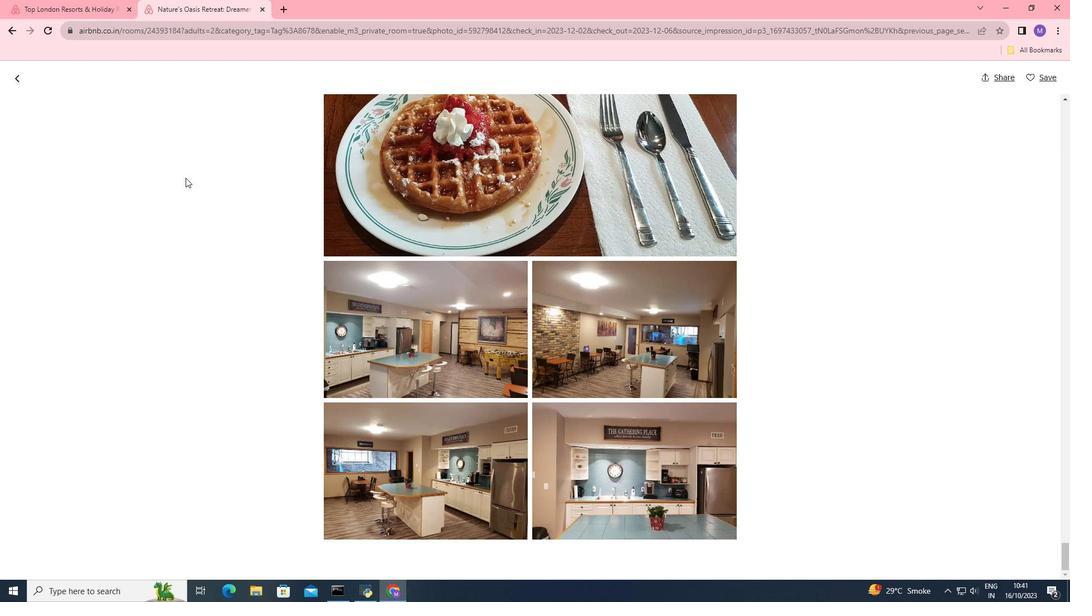 
Action: Mouse moved to (187, 172)
Screenshot: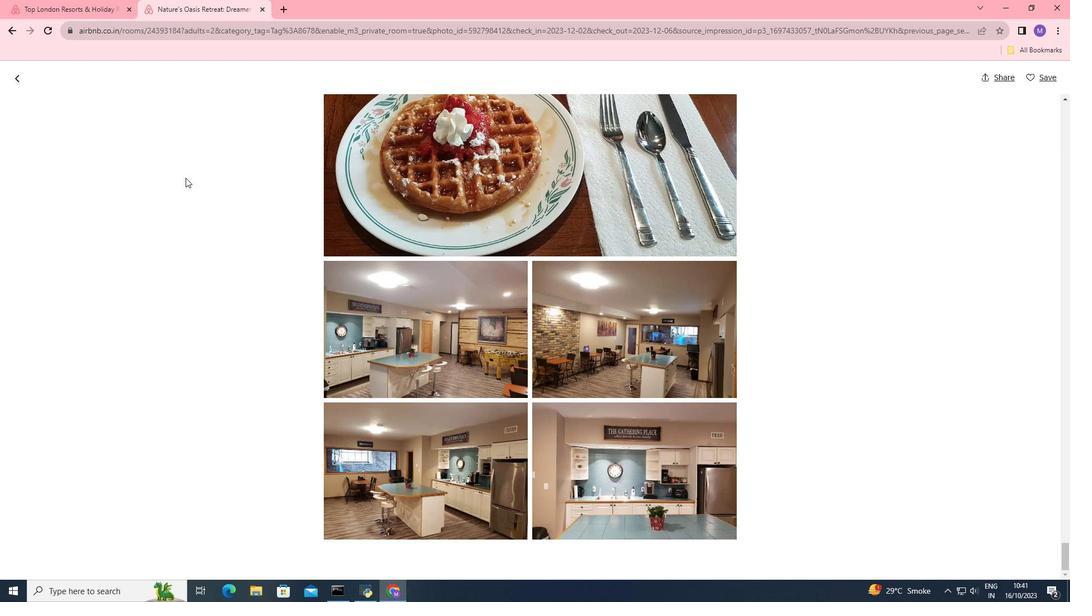 
Action: Mouse scrolled (187, 172) with delta (0, 0)
Screenshot: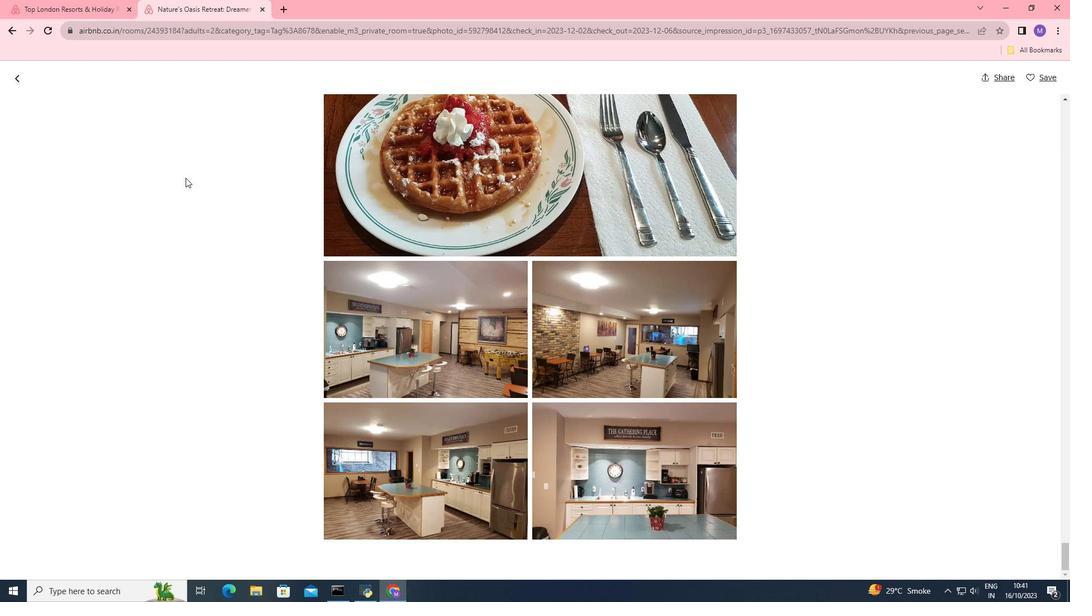 
Action: Mouse scrolled (187, 172) with delta (0, 0)
Screenshot: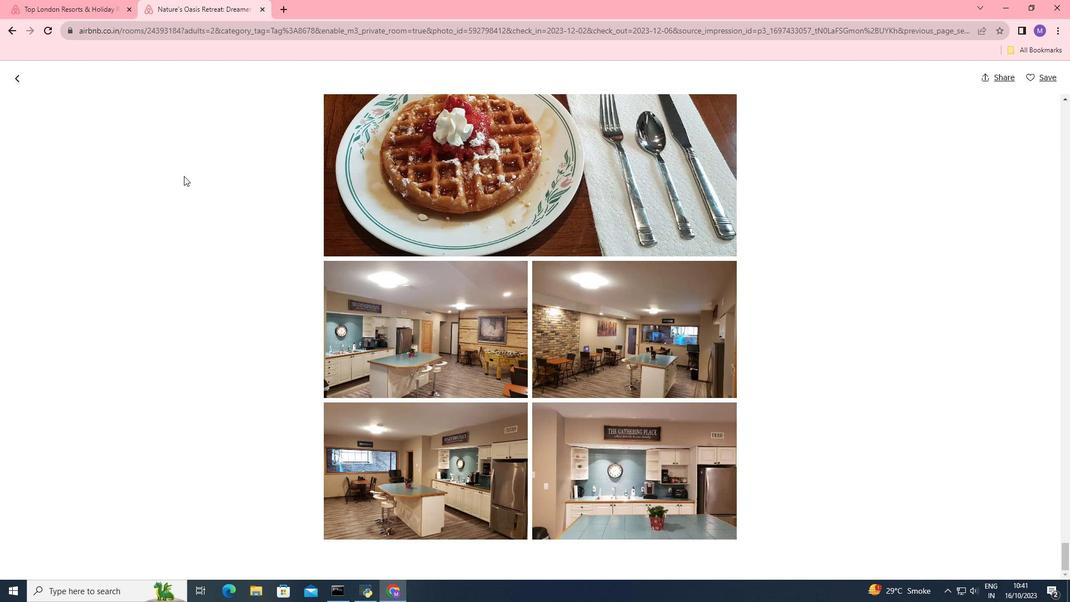 
Action: Mouse moved to (181, 173)
Screenshot: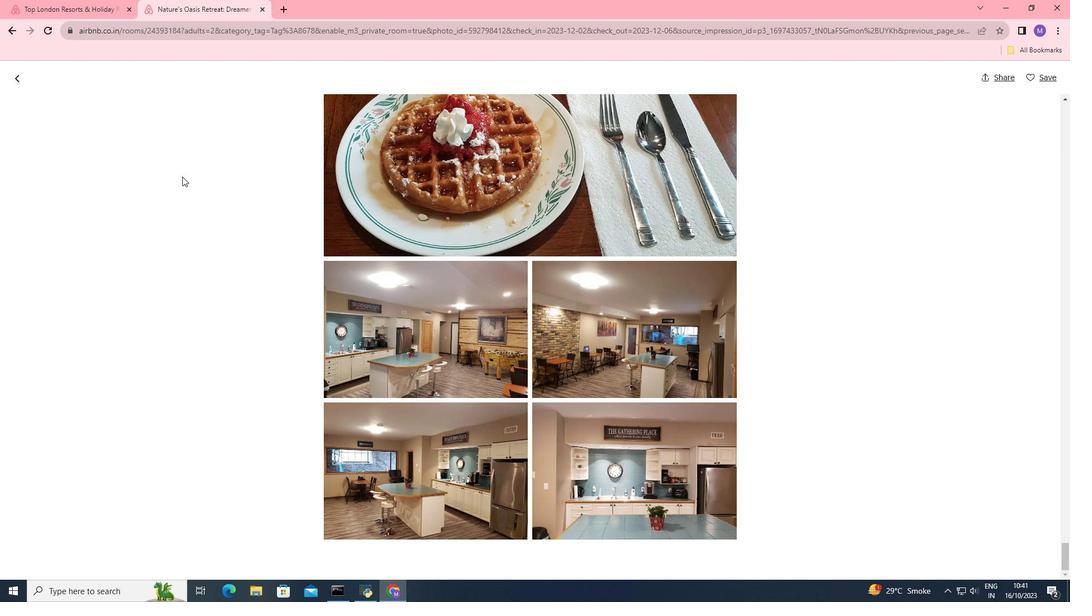 
Action: Mouse scrolled (181, 173) with delta (0, 0)
Screenshot: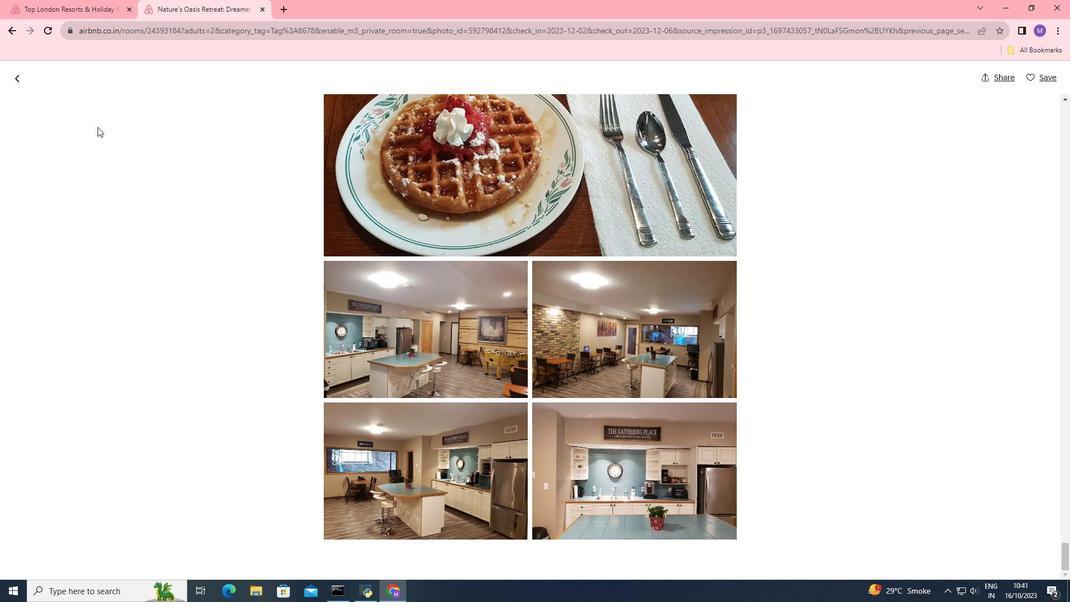 
Action: Mouse scrolled (181, 173) with delta (0, 0)
Screenshot: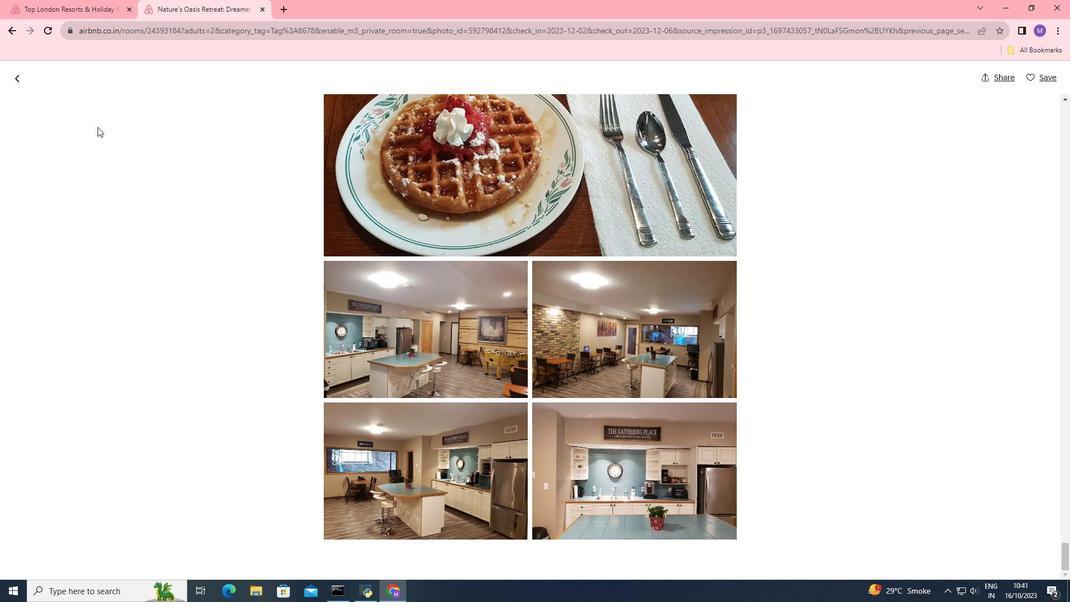 
Action: Mouse scrolled (181, 173) with delta (0, 0)
Screenshot: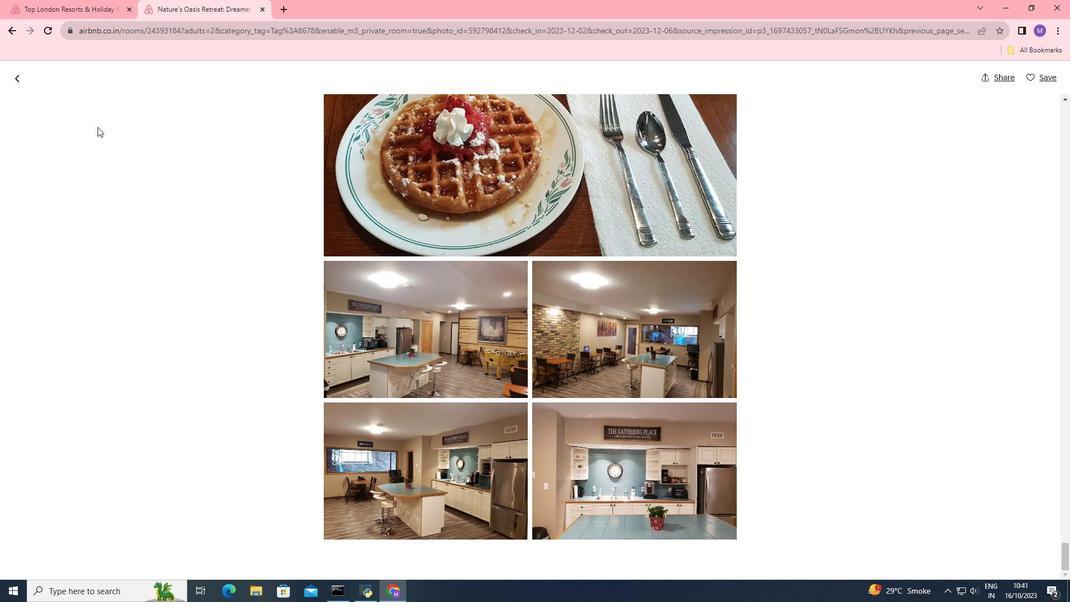 
Action: Mouse scrolled (181, 173) with delta (0, 0)
Screenshot: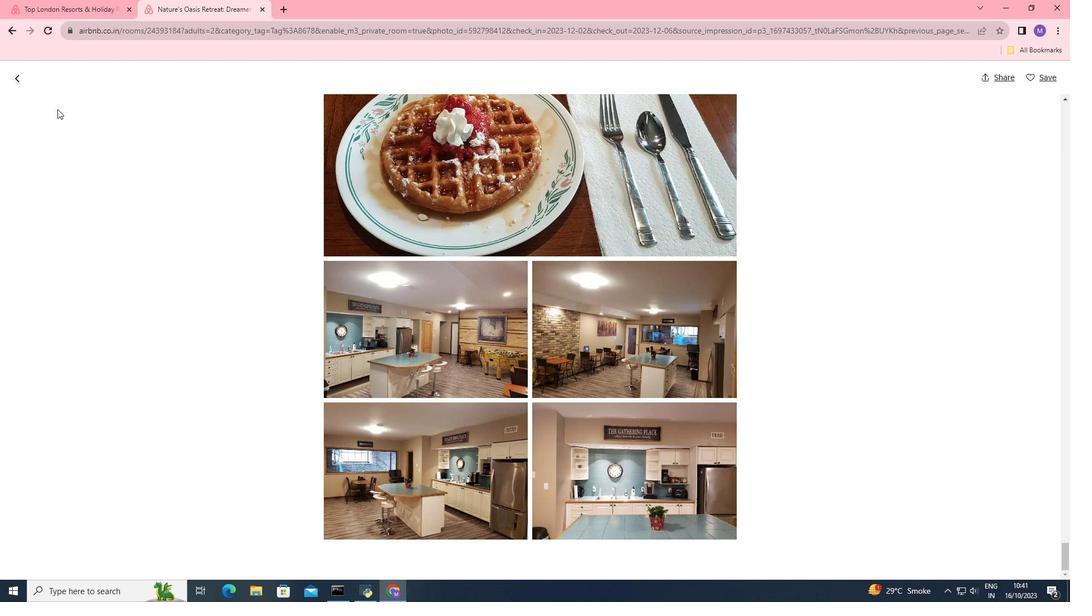 
Action: Mouse scrolled (181, 173) with delta (0, 0)
Screenshot: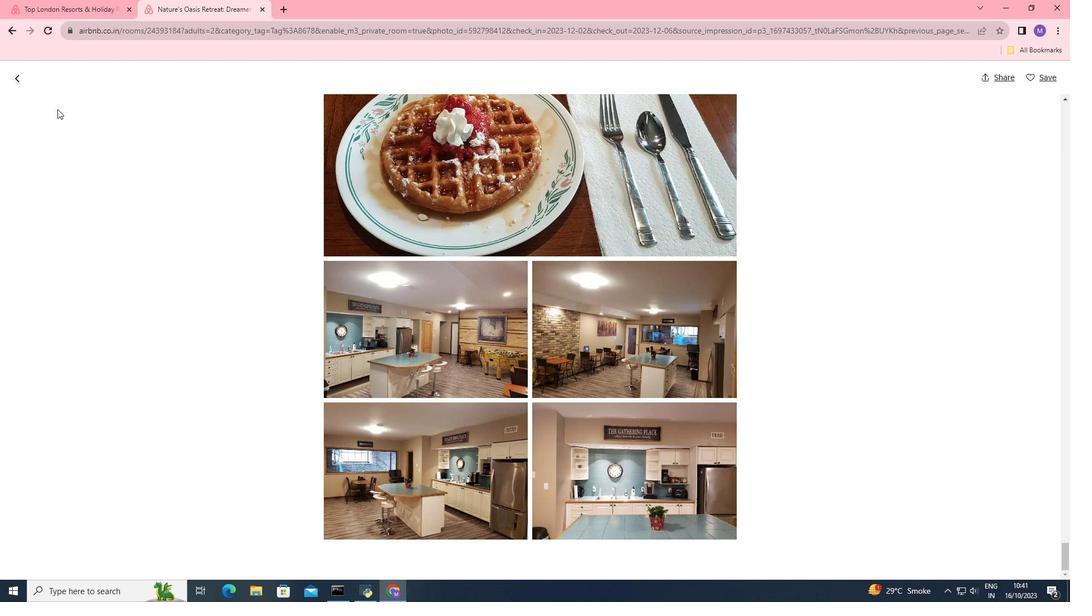 
Action: Mouse scrolled (181, 173) with delta (0, 0)
Screenshot: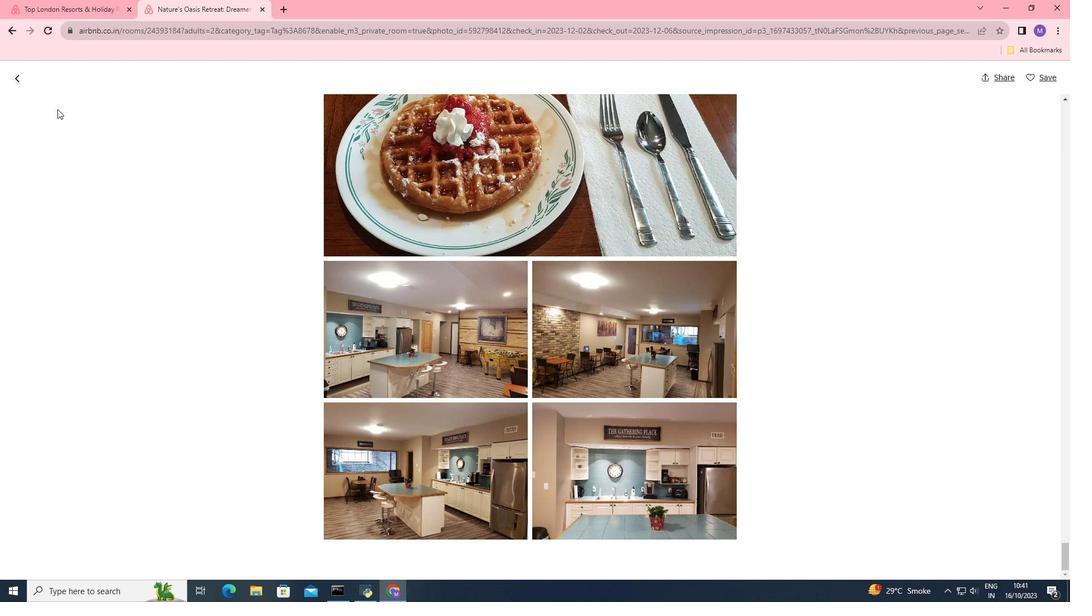
Action: Mouse scrolled (181, 173) with delta (0, 0)
Screenshot: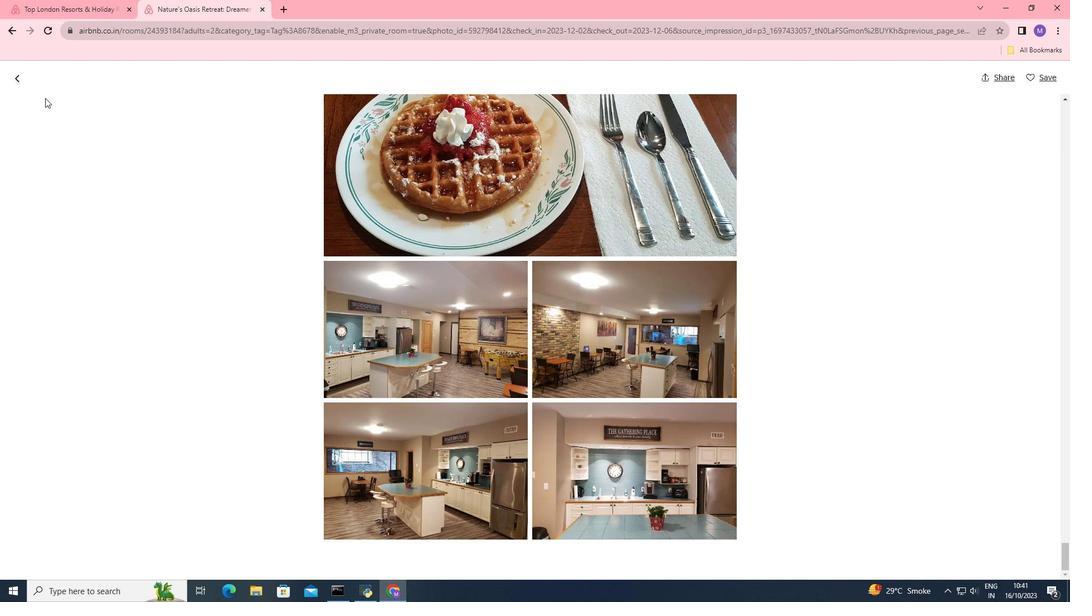 
Action: Mouse moved to (181, 173)
Screenshot: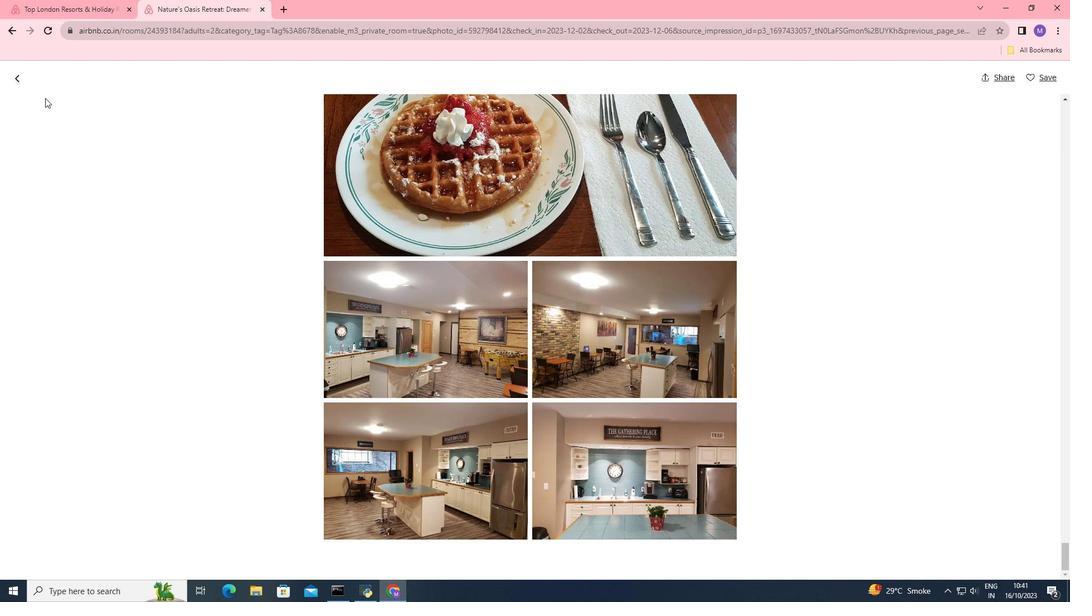 
Action: Mouse scrolled (181, 173) with delta (0, 0)
Screenshot: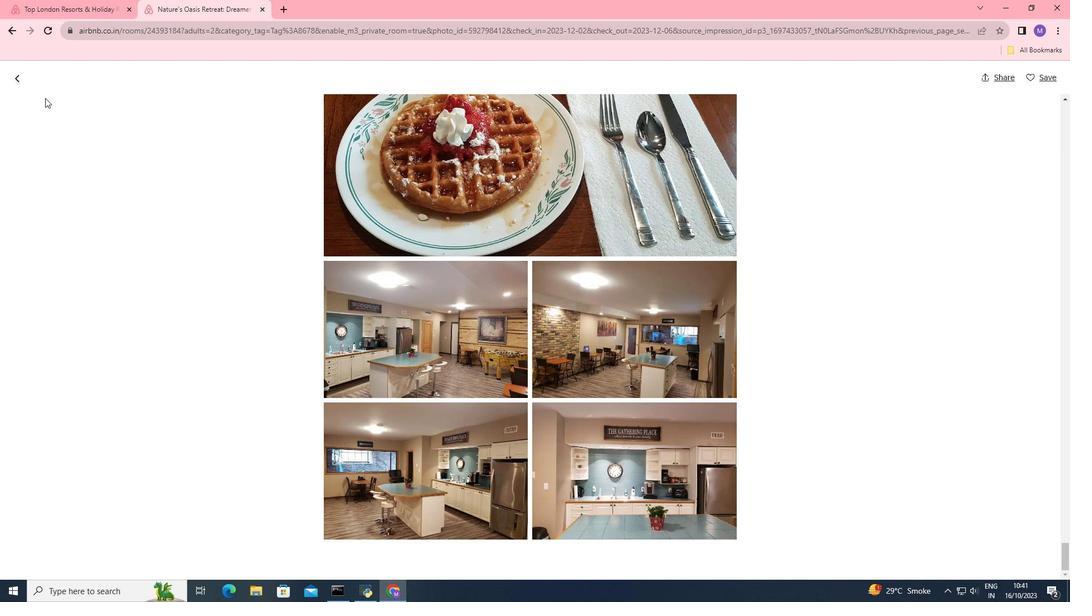 
Action: Mouse moved to (20, 82)
Screenshot: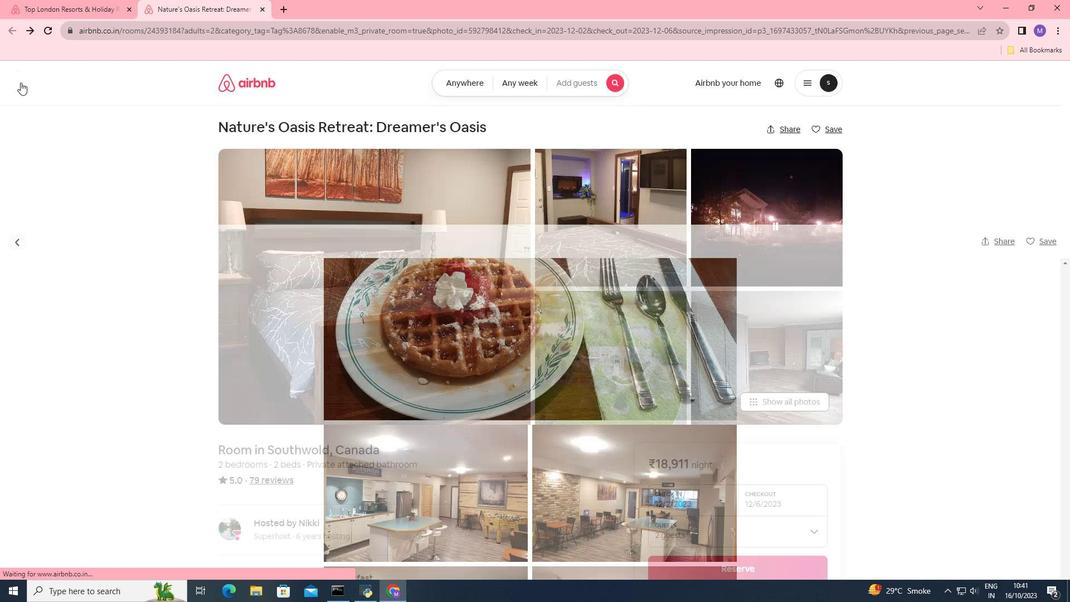 
Action: Mouse pressed left at (20, 82)
Screenshot: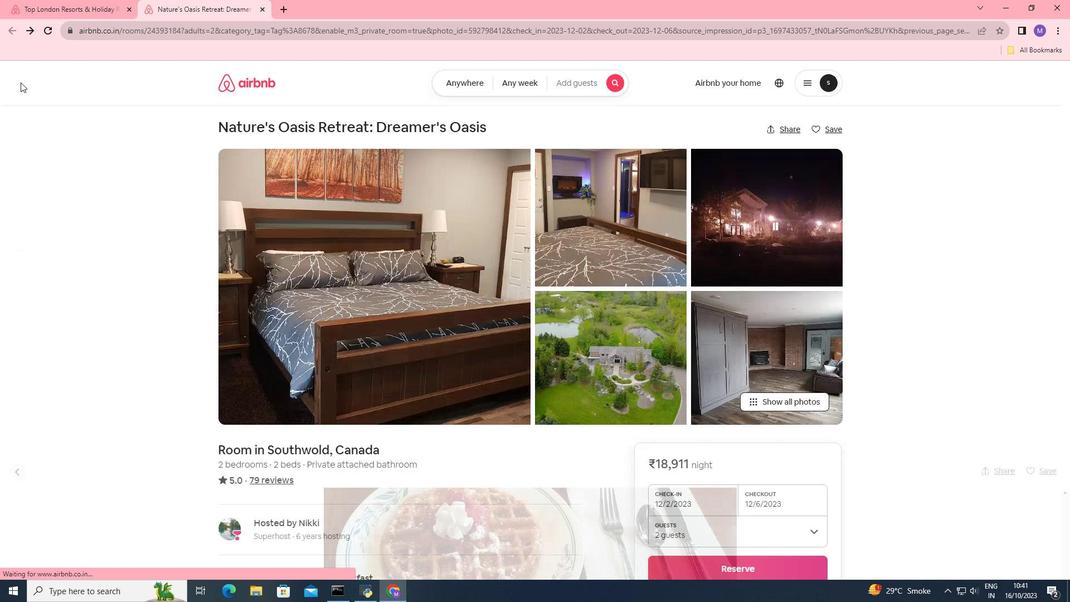 
Action: Mouse moved to (287, 269)
Screenshot: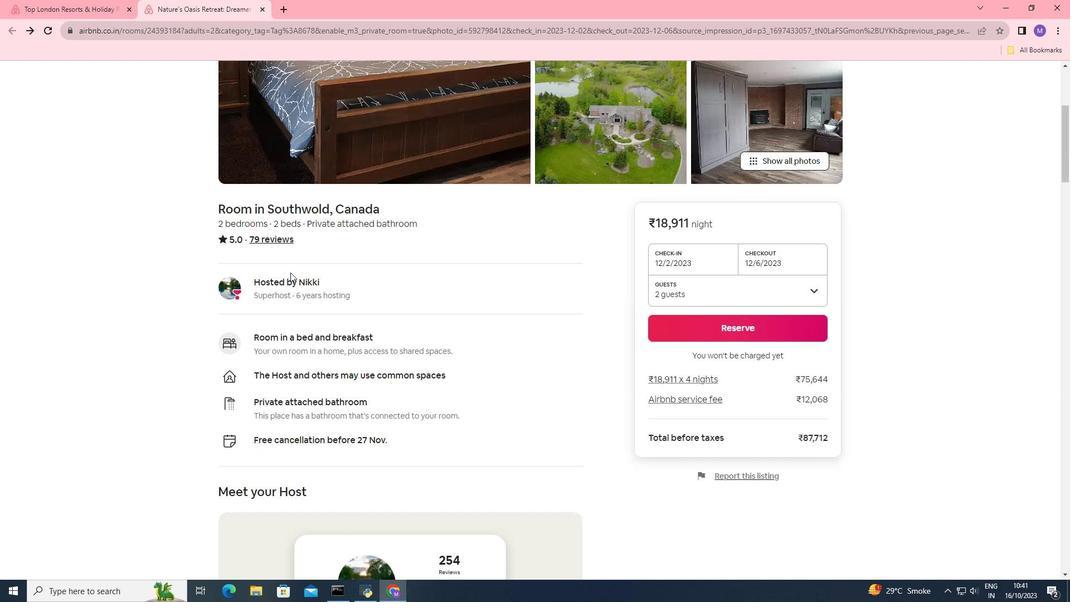 
Action: Mouse scrolled (287, 268) with delta (0, 0)
Screenshot: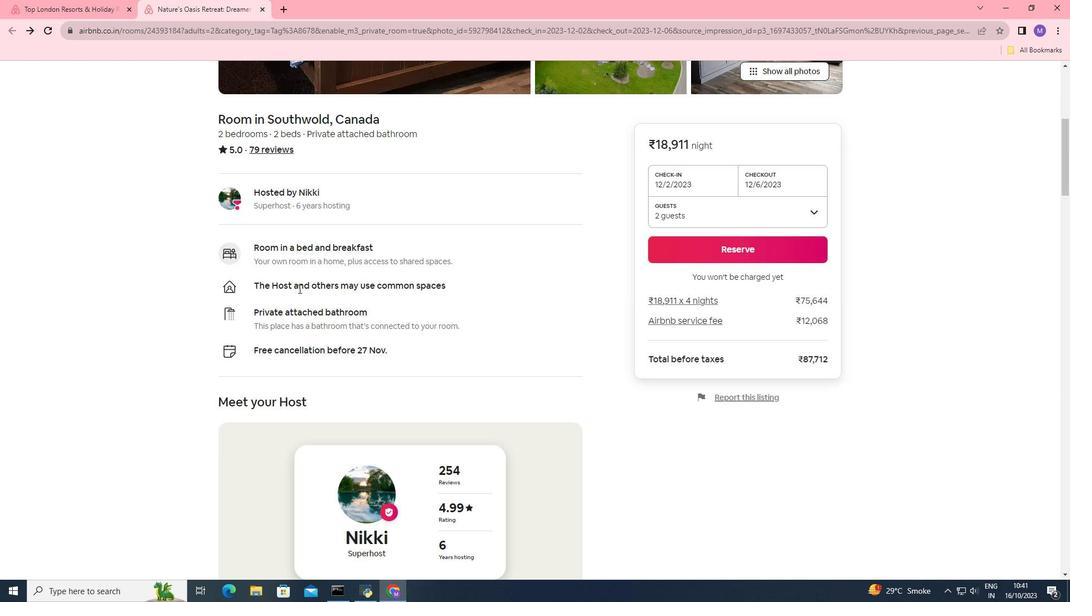 
Action: Mouse scrolled (287, 268) with delta (0, 0)
Screenshot: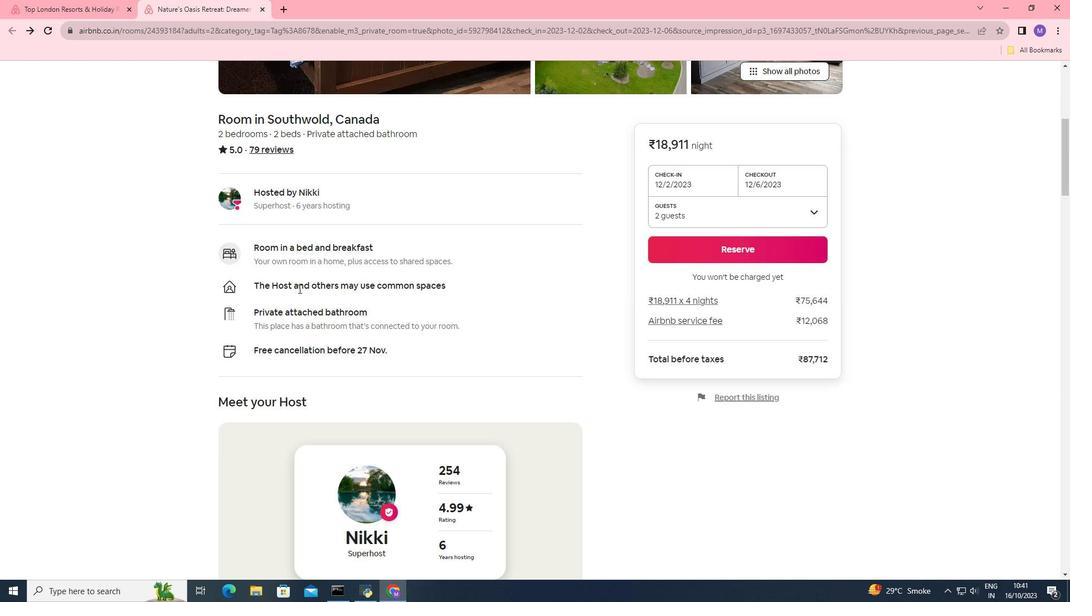 
Action: Mouse scrolled (287, 268) with delta (0, 0)
Screenshot: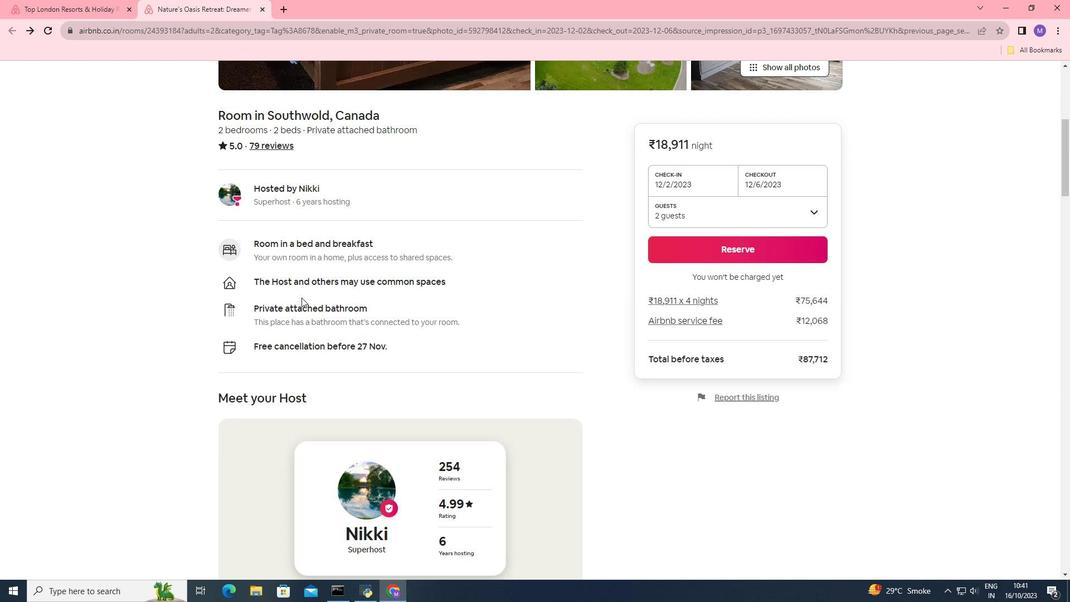 
Action: Mouse scrolled (287, 268) with delta (0, 0)
Screenshot: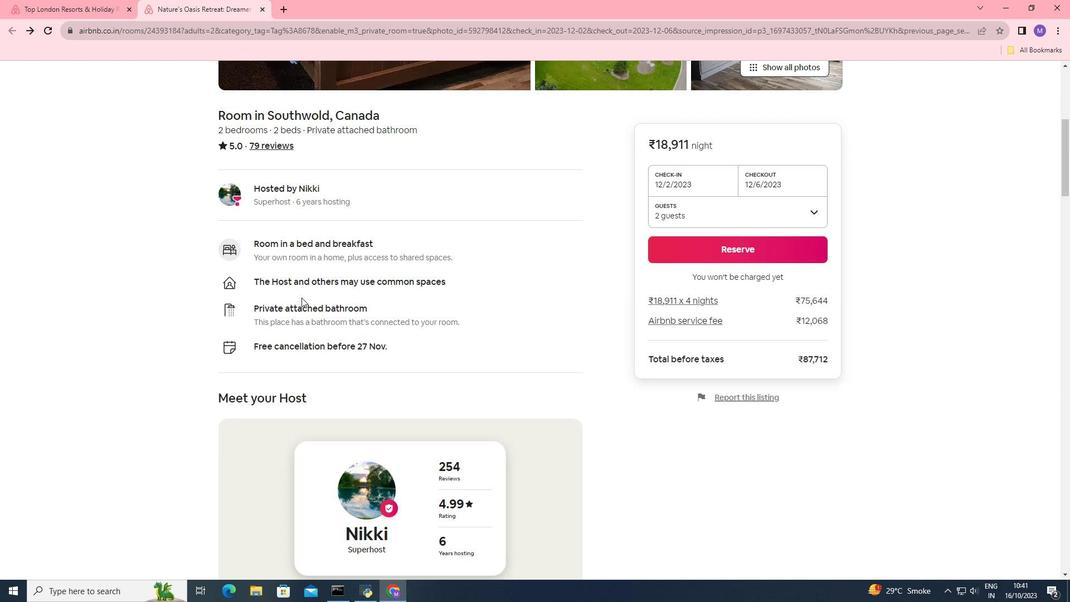
Action: Mouse scrolled (287, 268) with delta (0, 0)
Screenshot: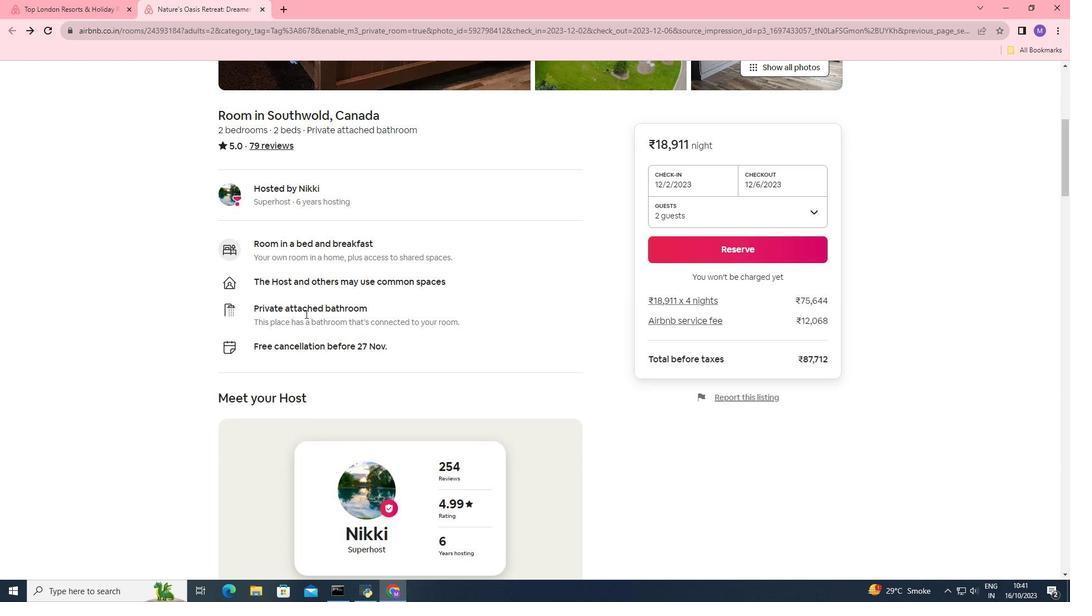 
Action: Mouse moved to (288, 270)
Screenshot: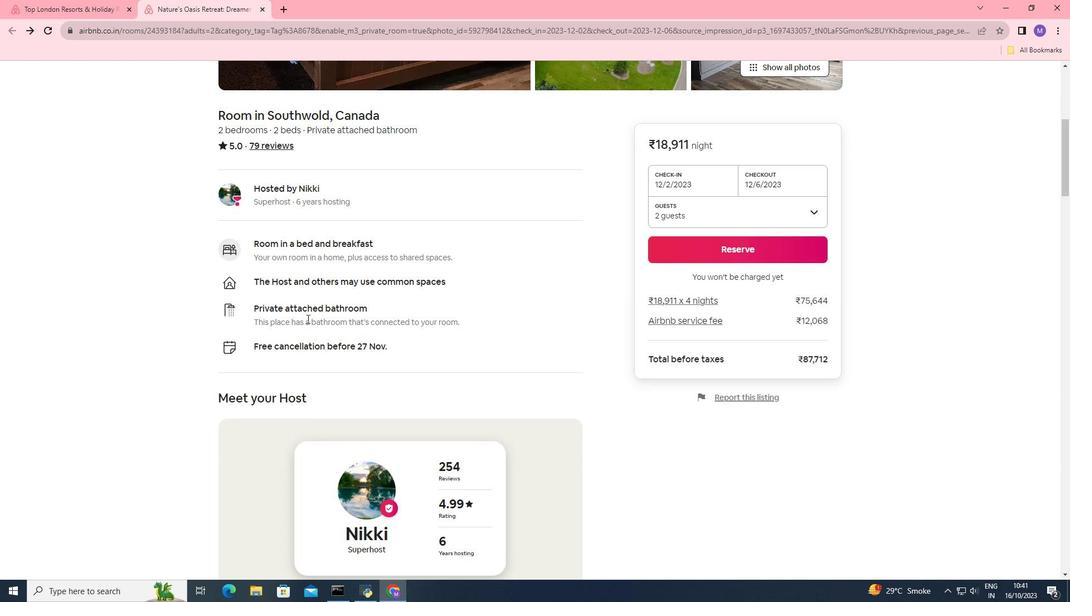 
Action: Mouse scrolled (288, 270) with delta (0, 0)
Screenshot: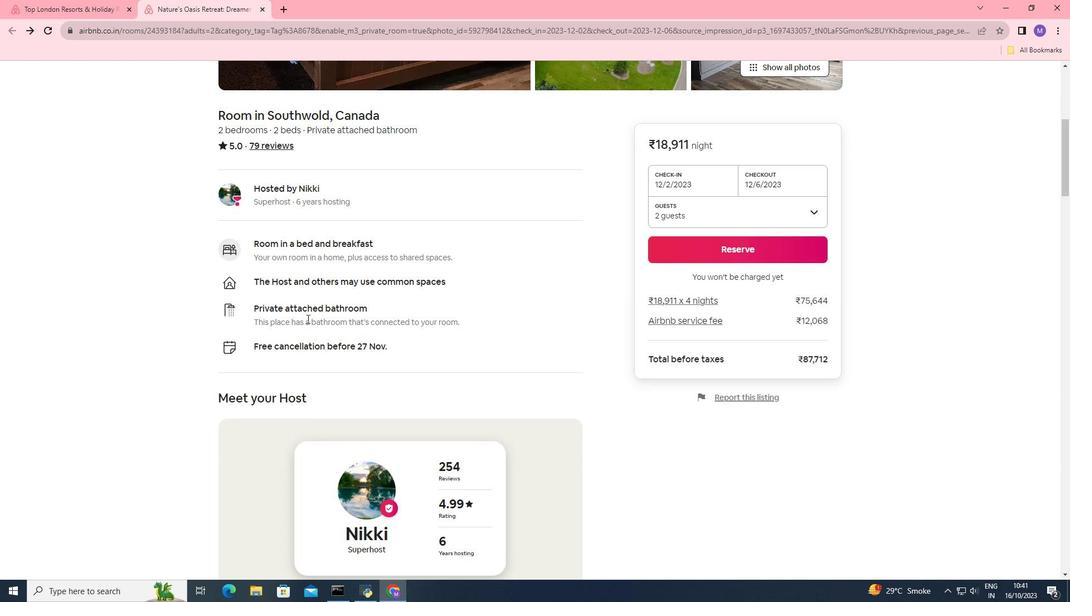 
Action: Mouse moved to (321, 327)
Screenshot: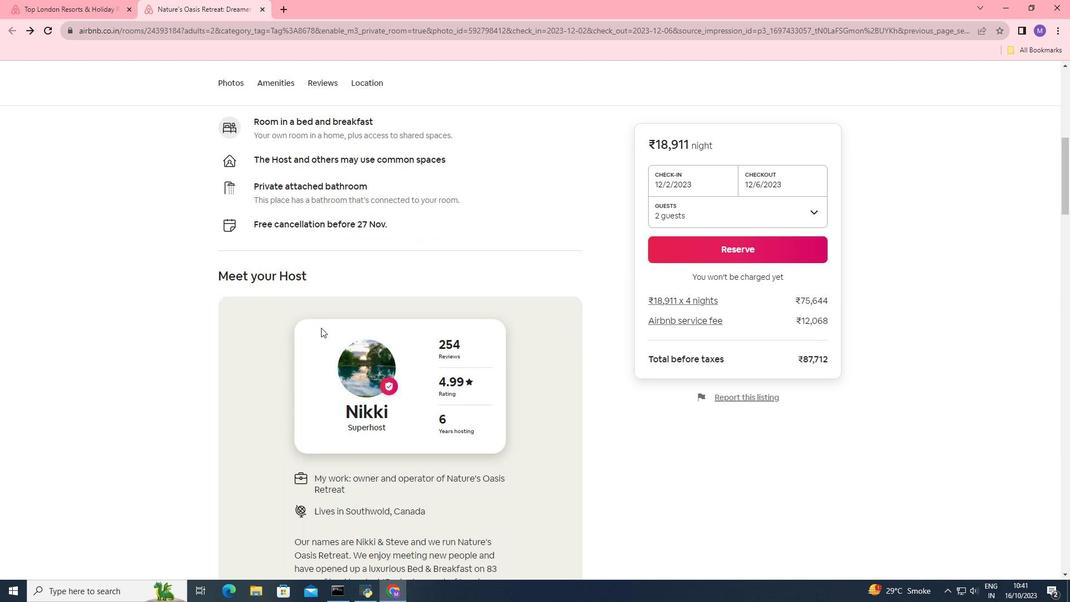 
Action: Mouse scrolled (321, 327) with delta (0, 0)
Screenshot: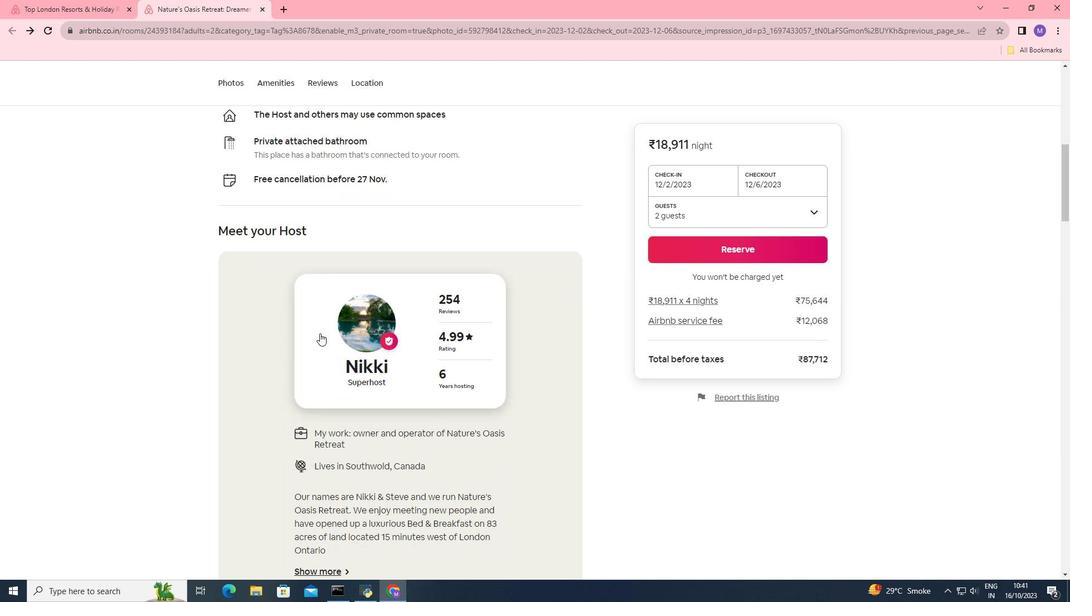 
Action: Mouse scrolled (321, 327) with delta (0, 0)
Screenshot: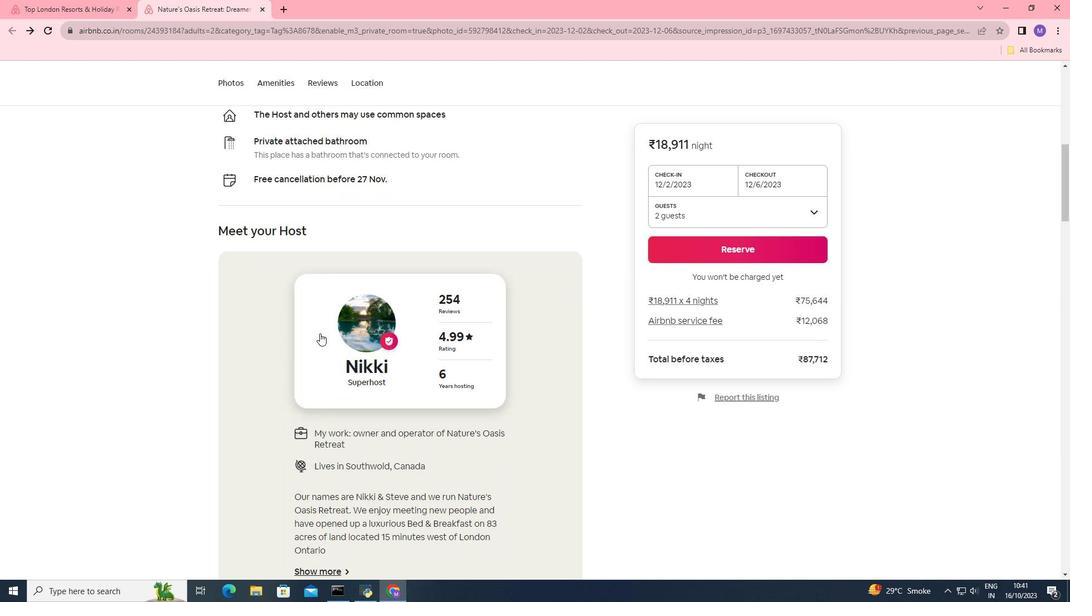 
Action: Mouse scrolled (321, 327) with delta (0, 0)
Screenshot: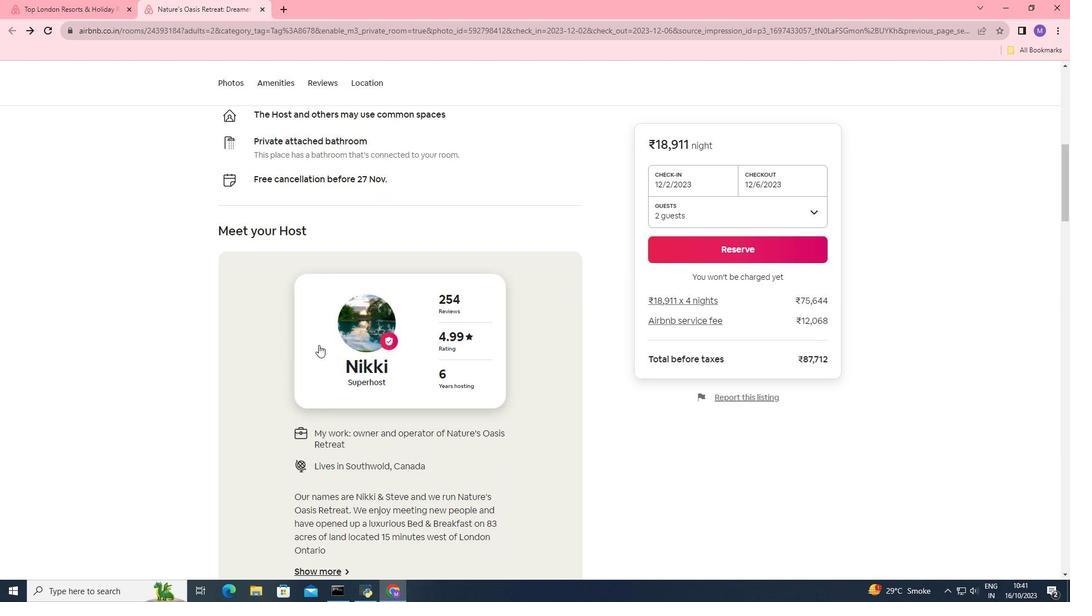 
Action: Mouse moved to (318, 345)
Screenshot: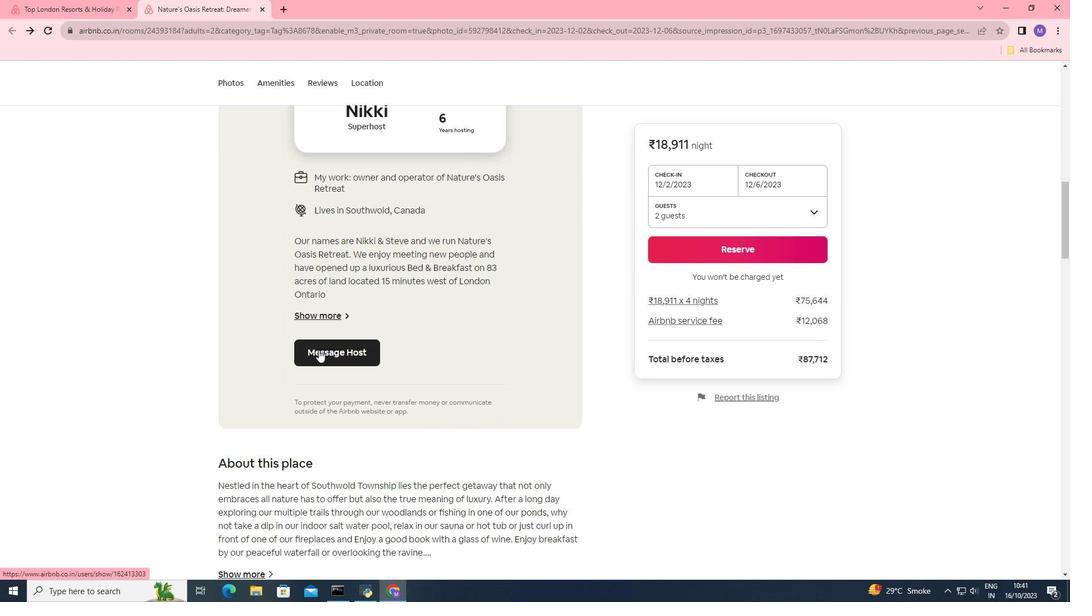 
Action: Mouse scrolled (318, 344) with delta (0, 0)
Screenshot: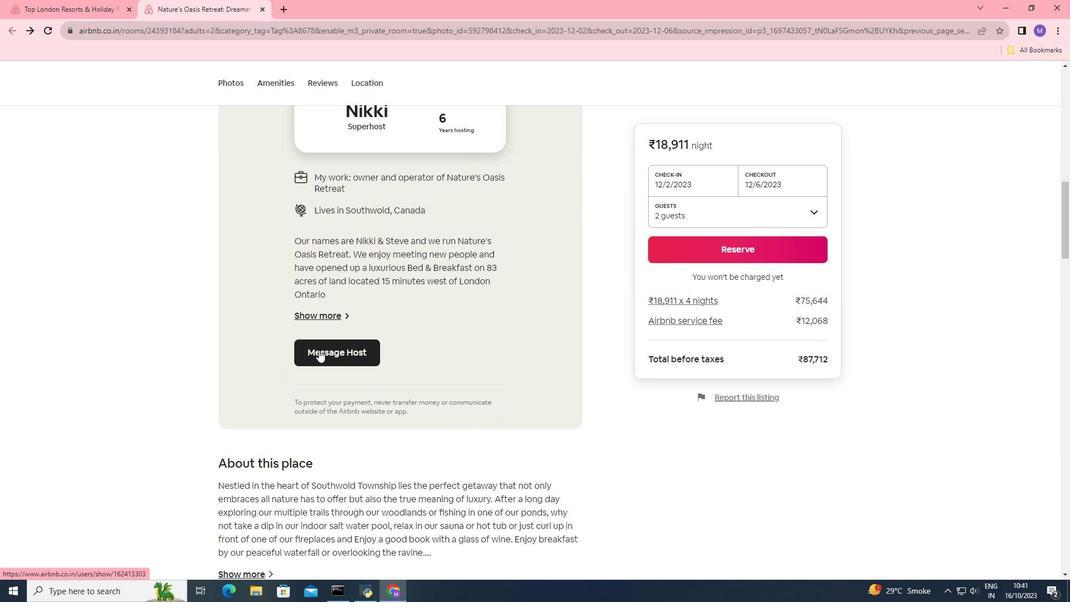 
Action: Mouse scrolled (318, 344) with delta (0, 0)
Screenshot: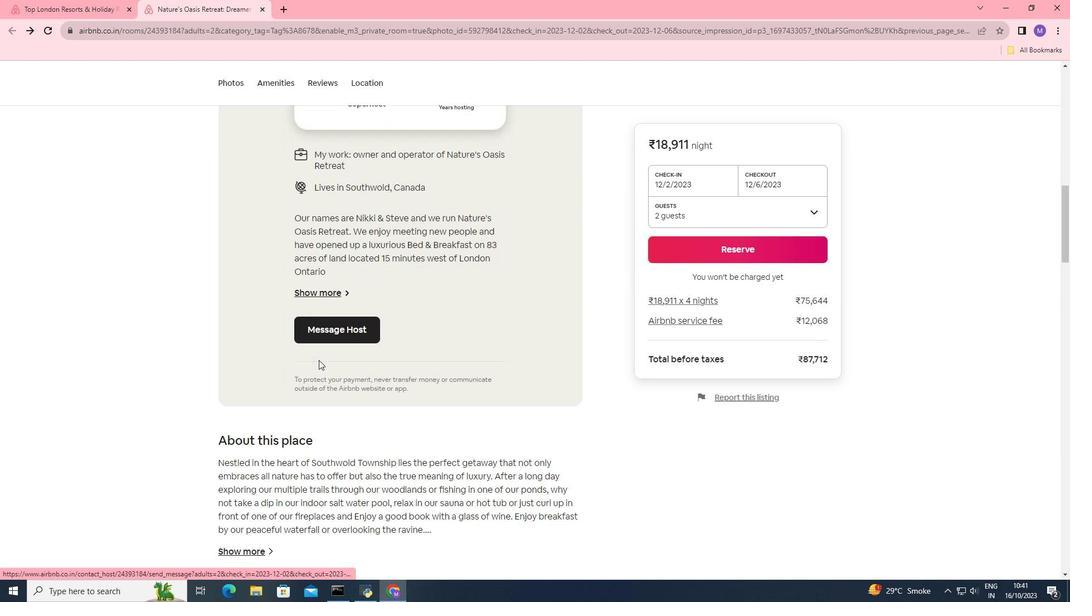 
Action: Mouse scrolled (318, 344) with delta (0, 0)
Screenshot: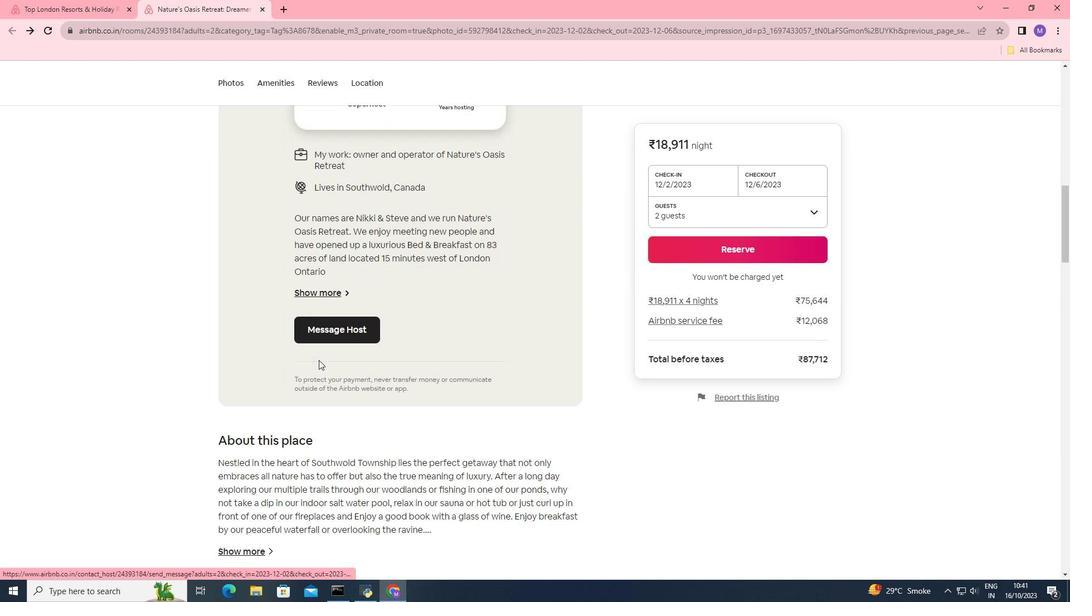 
Action: Mouse scrolled (318, 344) with delta (0, 0)
Screenshot: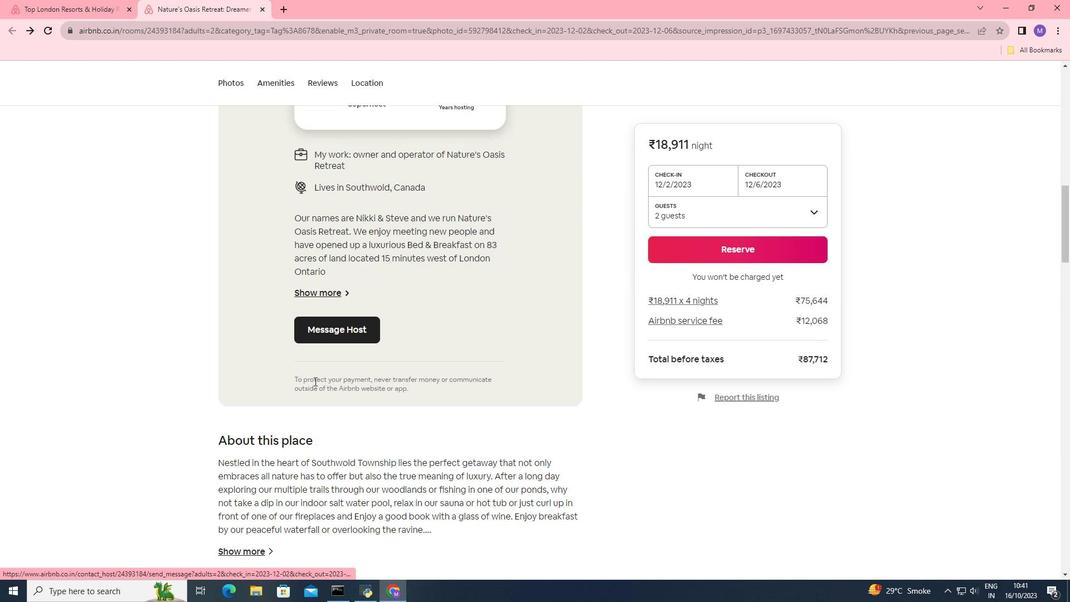 
Action: Mouse scrolled (318, 344) with delta (0, 0)
Screenshot: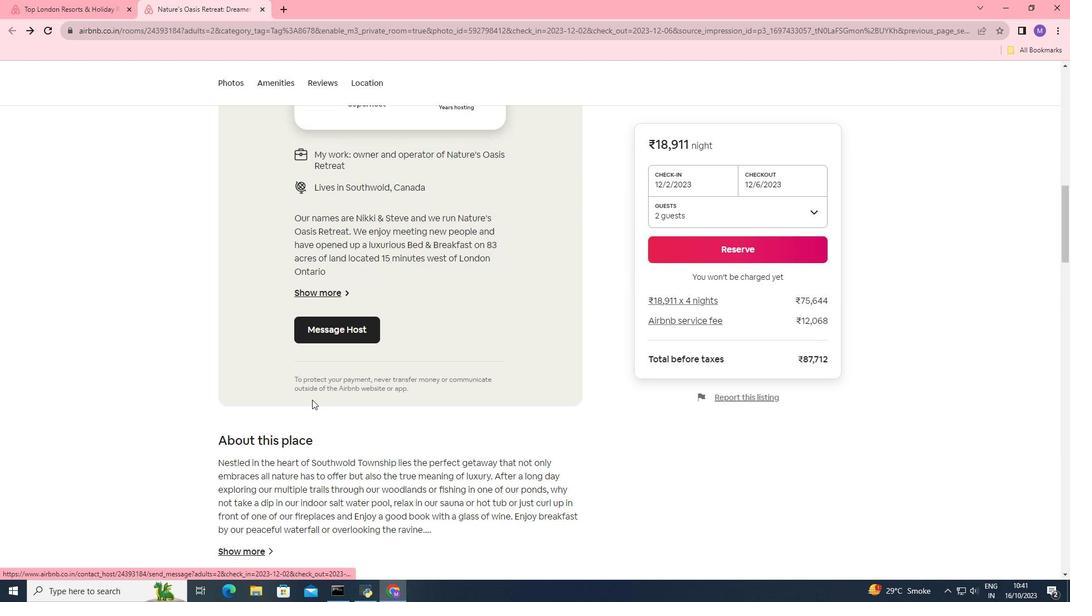 
Action: Mouse moved to (312, 403)
Screenshot: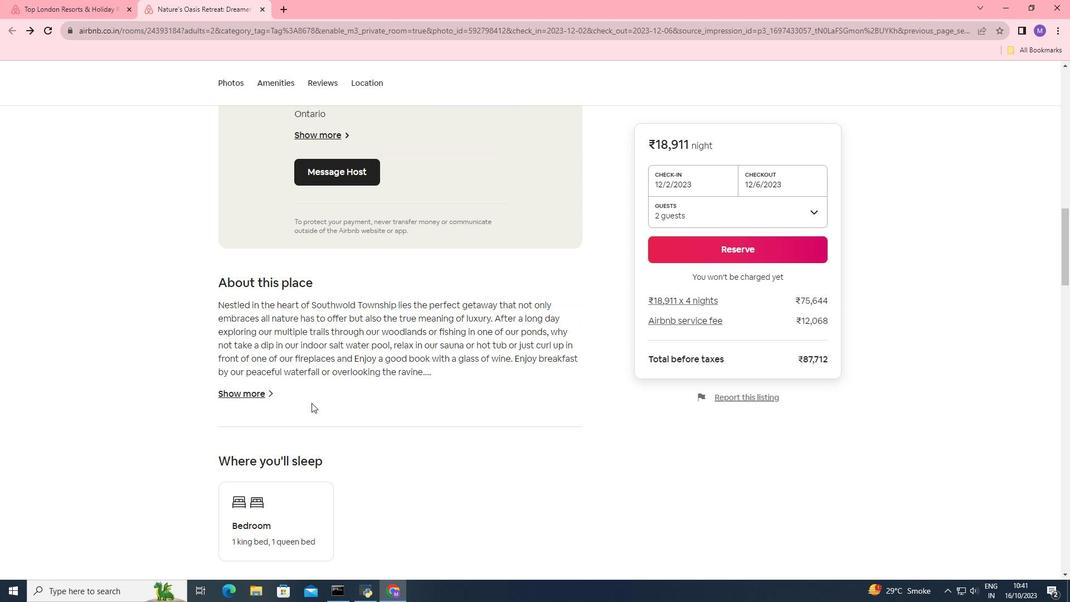 
Action: Mouse scrolled (312, 402) with delta (0, 0)
Screenshot: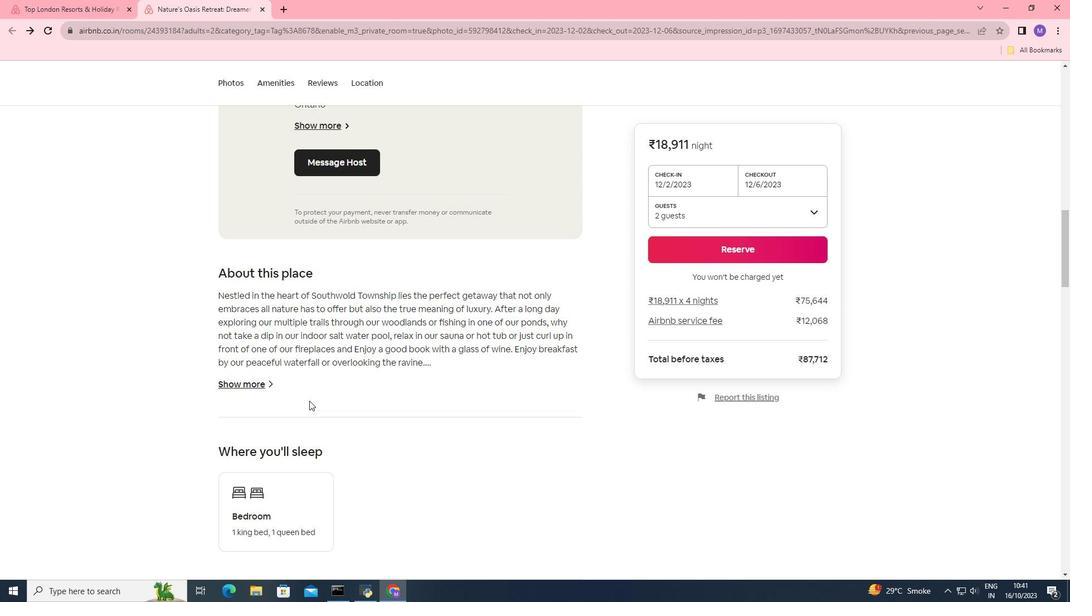 
Action: Mouse moved to (311, 403)
Screenshot: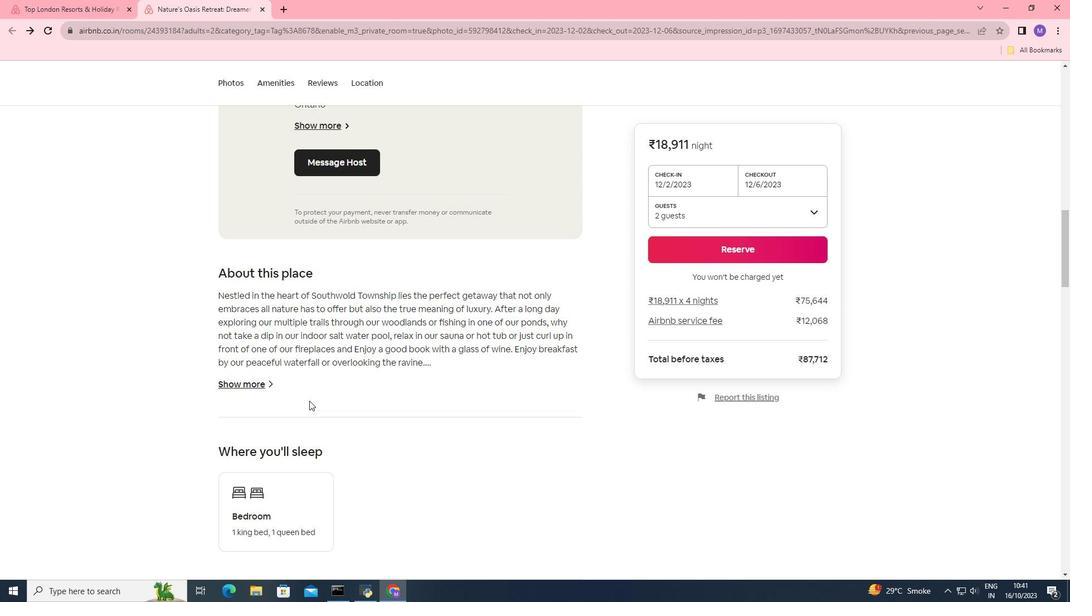 
Action: Mouse scrolled (311, 402) with delta (0, 0)
Screenshot: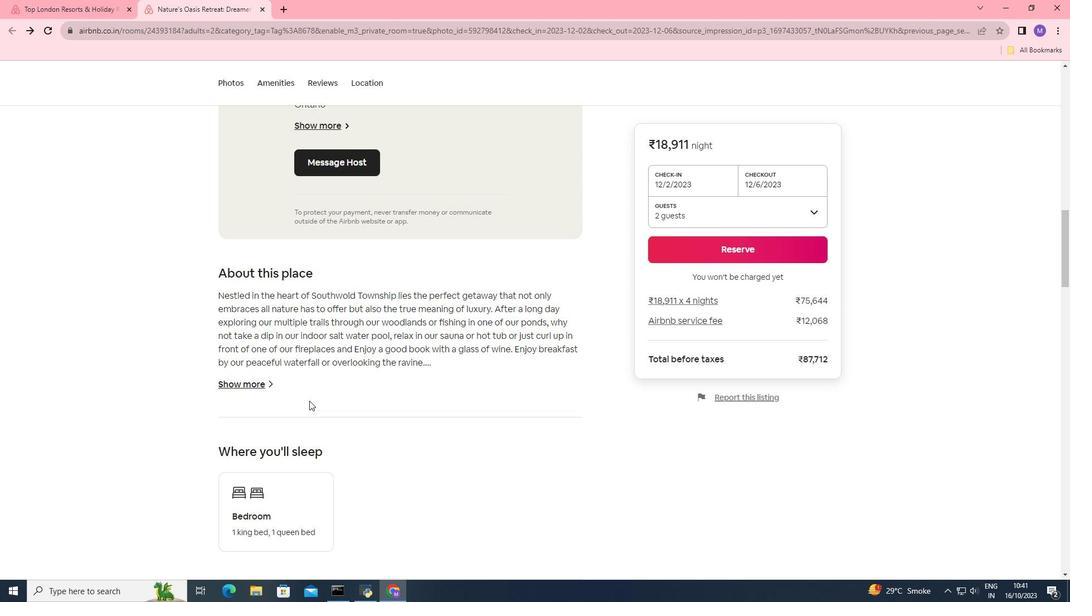 
Action: Mouse scrolled (311, 402) with delta (0, 0)
Screenshot: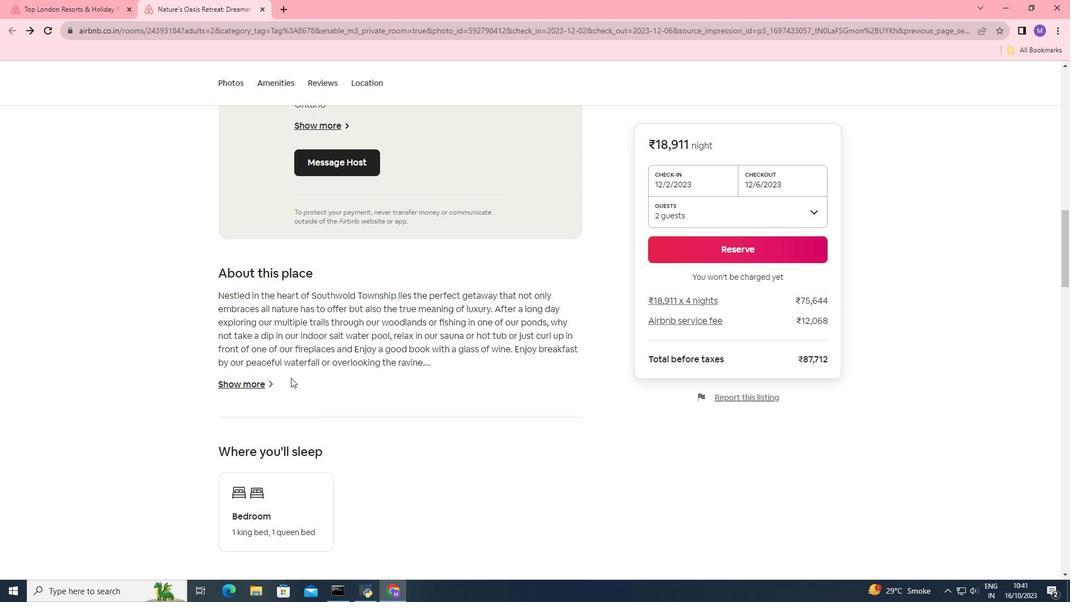 
Action: Mouse moved to (290, 377)
Screenshot: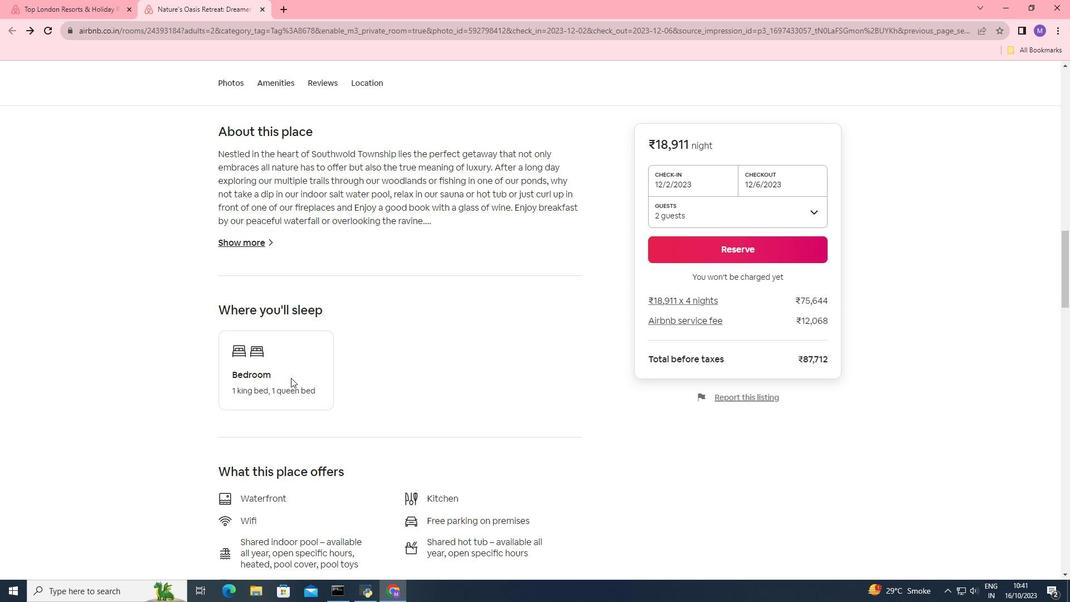 
Action: Mouse scrolled (290, 377) with delta (0, 0)
Screenshot: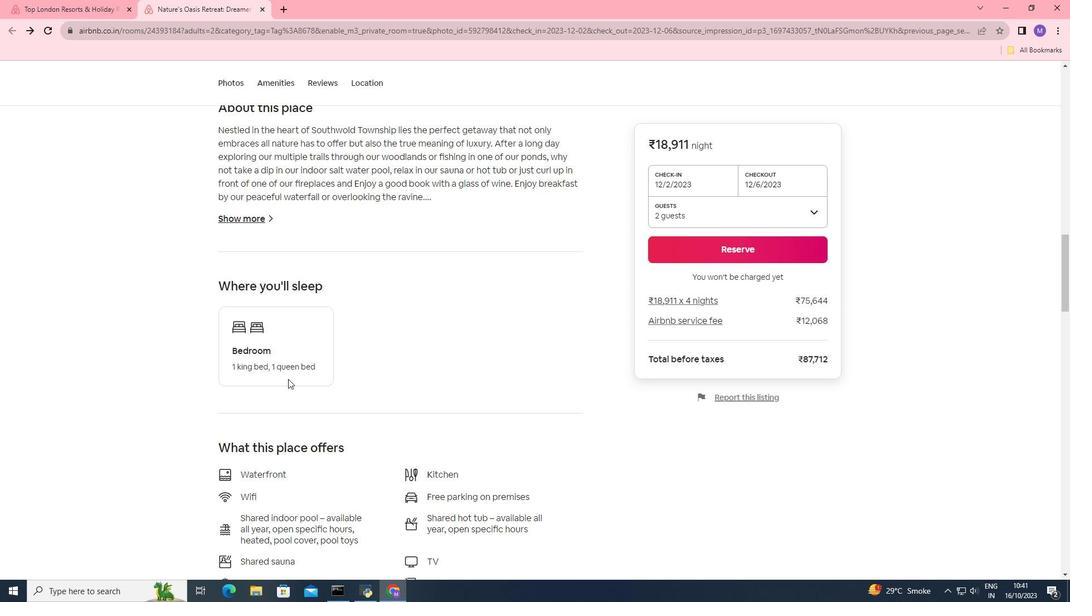 
Action: Mouse scrolled (290, 377) with delta (0, 0)
Screenshot: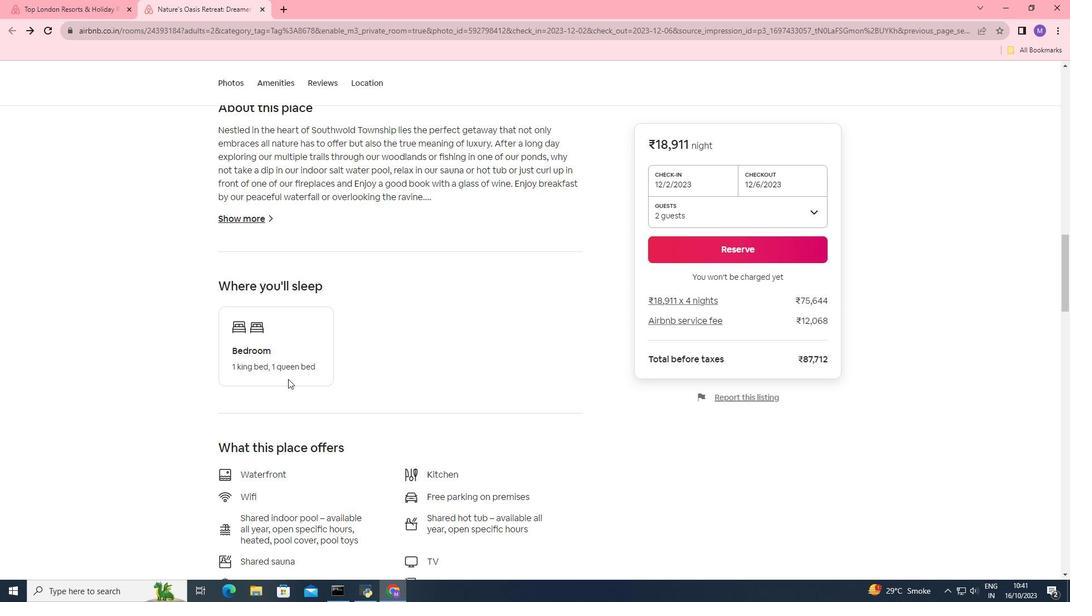 
Action: Mouse scrolled (290, 377) with delta (0, 0)
Screenshot: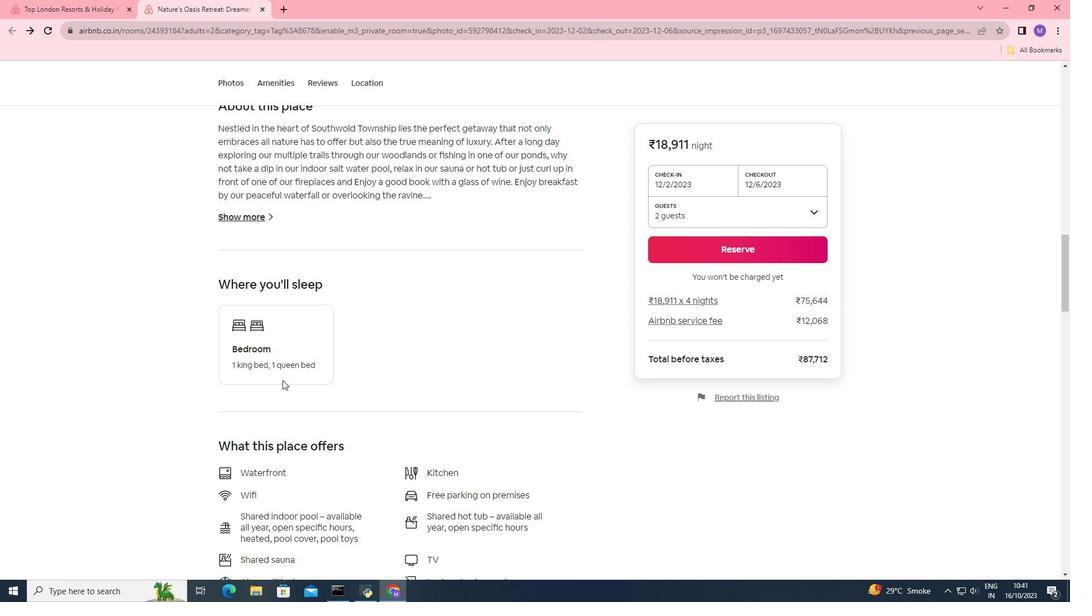 
Action: Mouse moved to (245, 220)
Screenshot: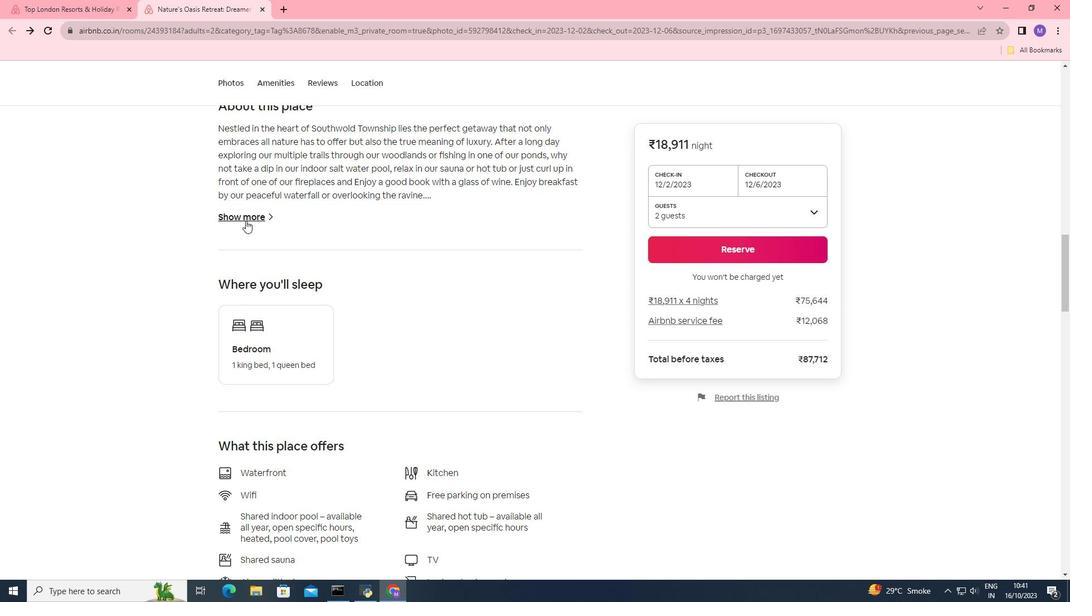 
Action: Mouse pressed left at (245, 220)
